 Task: Select the current location as Grand Teton National Park, Wyoming, United States . Now zoom + , and verify the location . Show zoom slider
Action: Mouse moved to (422, 372)
Screenshot: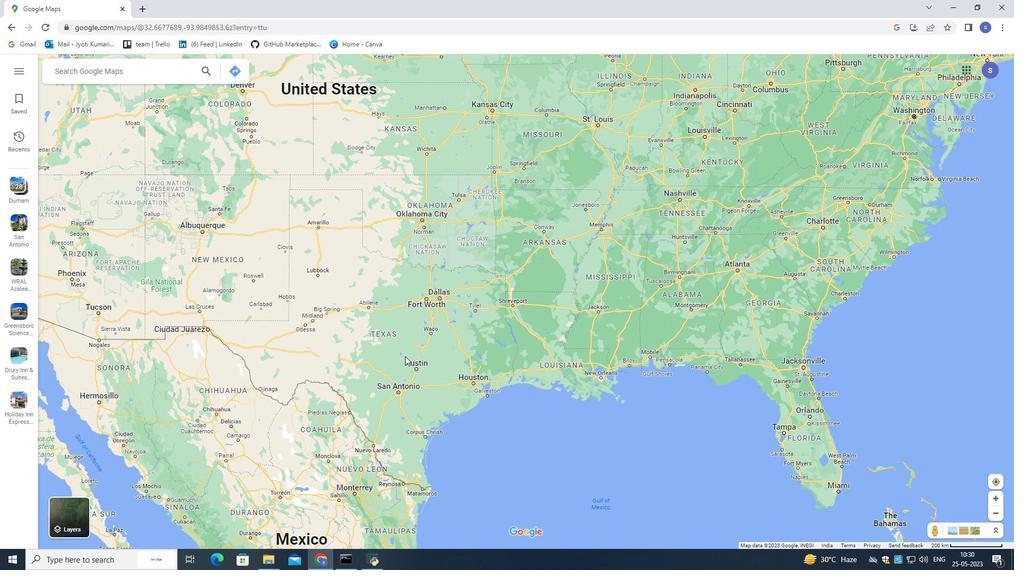 
Action: Mouse scrolled (422, 371) with delta (0, 0)
Screenshot: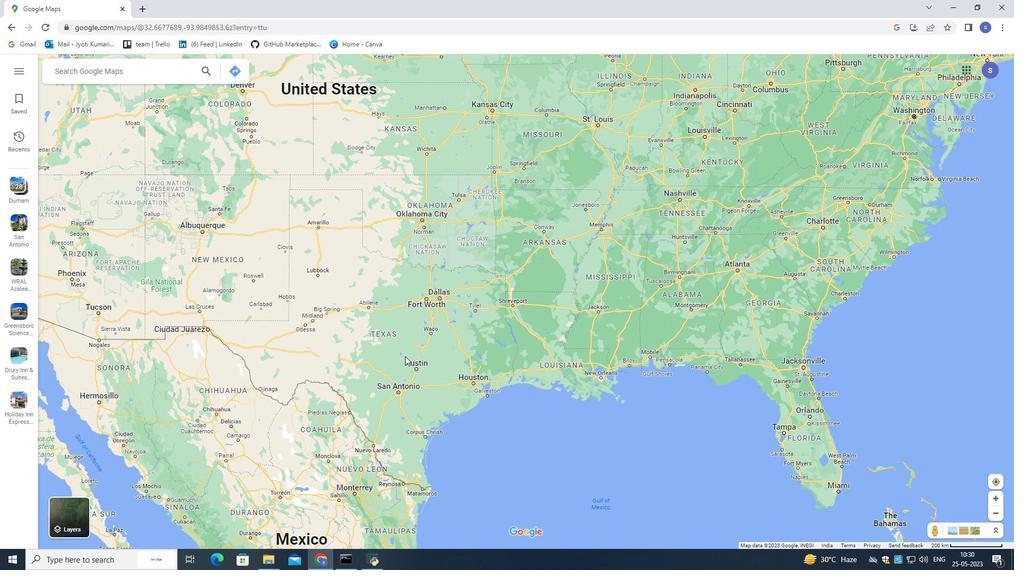 
Action: Mouse moved to (422, 376)
Screenshot: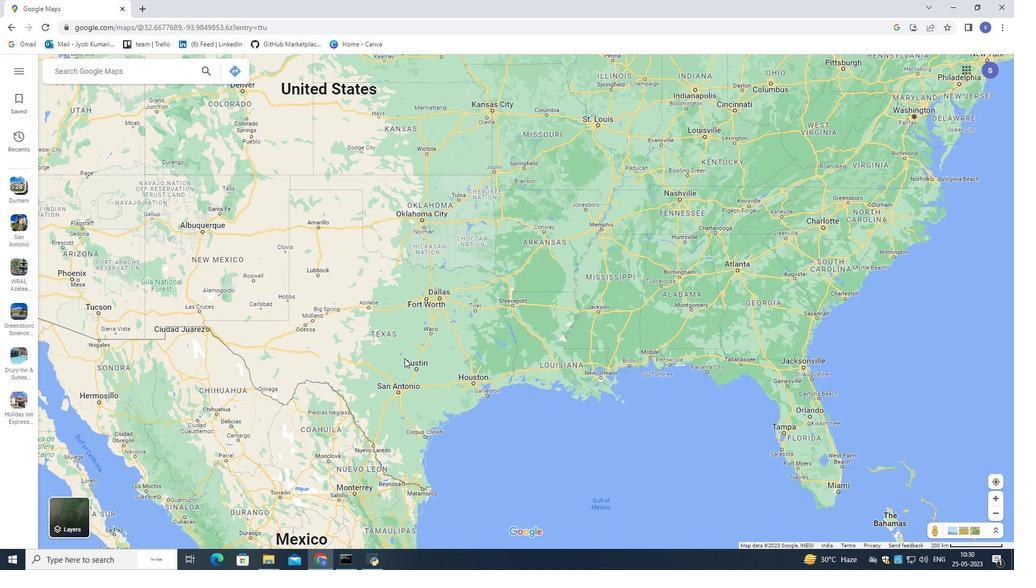 
Action: Mouse scrolled (422, 376) with delta (0, 0)
Screenshot: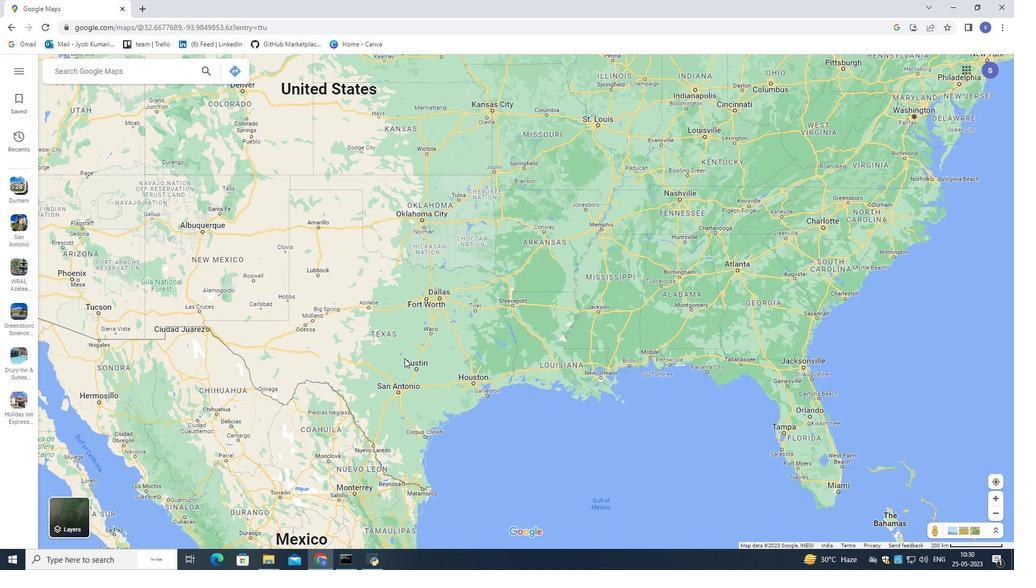 
Action: Mouse moved to (422, 378)
Screenshot: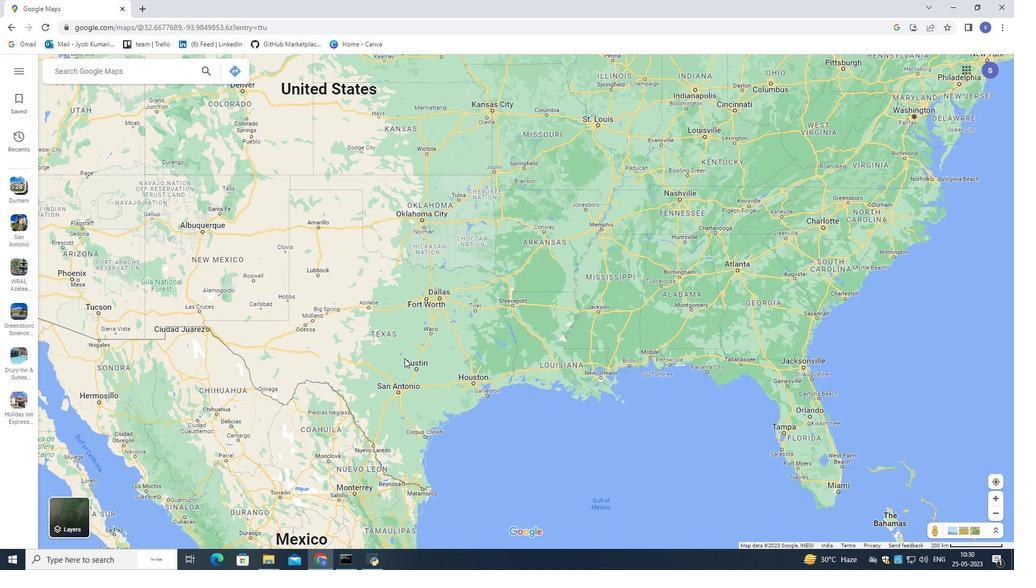 
Action: Mouse scrolled (422, 377) with delta (0, 0)
Screenshot: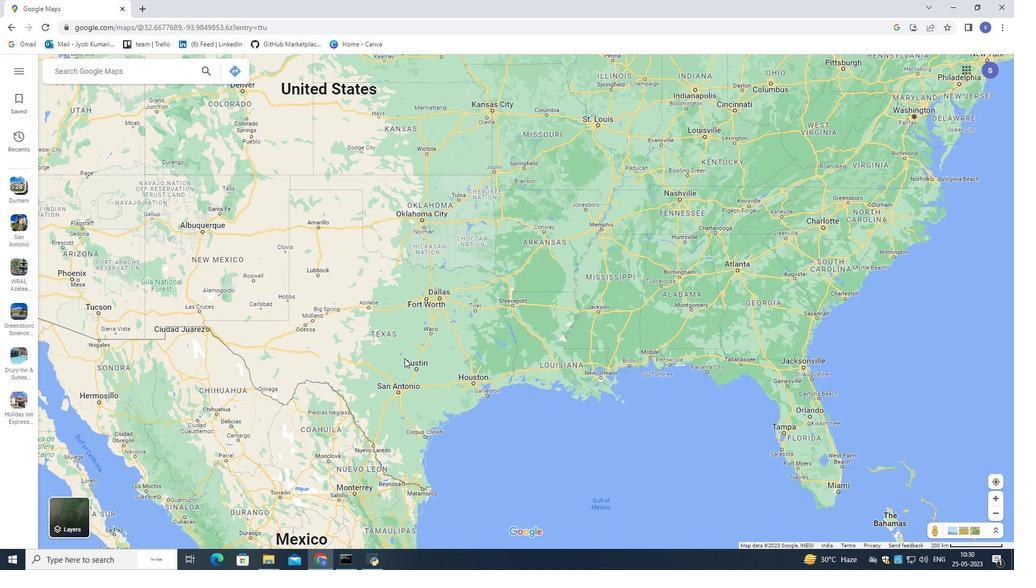 
Action: Mouse moved to (422, 379)
Screenshot: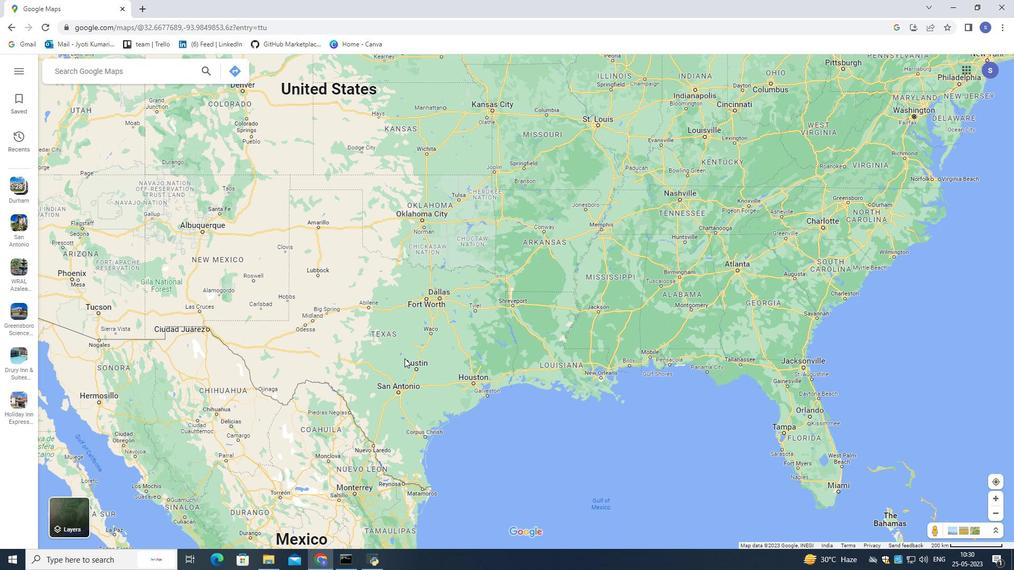 
Action: Mouse scrolled (422, 378) with delta (0, 0)
Screenshot: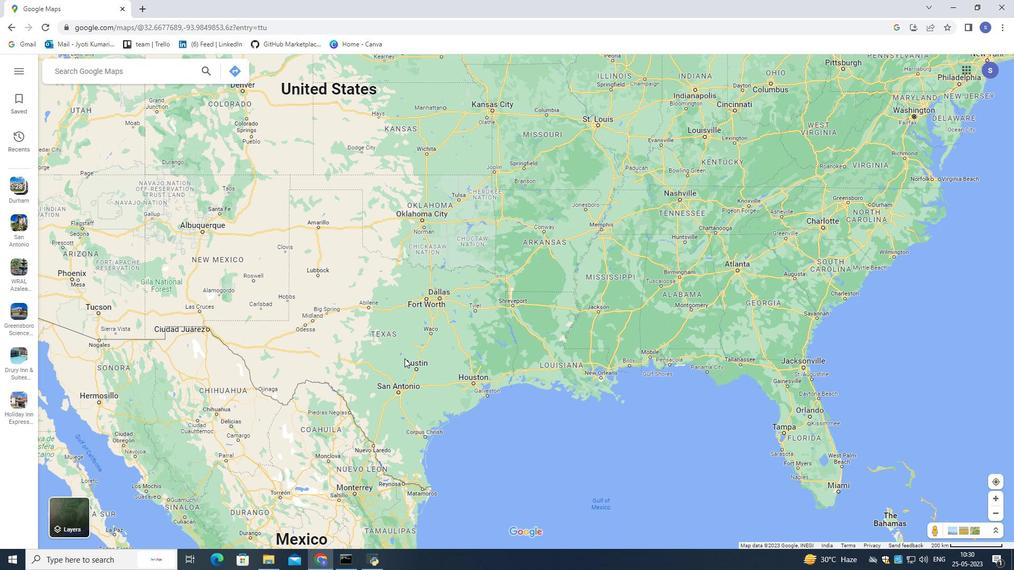 
Action: Mouse scrolled (422, 378) with delta (0, 0)
Screenshot: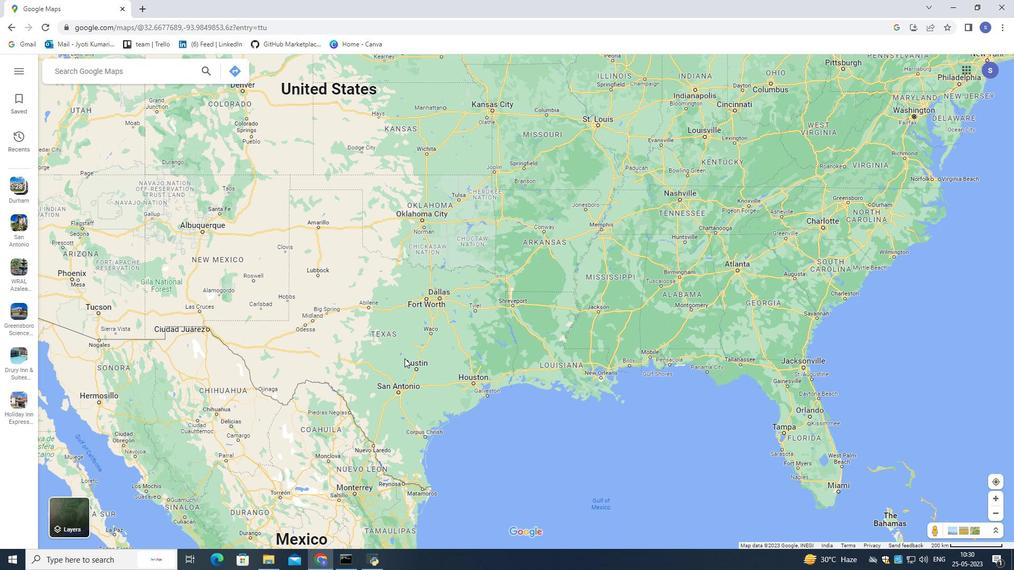 
Action: Mouse moved to (422, 379)
Screenshot: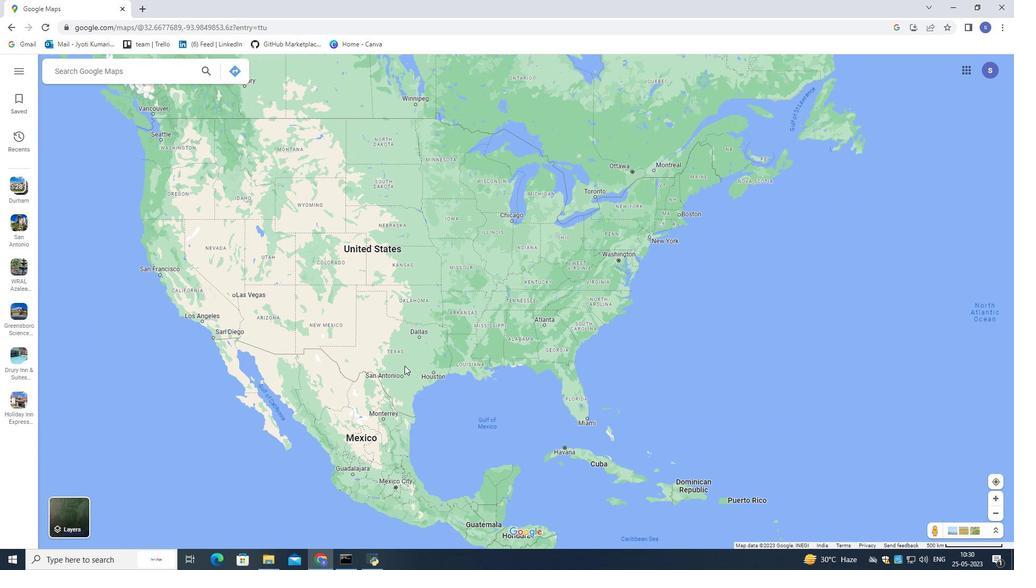 
Action: Mouse scrolled (422, 378) with delta (0, 0)
Screenshot: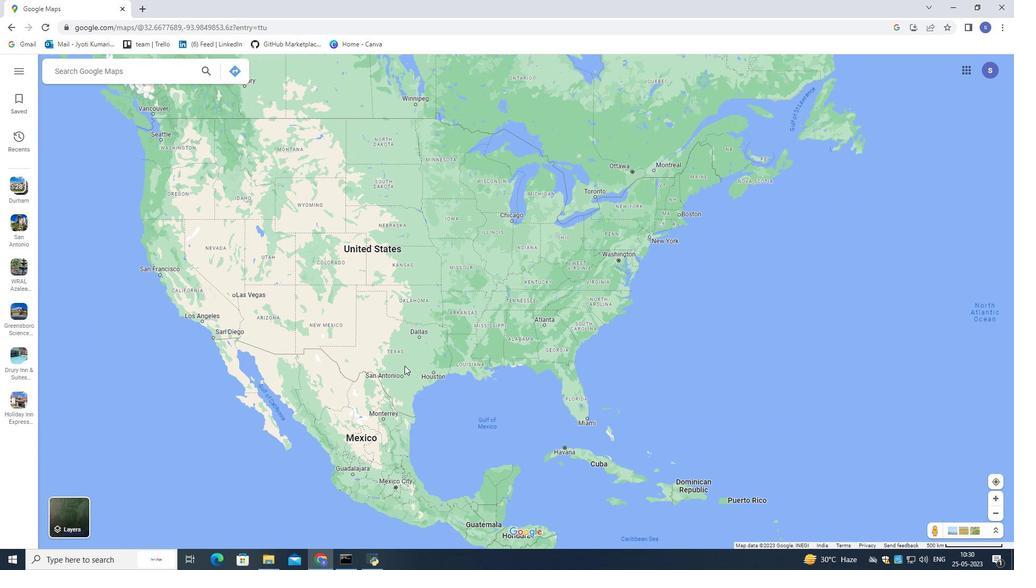 
Action: Mouse scrolled (422, 378) with delta (0, 0)
Screenshot: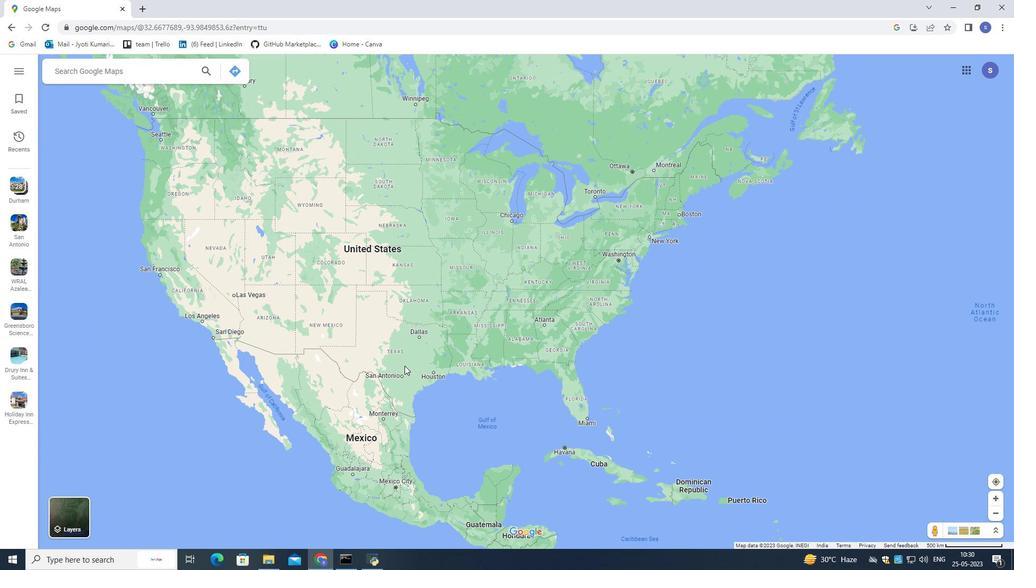
Action: Mouse scrolled (422, 378) with delta (0, 0)
Screenshot: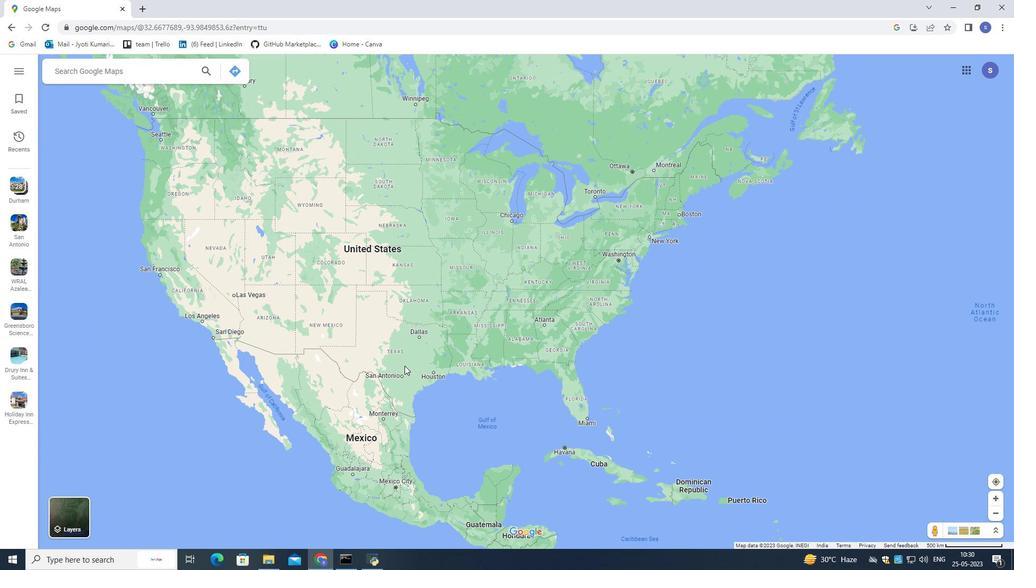 
Action: Mouse scrolled (422, 378) with delta (0, 0)
Screenshot: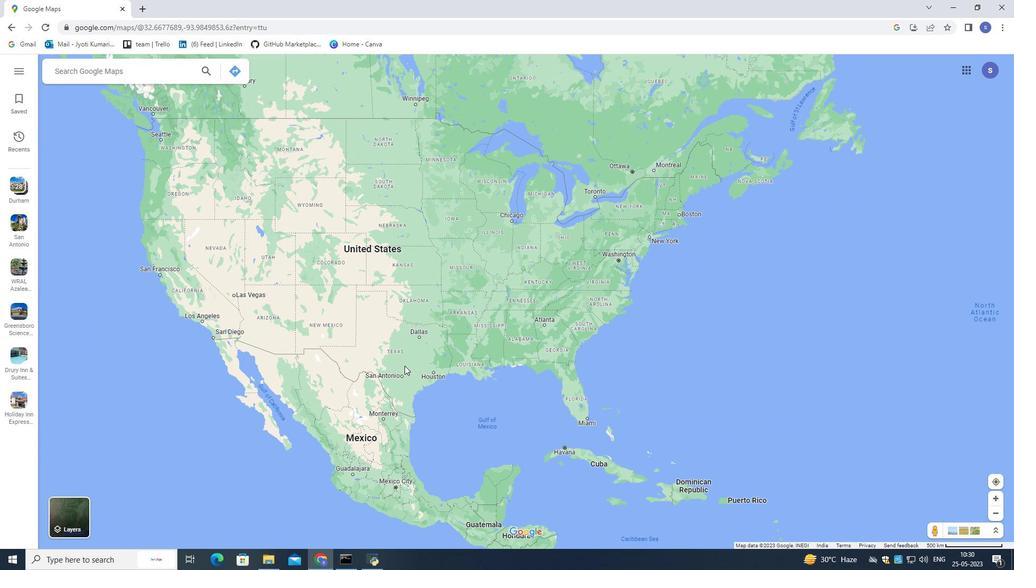 
Action: Mouse moved to (421, 379)
Screenshot: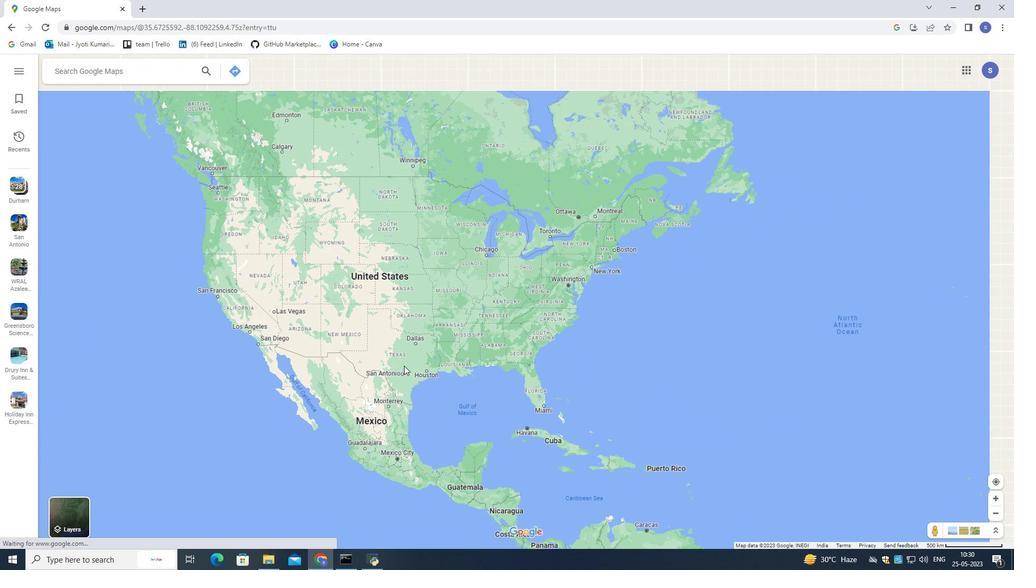 
Action: Mouse scrolled (421, 378) with delta (0, 0)
Screenshot: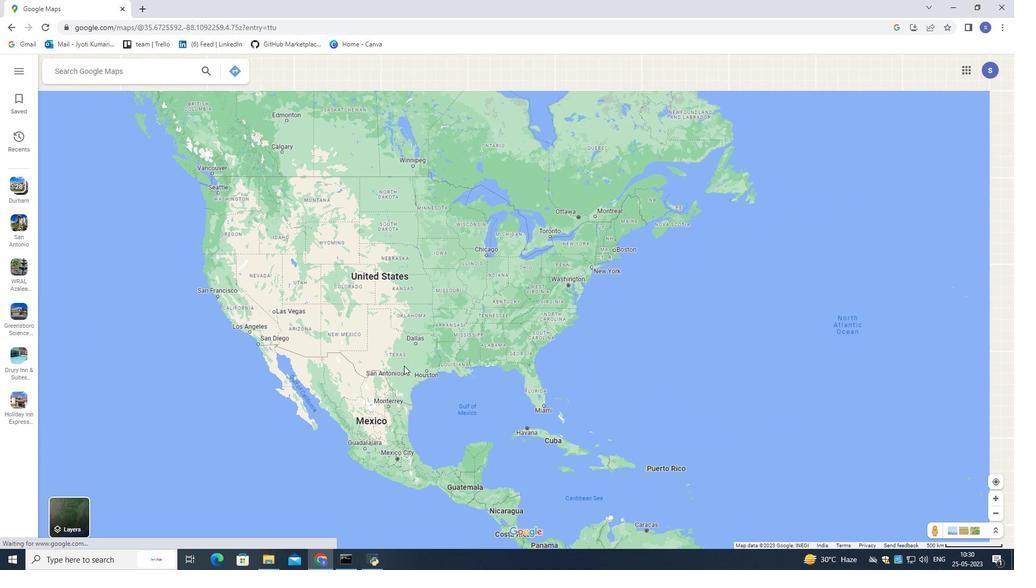 
Action: Mouse scrolled (421, 378) with delta (0, 0)
Screenshot: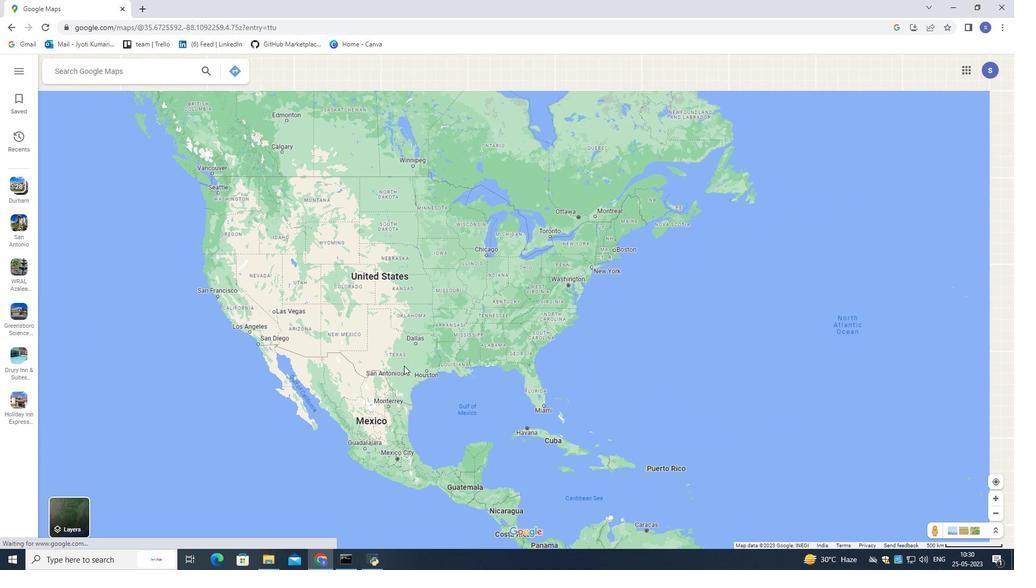 
Action: Mouse scrolled (421, 378) with delta (0, 0)
Screenshot: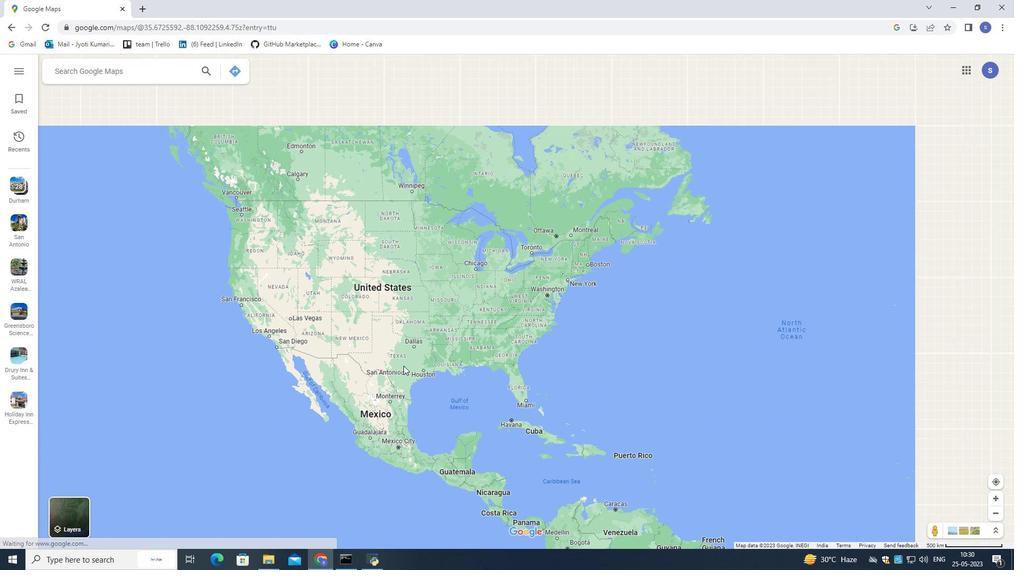 
Action: Mouse scrolled (421, 378) with delta (0, 0)
Screenshot: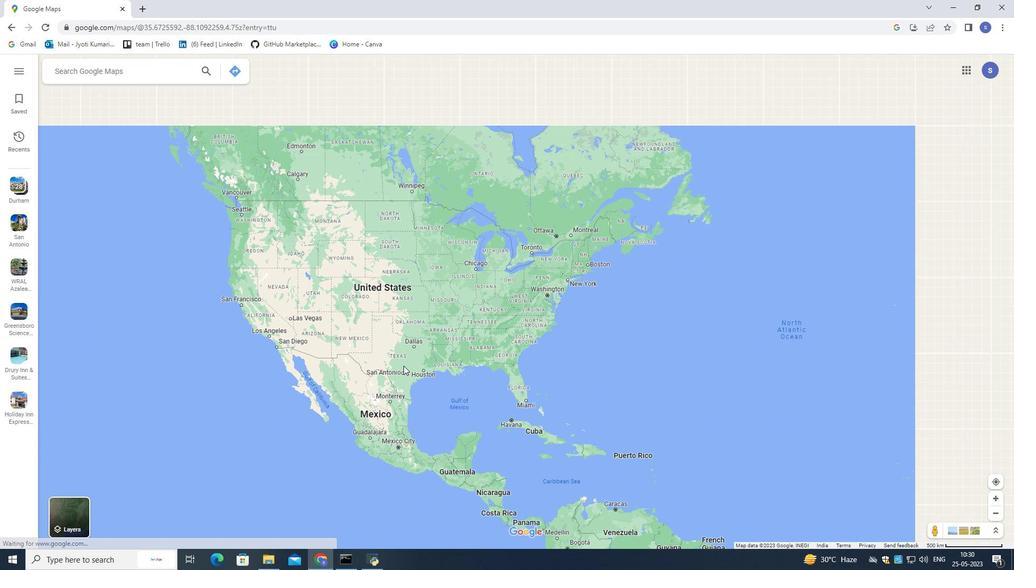
Action: Mouse moved to (418, 373)
Screenshot: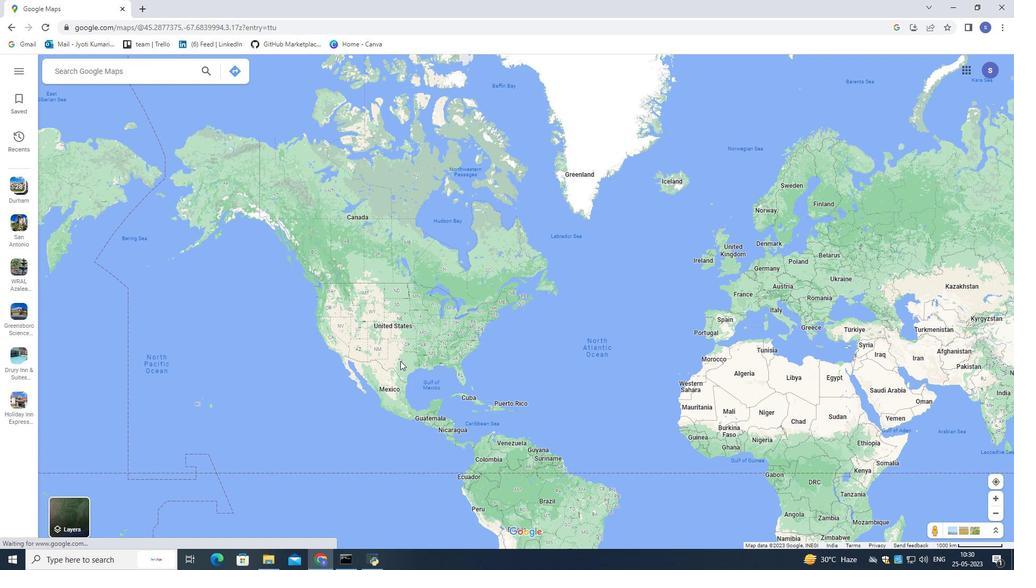 
Action: Mouse scrolled (418, 373) with delta (0, 0)
Screenshot: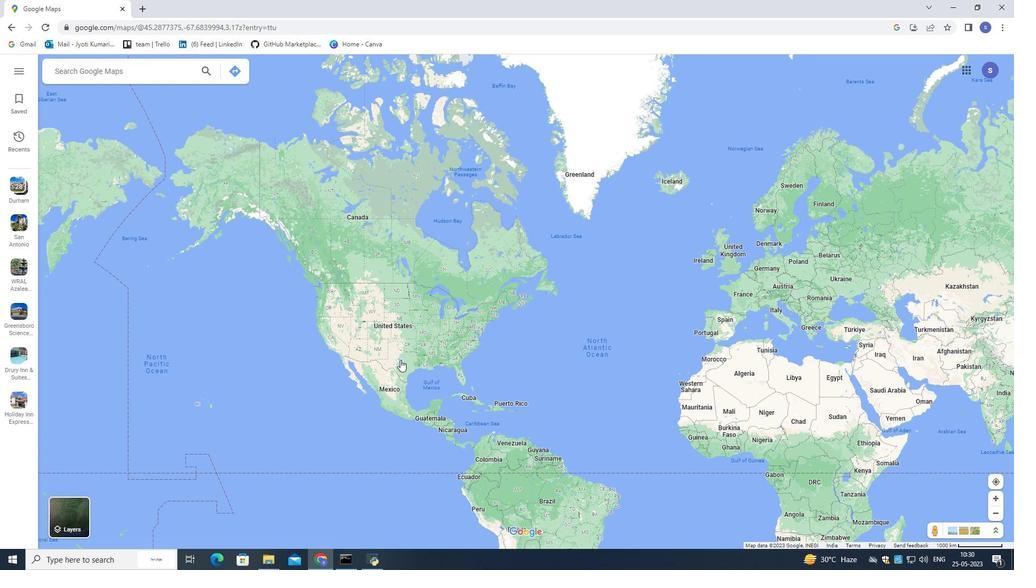 
Action: Mouse scrolled (418, 373) with delta (0, 0)
Screenshot: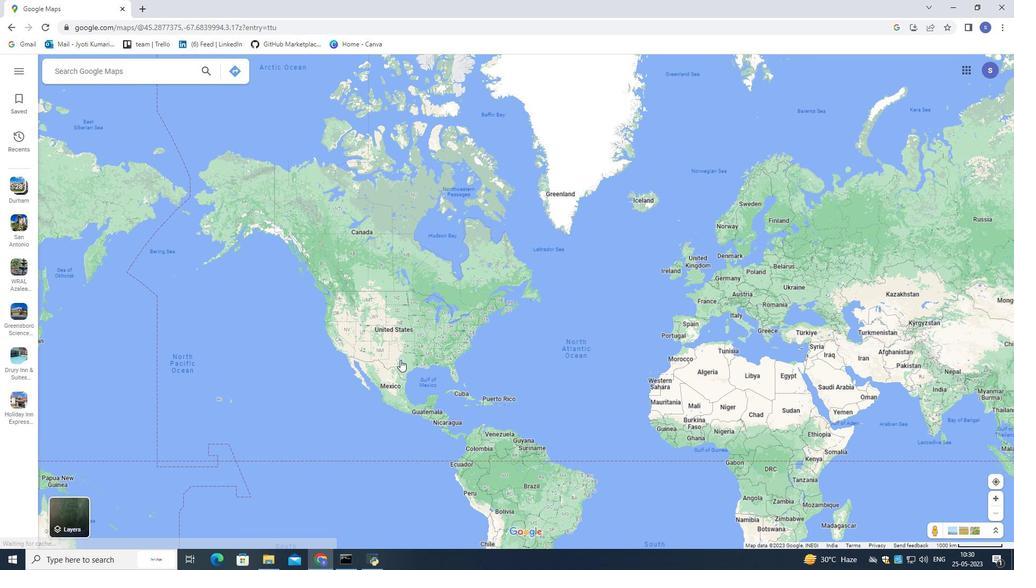 
Action: Mouse scrolled (418, 373) with delta (0, 0)
Screenshot: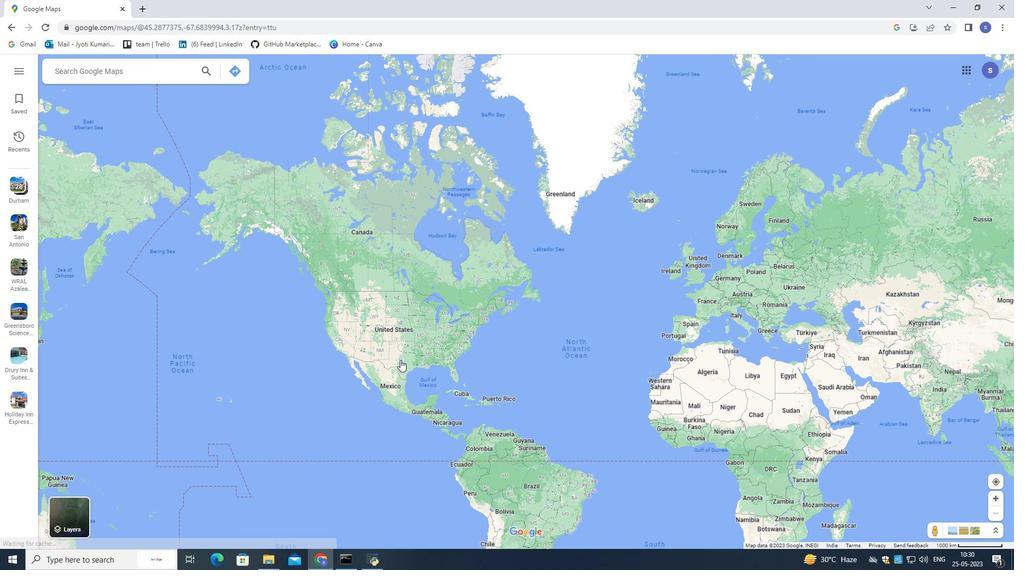 
Action: Mouse moved to (162, 119)
Screenshot: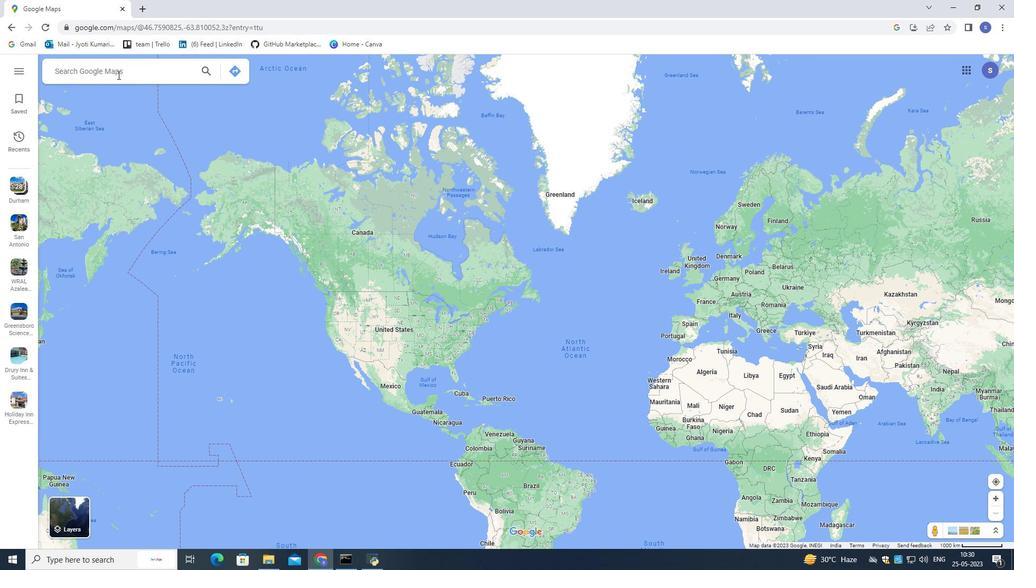 
Action: Mouse pressed left at (162, 119)
Screenshot: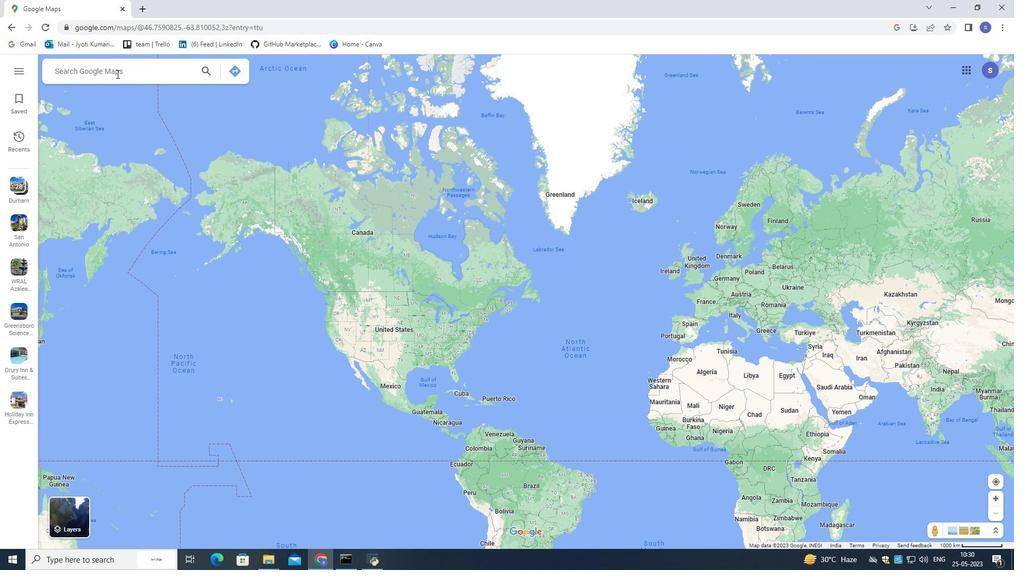 
Action: Mouse moved to (180, 151)
Screenshot: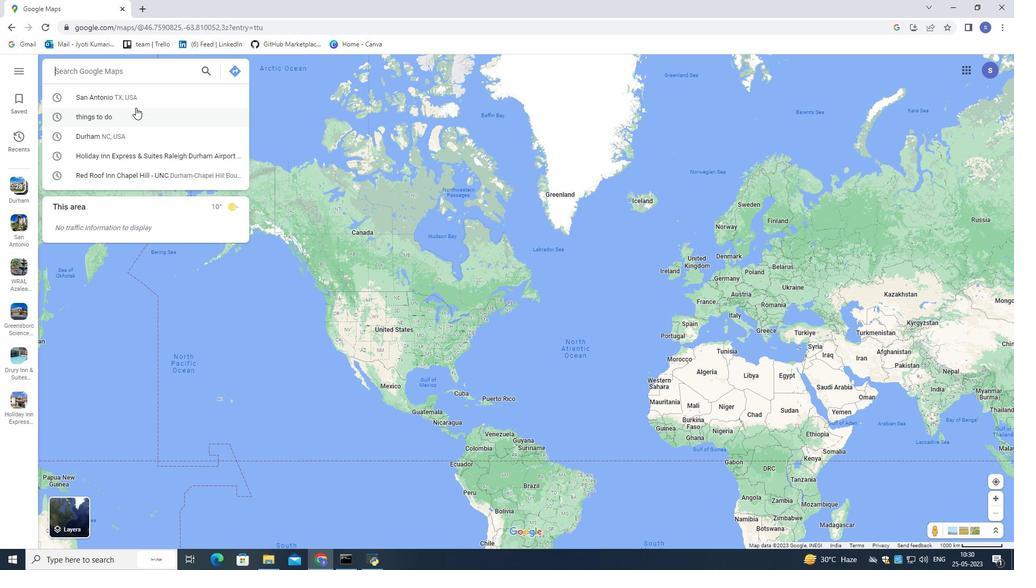 
Action: Key pressed <Key.shift><Key.shift><Key.shift><Key.shift><Key.shift><Key.shift><Key.shift><Key.shift><Key.shift><Key.shift><Key.shift><Key.shift><Key.shift><Key.shift><Key.shift><Key.shift>Grand<Key.space>teton<Key.space>national<Key.space>park,<Key.space>wyoming<Key.space>united<Key.space>state<Key.enter>
Screenshot: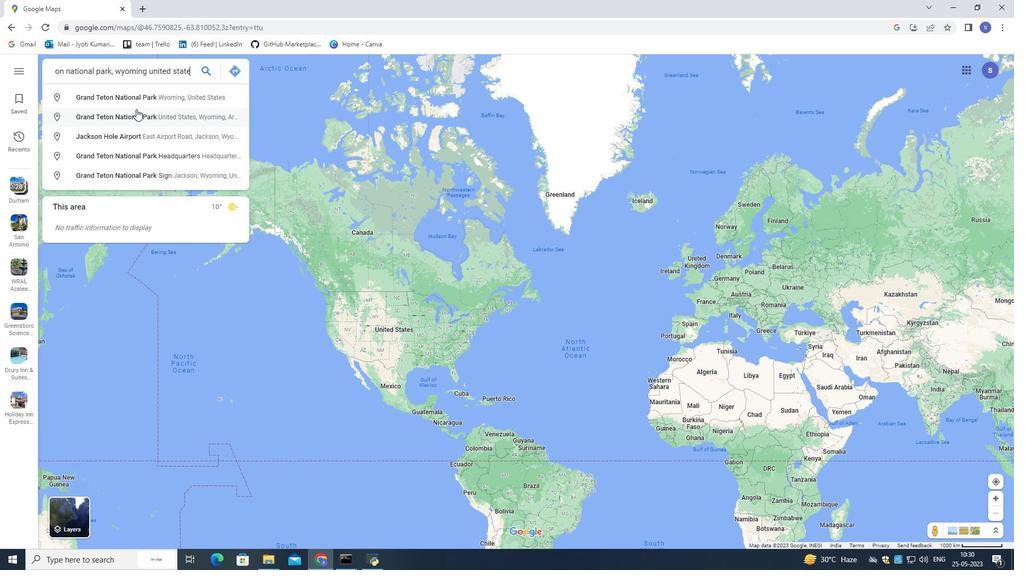 
Action: Mouse moved to (661, 378)
Screenshot: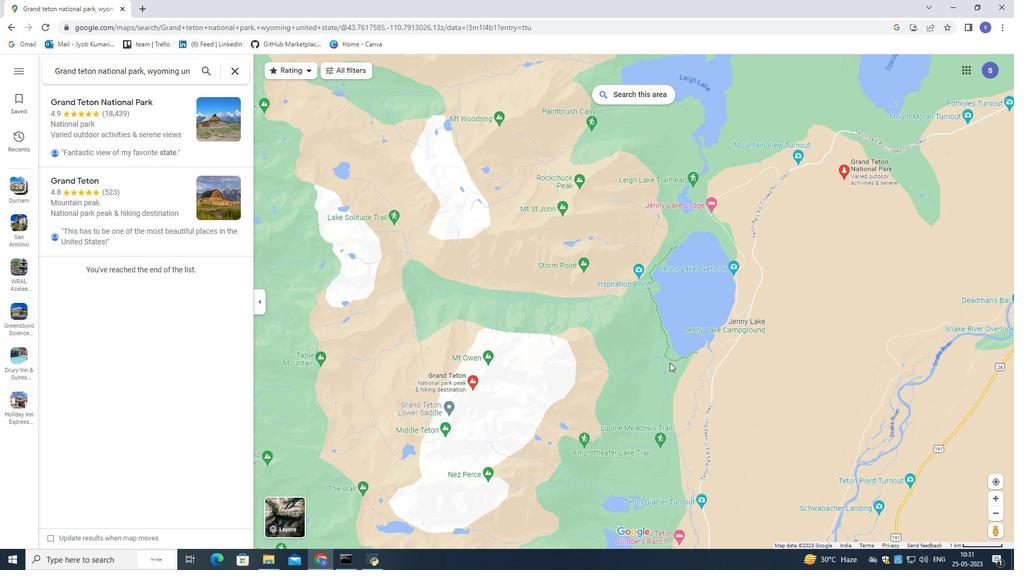 
Action: Mouse scrolled (661, 378) with delta (0, 0)
Screenshot: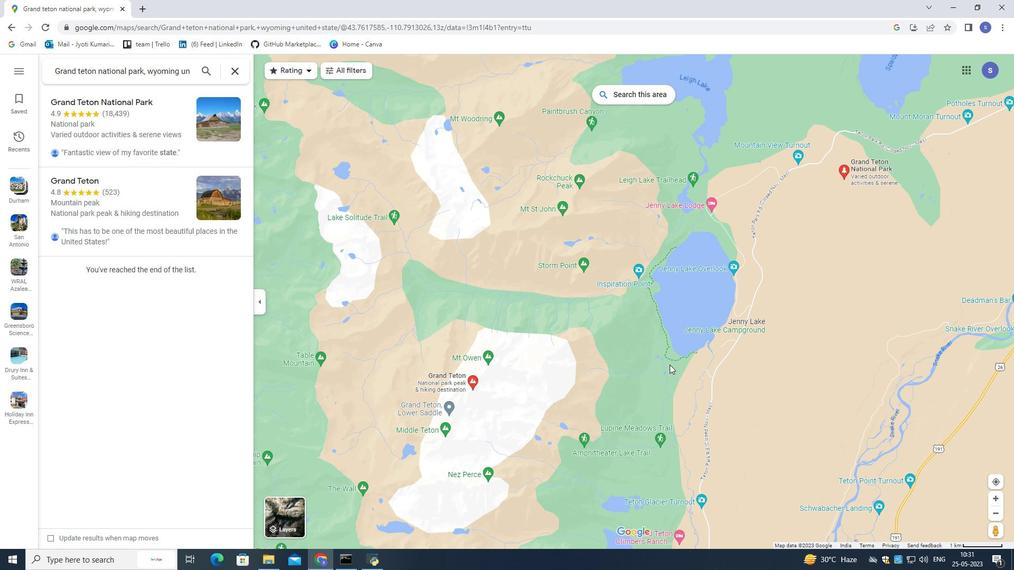 
Action: Mouse moved to (770, 384)
Screenshot: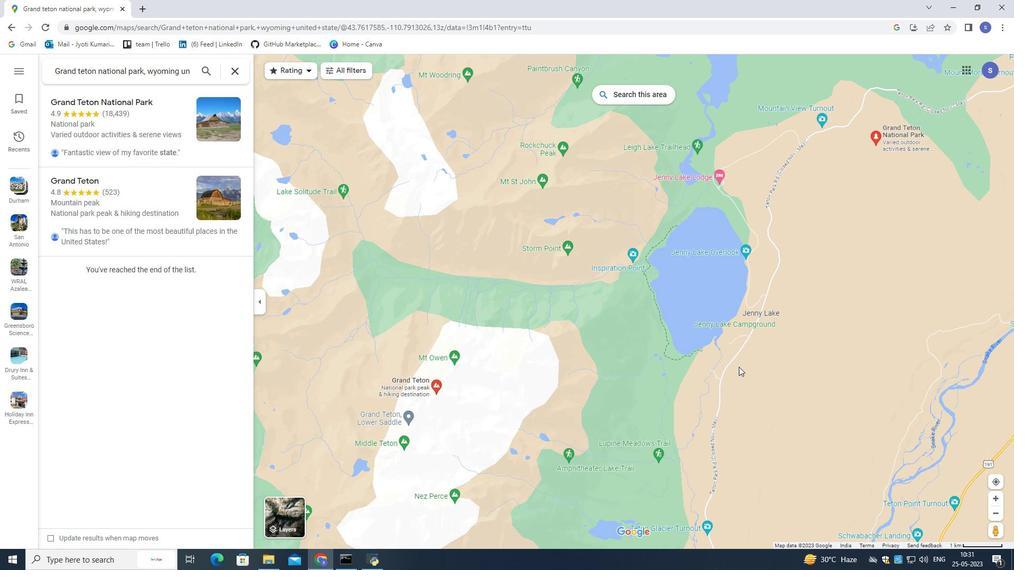 
Action: Mouse scrolled (770, 384) with delta (0, 0)
Screenshot: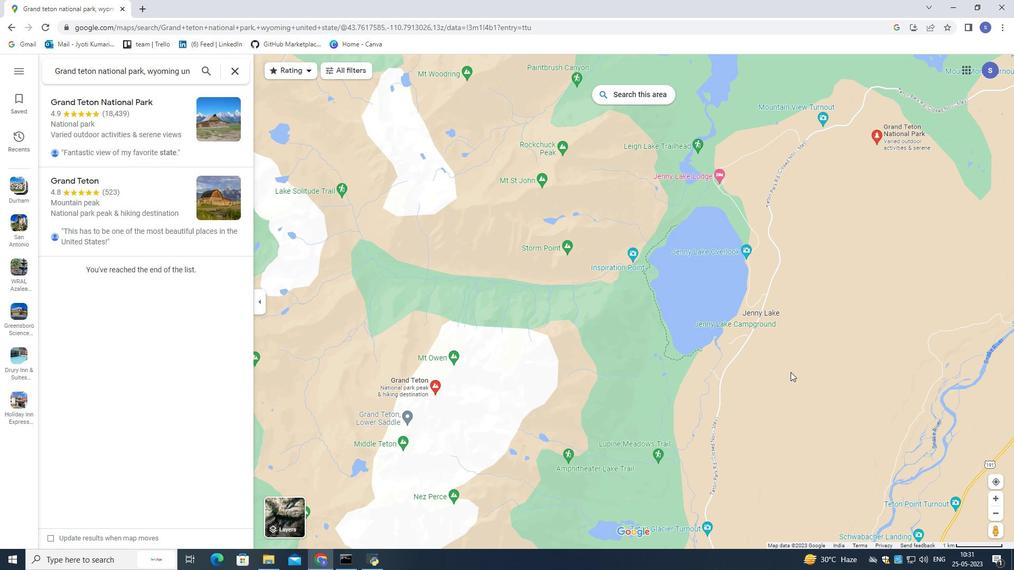 
Action: Mouse moved to (959, 498)
Screenshot: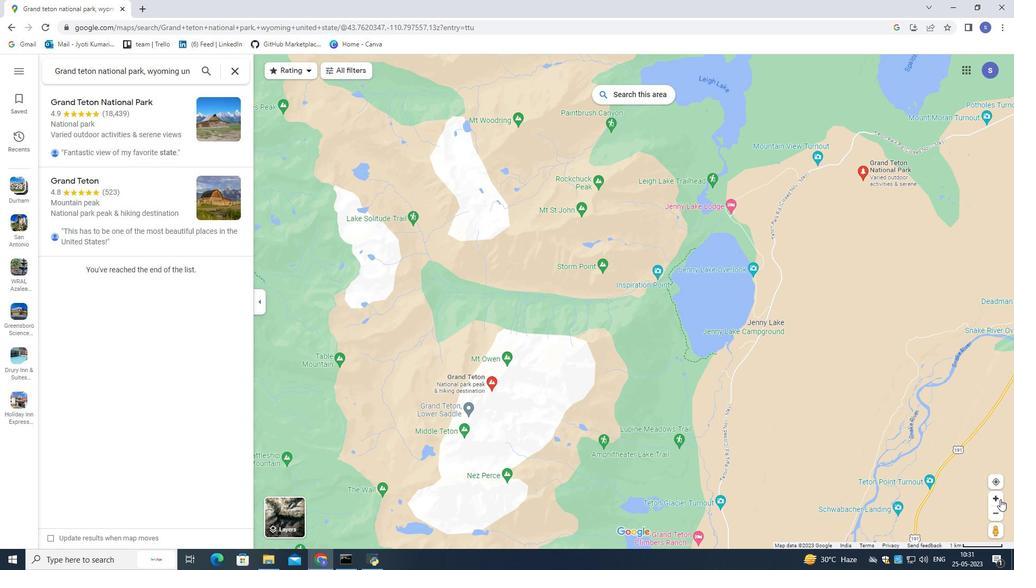 
Action: Mouse pressed left at (959, 498)
Screenshot: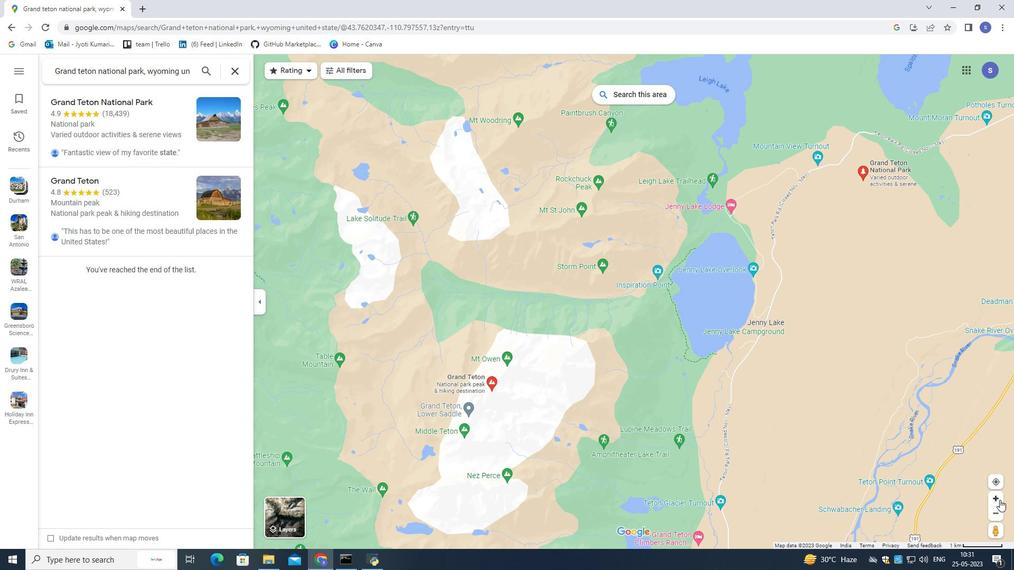 
Action: Mouse moved to (936, 504)
Screenshot: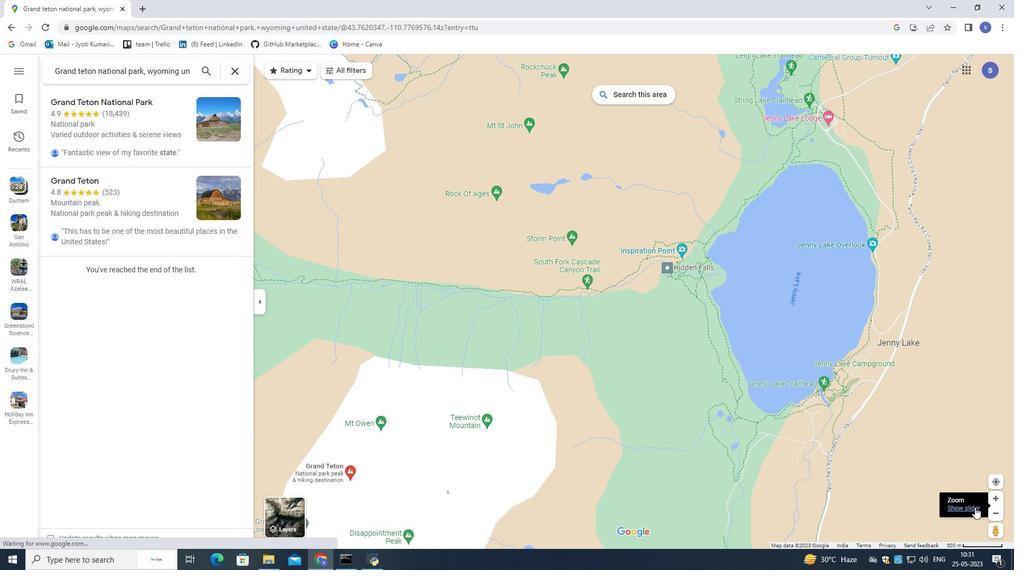 
Action: Mouse pressed left at (936, 504)
Screenshot: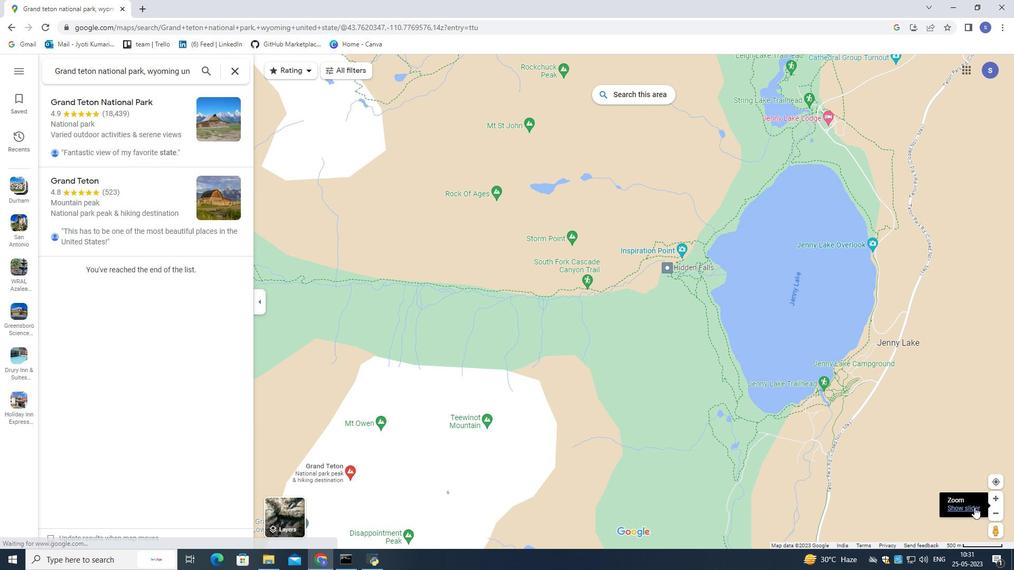 
Action: Mouse moved to (954, 460)
Screenshot: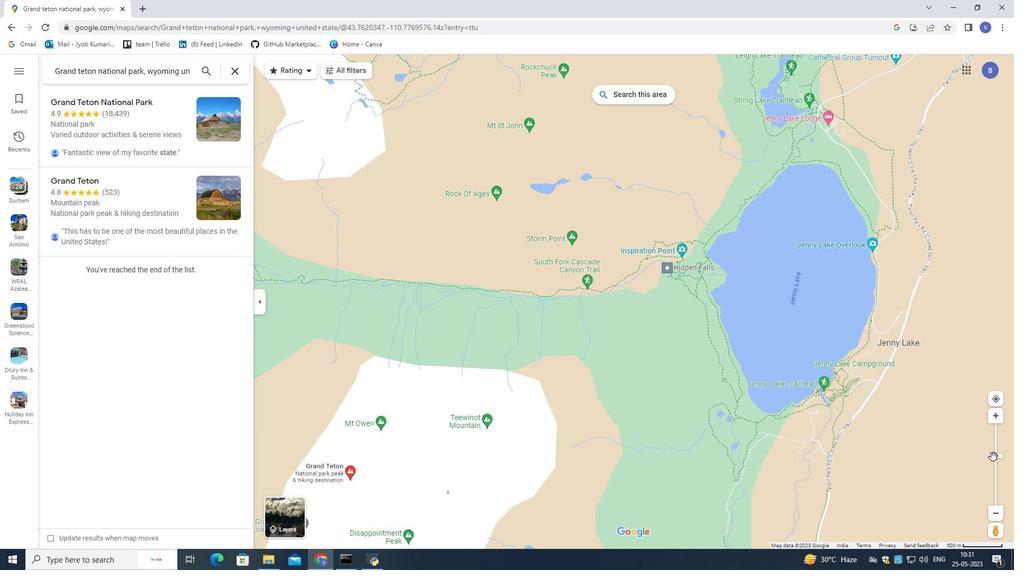 
Action: Mouse pressed left at (954, 460)
Screenshot: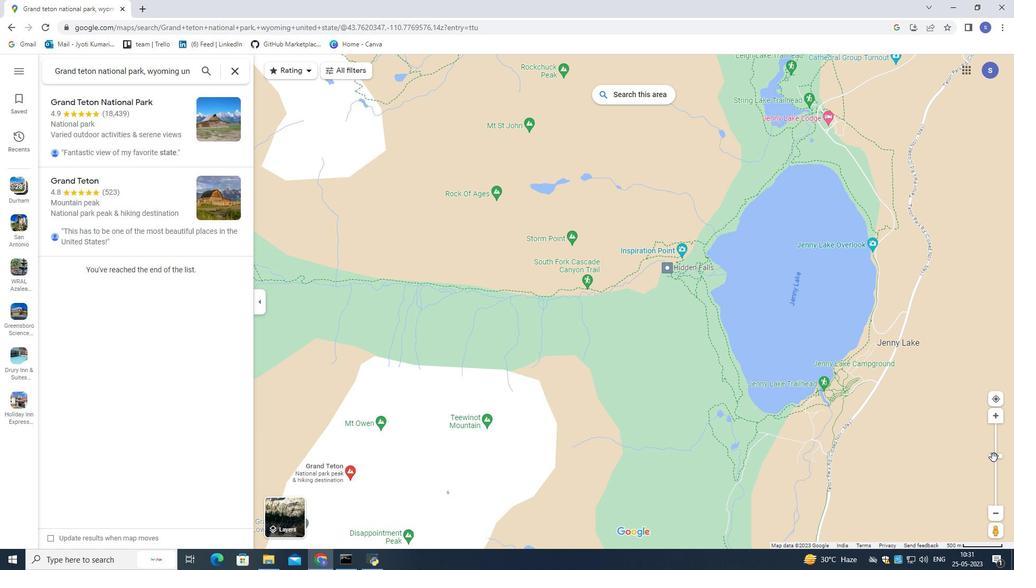 
Action: Mouse moved to (948, 460)
Screenshot: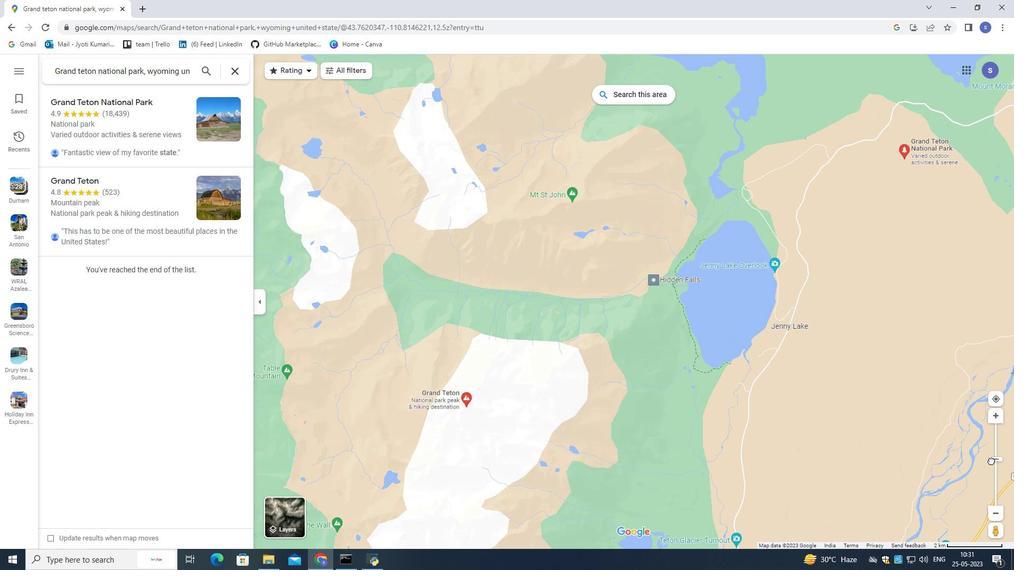 
Action: Mouse pressed left at (948, 460)
Screenshot: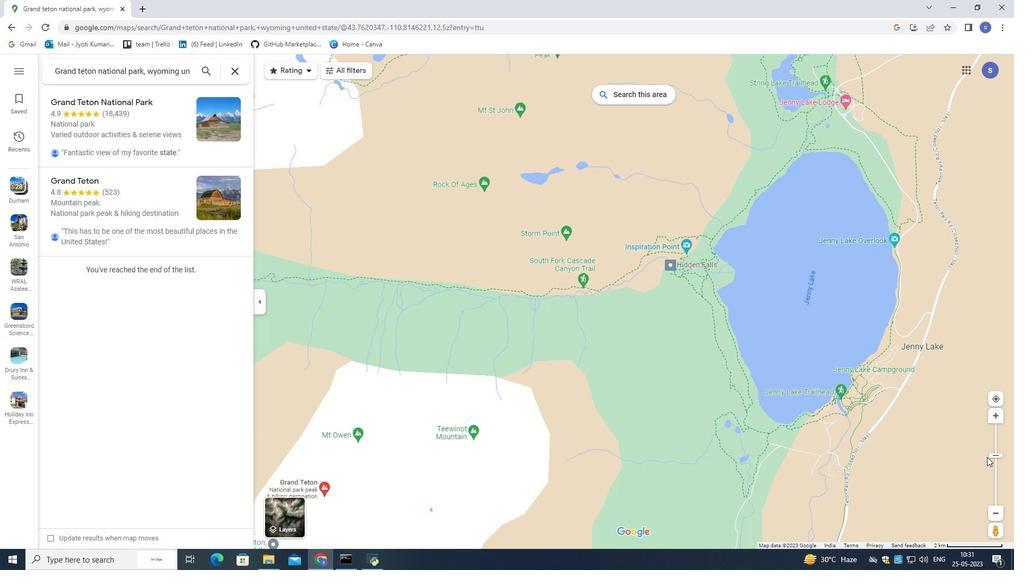 
Action: Mouse moved to (824, 349)
Screenshot: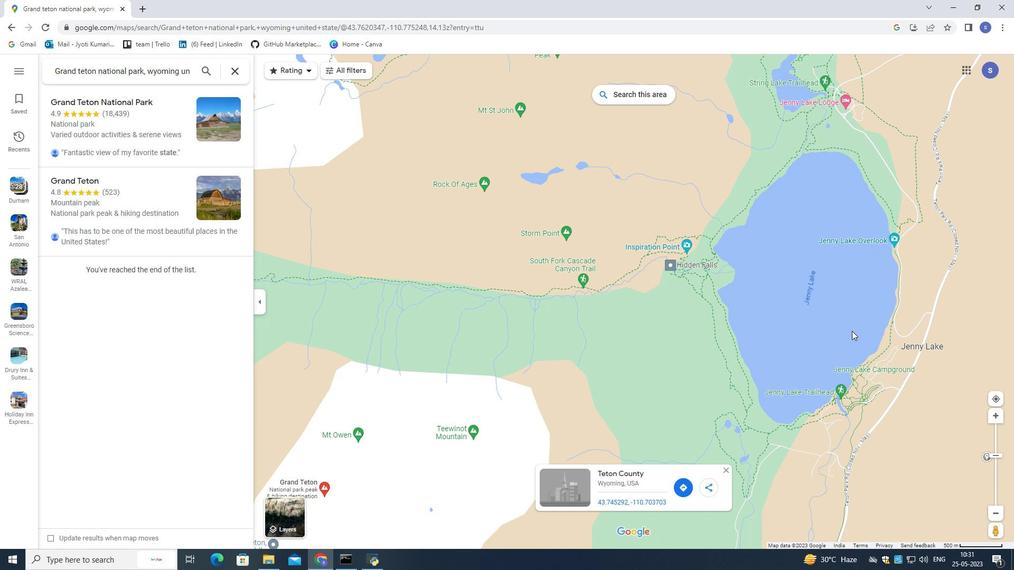 
Action: Mouse pressed left at (824, 349)
Screenshot: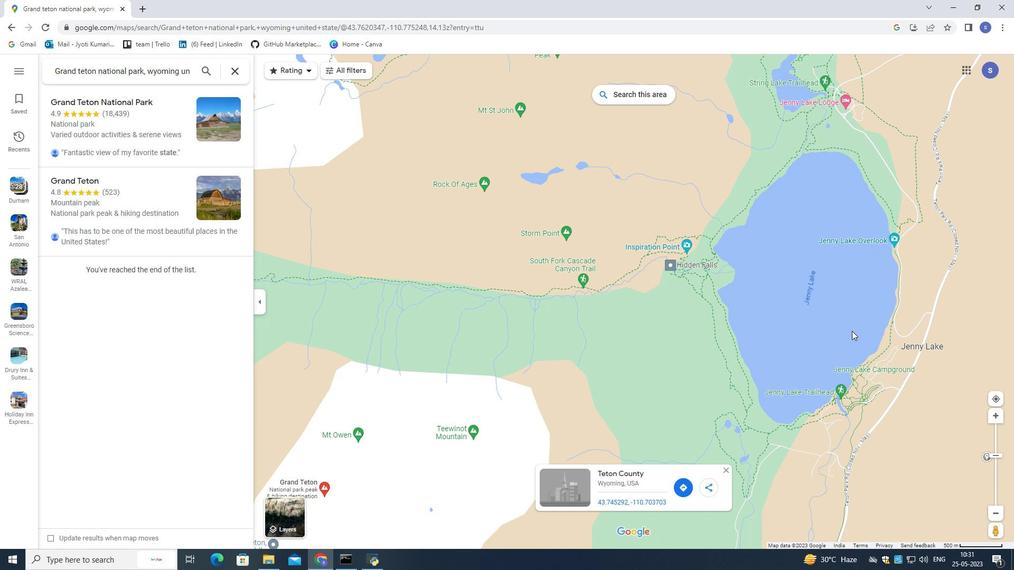 
Action: Mouse moved to (764, 341)
Screenshot: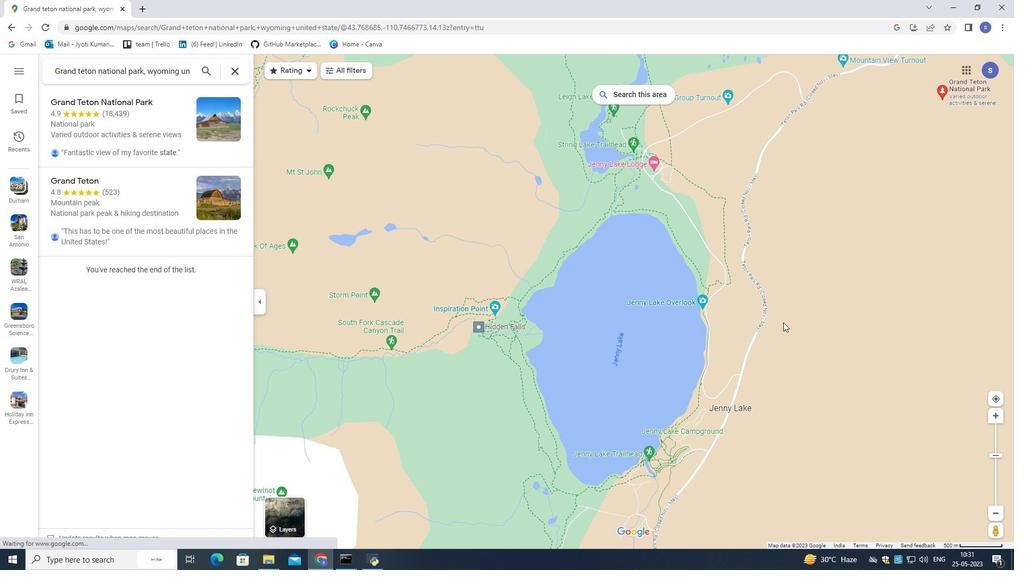 
Action: Mouse pressed left at (764, 341)
Screenshot: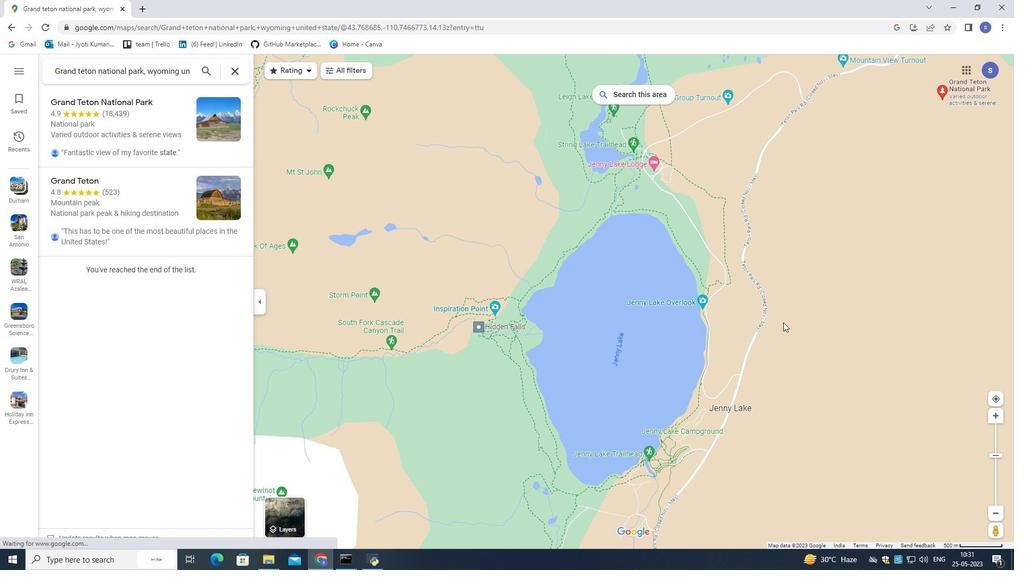 
Action: Mouse moved to (780, 380)
Screenshot: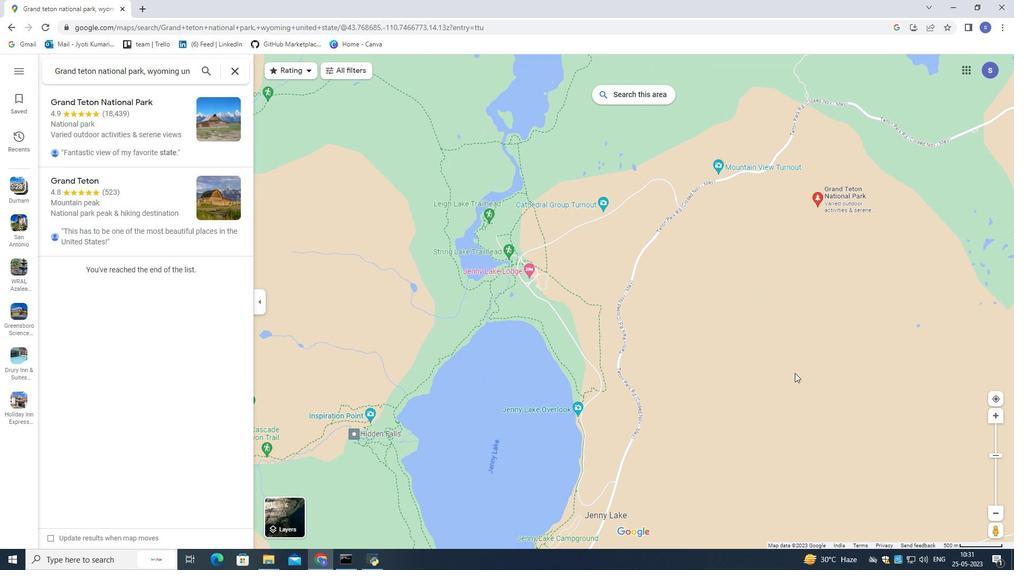 
Action: Mouse pressed left at (780, 380)
Screenshot: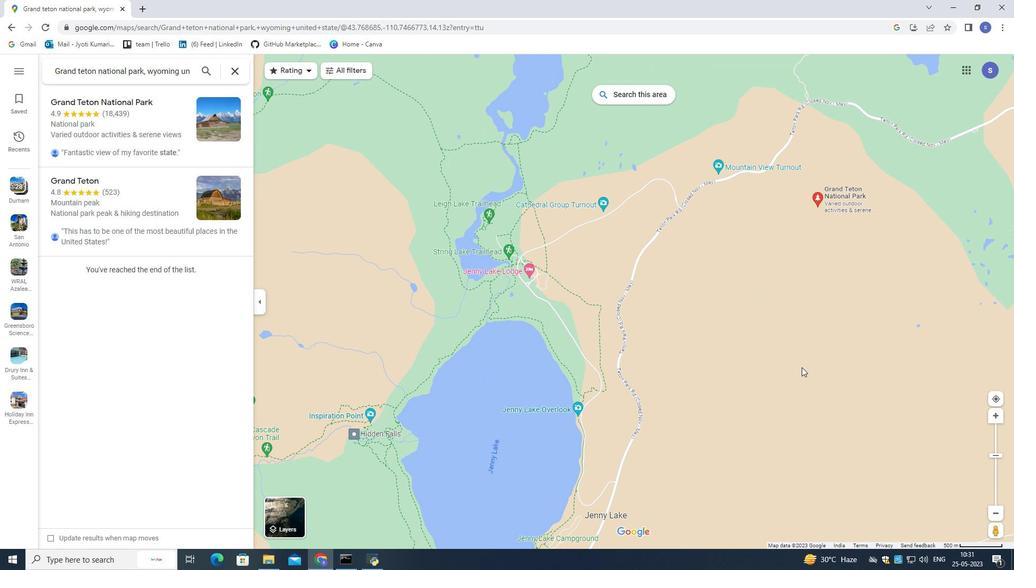 
Action: Mouse moved to (760, 409)
Screenshot: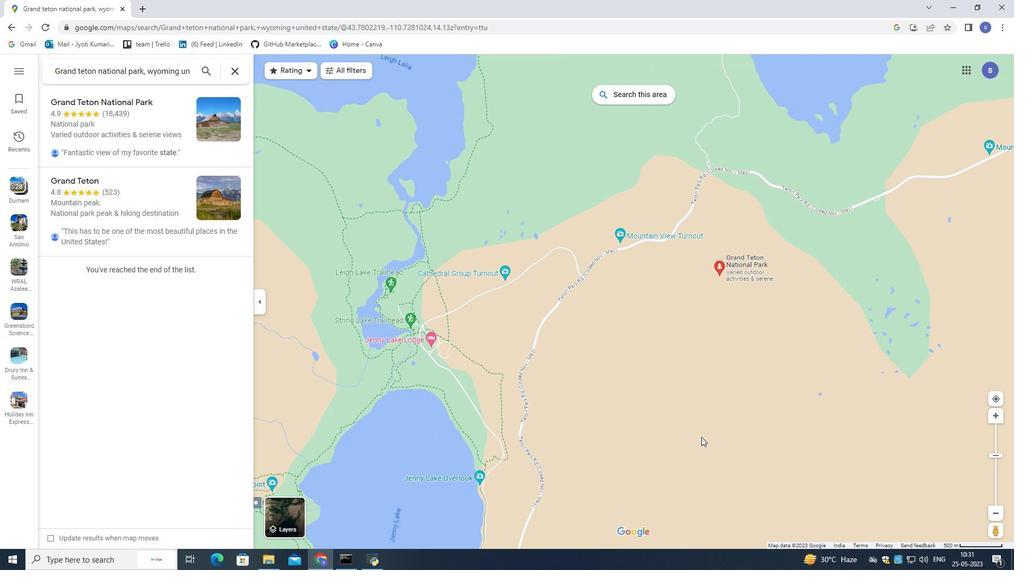 
Action: Mouse pressed left at (760, 409)
Screenshot: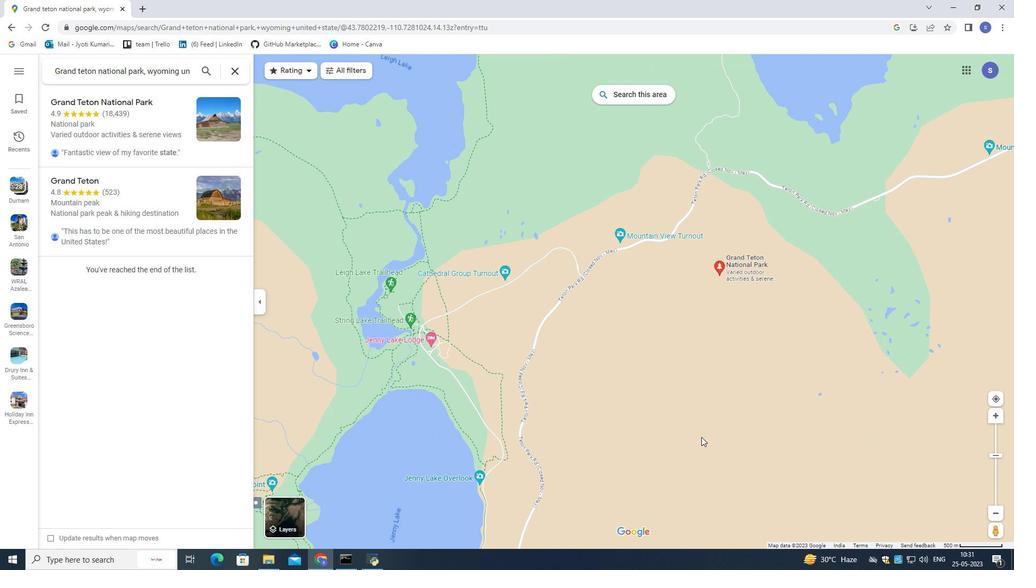 
Action: Mouse moved to (735, 434)
Screenshot: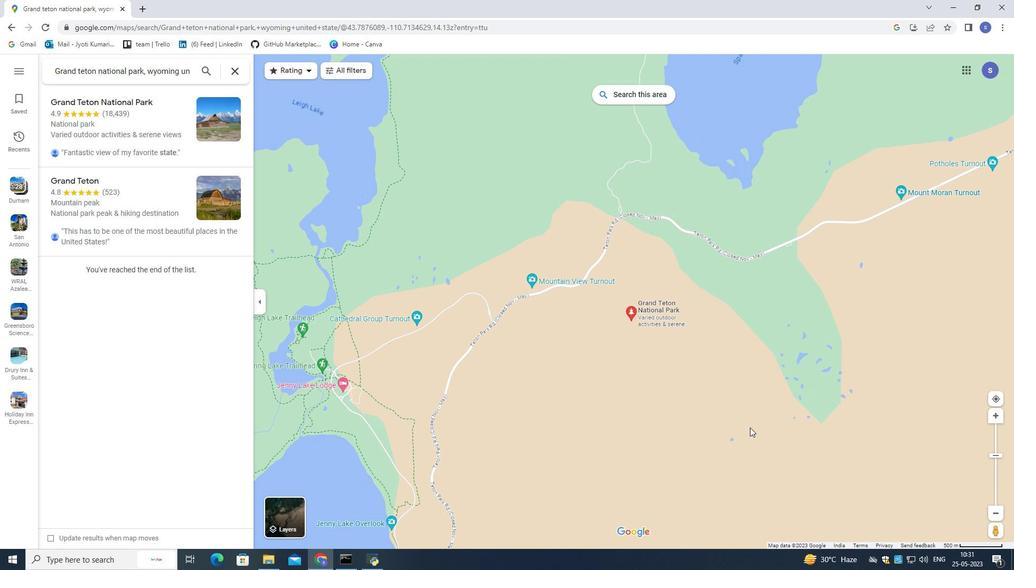 
Action: Mouse pressed left at (735, 434)
Screenshot: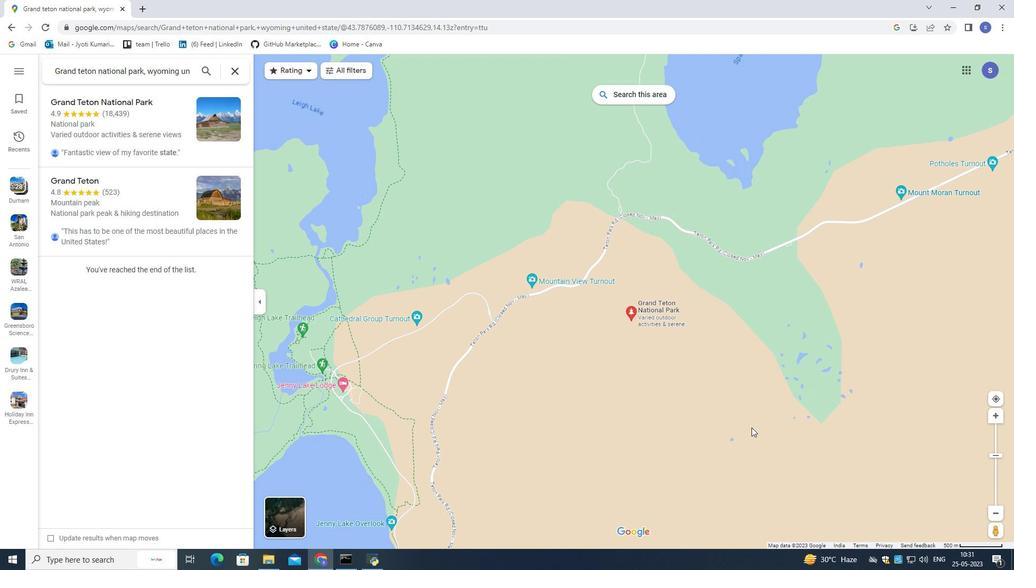 
Action: Mouse moved to (703, 428)
Screenshot: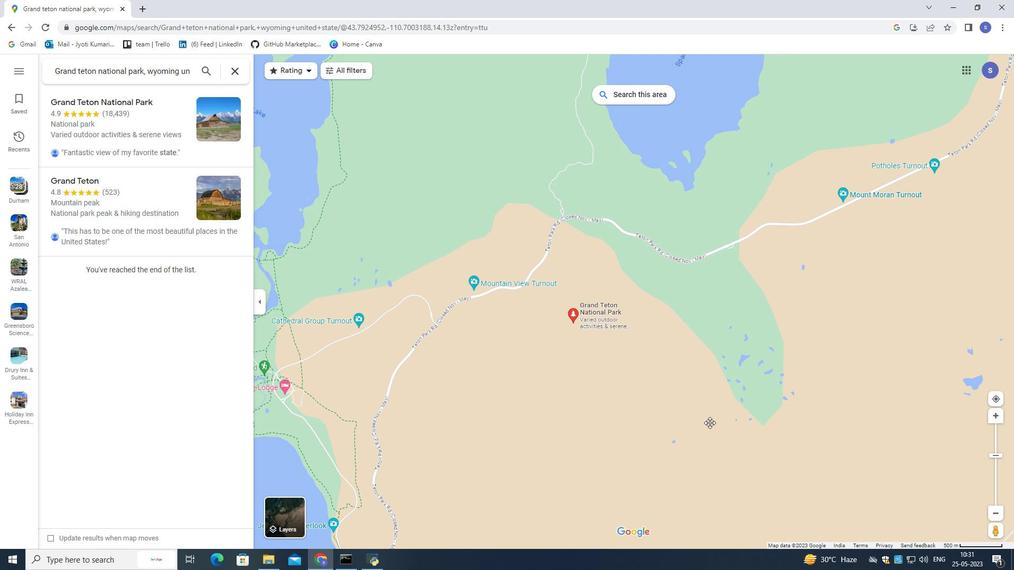 
Action: Mouse pressed left at (703, 428)
Screenshot: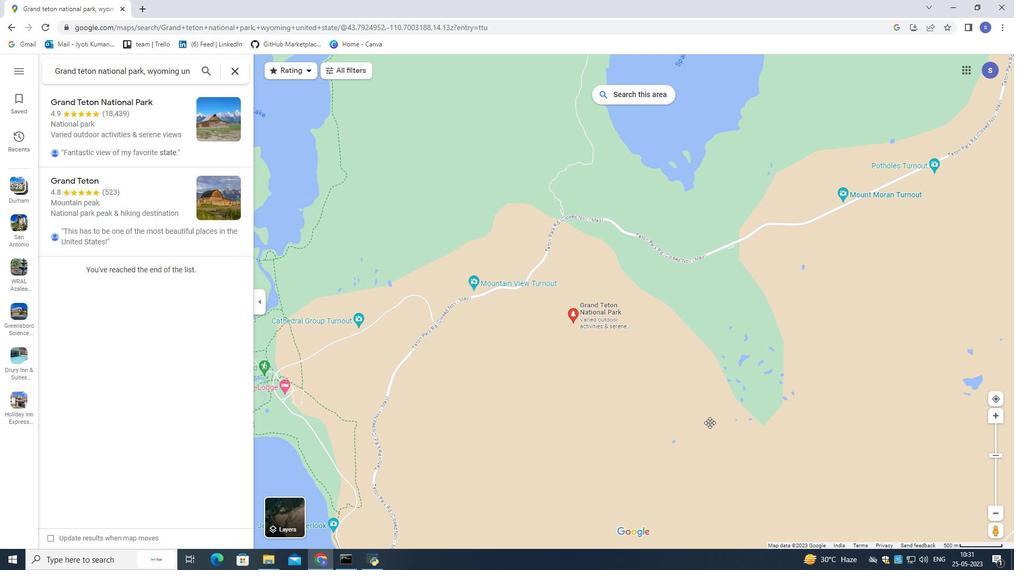 
Action: Mouse moved to (957, 456)
Screenshot: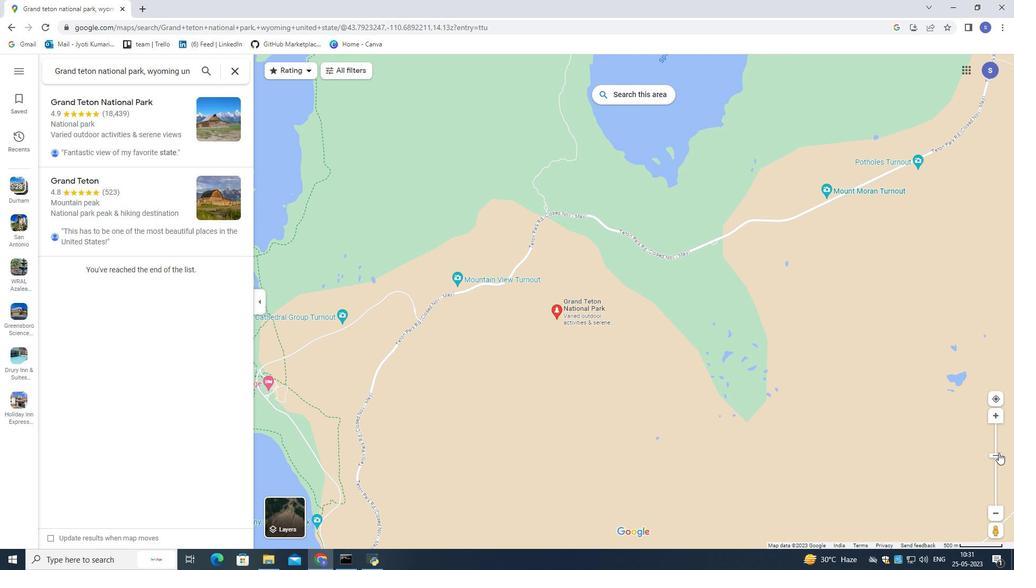 
Action: Mouse pressed left at (957, 456)
Screenshot: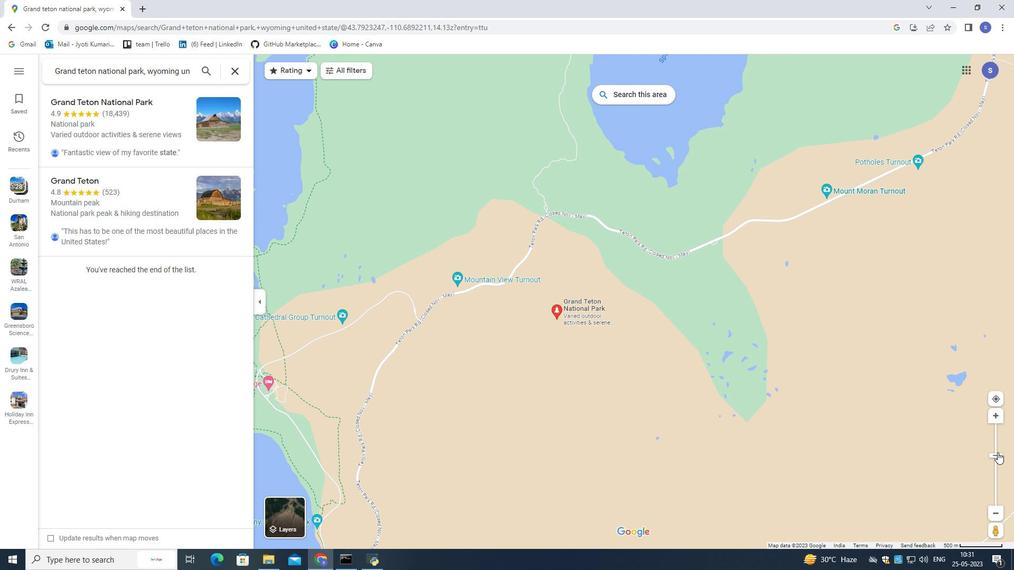 
Action: Mouse moved to (691, 422)
Screenshot: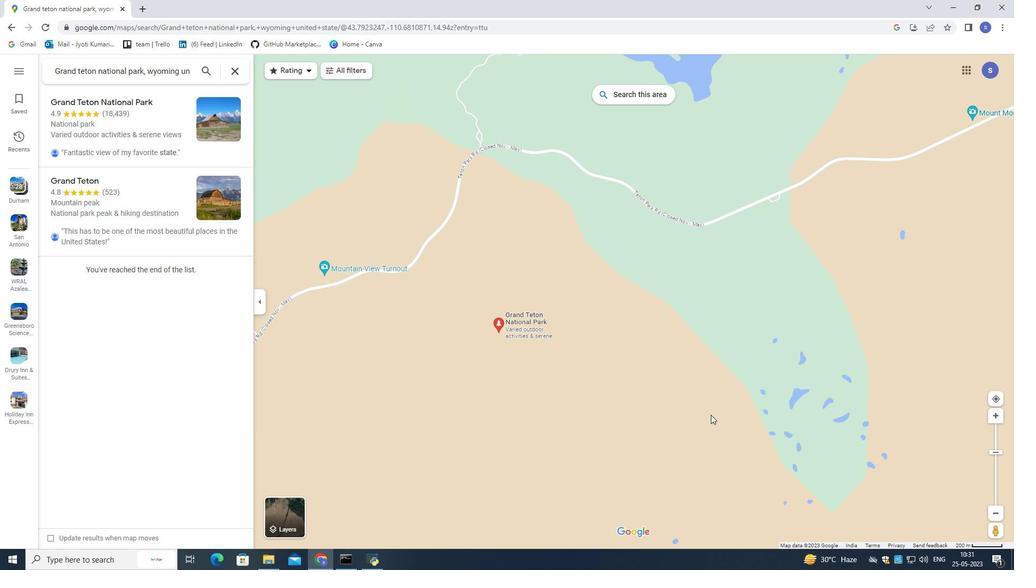 
Action: Mouse pressed left at (691, 422)
Screenshot: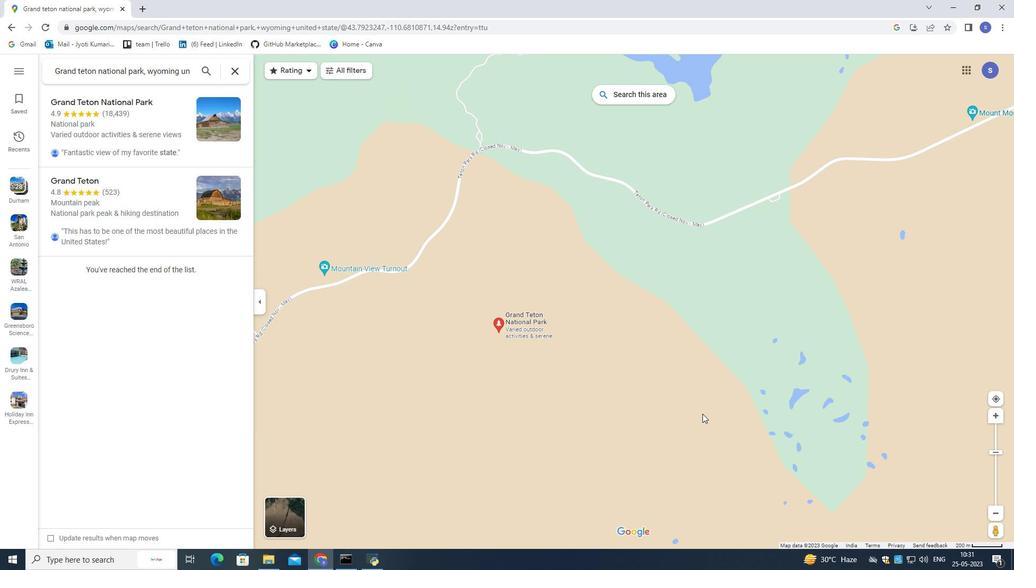 
Action: Mouse moved to (955, 454)
Screenshot: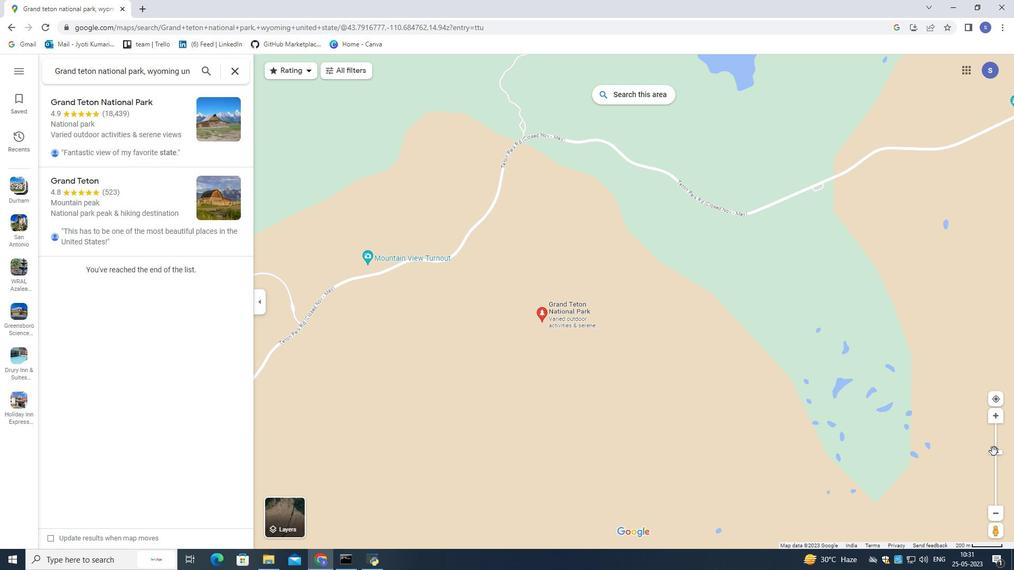 
Action: Mouse pressed left at (955, 454)
Screenshot: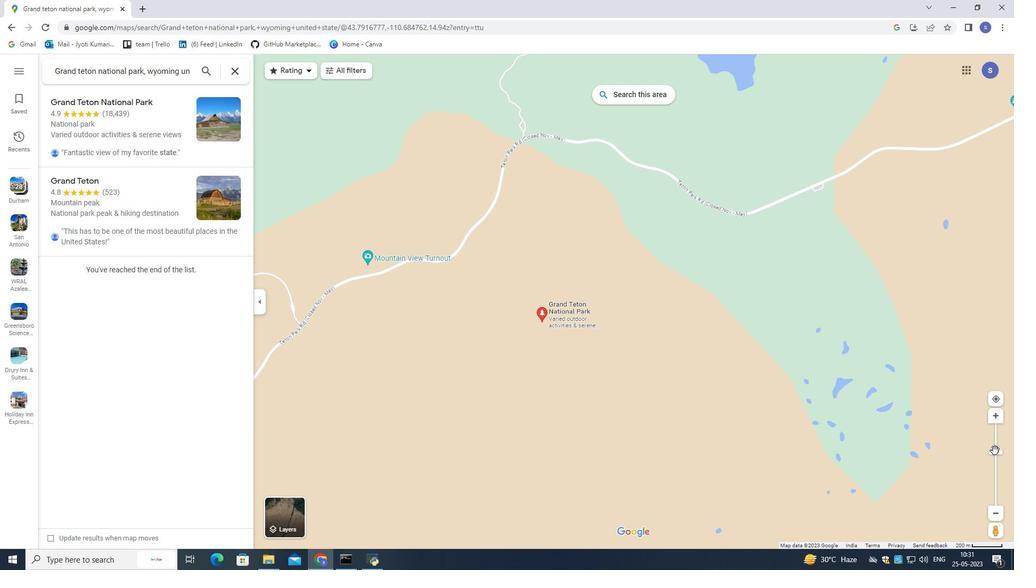 
Action: Mouse moved to (466, 418)
Screenshot: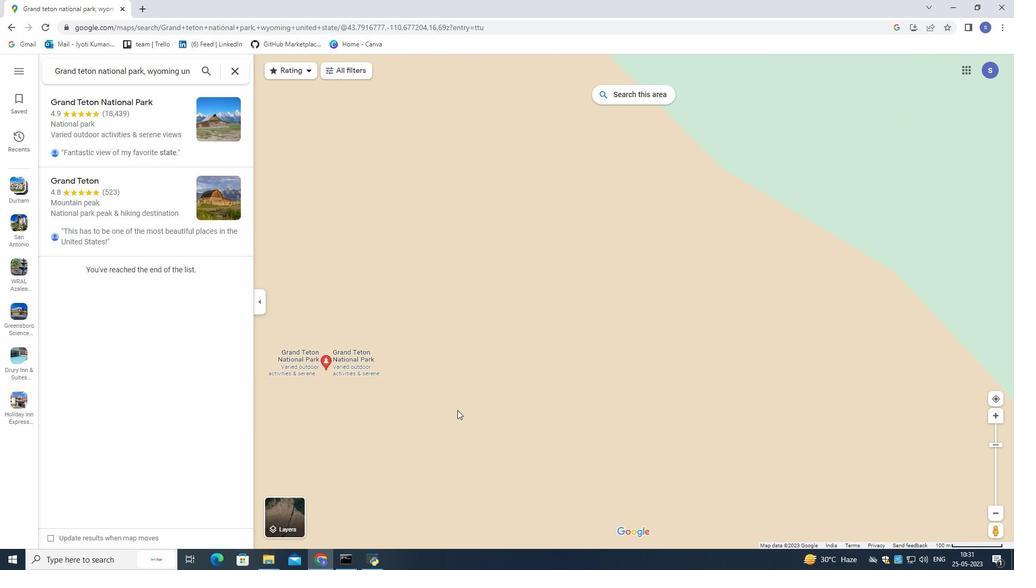 
Action: Mouse pressed left at (466, 418)
Screenshot: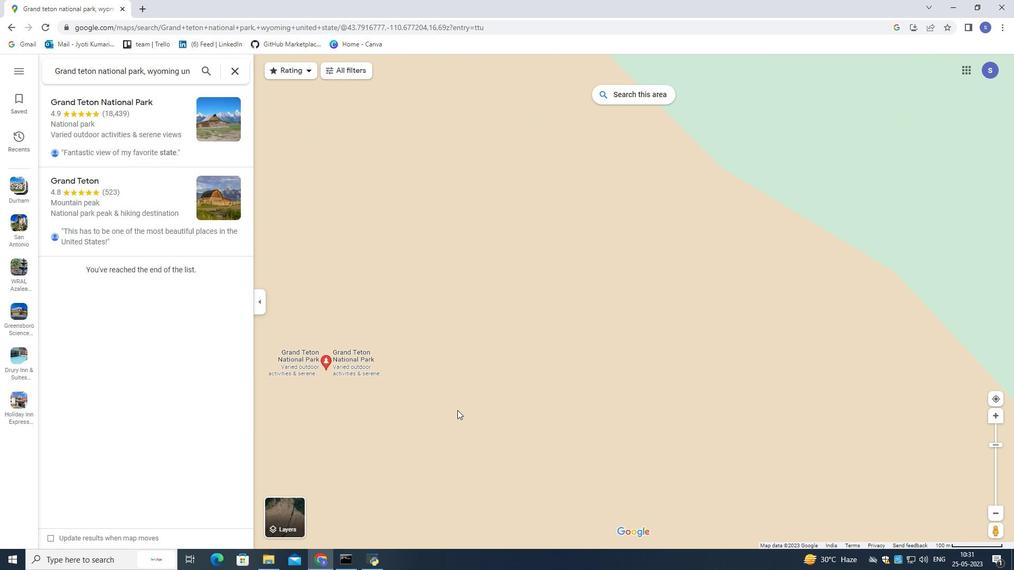 
Action: Mouse moved to (713, 460)
Screenshot: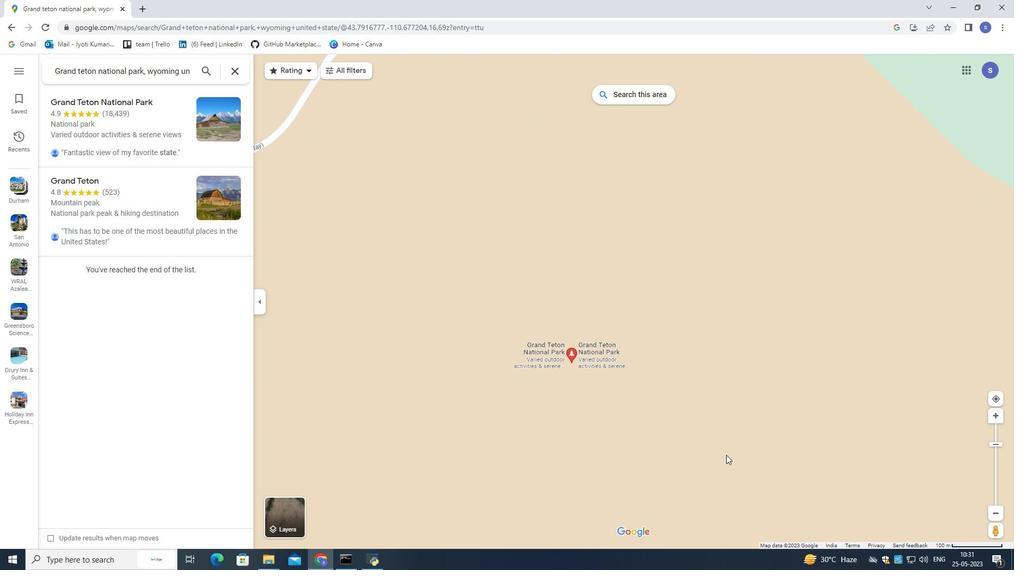 
Action: Mouse pressed left at (713, 460)
Screenshot: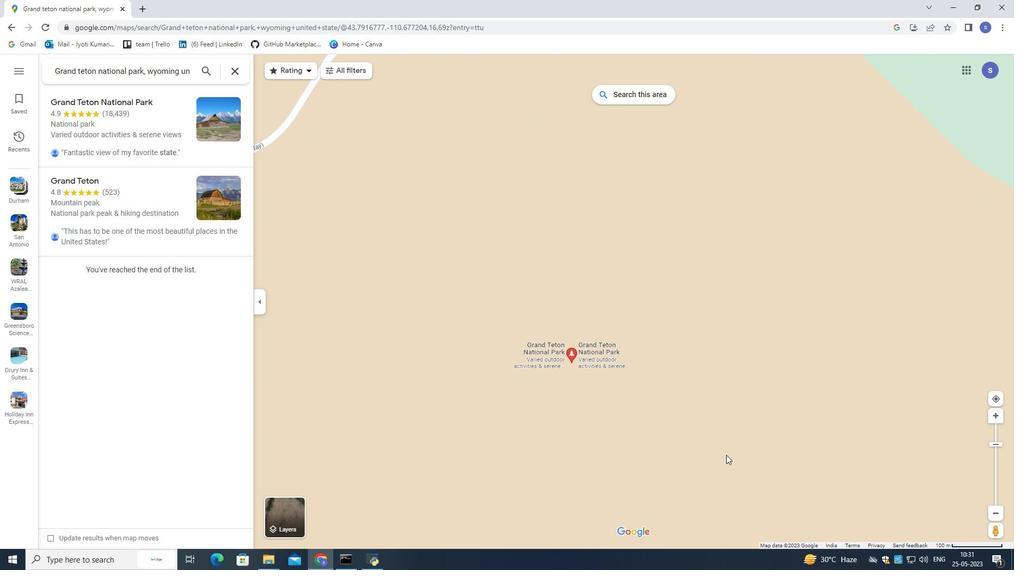 
Action: Mouse moved to (958, 444)
Screenshot: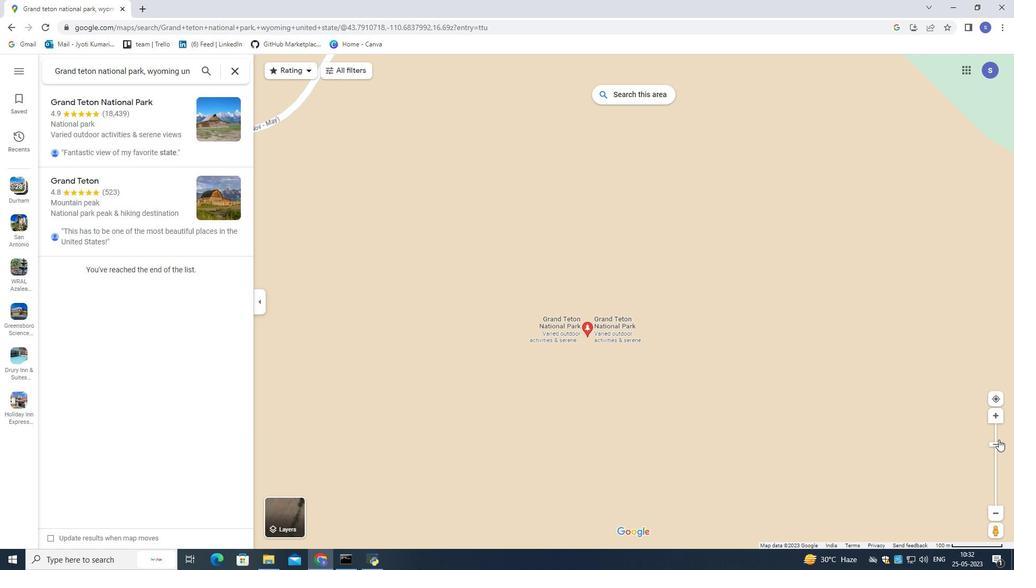 
Action: Mouse pressed left at (958, 444)
Screenshot: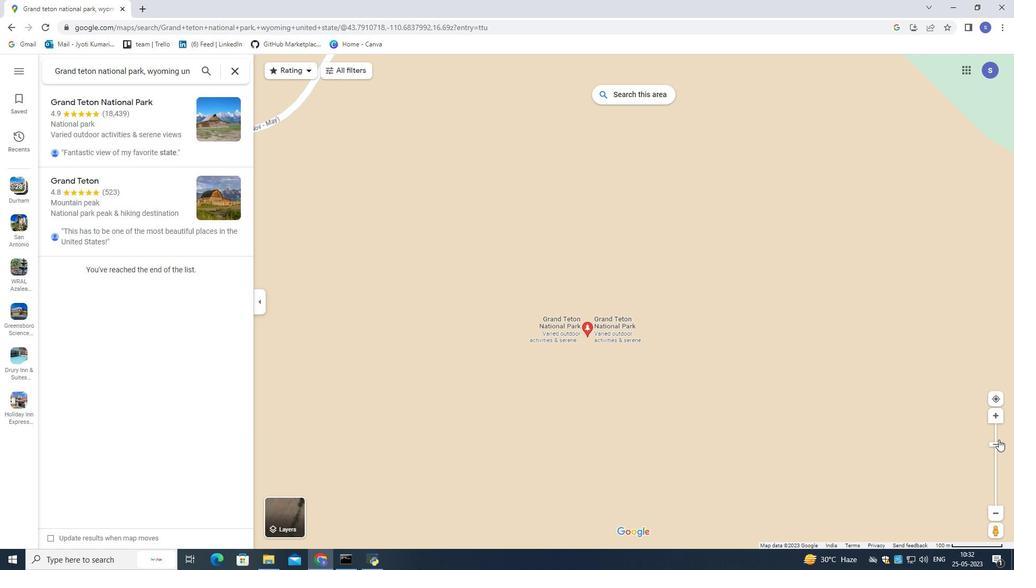 
Action: Mouse moved to (482, 504)
Screenshot: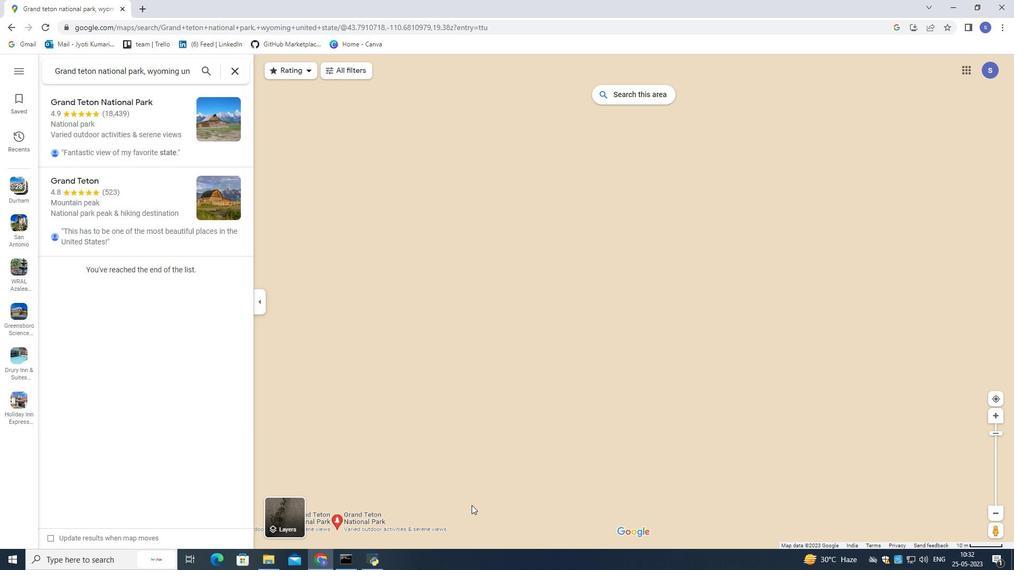 
Action: Mouse pressed left at (482, 504)
Screenshot: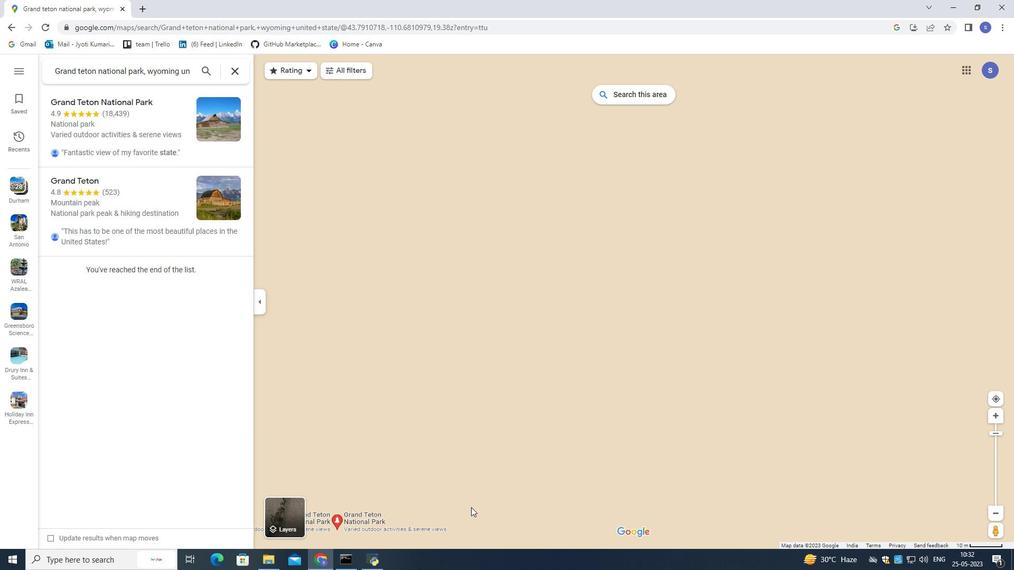 
Action: Mouse moved to (672, 469)
Screenshot: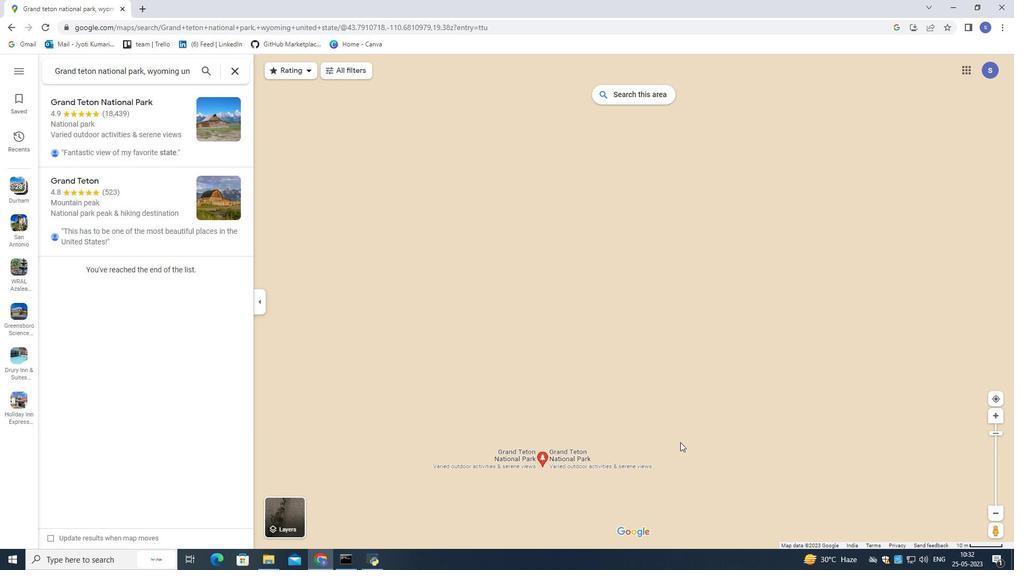 
Action: Mouse scrolled (672, 470) with delta (0, 0)
Screenshot: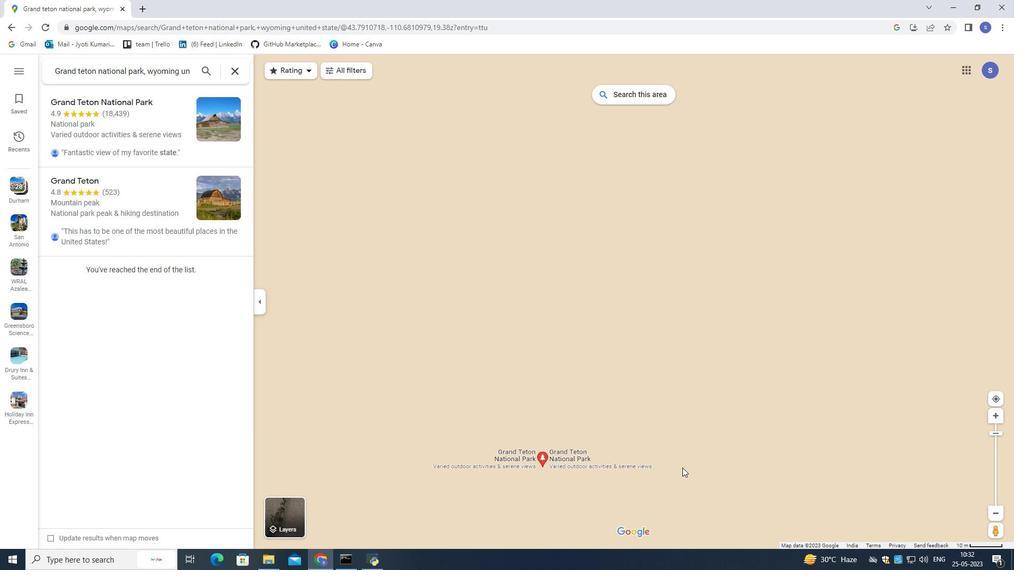 
Action: Mouse scrolled (672, 470) with delta (0, 0)
Screenshot: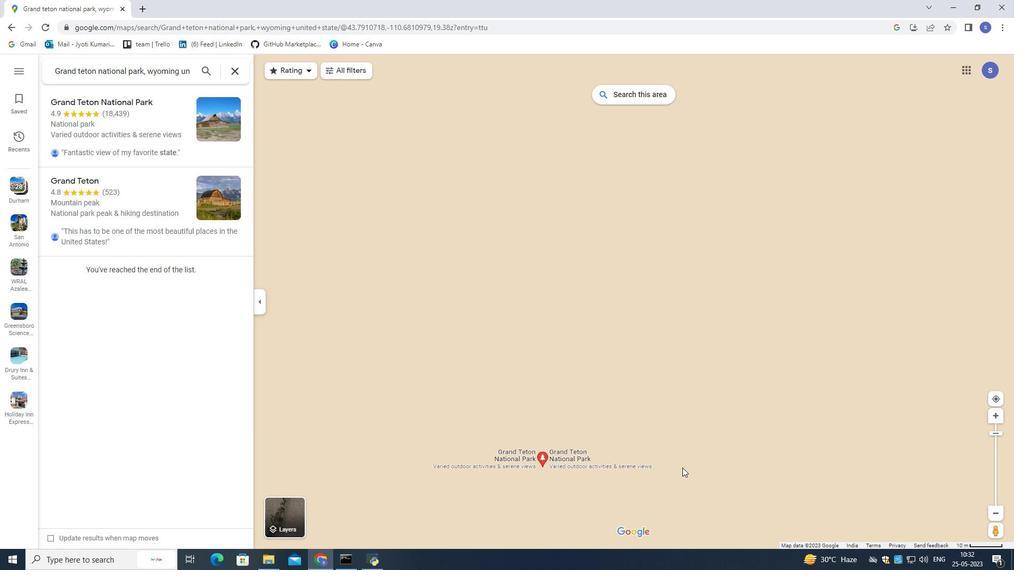 
Action: Mouse scrolled (672, 470) with delta (0, 0)
Screenshot: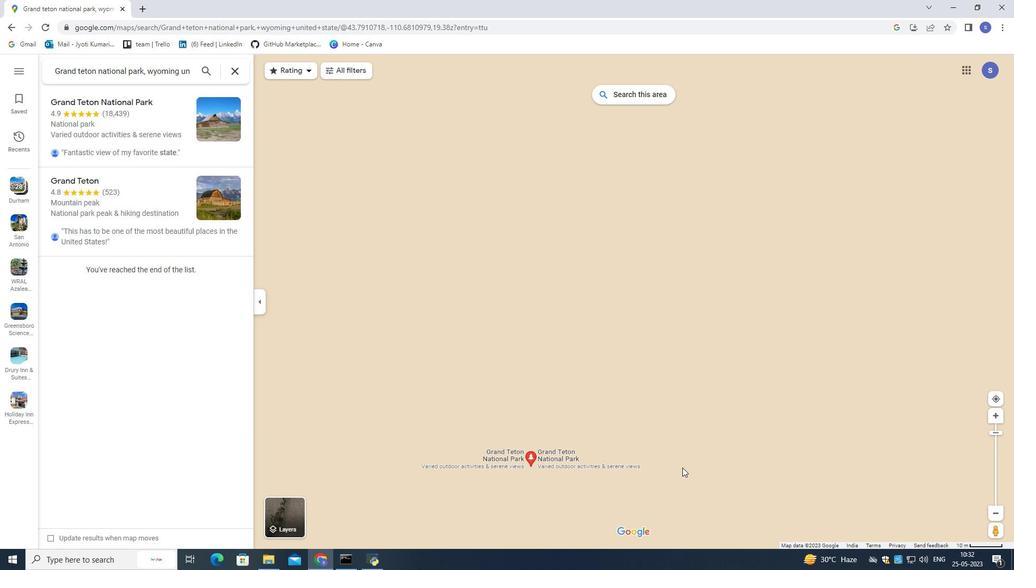 
Action: Mouse moved to (580, 478)
Screenshot: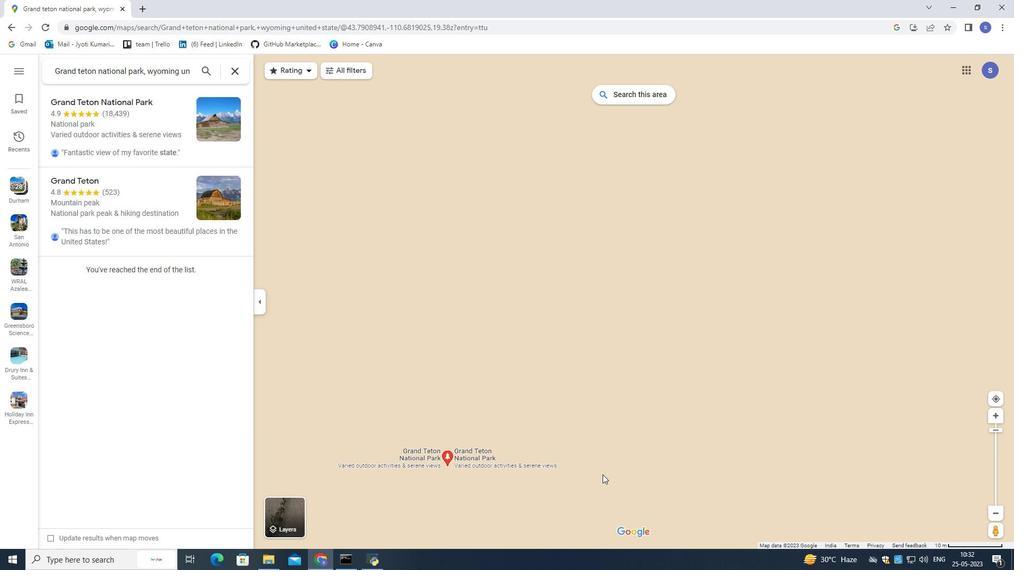 
Action: Mouse pressed left at (580, 478)
Screenshot: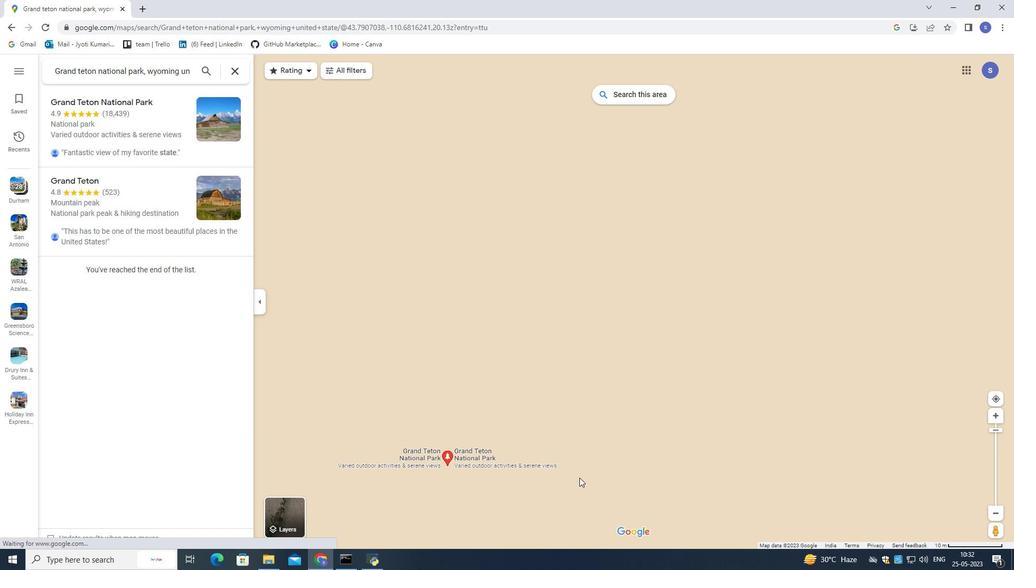 
Action: Mouse moved to (725, 462)
Screenshot: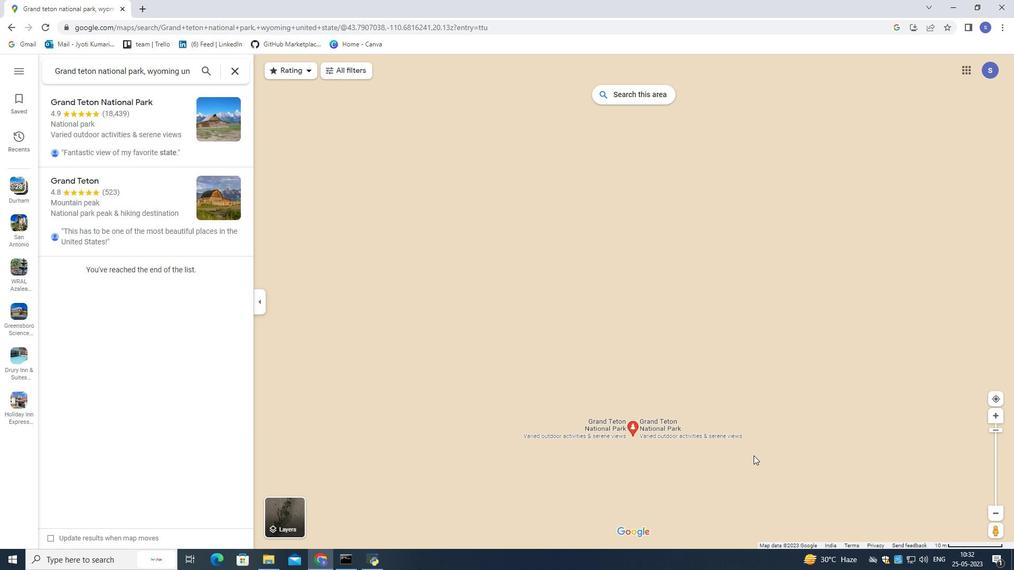 
Action: Mouse scrolled (725, 462) with delta (0, 0)
Screenshot: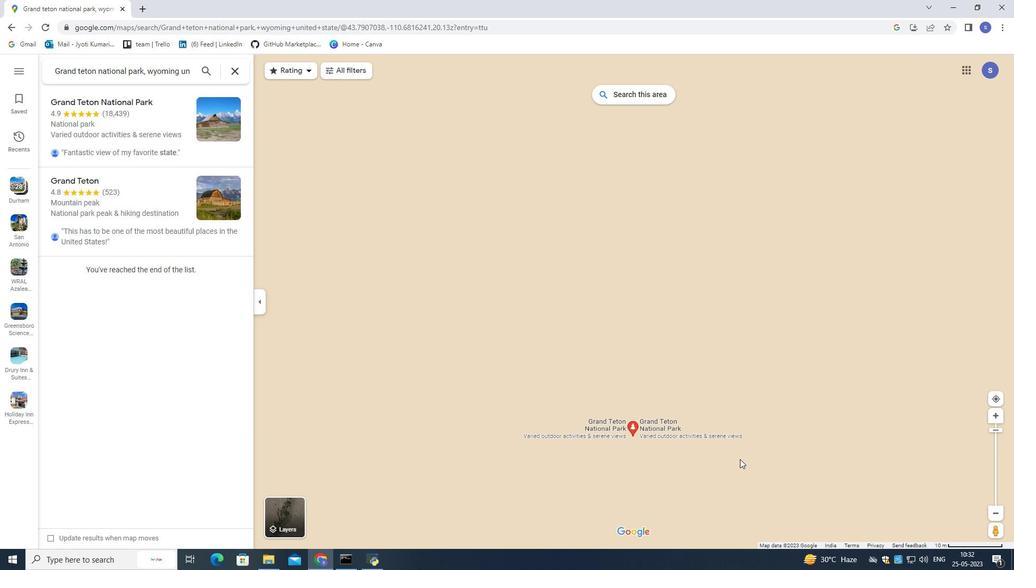 
Action: Mouse scrolled (725, 462) with delta (0, 0)
Screenshot: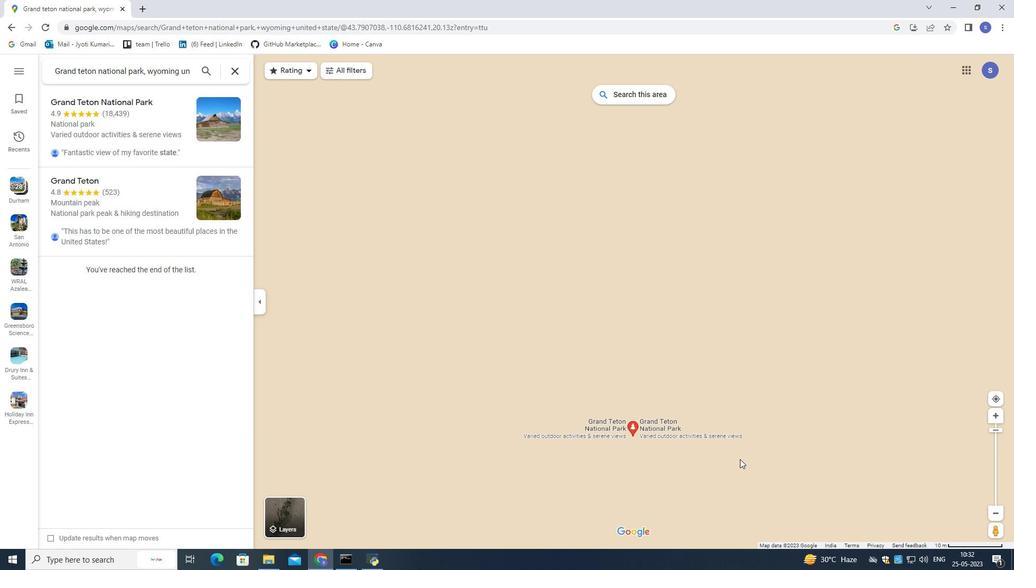 
Action: Mouse scrolled (725, 462) with delta (0, 0)
Screenshot: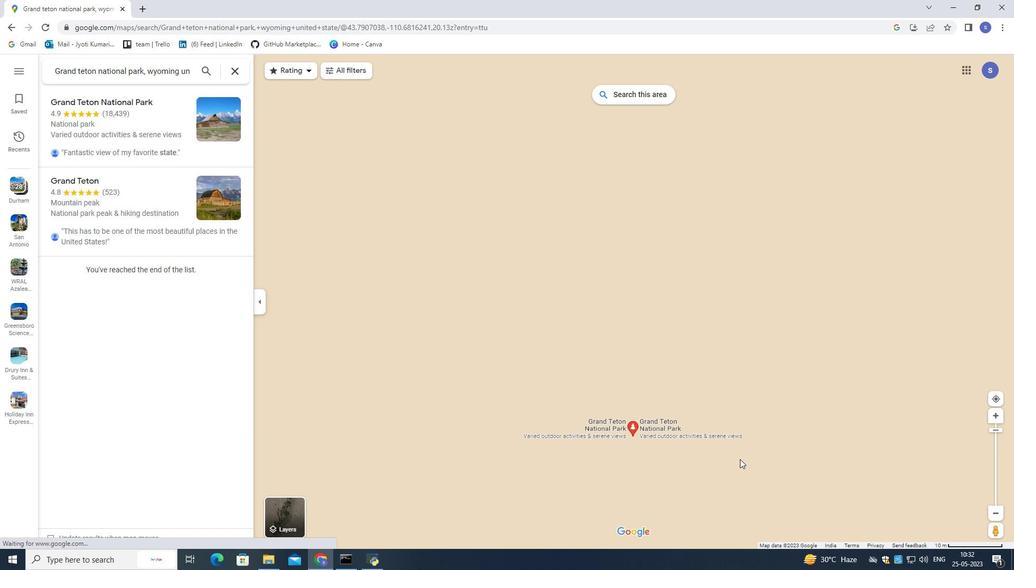 
Action: Mouse scrolled (725, 462) with delta (0, 0)
Screenshot: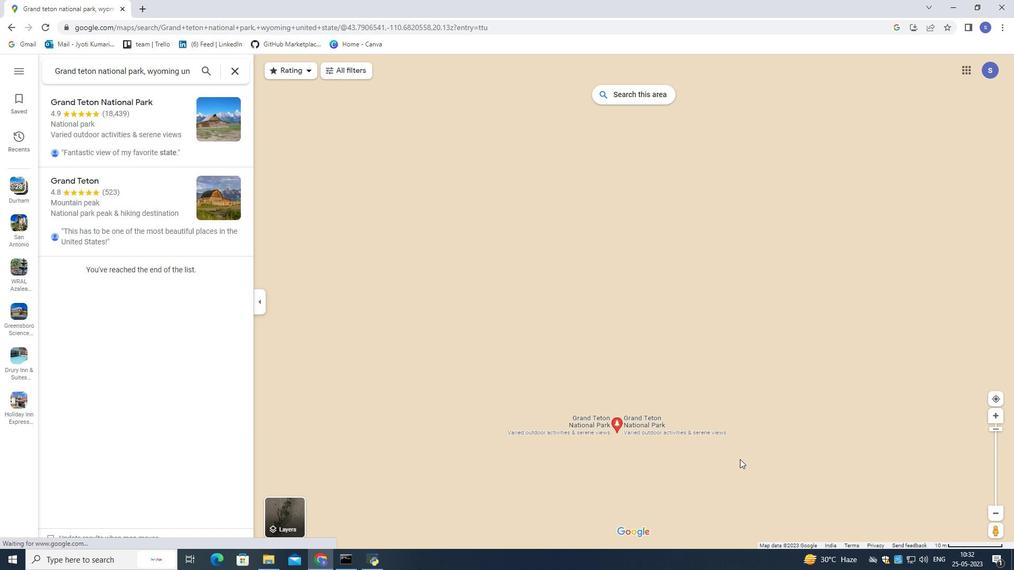 
Action: Mouse moved to (586, 475)
Screenshot: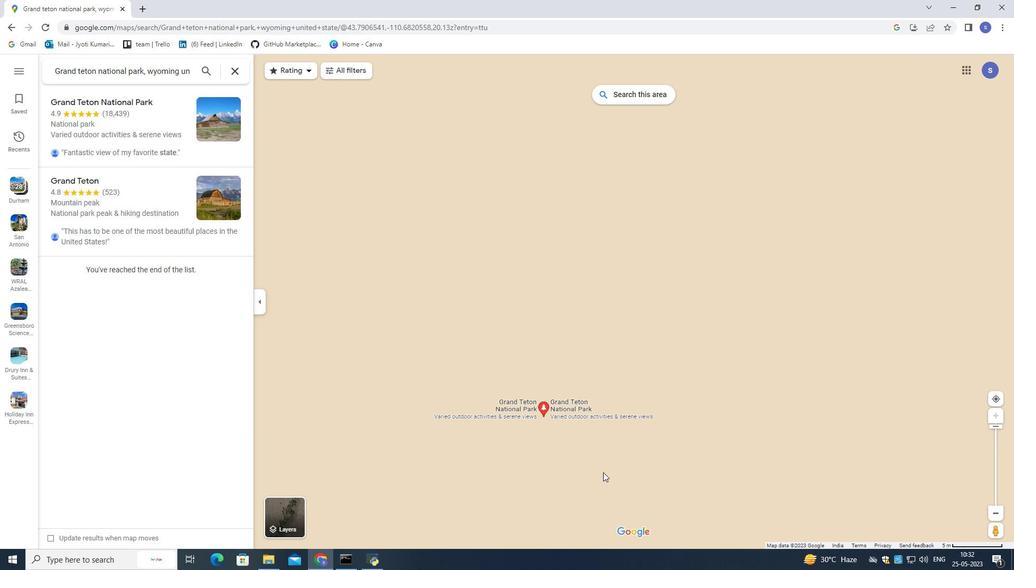 
Action: Mouse pressed left at (586, 475)
Screenshot: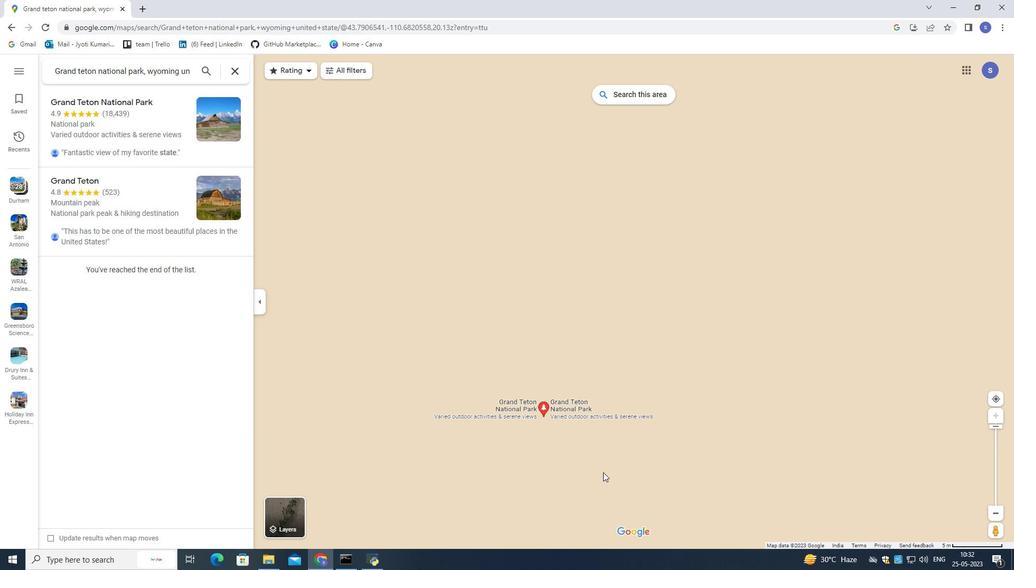 
Action: Mouse moved to (672, 471)
Screenshot: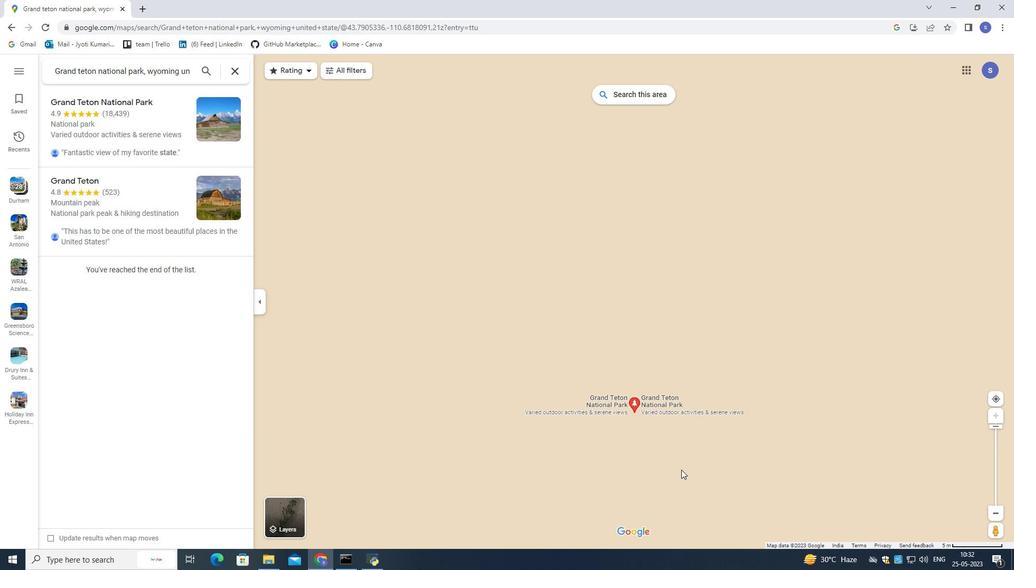 
Action: Mouse scrolled (672, 471) with delta (0, 0)
Screenshot: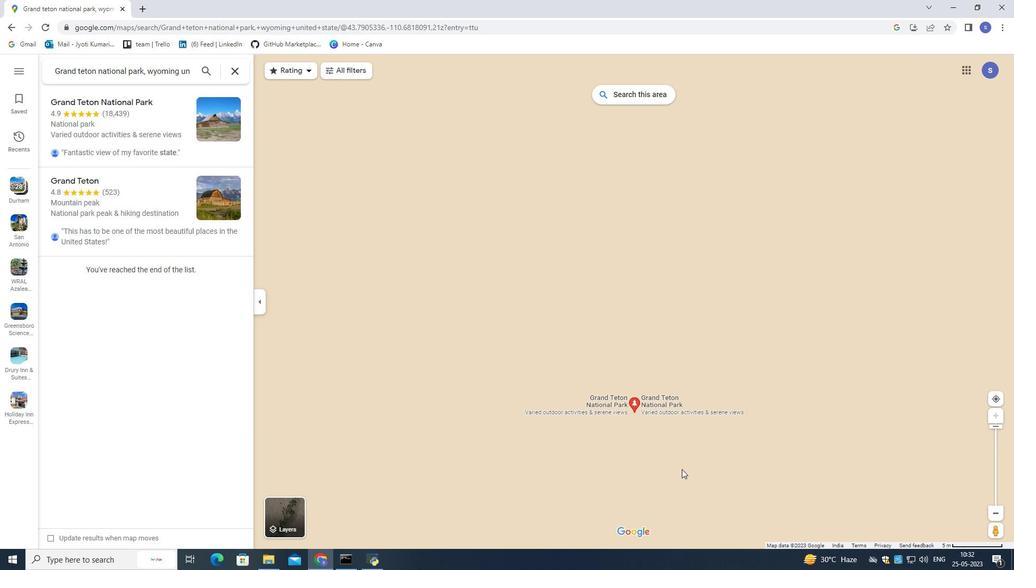 
Action: Mouse moved to (672, 470)
Screenshot: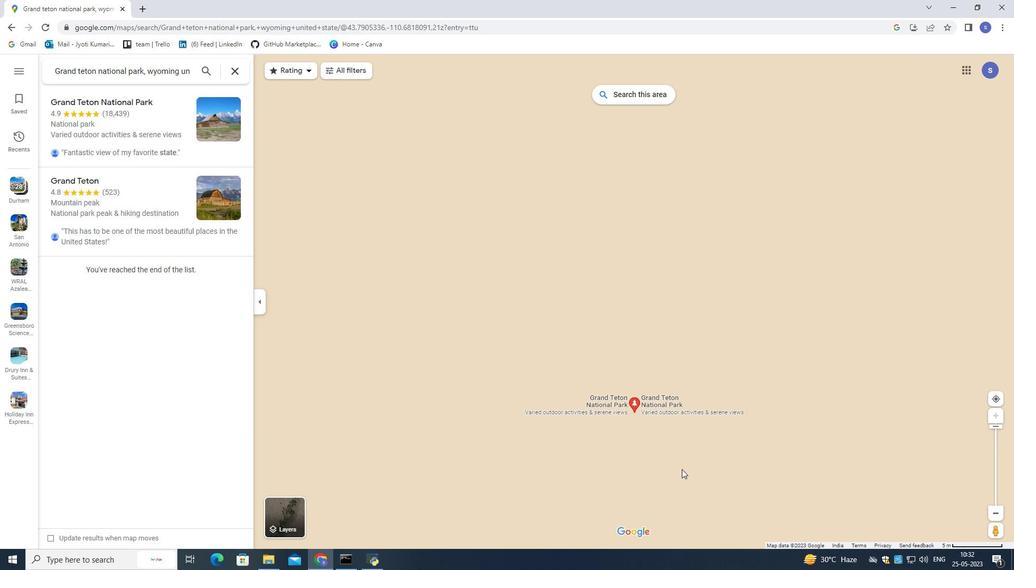 
Action: Mouse scrolled (672, 471) with delta (0, 0)
Screenshot: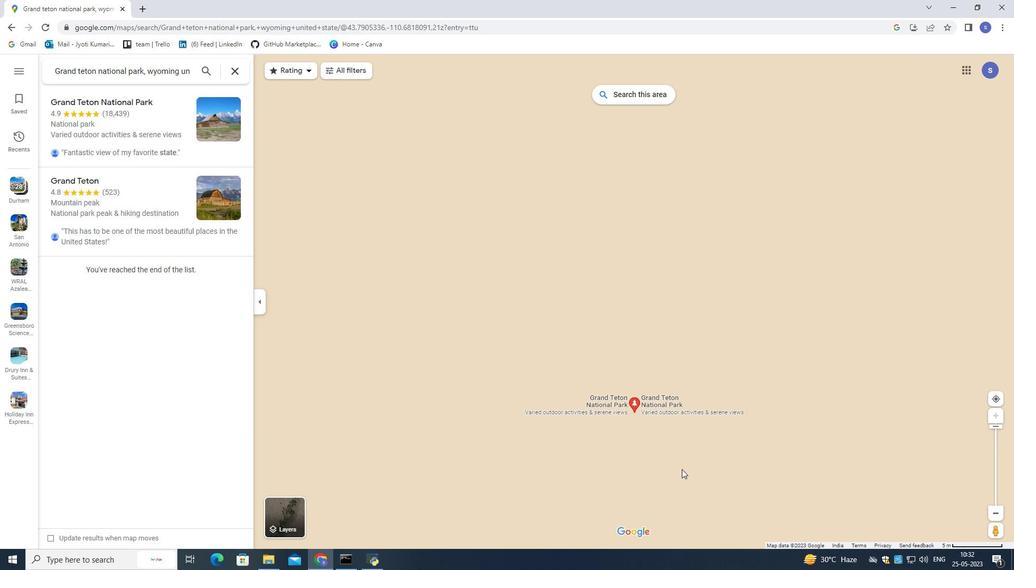 
Action: Mouse moved to (672, 469)
Screenshot: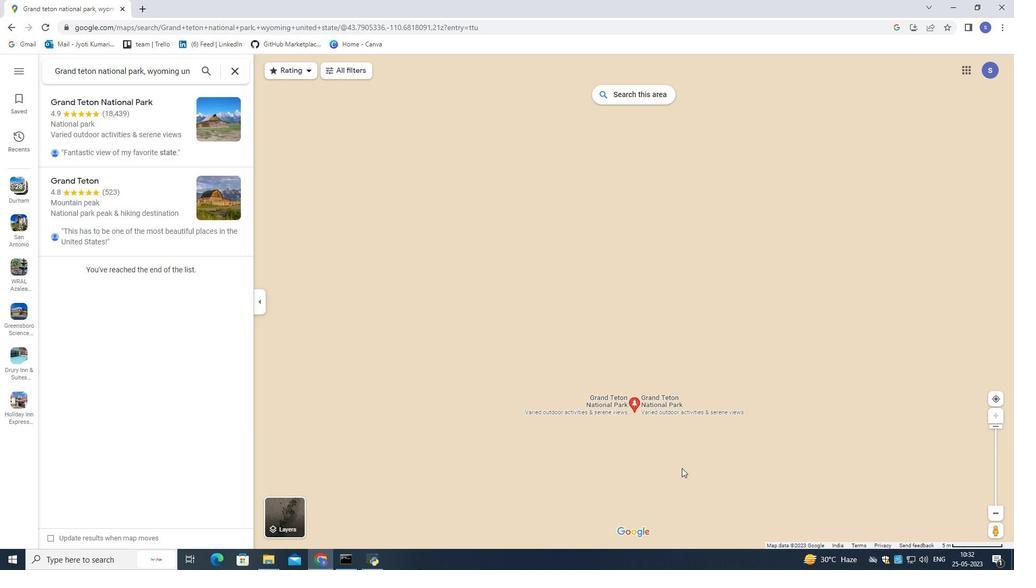 
Action: Mouse scrolled (672, 469) with delta (0, 0)
Screenshot: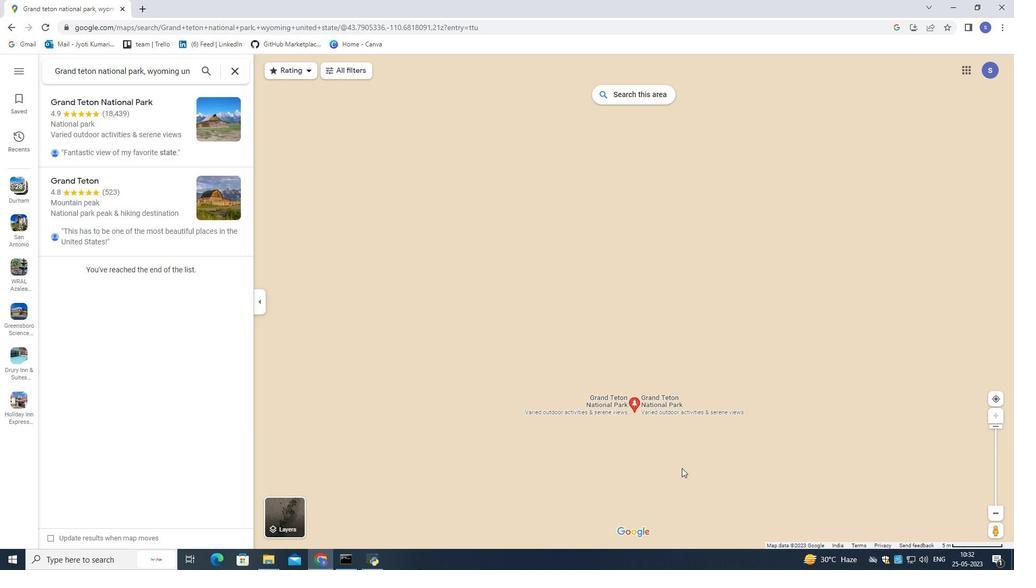 
Action: Mouse moved to (652, 442)
Screenshot: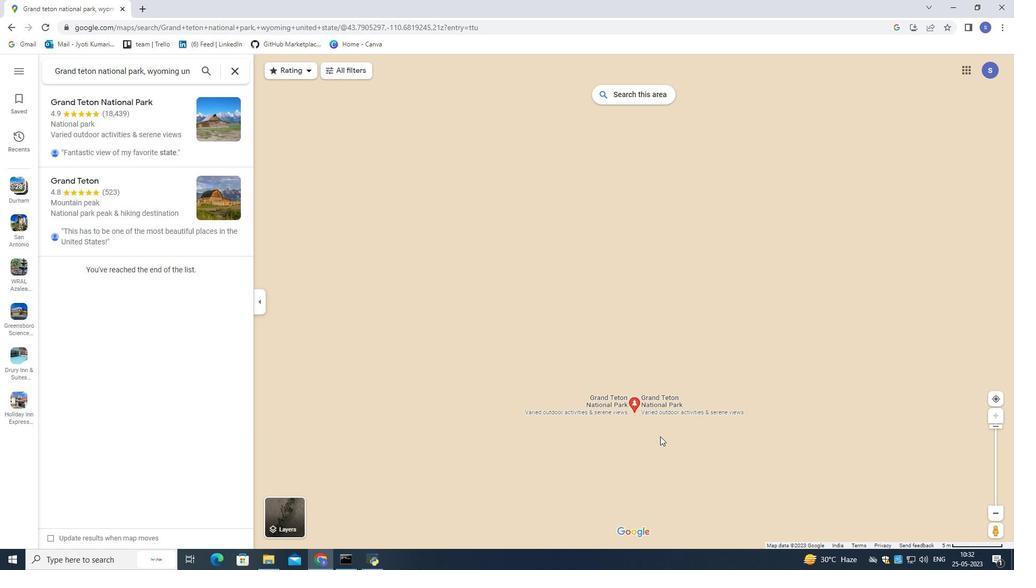 
Action: Mouse scrolled (652, 441) with delta (0, 0)
Screenshot: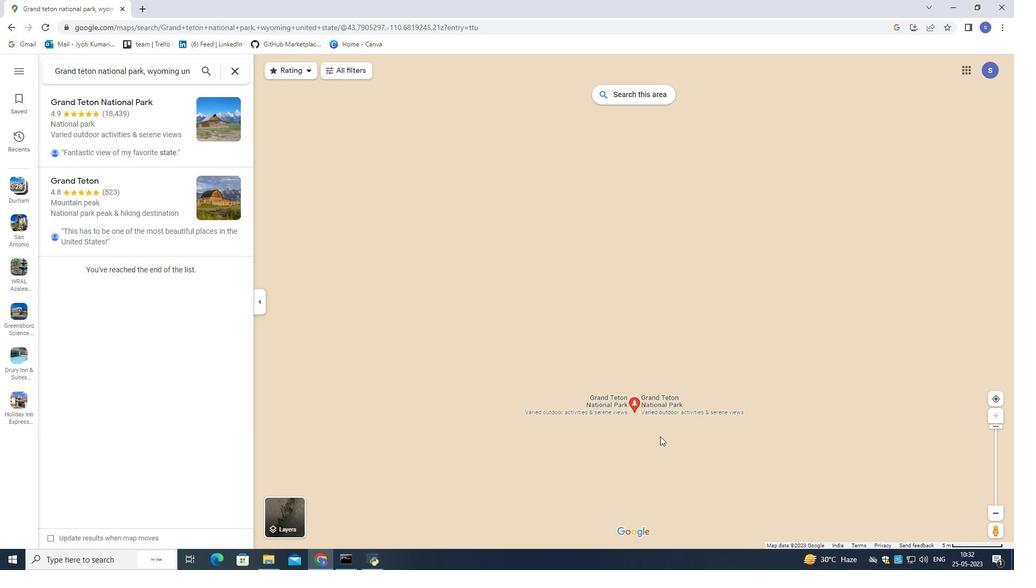 
Action: Mouse scrolled (652, 441) with delta (0, 0)
Screenshot: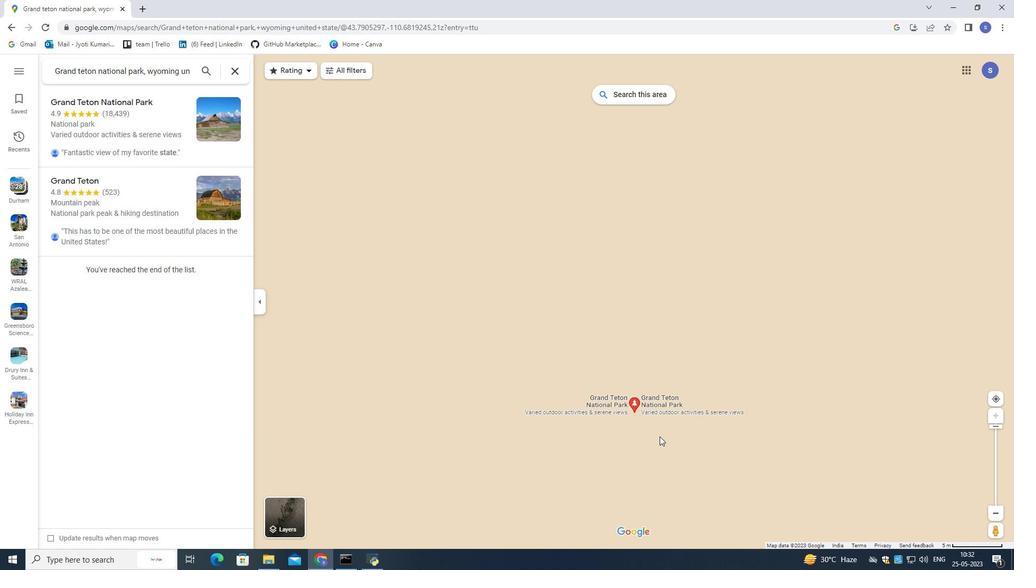 
Action: Mouse scrolled (652, 441) with delta (0, 0)
Screenshot: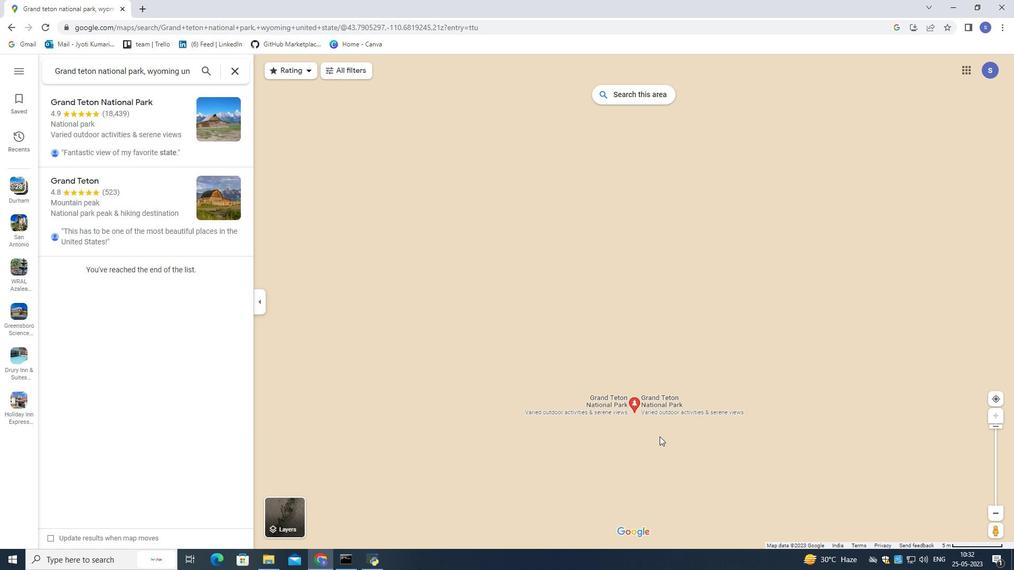 
Action: Mouse scrolled (652, 441) with delta (0, 0)
Screenshot: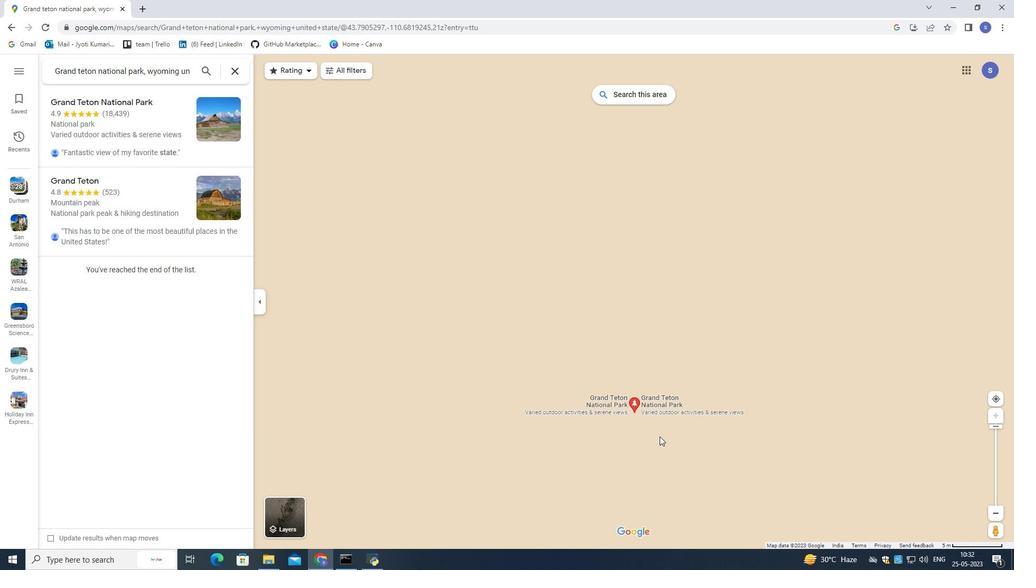 
Action: Mouse moved to (651, 439)
Screenshot: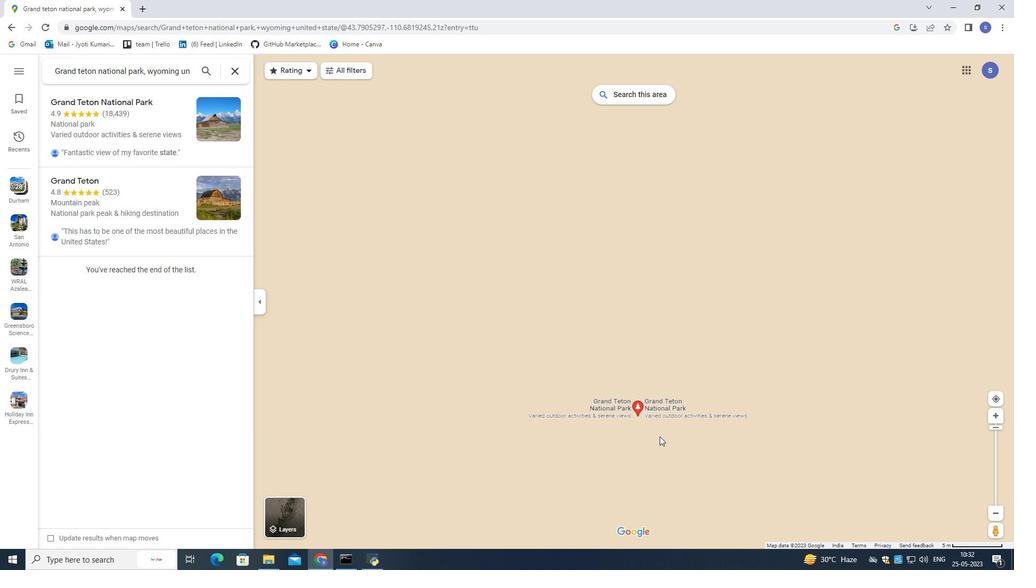 
Action: Mouse scrolled (651, 438) with delta (0, 0)
Screenshot: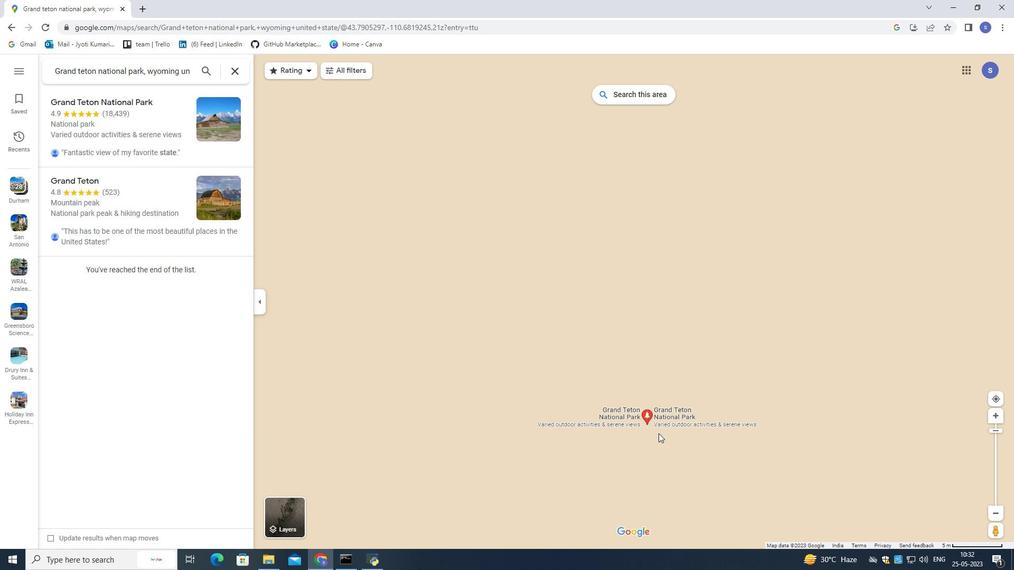 
Action: Mouse scrolled (651, 438) with delta (0, 0)
Screenshot: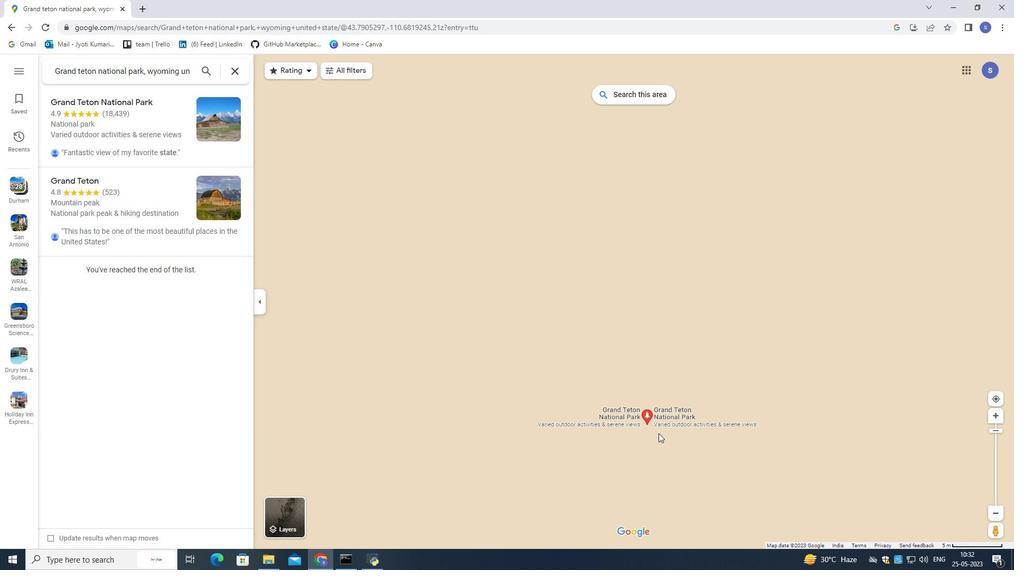 
Action: Mouse scrolled (651, 438) with delta (0, 0)
Screenshot: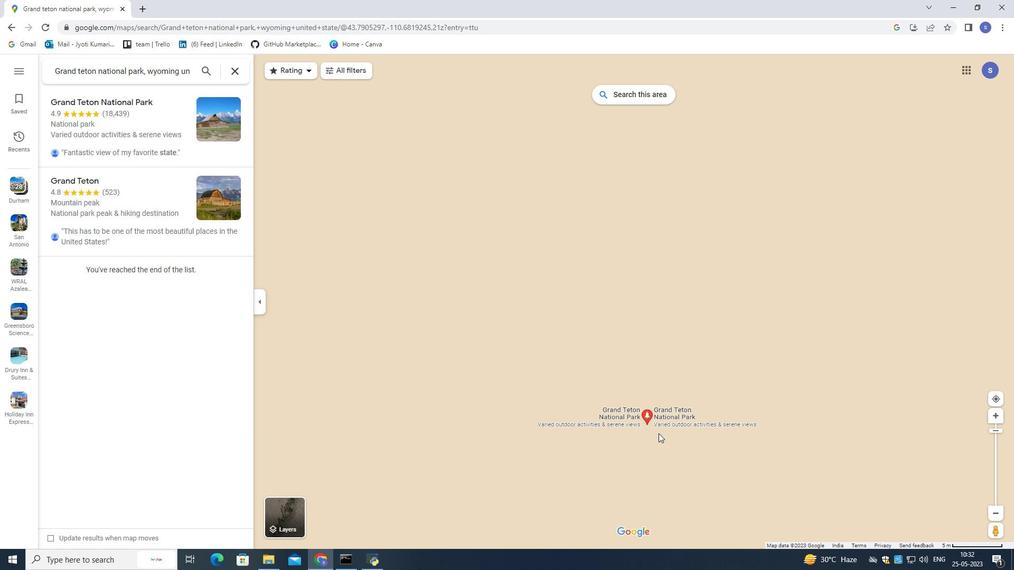 
Action: Mouse moved to (651, 438)
Screenshot: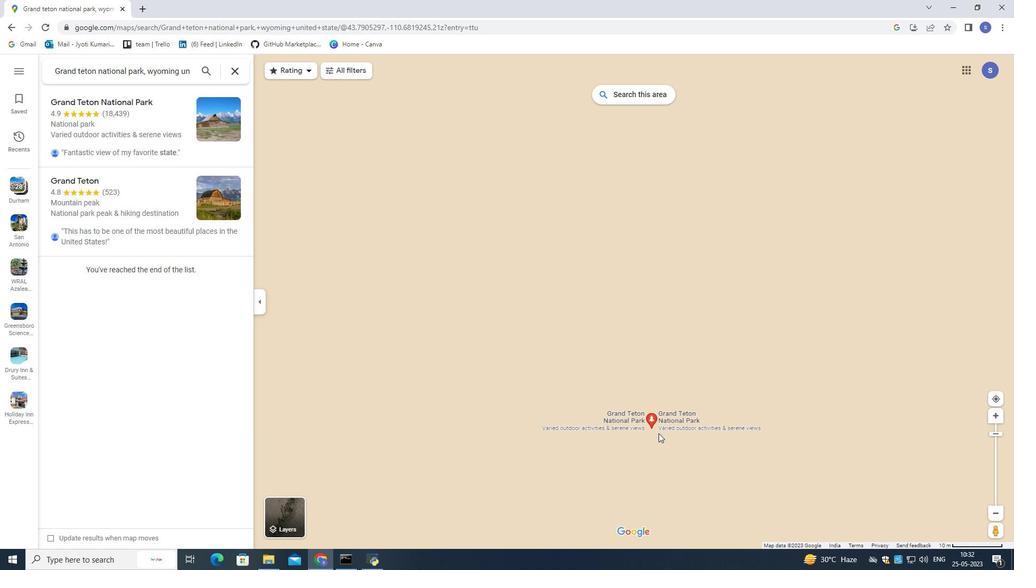 
Action: Mouse scrolled (651, 437) with delta (0, 0)
Screenshot: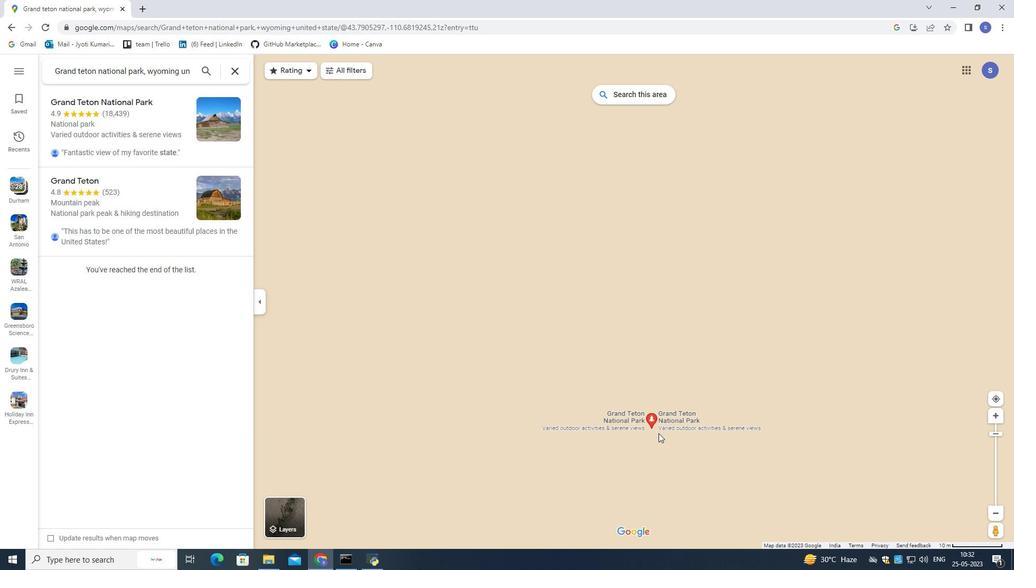 
Action: Mouse scrolled (651, 437) with delta (0, 0)
Screenshot: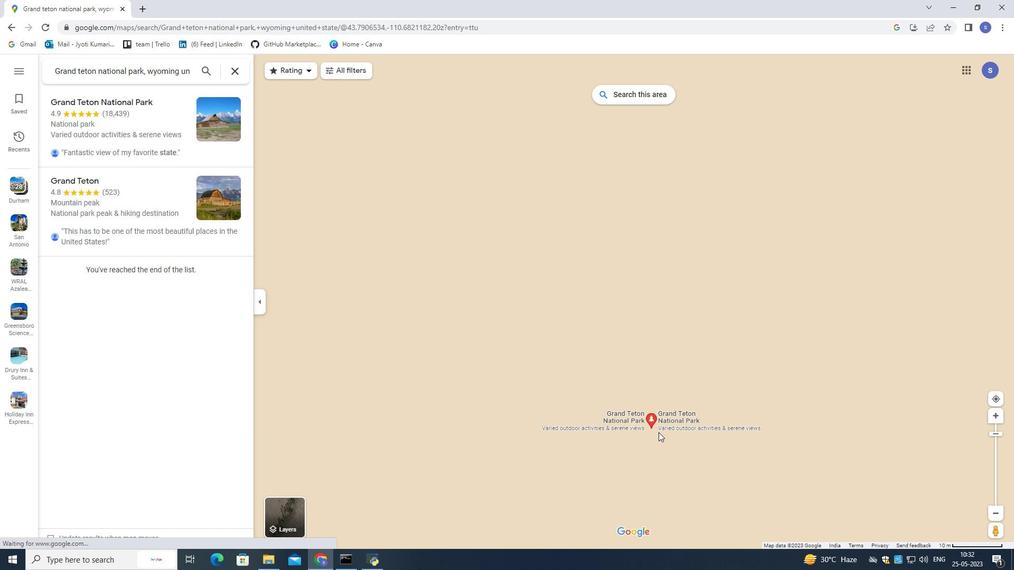 
Action: Mouse scrolled (651, 437) with delta (0, 0)
Screenshot: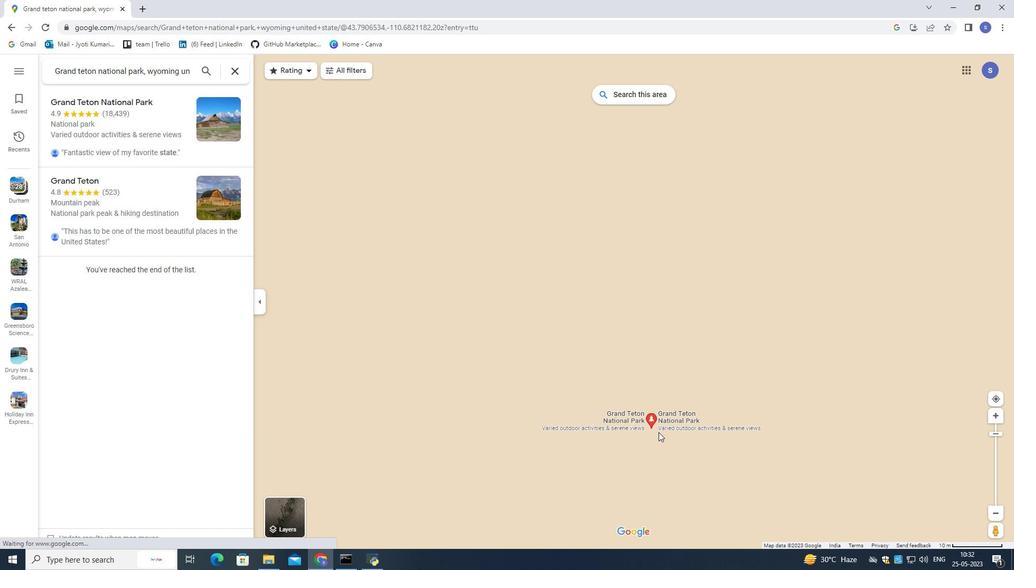 
Action: Mouse scrolled (651, 437) with delta (0, 0)
Screenshot: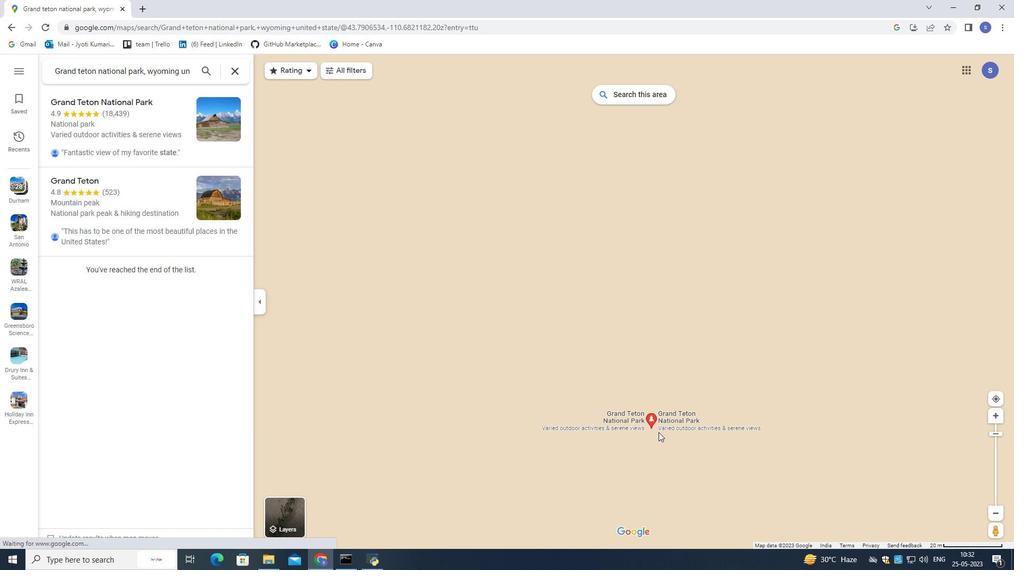 
Action: Mouse scrolled (651, 437) with delta (0, 0)
Screenshot: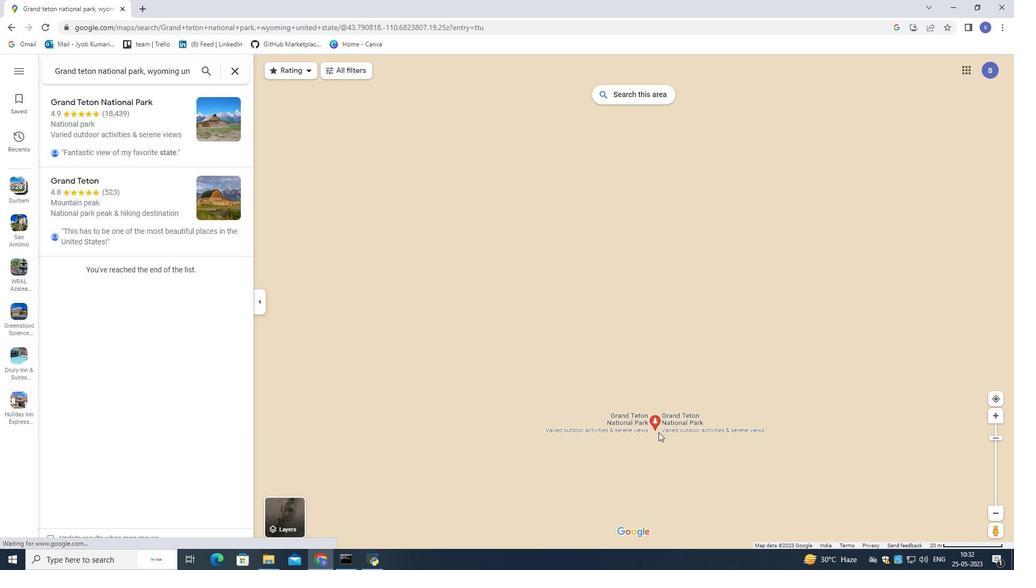 
Action: Mouse scrolled (651, 437) with delta (0, 0)
Screenshot: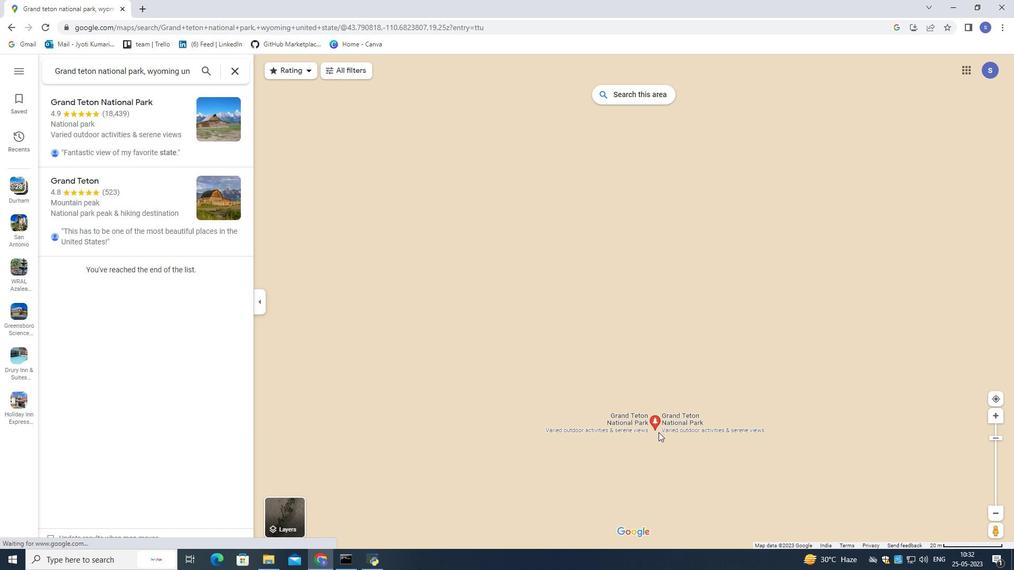 
Action: Mouse scrolled (651, 437) with delta (0, 0)
Screenshot: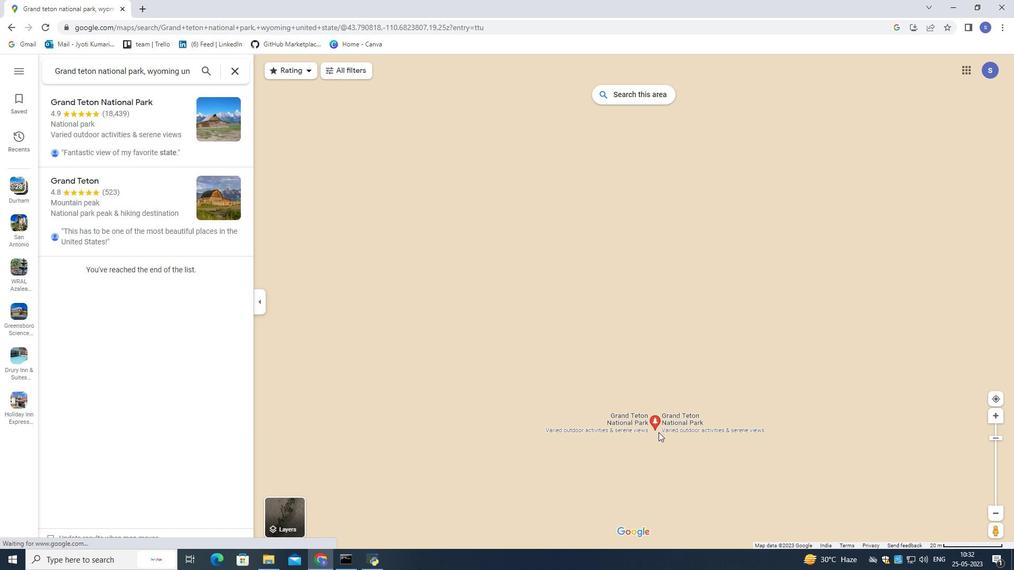 
Action: Mouse scrolled (651, 437) with delta (0, 0)
Screenshot: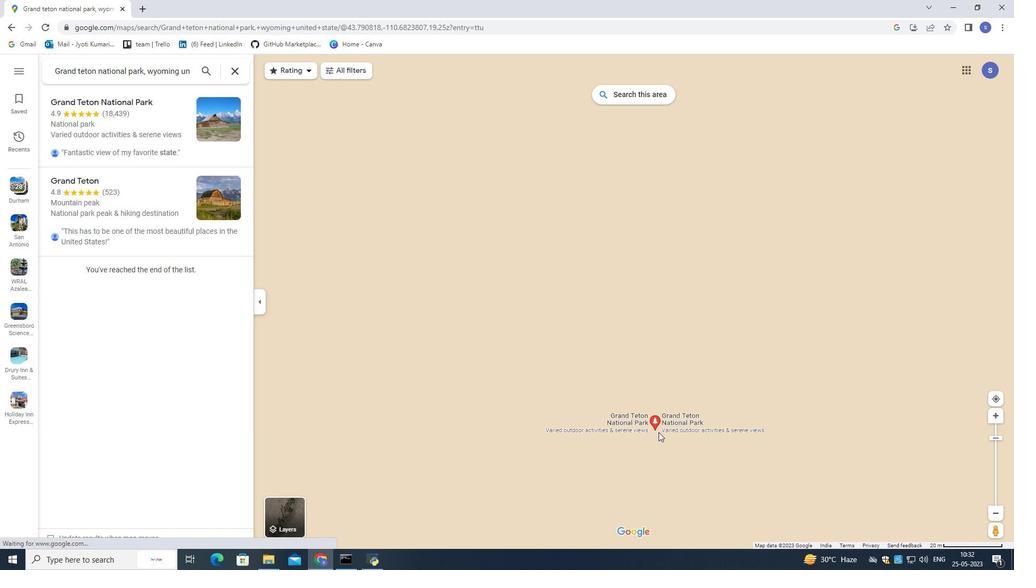 
Action: Mouse scrolled (651, 437) with delta (0, 0)
Screenshot: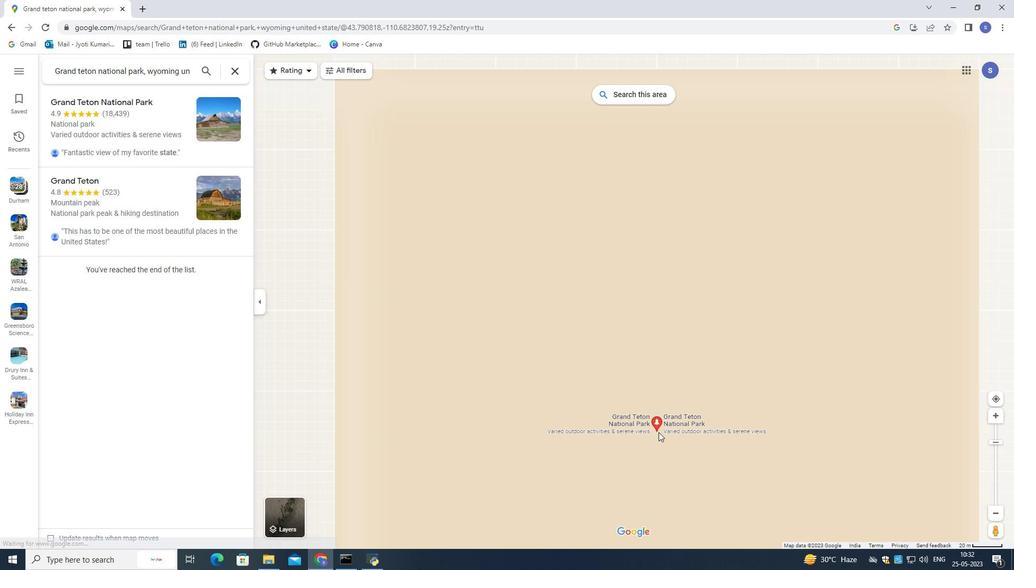 
Action: Mouse scrolled (651, 437) with delta (0, 0)
Screenshot: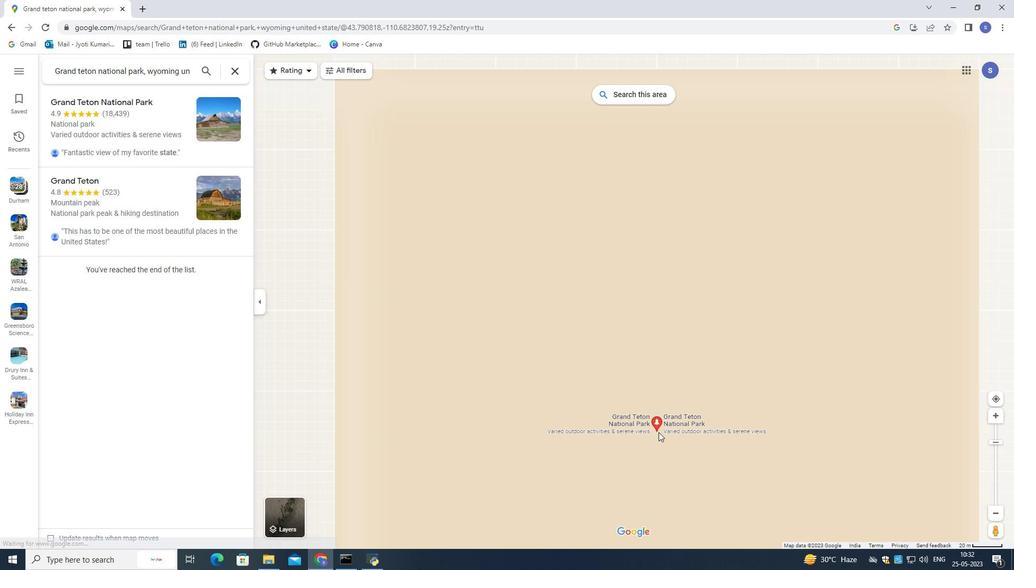 
Action: Mouse scrolled (651, 437) with delta (0, 0)
Screenshot: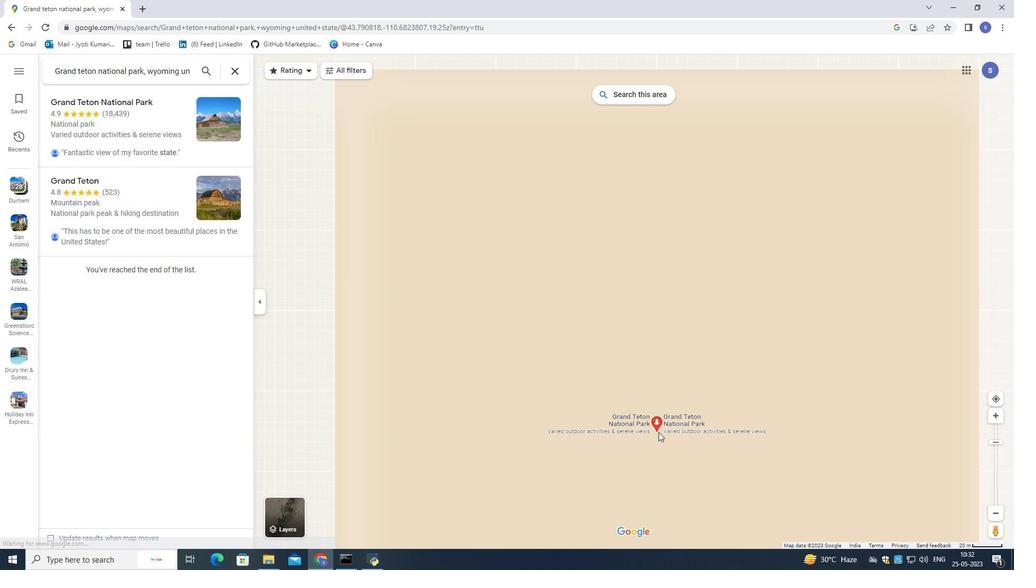 
Action: Mouse scrolled (651, 437) with delta (0, 0)
Screenshot: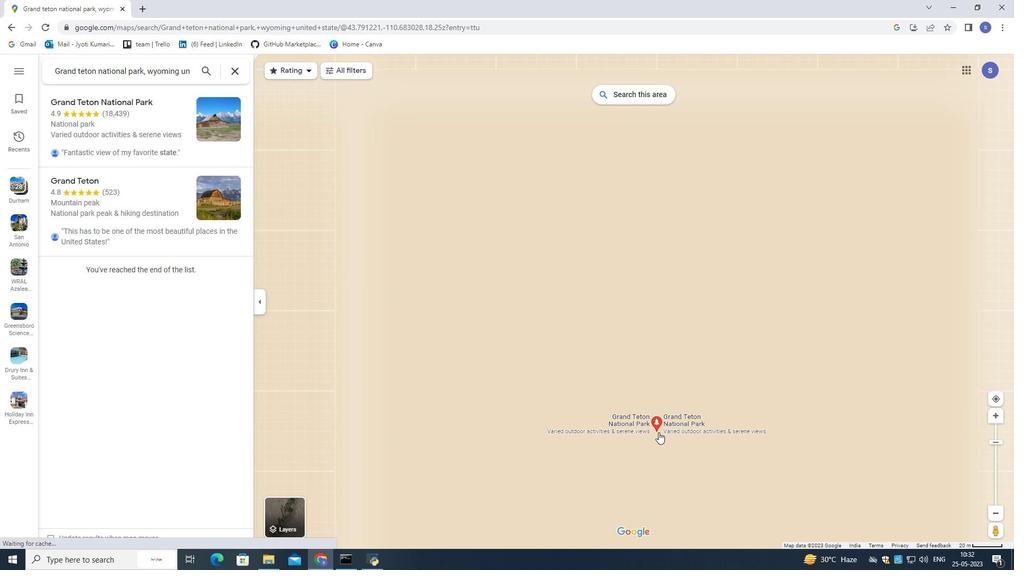 
Action: Mouse moved to (651, 438)
Screenshot: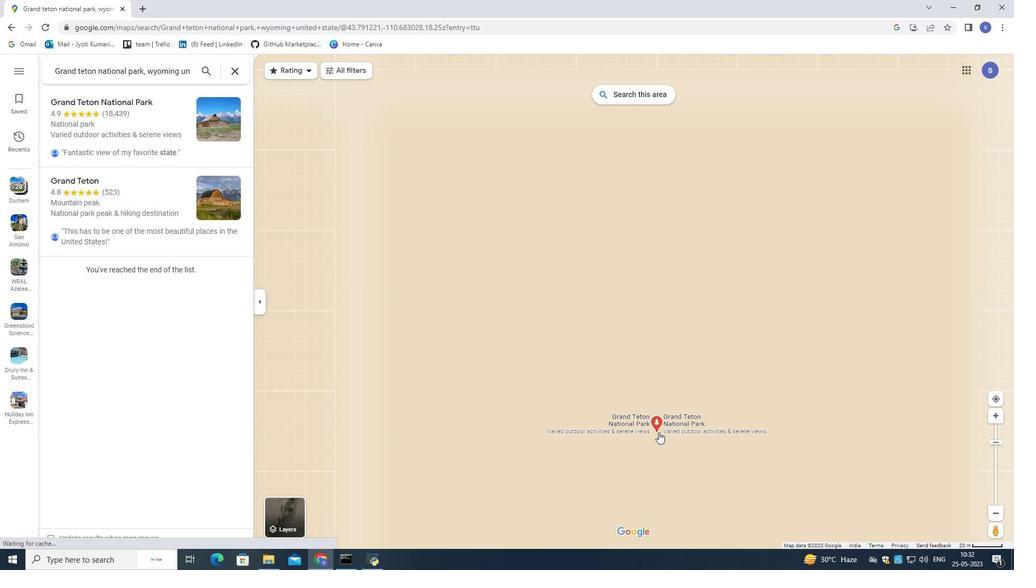 
Action: Mouse scrolled (651, 437) with delta (0, 0)
Screenshot: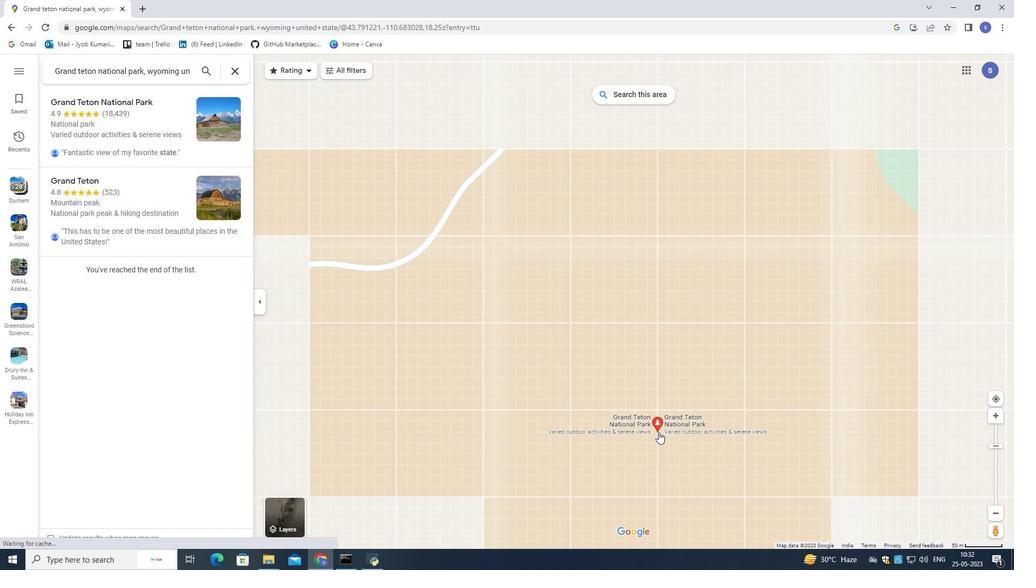 
Action: Mouse scrolled (651, 437) with delta (0, 0)
Screenshot: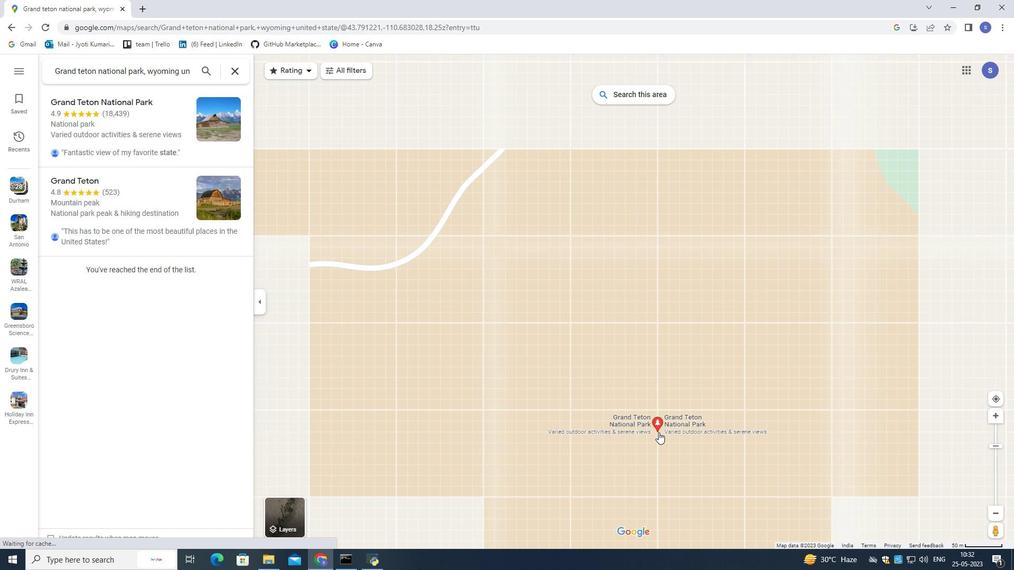 
Action: Mouse scrolled (651, 437) with delta (0, 0)
Screenshot: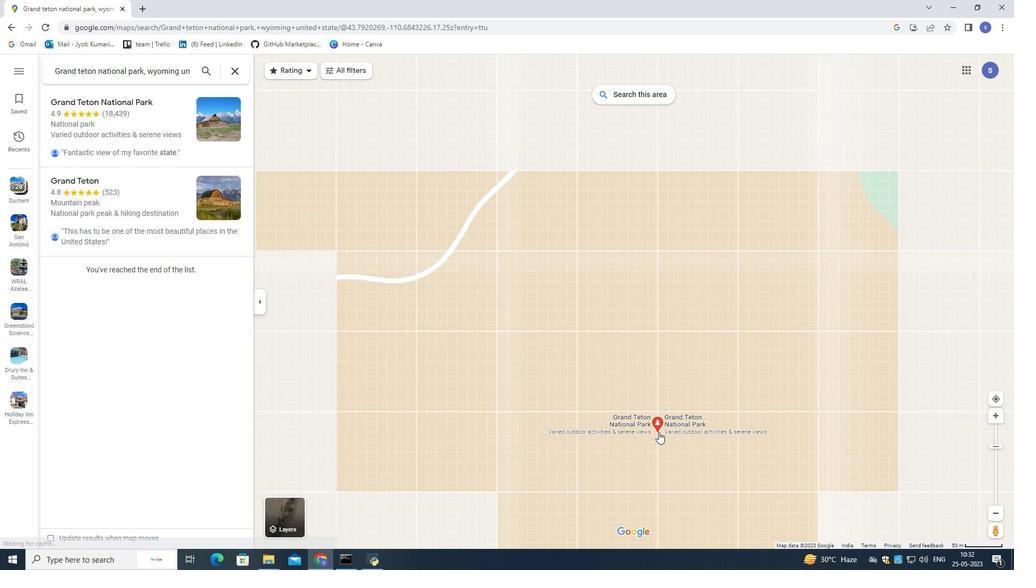 
Action: Mouse scrolled (651, 437) with delta (0, 0)
Screenshot: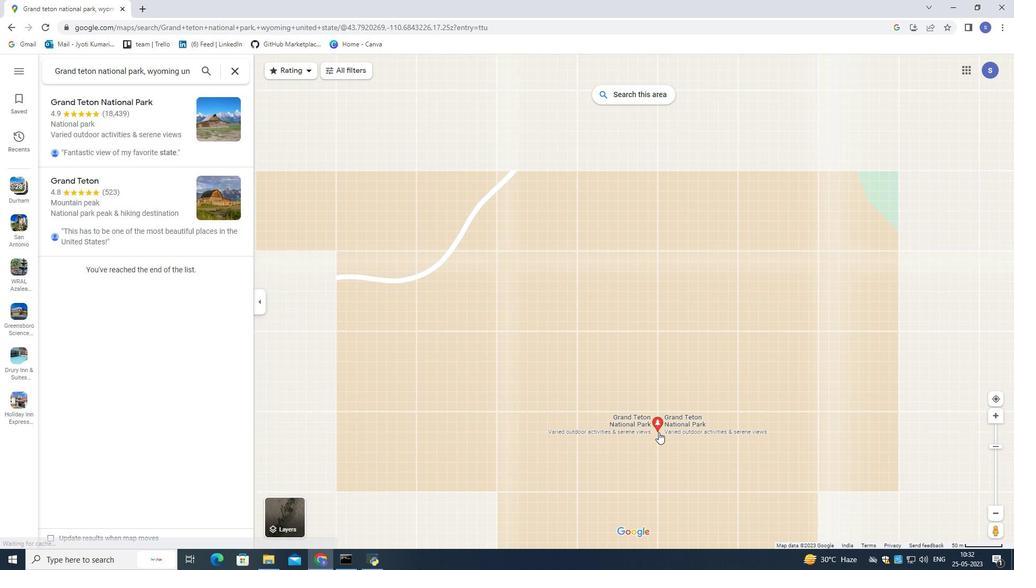 
Action: Mouse moved to (651, 437)
Screenshot: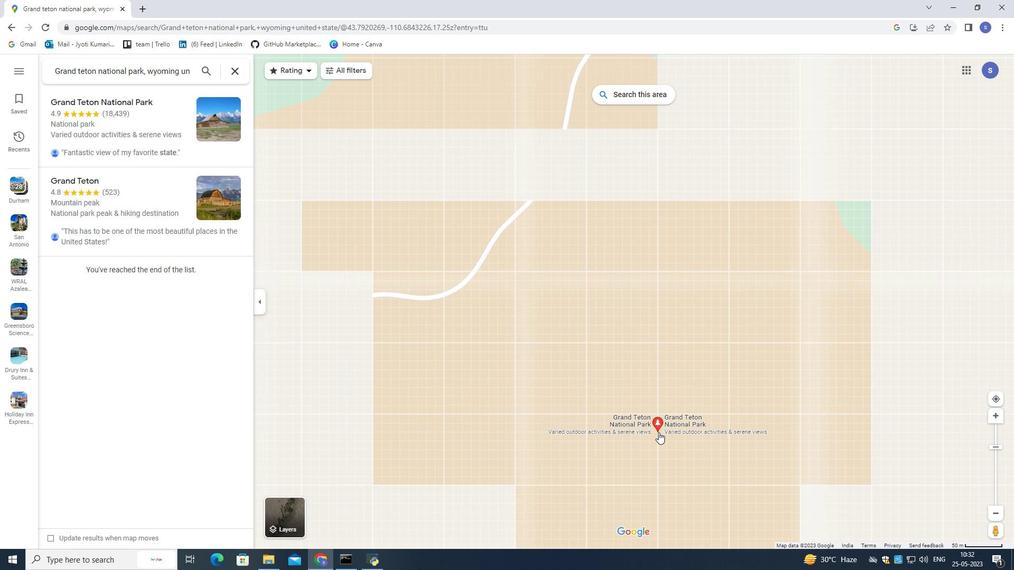 
Action: Mouse scrolled (651, 437) with delta (0, 0)
Screenshot: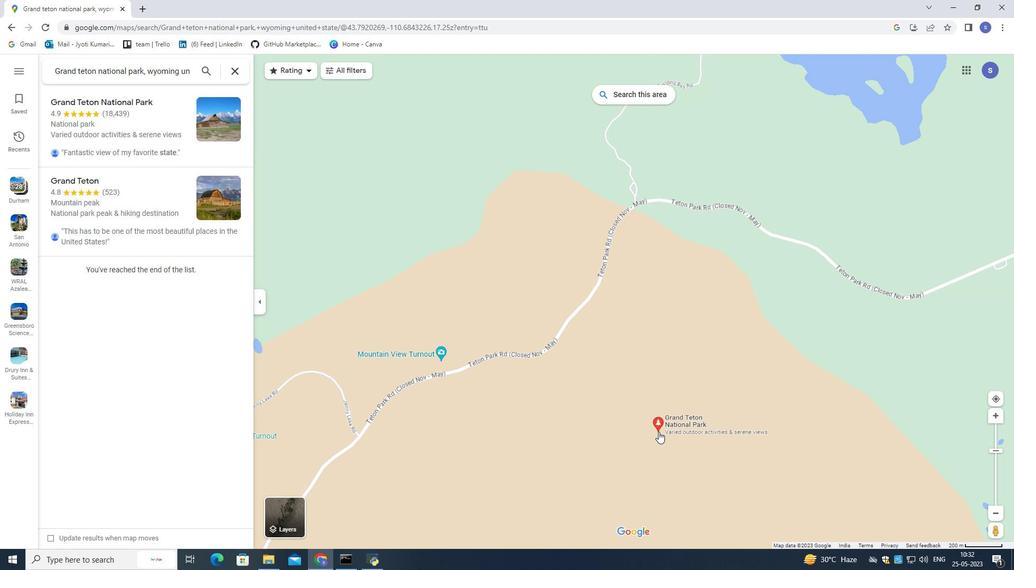 
Action: Mouse scrolled (651, 437) with delta (0, 0)
Screenshot: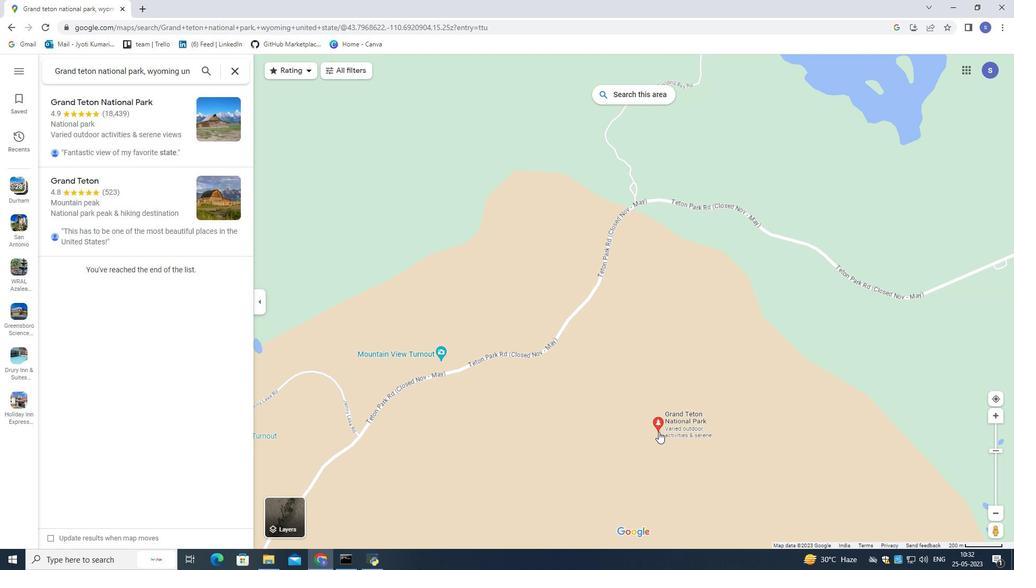 
Action: Mouse moved to (624, 471)
Screenshot: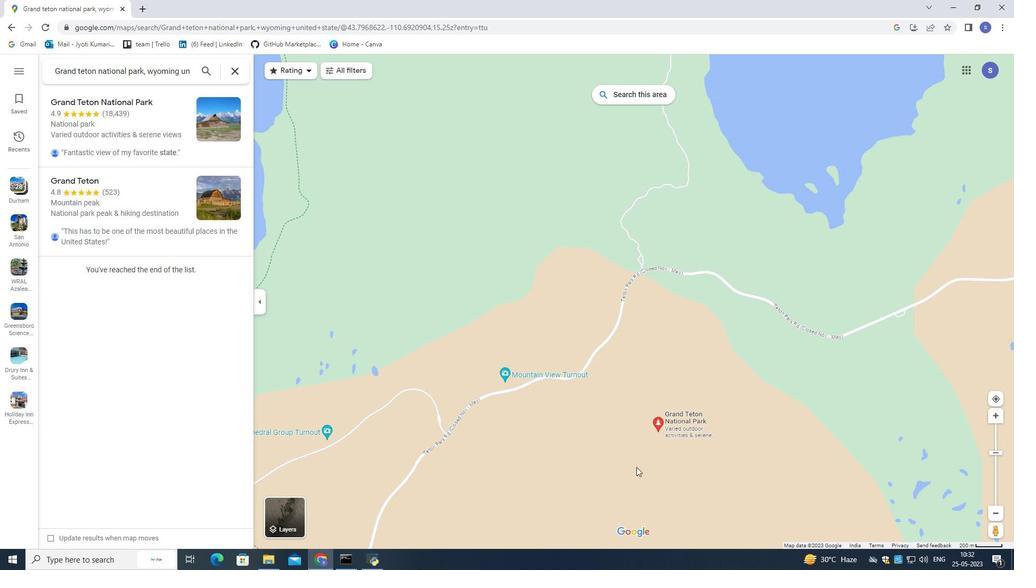 
Action: Mouse pressed left at (624, 471)
Screenshot: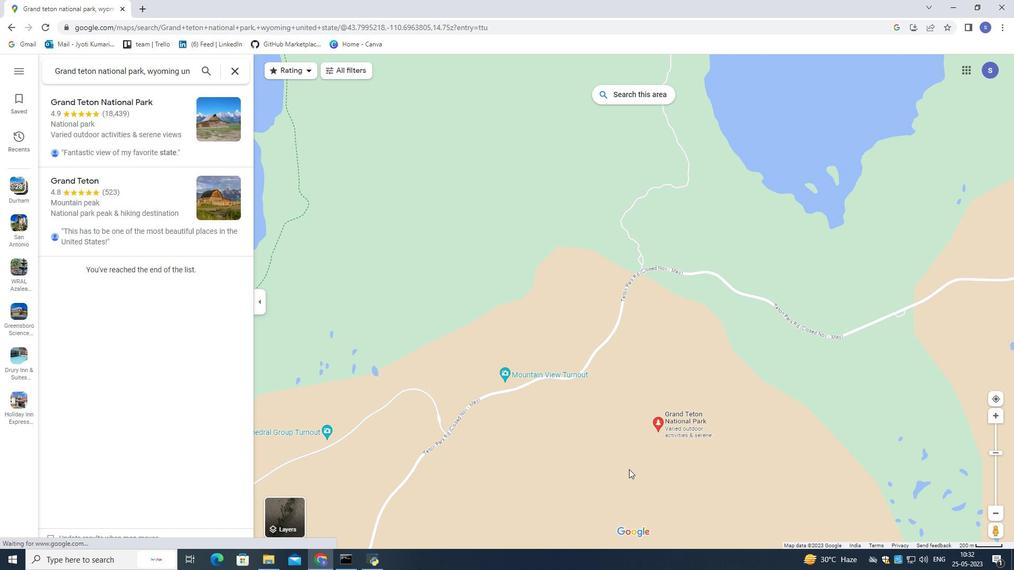 
Action: Mouse moved to (732, 474)
Screenshot: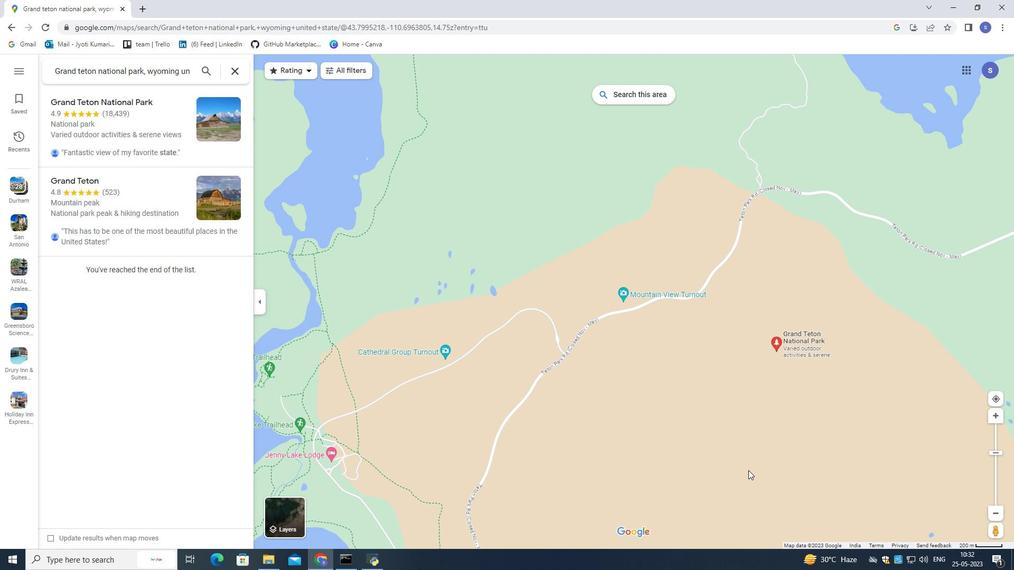 
Action: Mouse pressed left at (732, 474)
Screenshot: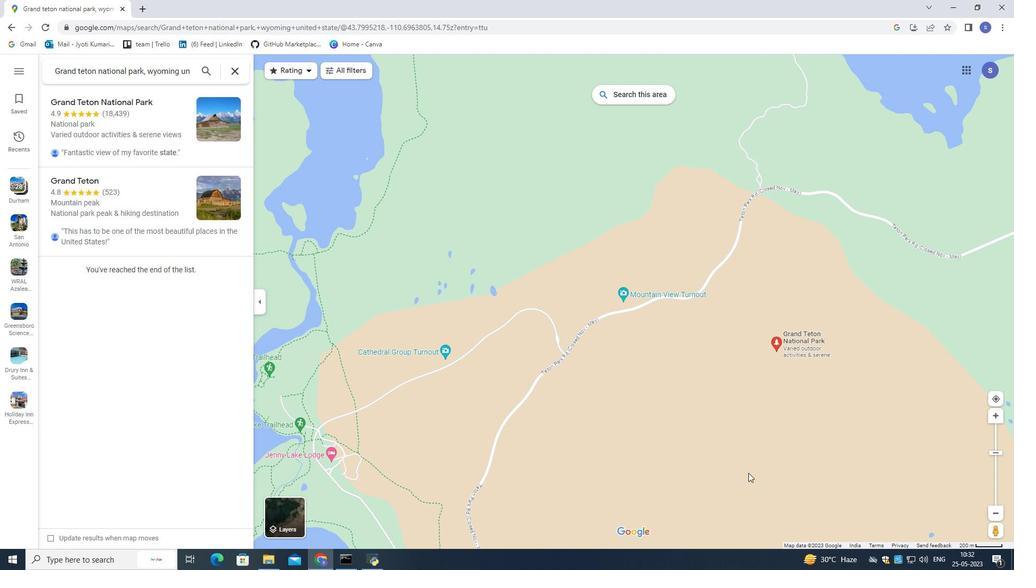 
Action: Mouse moved to (741, 450)
Screenshot: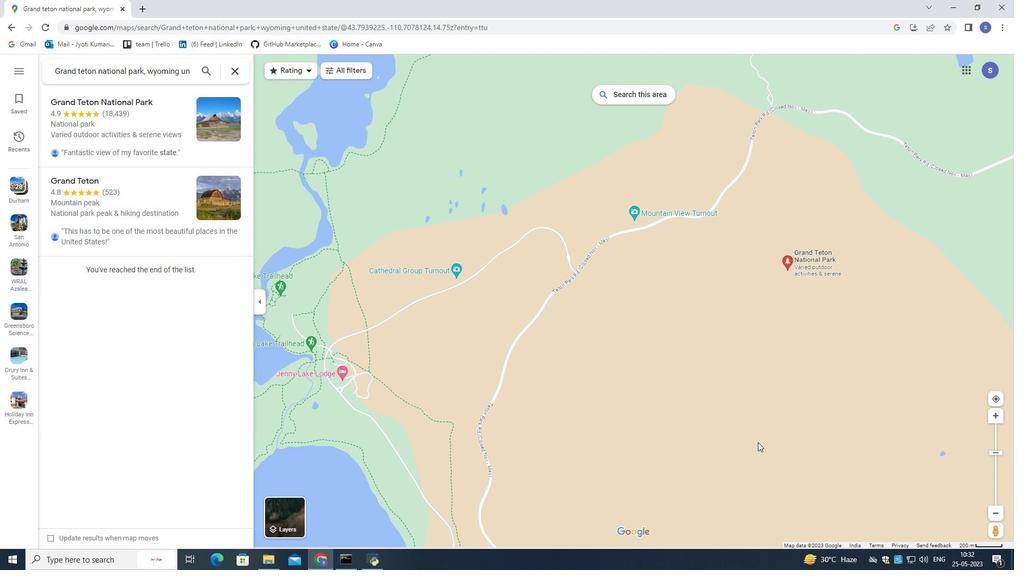 
Action: Mouse pressed left at (741, 450)
Screenshot: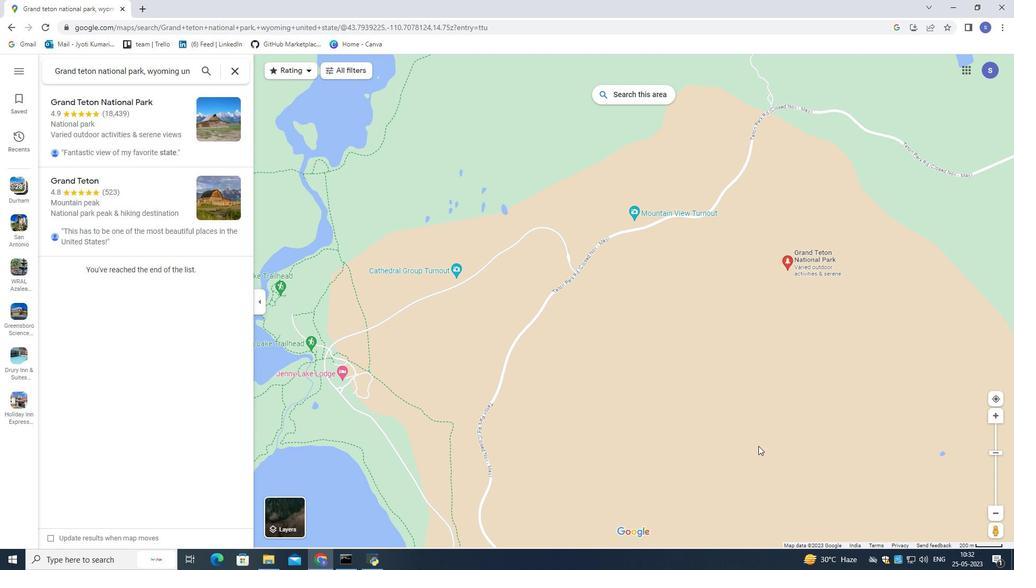 
Action: Mouse moved to (746, 448)
Screenshot: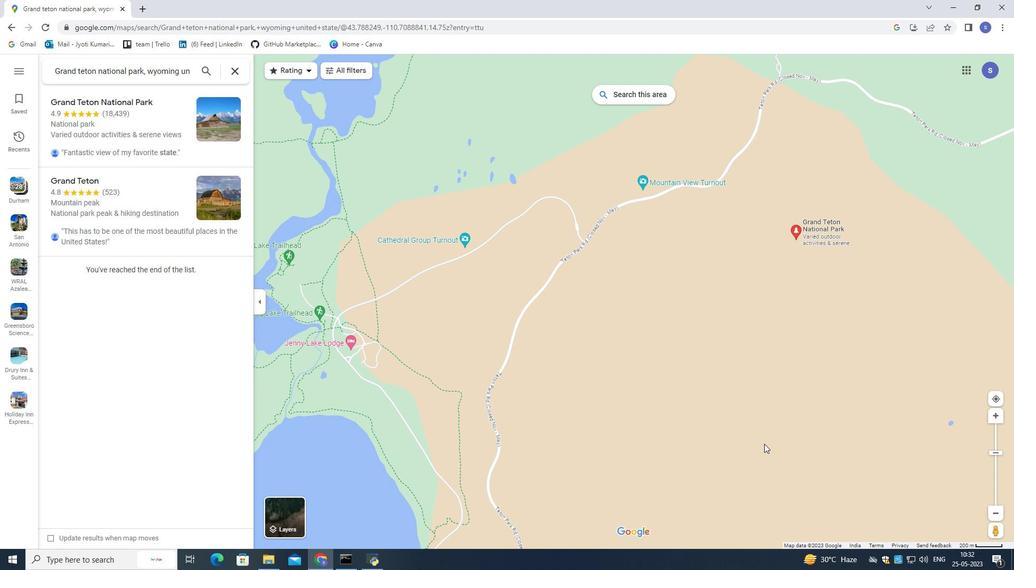 
Action: Mouse pressed left at (746, 448)
Screenshot: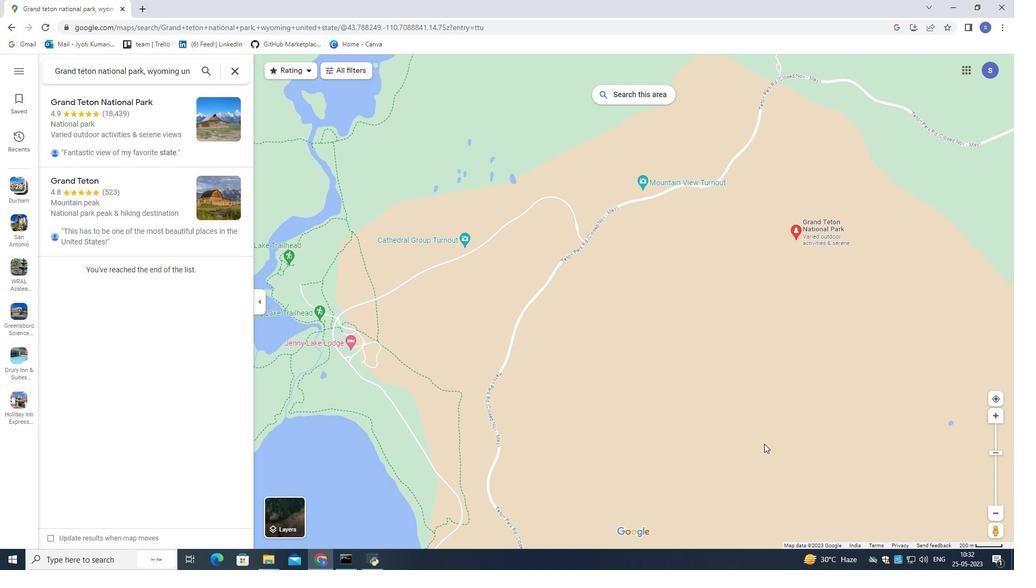 
Action: Mouse moved to (762, 427)
Screenshot: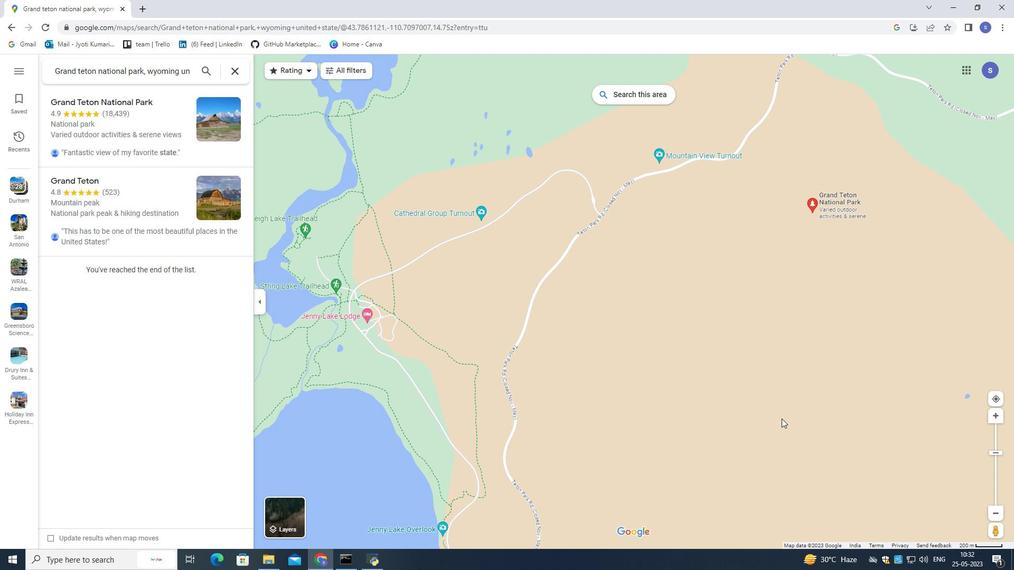 
Action: Mouse pressed left at (762, 427)
Screenshot: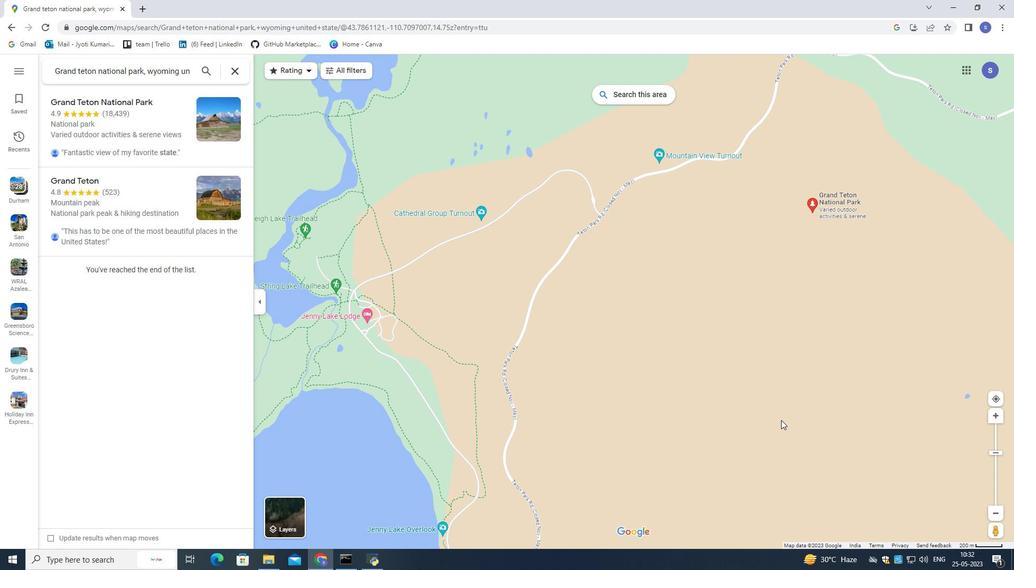 
Action: Mouse moved to (607, 429)
Screenshot: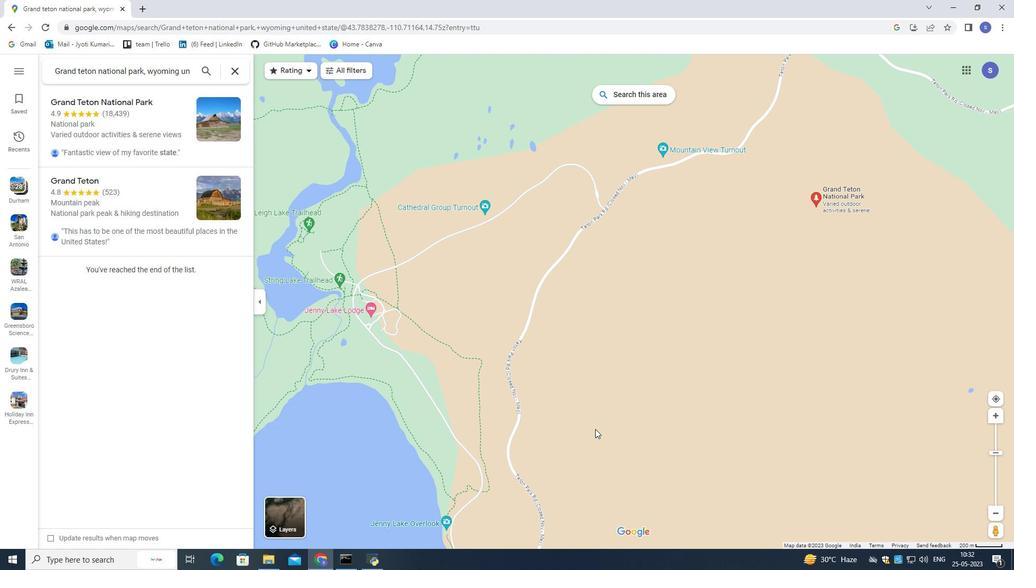
Action: Mouse pressed left at (607, 429)
Screenshot: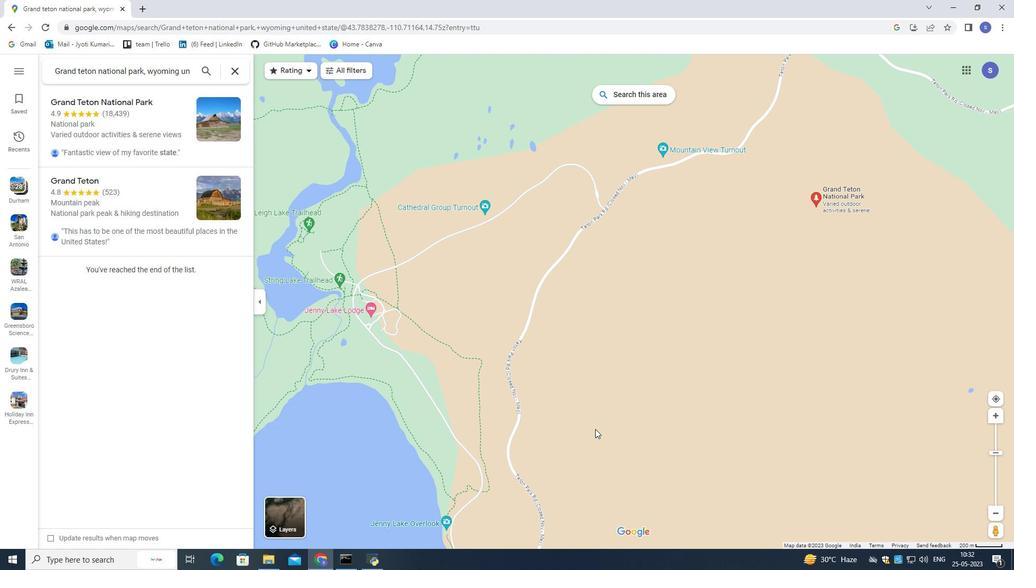 
Action: Mouse moved to (959, 455)
Screenshot: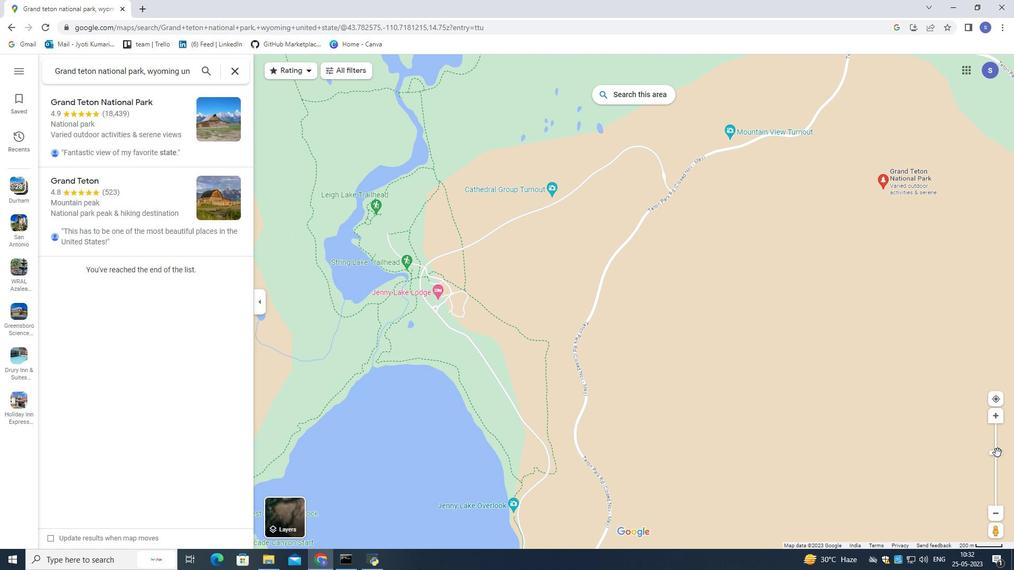 
Action: Mouse pressed left at (959, 455)
Screenshot: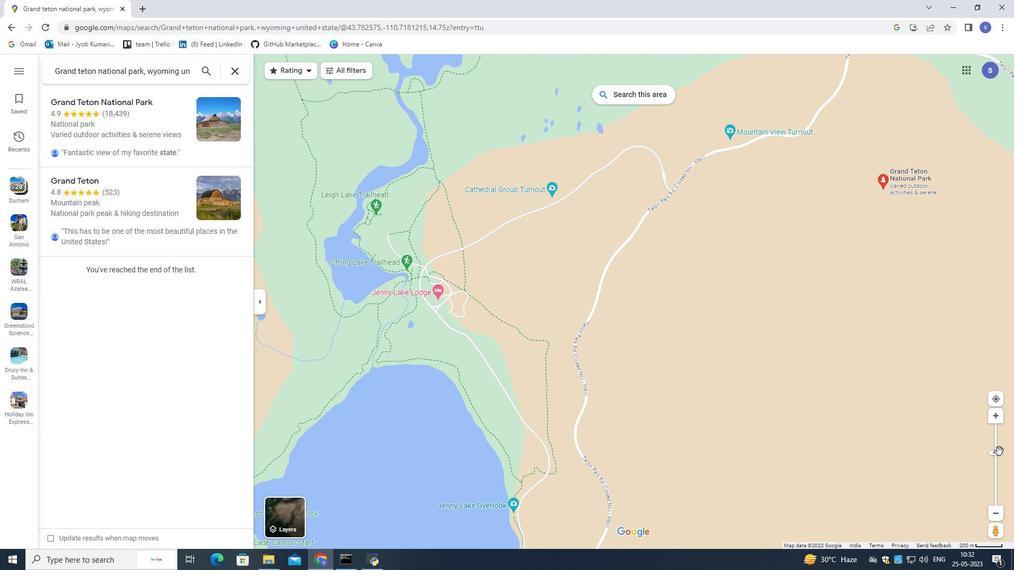 
Action: Mouse moved to (498, 491)
Screenshot: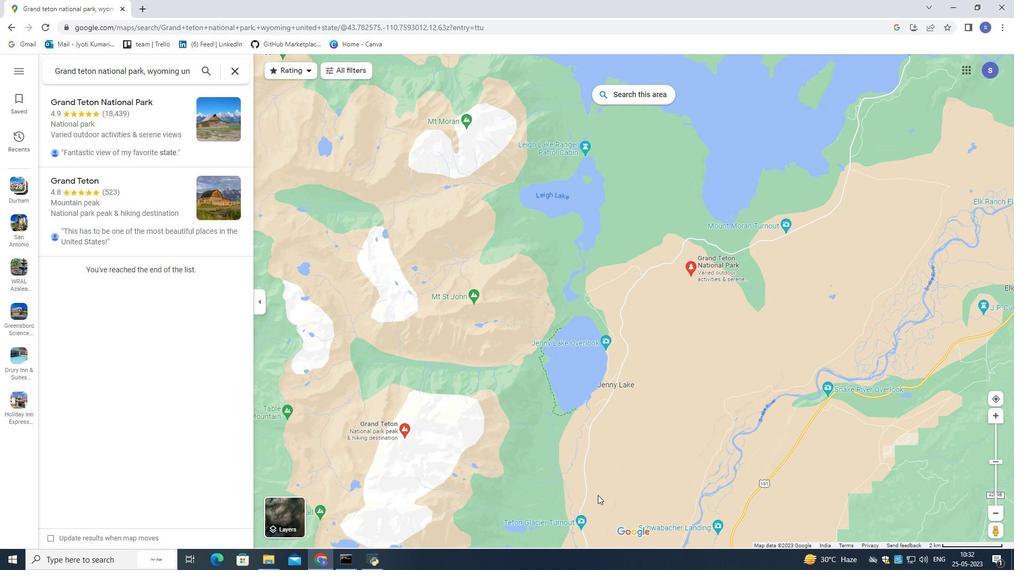 
Action: Mouse pressed left at (498, 491)
Screenshot: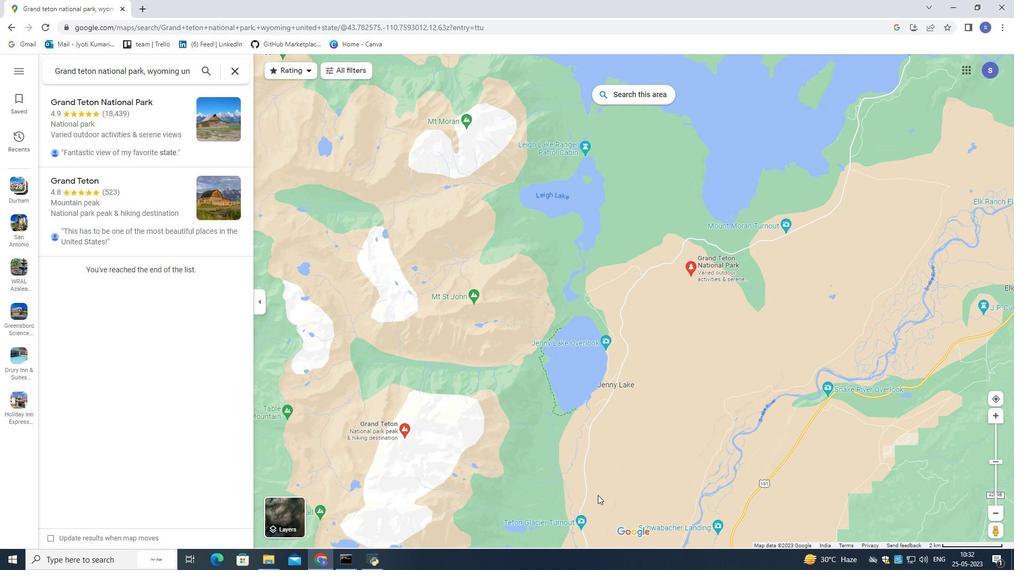 
Action: Mouse moved to (607, 452)
Screenshot: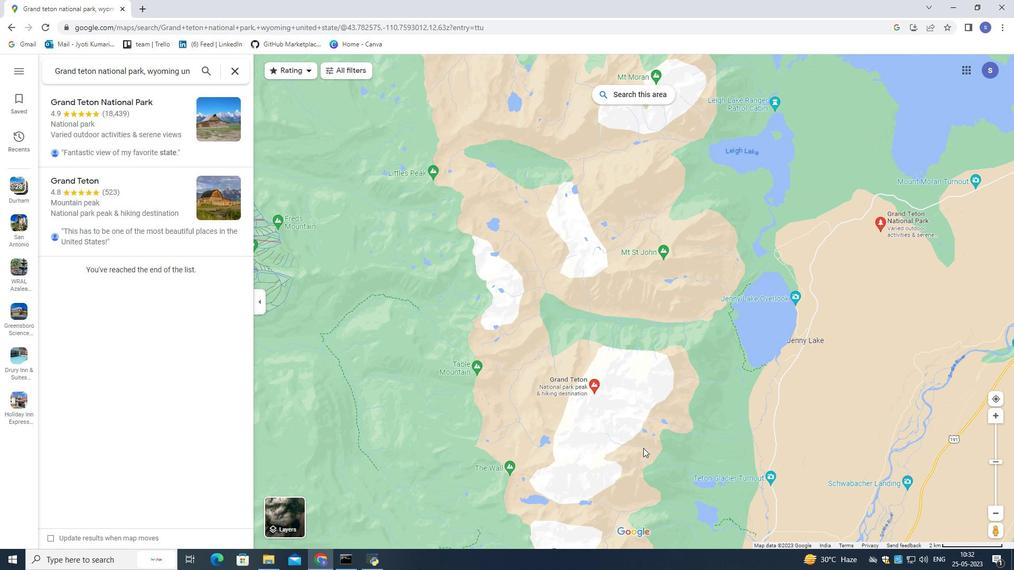 
Action: Mouse pressed left at (607, 452)
Screenshot: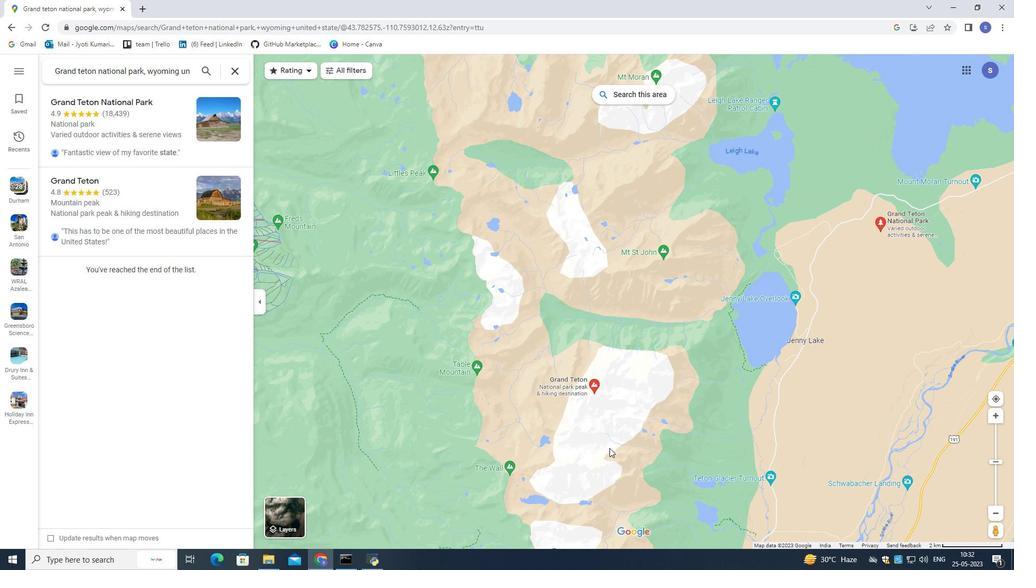 
Action: Mouse moved to (953, 458)
Screenshot: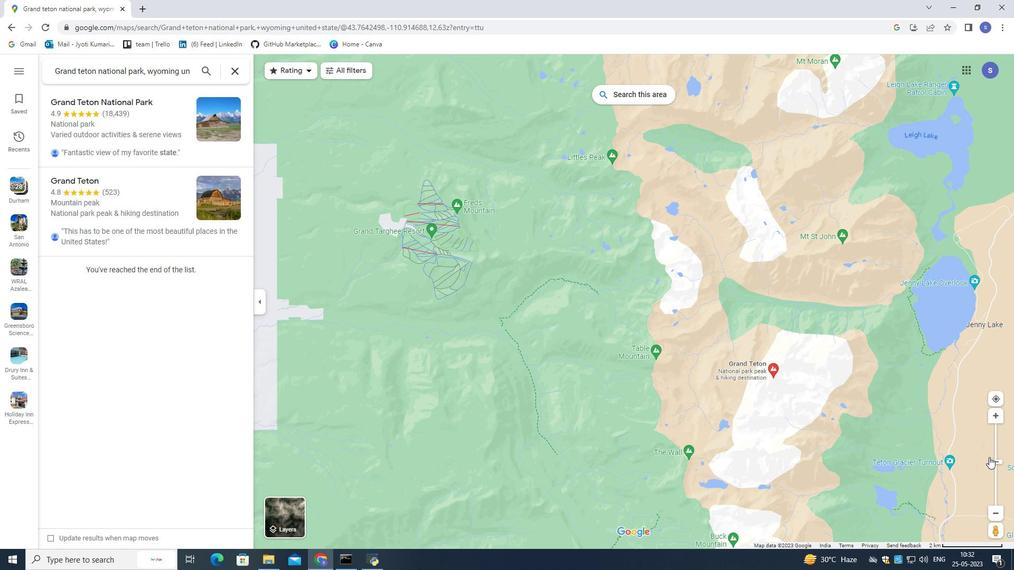 
Action: Mouse pressed left at (953, 458)
Screenshot: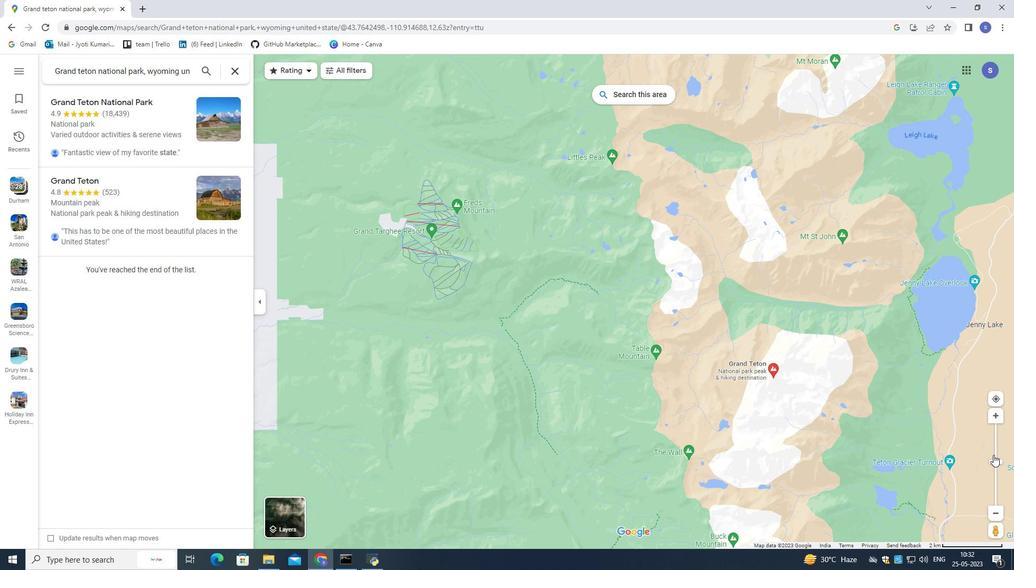 
Action: Mouse moved to (857, 460)
Screenshot: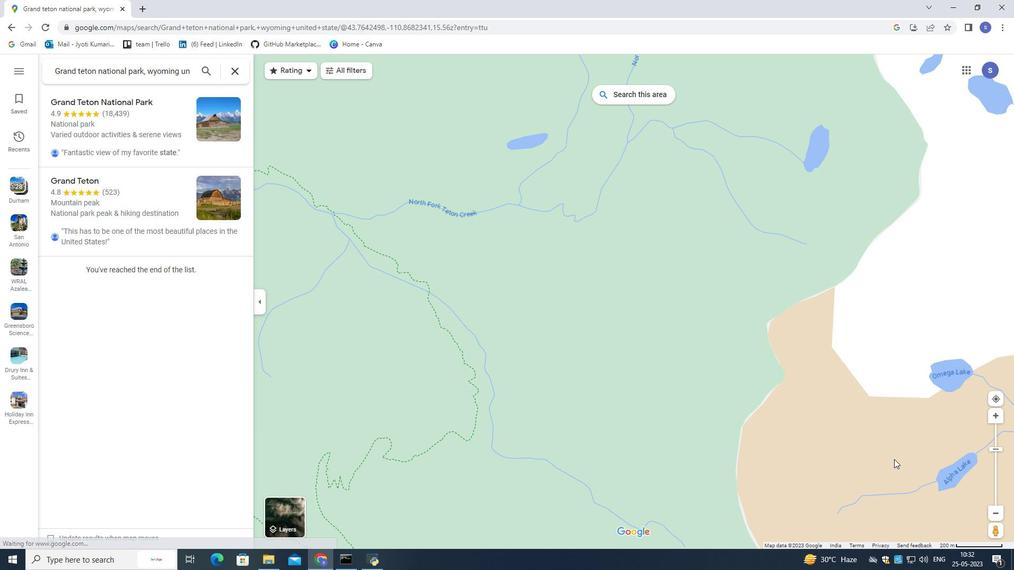 
Action: Mouse pressed left at (857, 461)
Screenshot: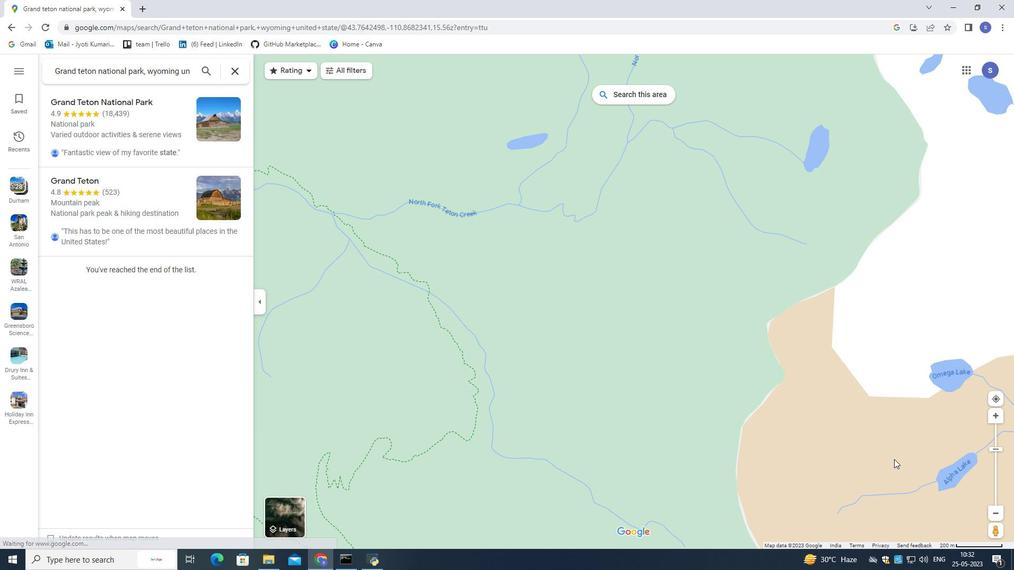 
Action: Mouse moved to (931, 525)
Screenshot: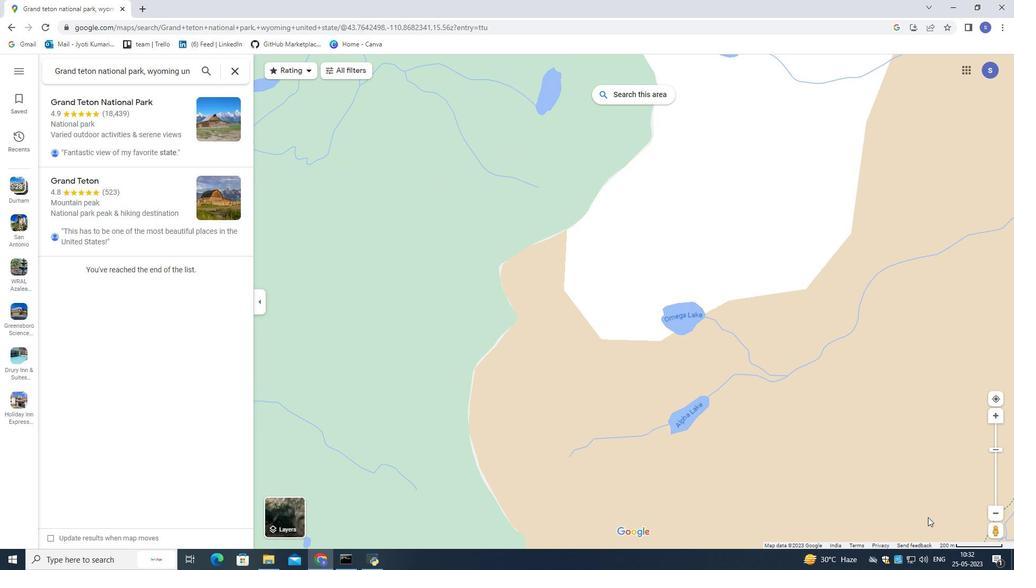 
Action: Mouse pressed left at (931, 525)
Screenshot: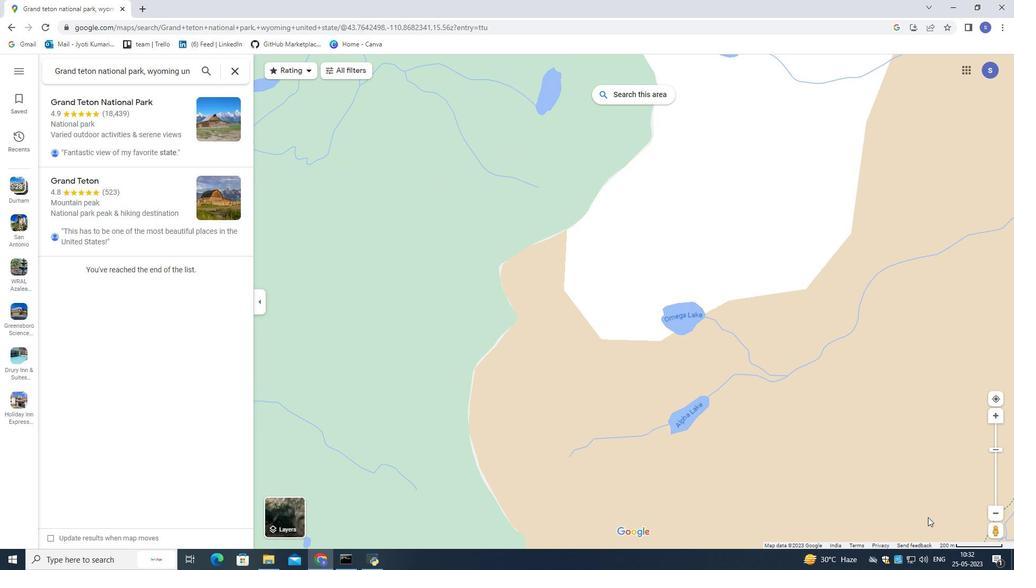
Action: Mouse moved to (839, 480)
Screenshot: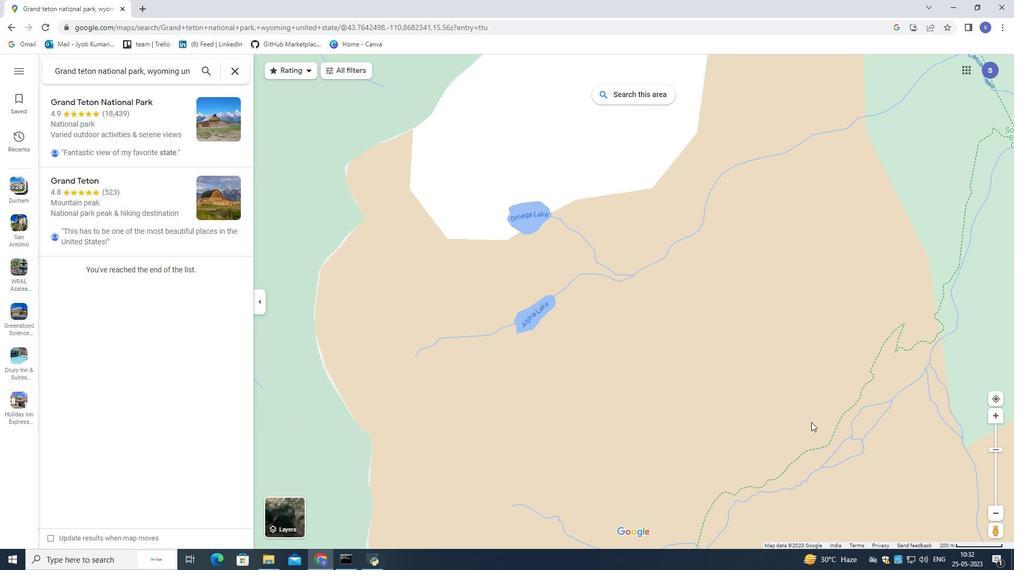 
Action: Mouse pressed left at (839, 480)
Screenshot: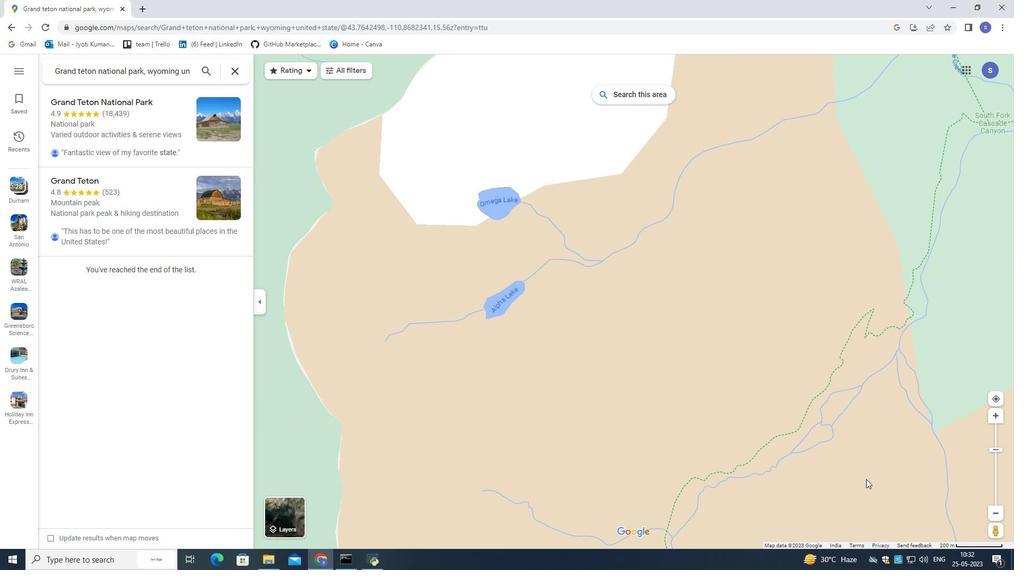 
Action: Mouse moved to (838, 487)
Screenshot: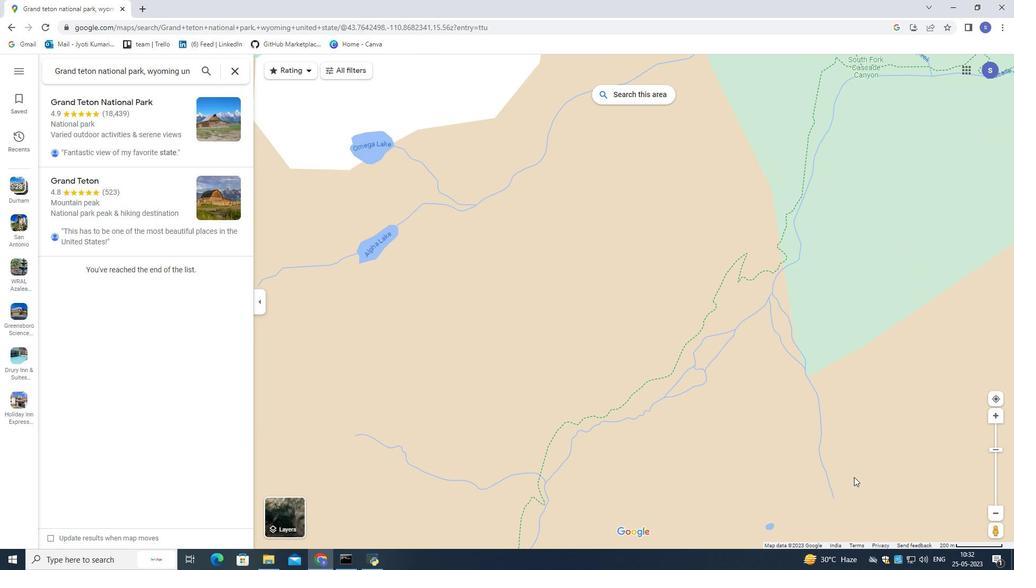 
Action: Mouse pressed left at (838, 487)
Screenshot: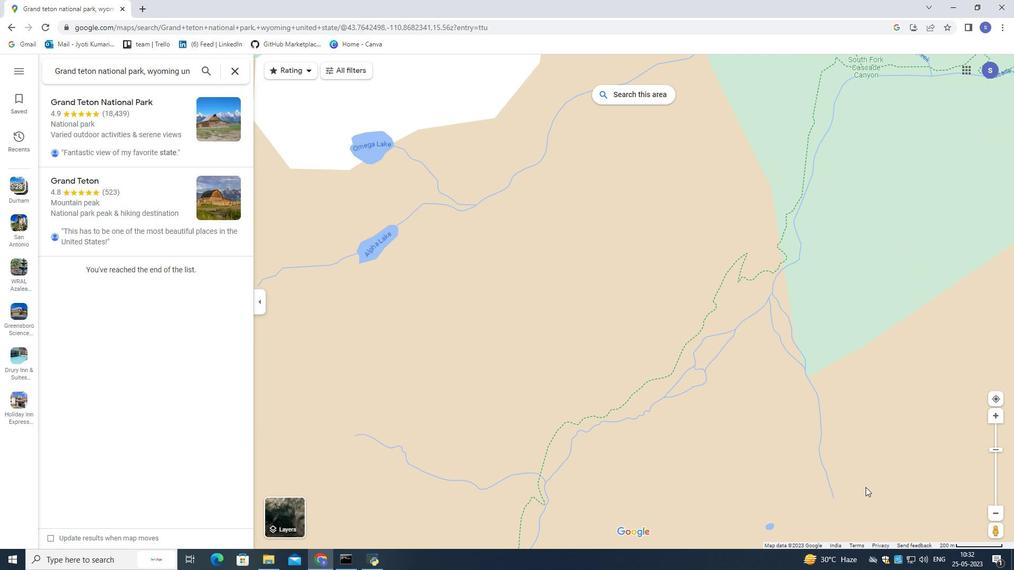 
Action: Mouse moved to (802, 422)
Screenshot: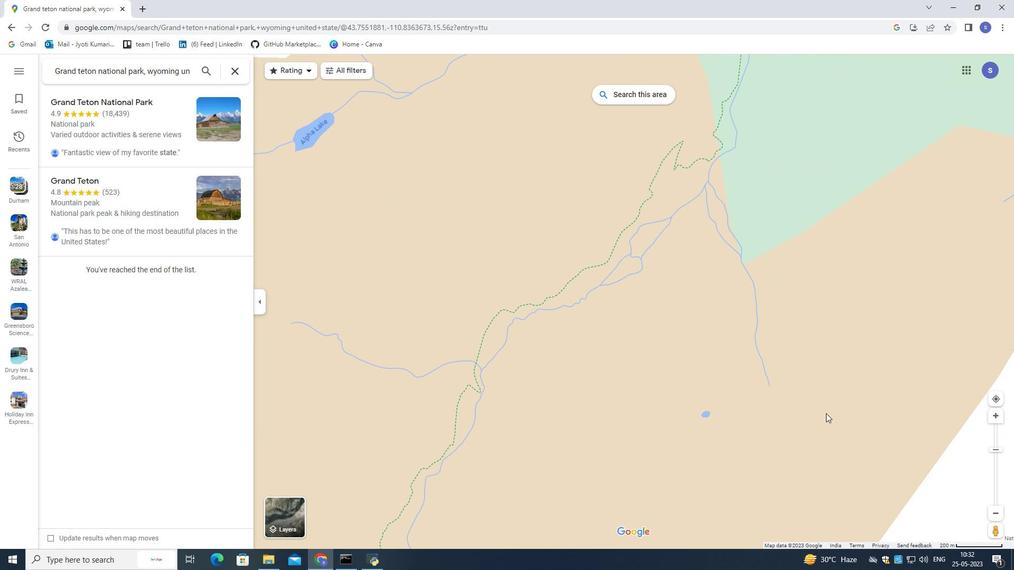 
Action: Mouse scrolled (802, 420) with delta (0, 0)
Screenshot: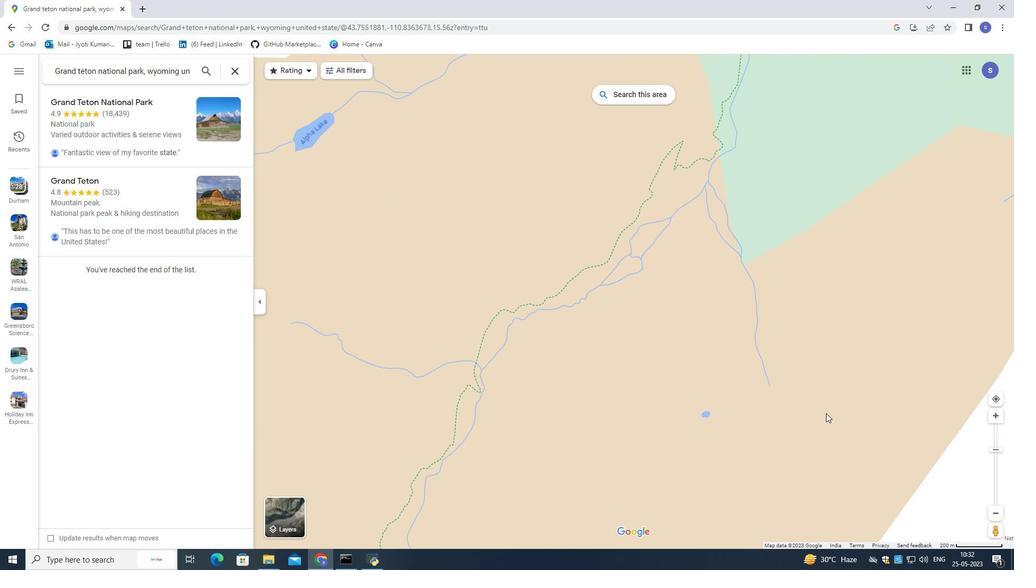 
Action: Mouse moved to (802, 424)
Screenshot: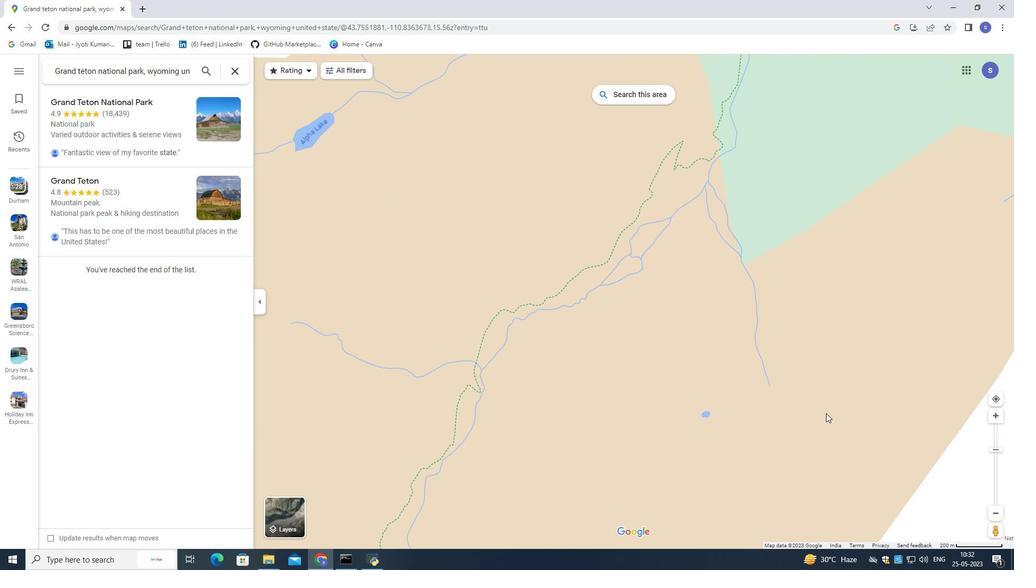 
Action: Mouse scrolled (802, 423) with delta (0, 0)
Screenshot: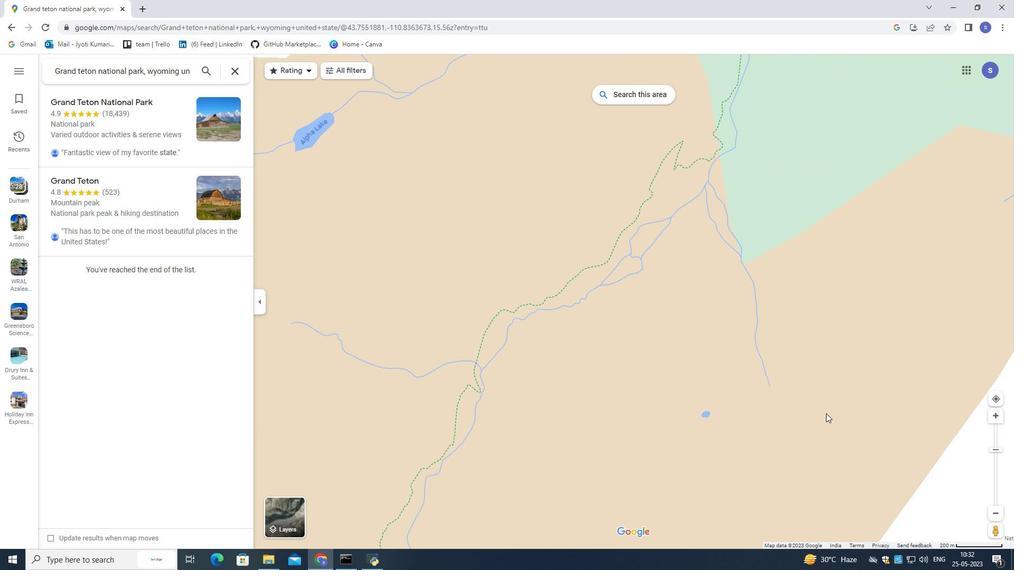 
Action: Mouse moved to (827, 446)
Screenshot: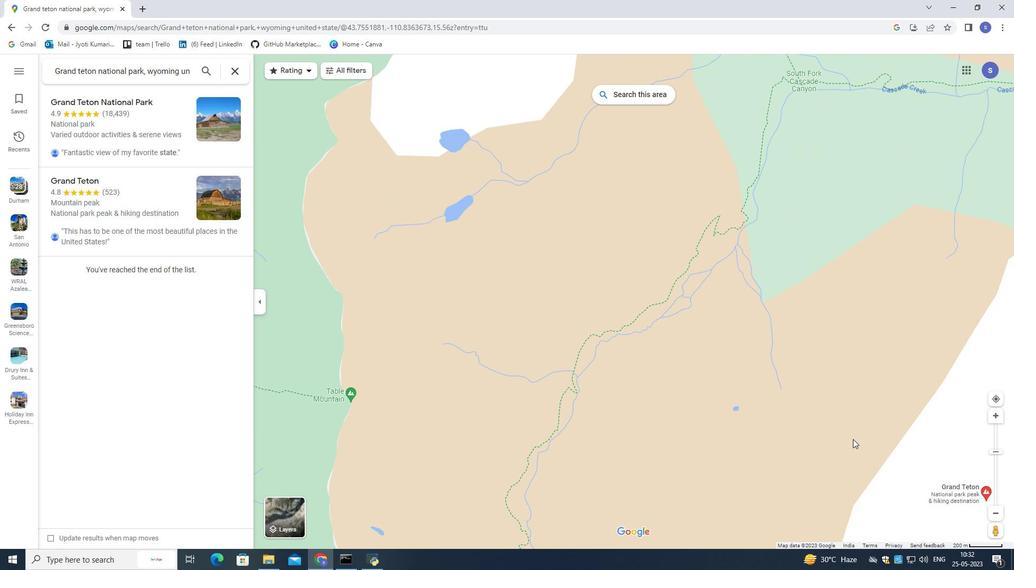 
Action: Mouse pressed left at (827, 446)
Screenshot: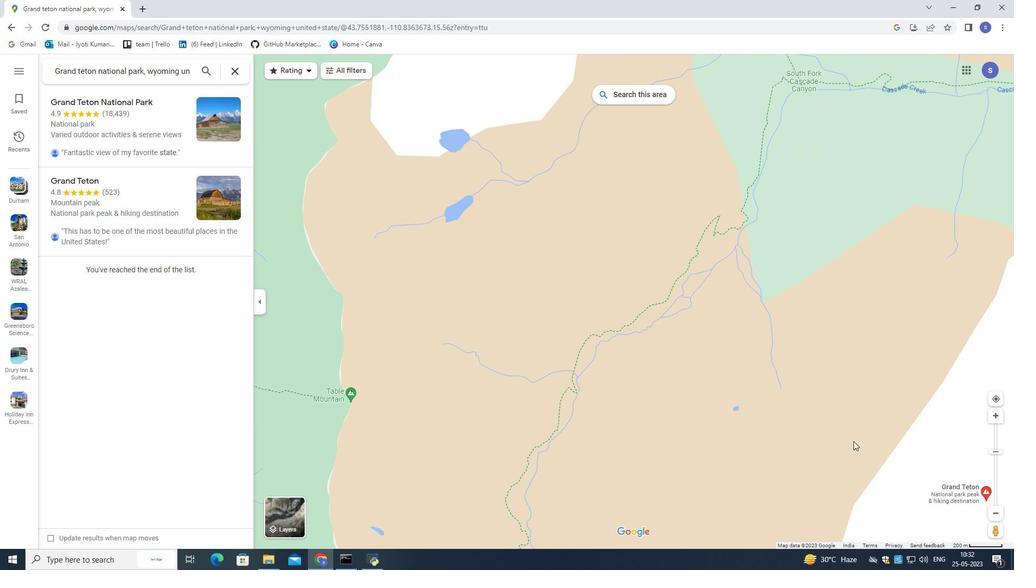 
Action: Mouse moved to (815, 453)
Screenshot: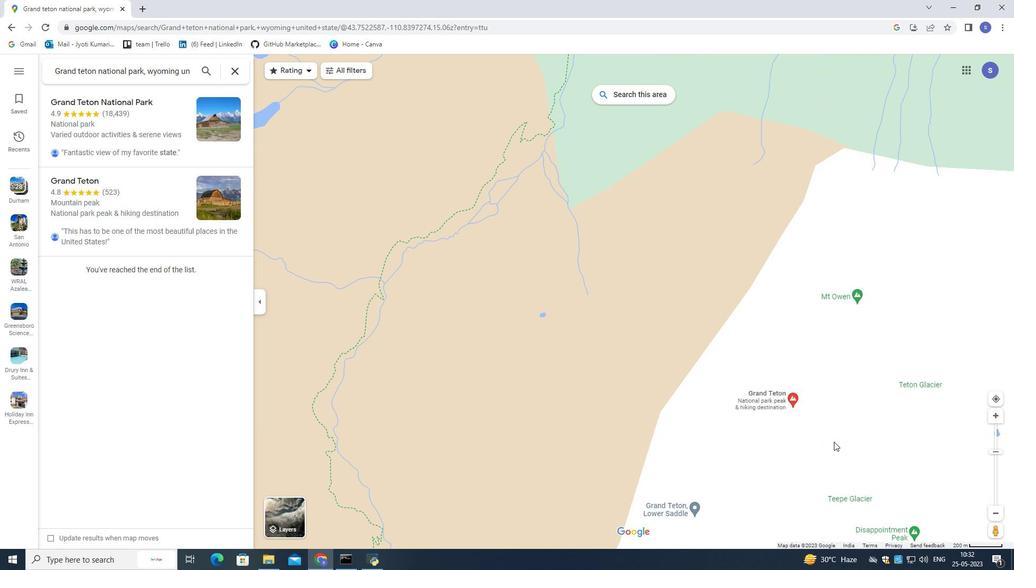 
Action: Mouse pressed left at (815, 453)
Screenshot: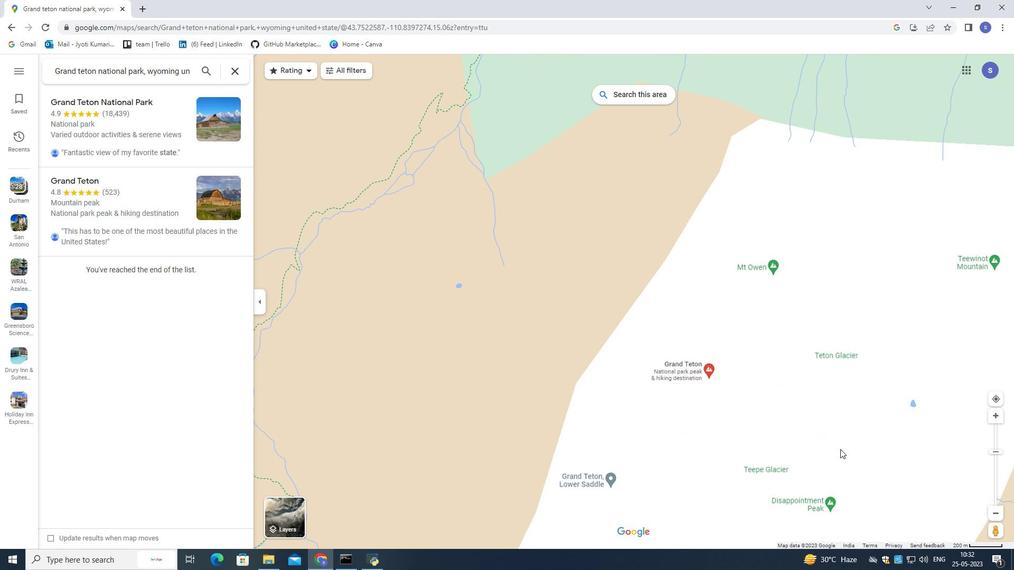 
Action: Mouse moved to (626, 390)
Screenshot: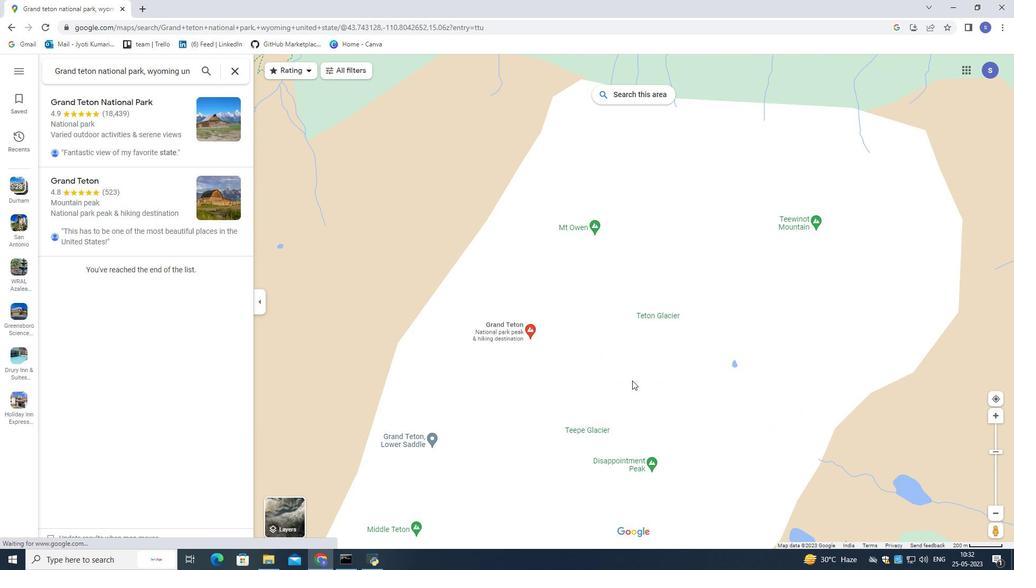 
Action: Mouse pressed left at (626, 390)
Screenshot: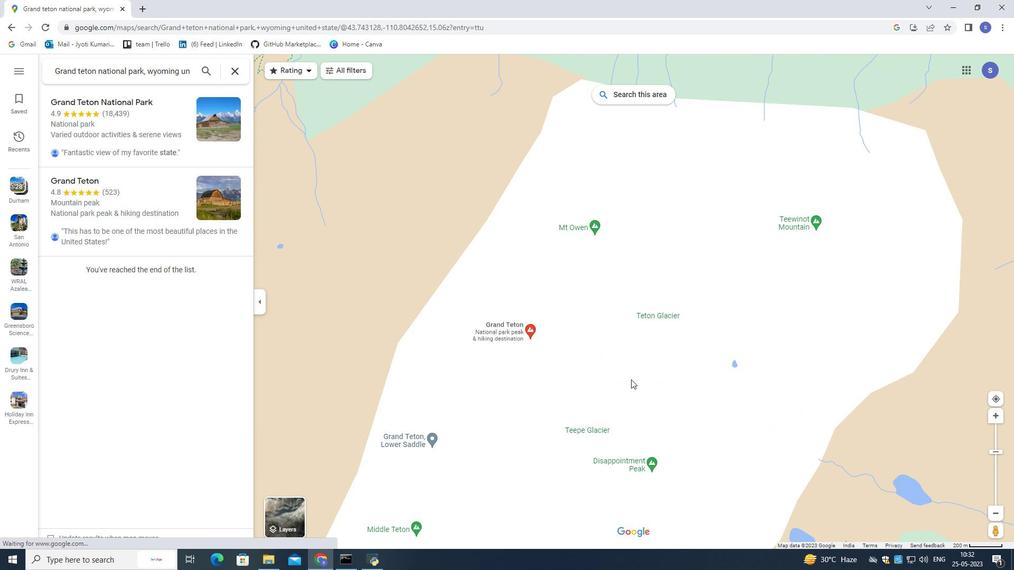 
Action: Mouse moved to (653, 447)
Screenshot: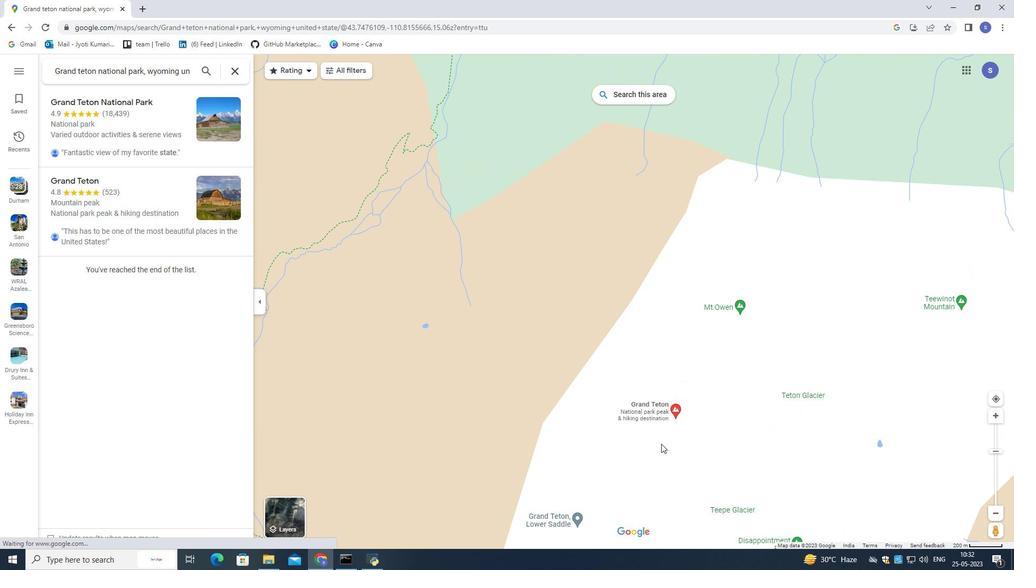 
Action: Mouse scrolled (653, 448) with delta (0, 0)
Screenshot: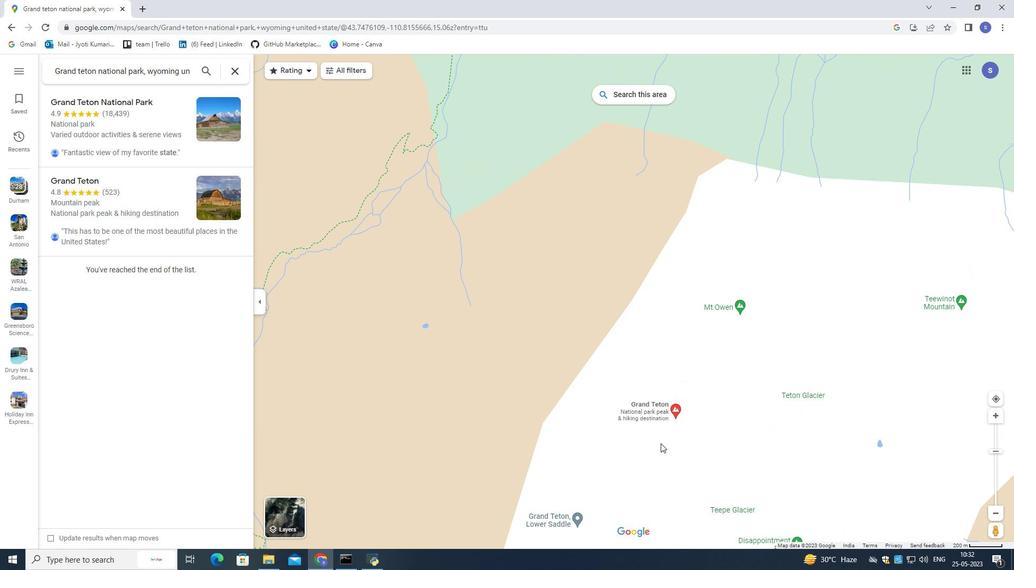 
Action: Mouse scrolled (653, 448) with delta (0, 0)
Screenshot: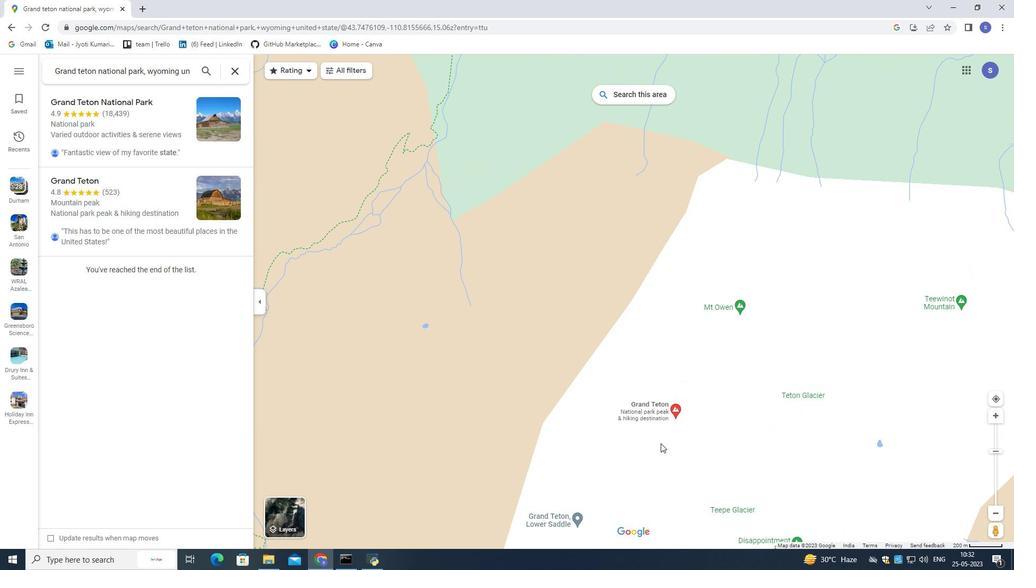 
Action: Mouse scrolled (653, 448) with delta (0, 0)
Screenshot: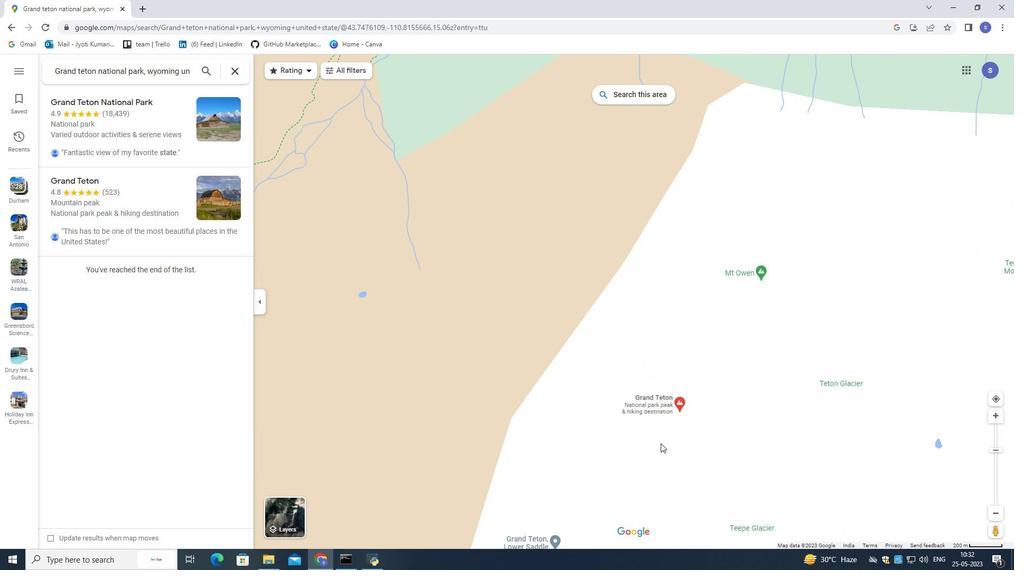 
Action: Mouse moved to (653, 447)
Screenshot: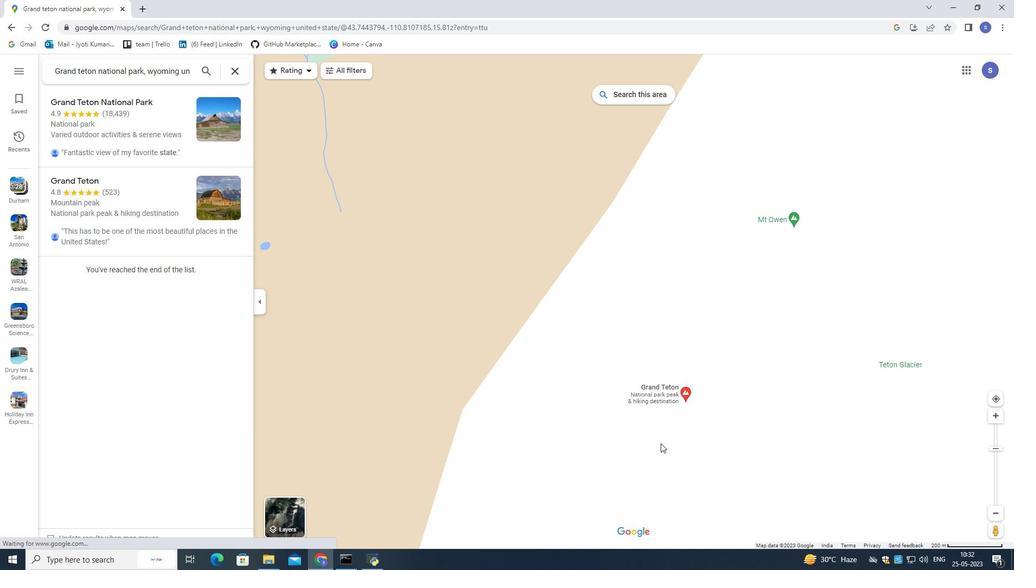 
Action: Mouse scrolled (653, 448) with delta (0, 0)
Screenshot: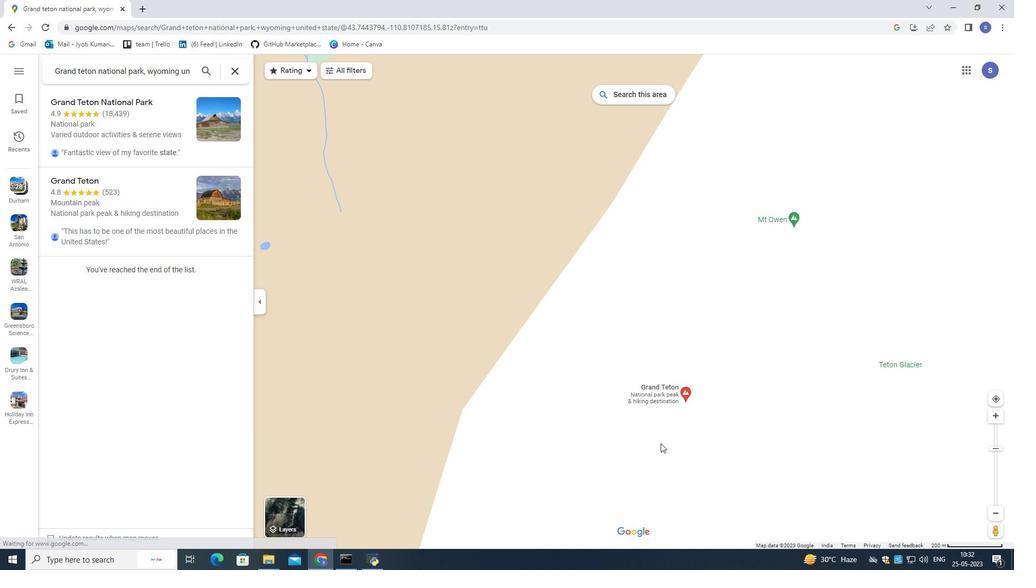 
Action: Mouse scrolled (653, 448) with delta (0, 0)
Screenshot: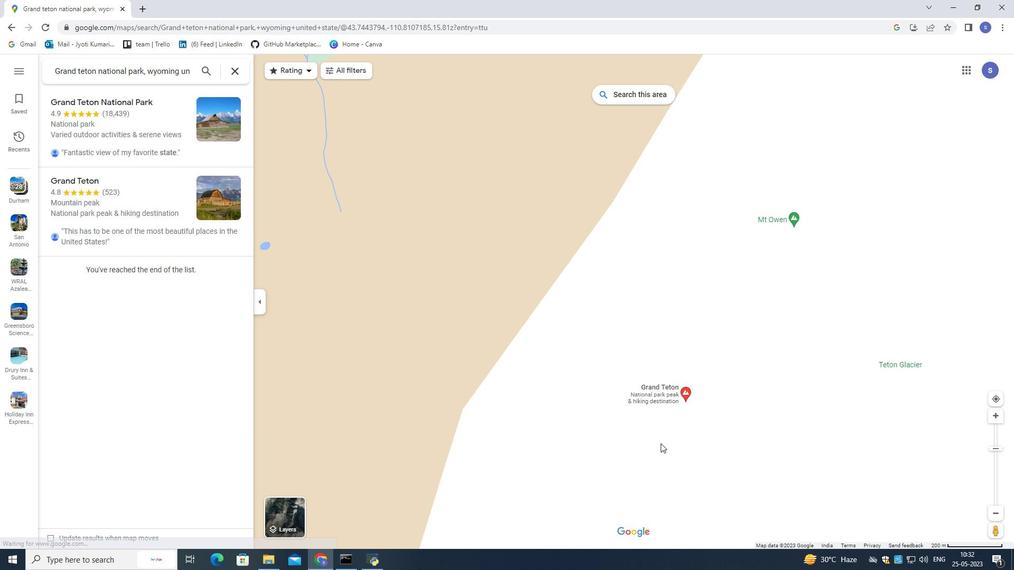 
Action: Mouse scrolled (653, 448) with delta (0, 0)
Screenshot: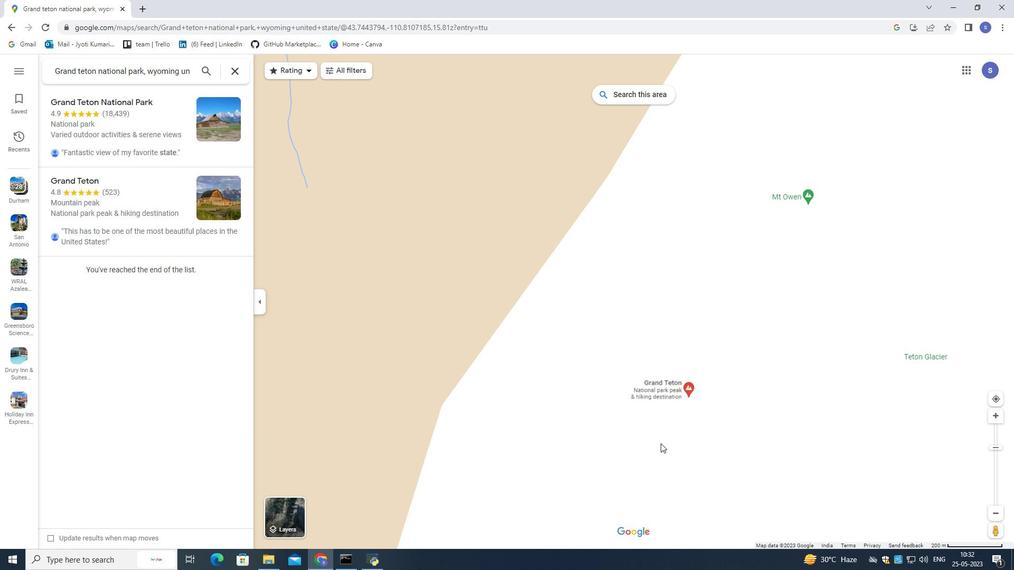 
Action: Mouse moved to (653, 447)
Screenshot: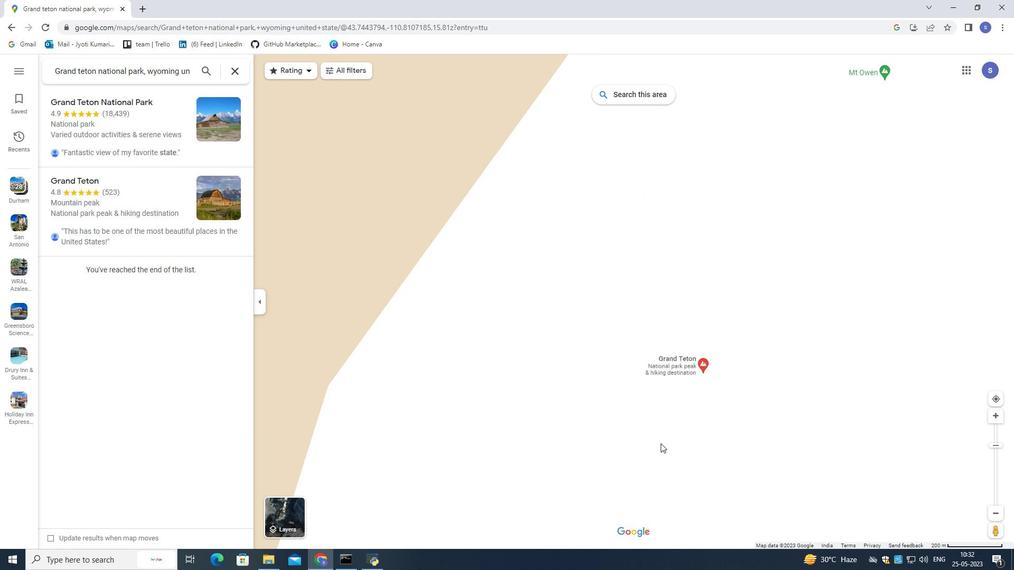
Action: Mouse scrolled (653, 448) with delta (0, 0)
Screenshot: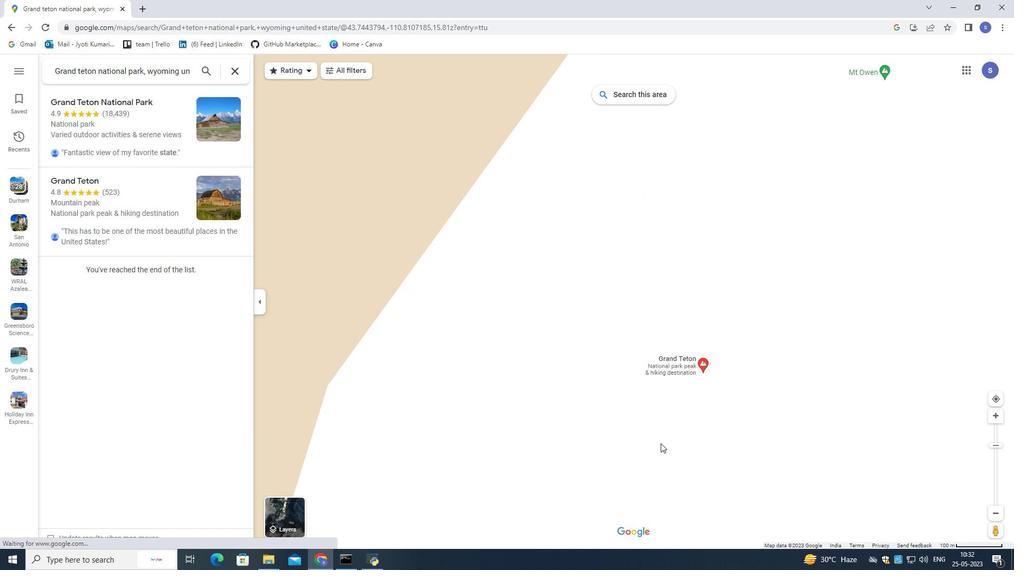 
Action: Mouse scrolled (653, 448) with delta (0, 0)
Screenshot: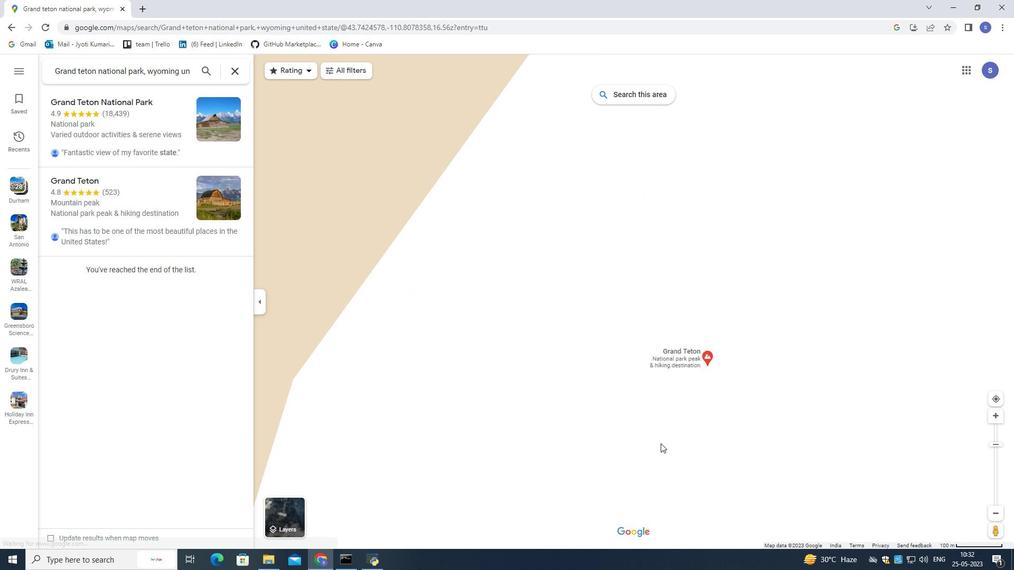 
Action: Mouse moved to (690, 419)
Screenshot: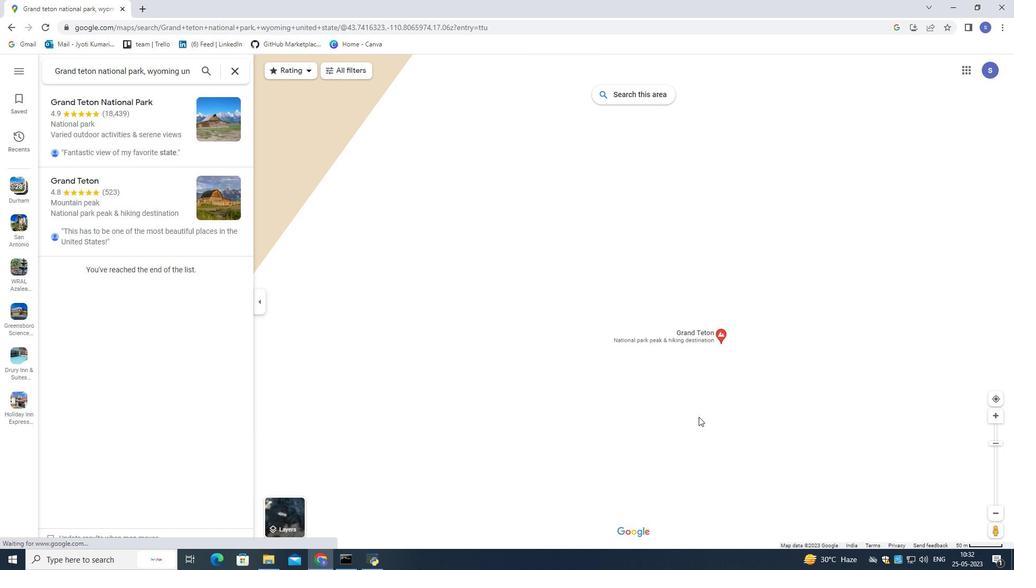 
Action: Mouse pressed left at (690, 419)
Screenshot: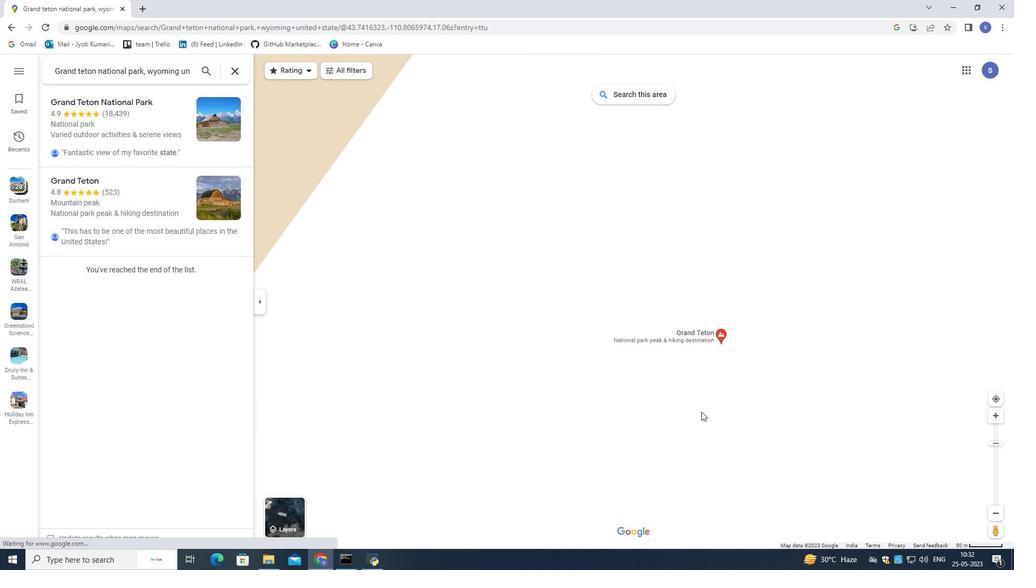 
Action: Mouse moved to (689, 440)
Screenshot: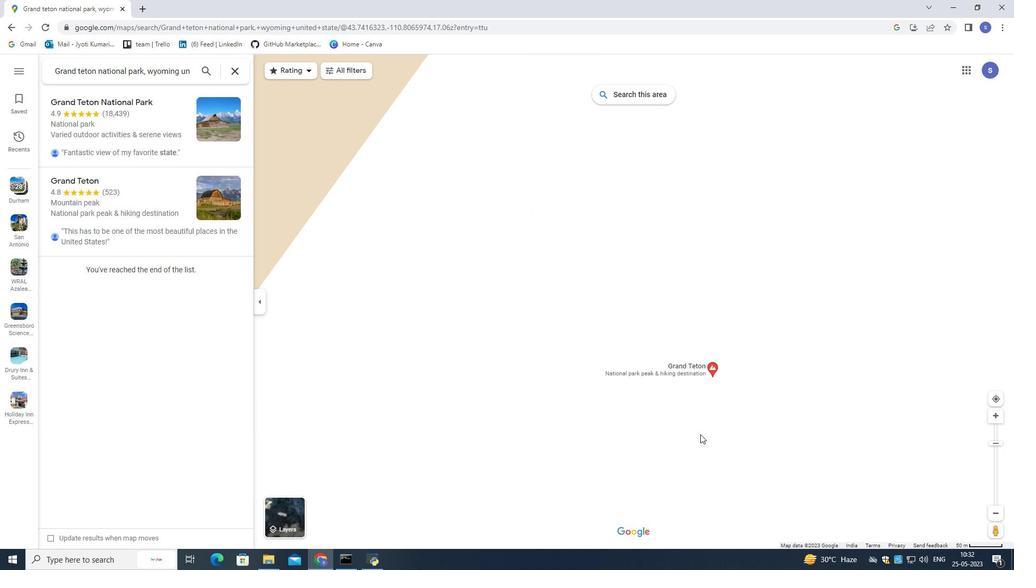 
Action: Mouse scrolled (689, 440) with delta (0, 0)
Screenshot: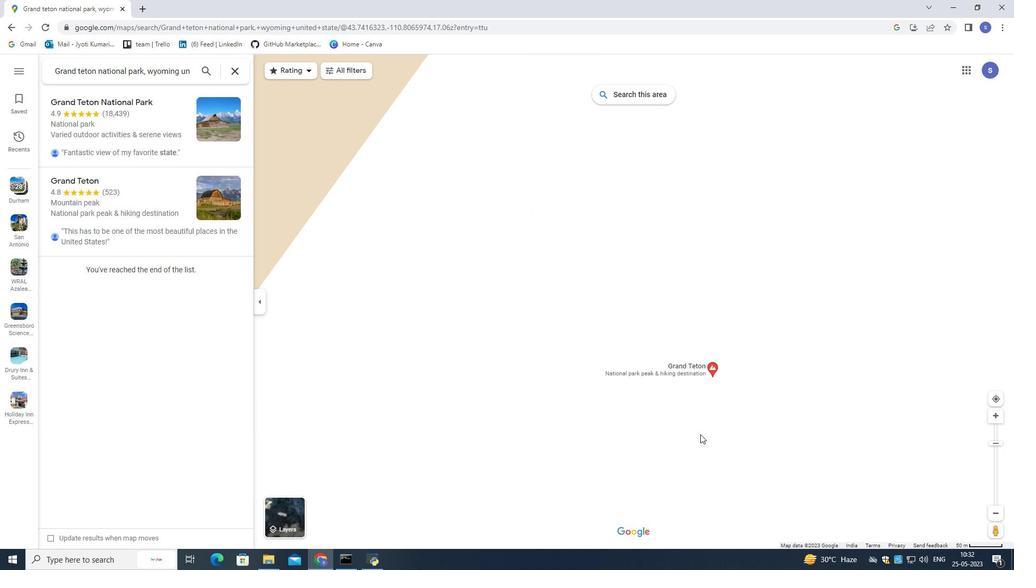 
Action: Mouse scrolled (689, 440) with delta (0, 0)
Screenshot: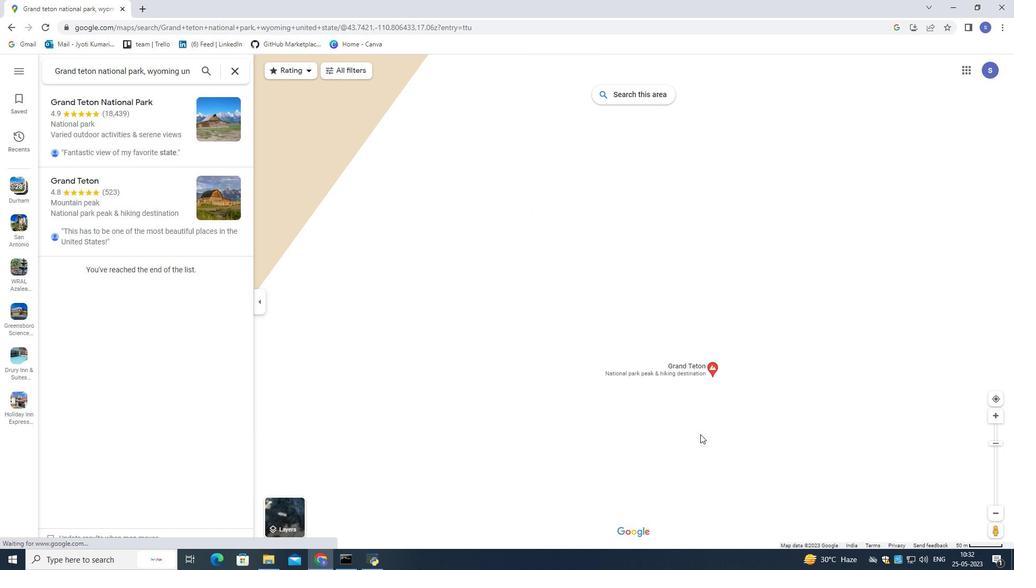 
Action: Mouse moved to (689, 439)
Screenshot: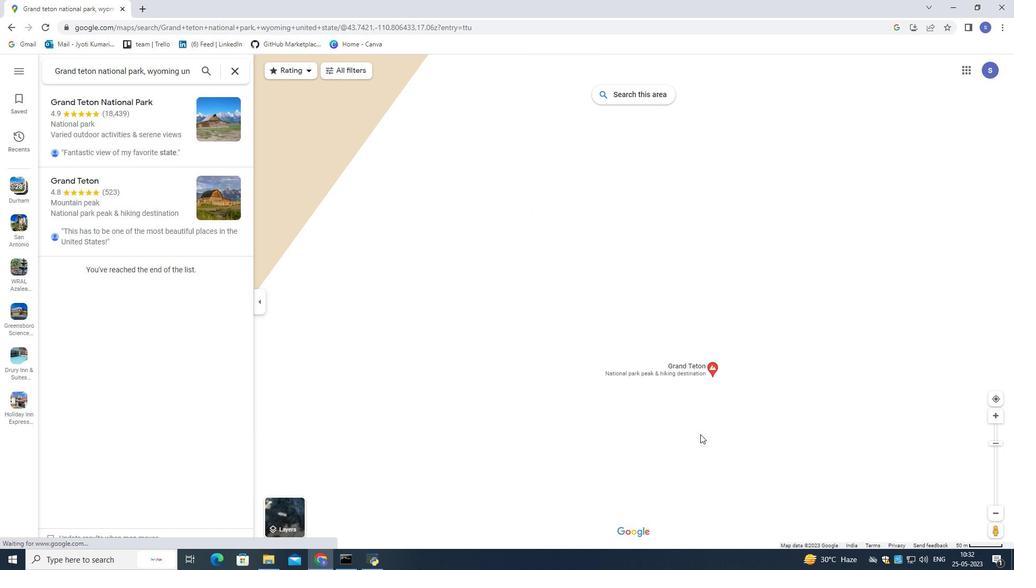
Action: Mouse scrolled (689, 440) with delta (0, 0)
Screenshot: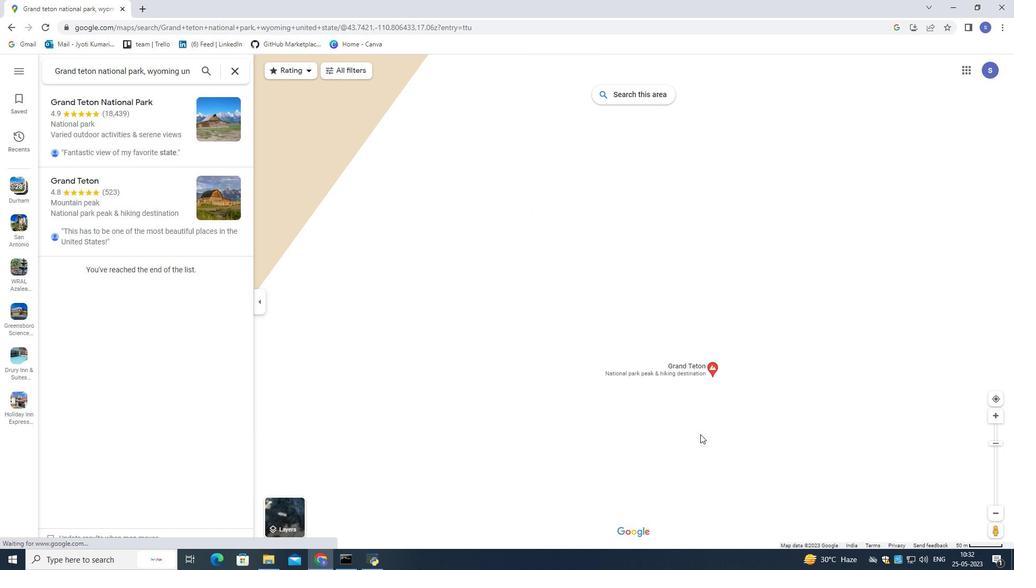 
Action: Mouse moved to (689, 439)
Screenshot: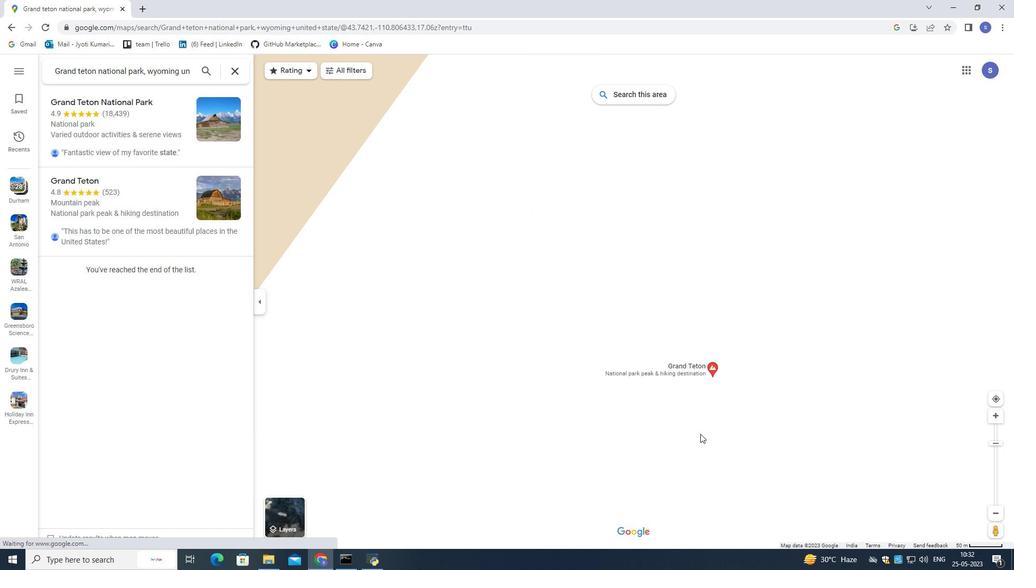 
Action: Mouse scrolled (689, 439) with delta (0, 0)
Screenshot: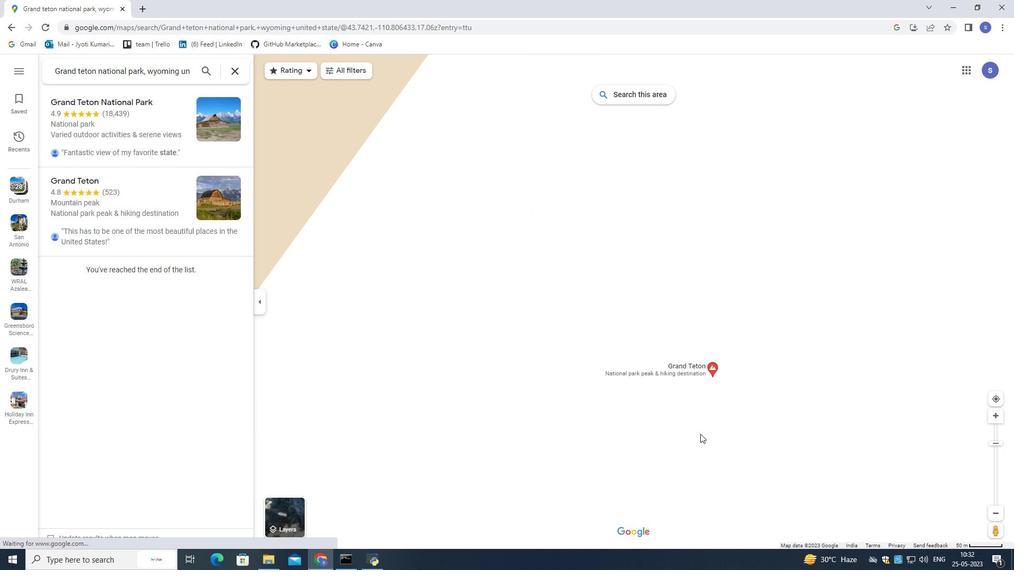 
Action: Mouse scrolled (689, 439) with delta (0, 0)
Screenshot: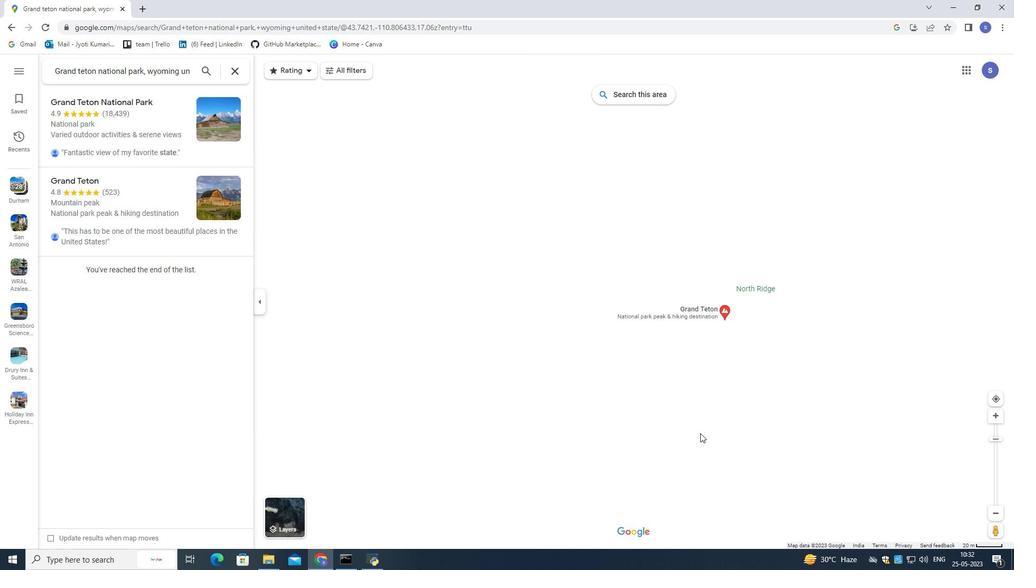 
Action: Mouse scrolled (689, 439) with delta (0, 0)
Screenshot: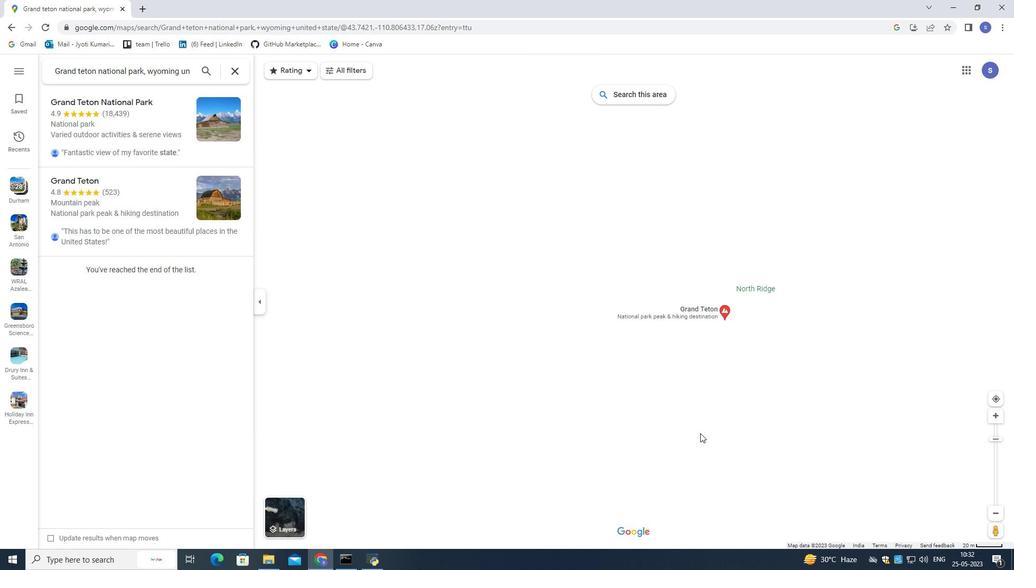 
Action: Mouse scrolled (689, 439) with delta (0, 0)
Screenshot: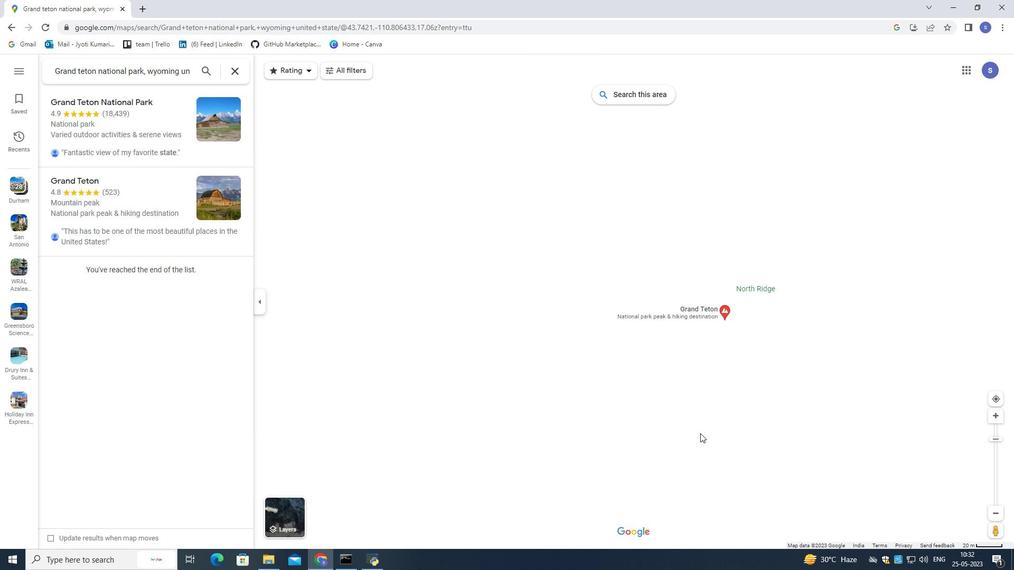 
Action: Mouse scrolled (689, 439) with delta (0, 0)
Screenshot: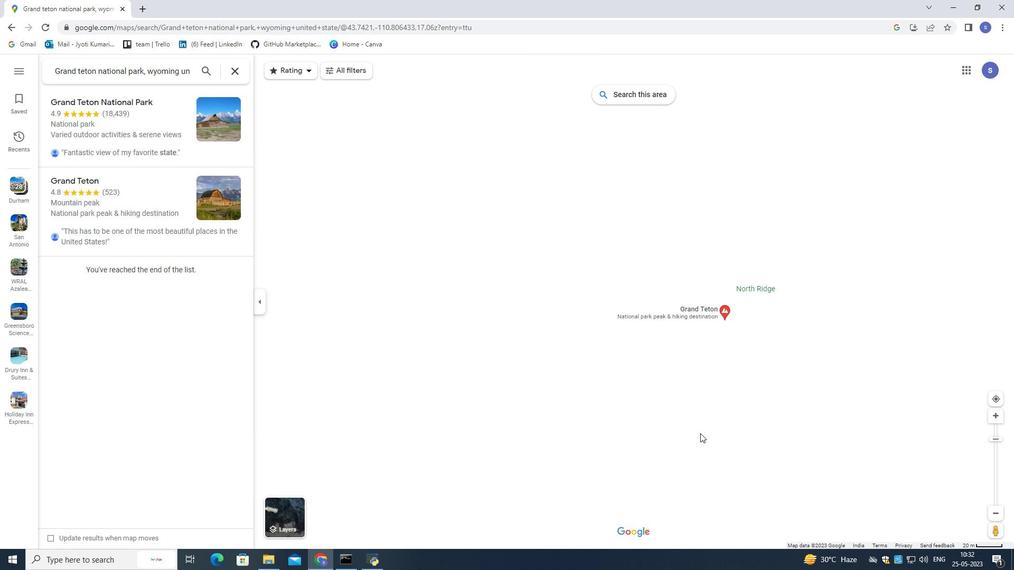 
Action: Mouse moved to (749, 382)
Screenshot: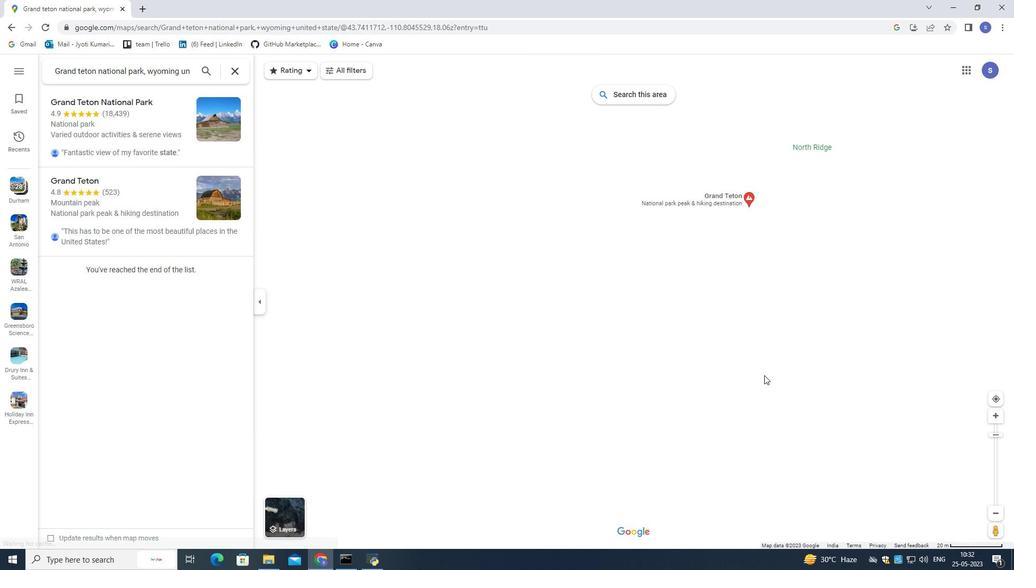 
Action: Mouse pressed left at (749, 382)
Screenshot: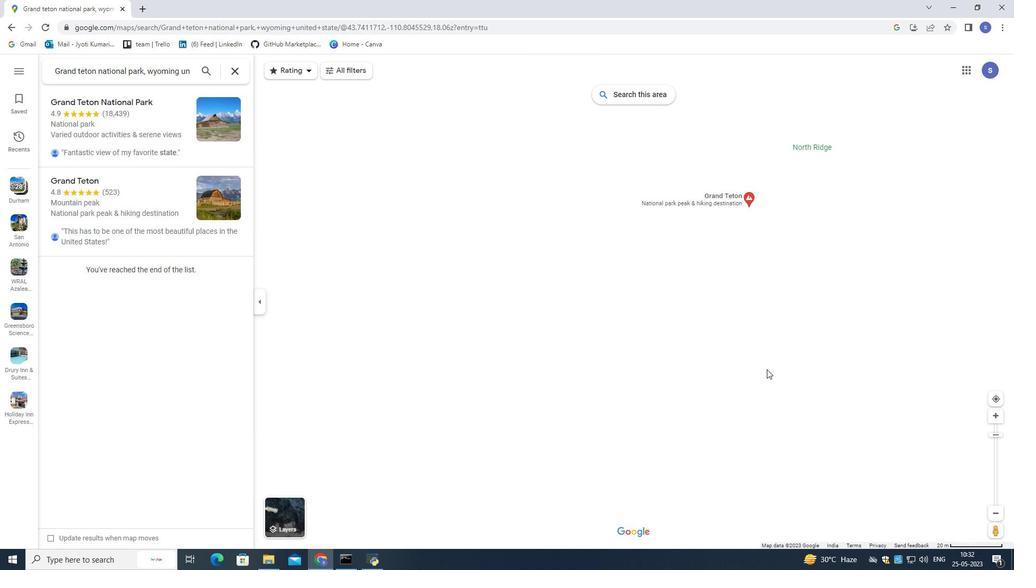 
Action: Mouse moved to (686, 465)
Screenshot: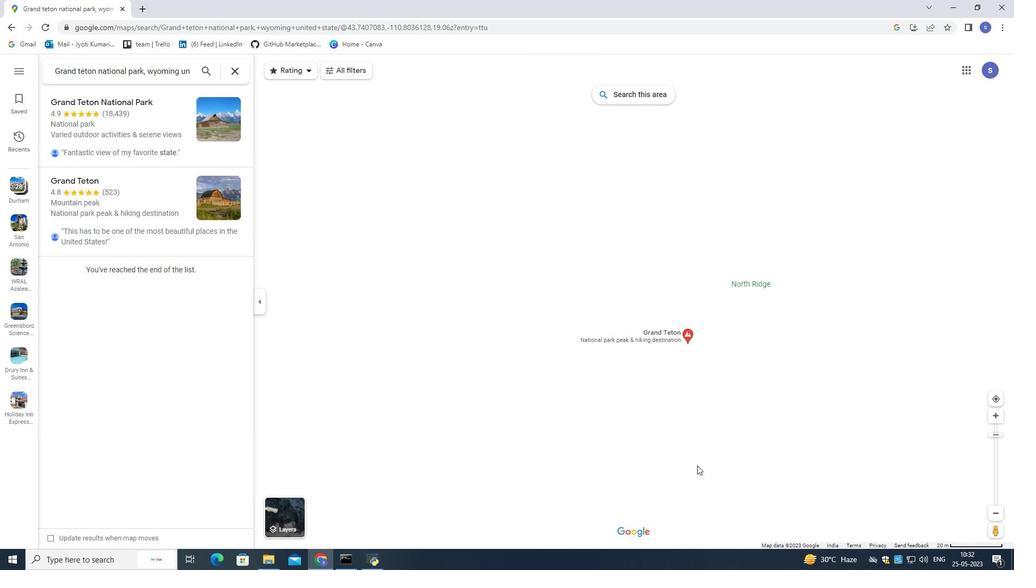 
Action: Mouse scrolled (686, 466) with delta (0, 0)
Screenshot: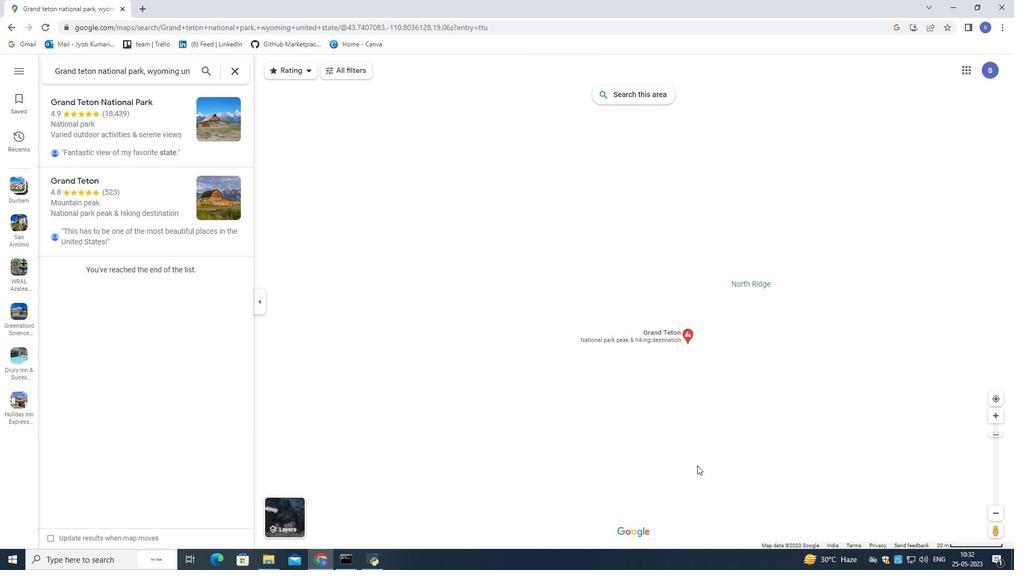 
Action: Mouse moved to (685, 464)
Screenshot: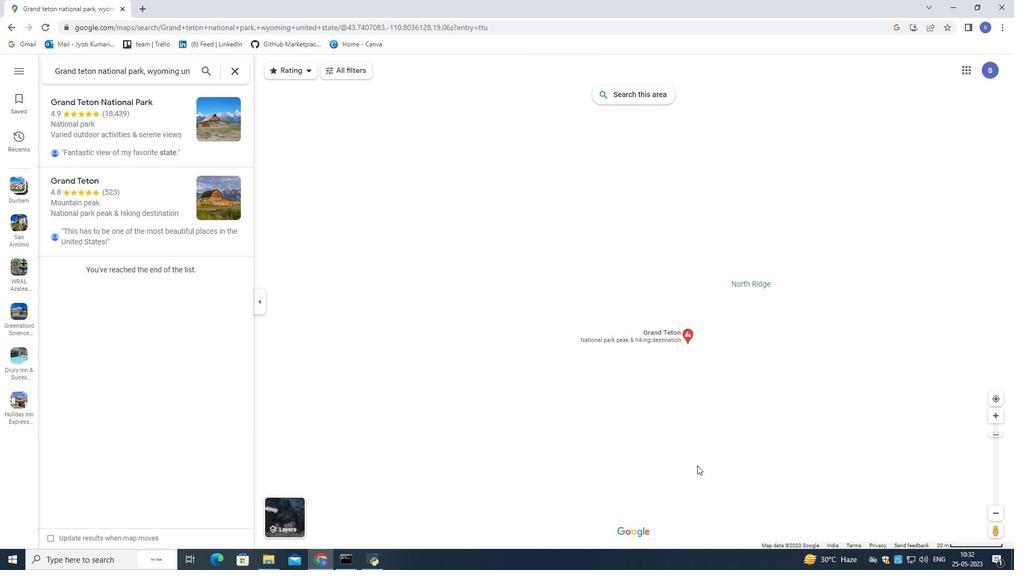 
Action: Mouse scrolled (685, 465) with delta (0, 0)
Screenshot: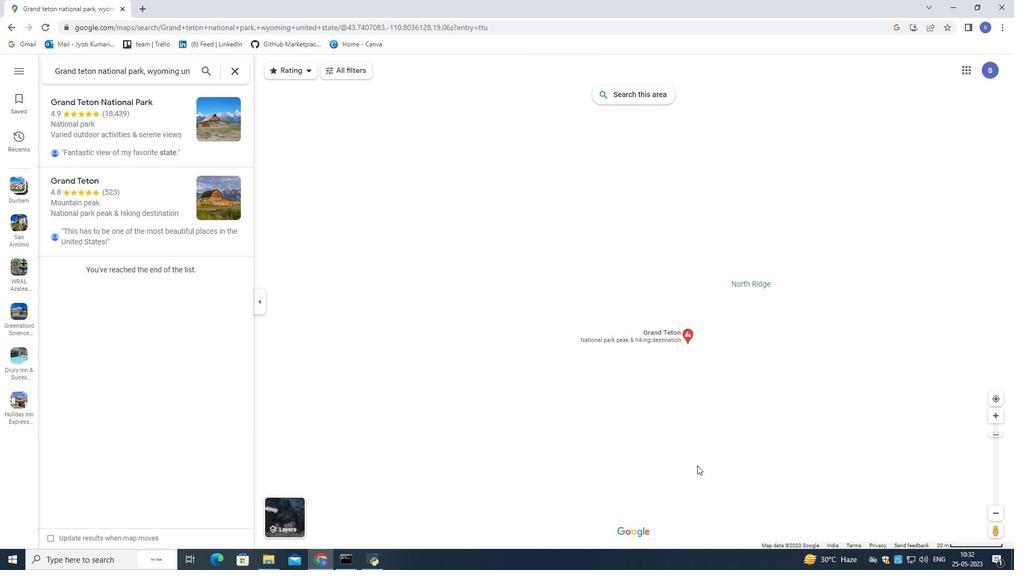 
Action: Mouse moved to (685, 464)
Screenshot: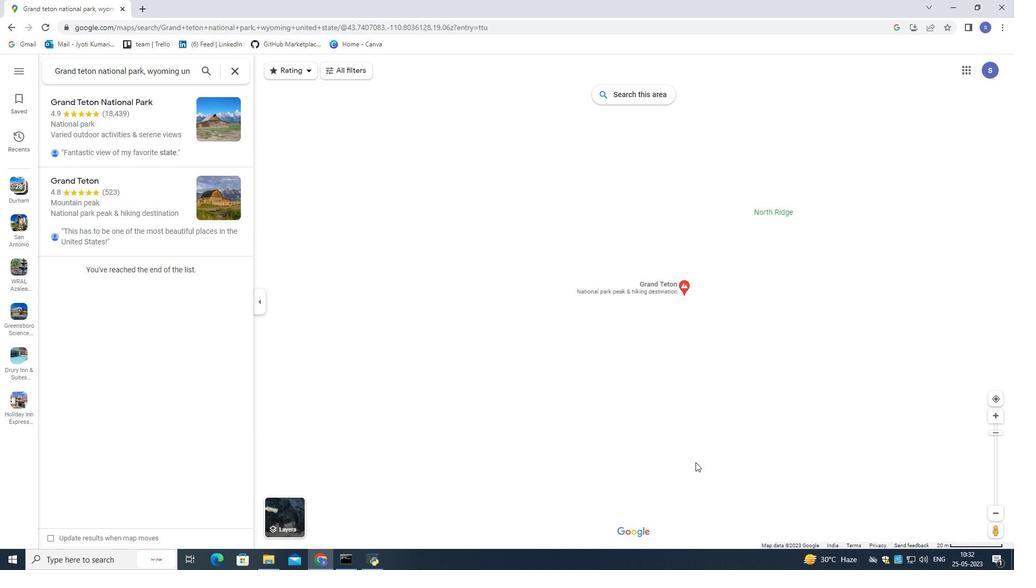 
Action: Mouse scrolled (685, 465) with delta (0, 0)
Screenshot: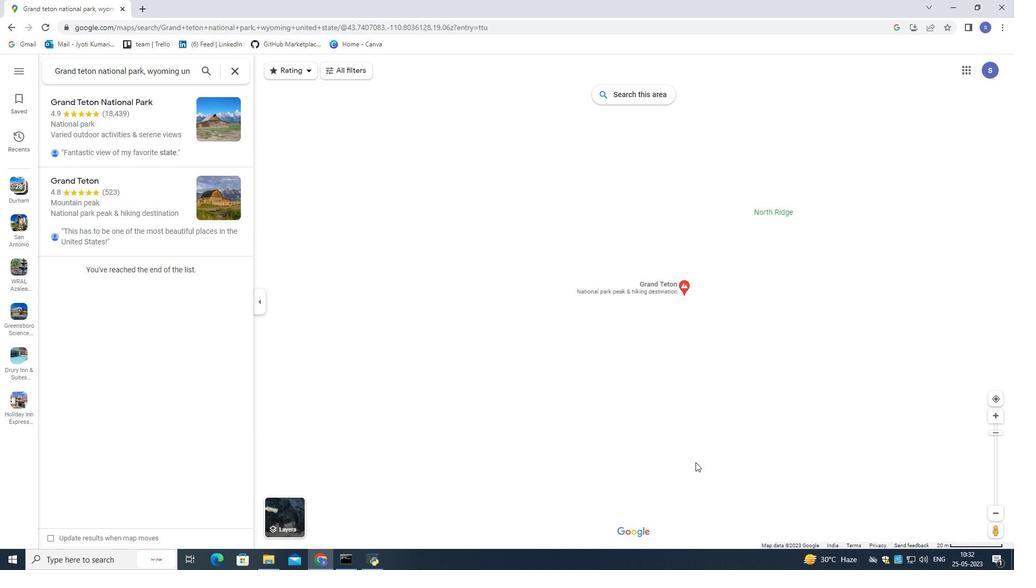 
Action: Mouse moved to (685, 463)
Screenshot: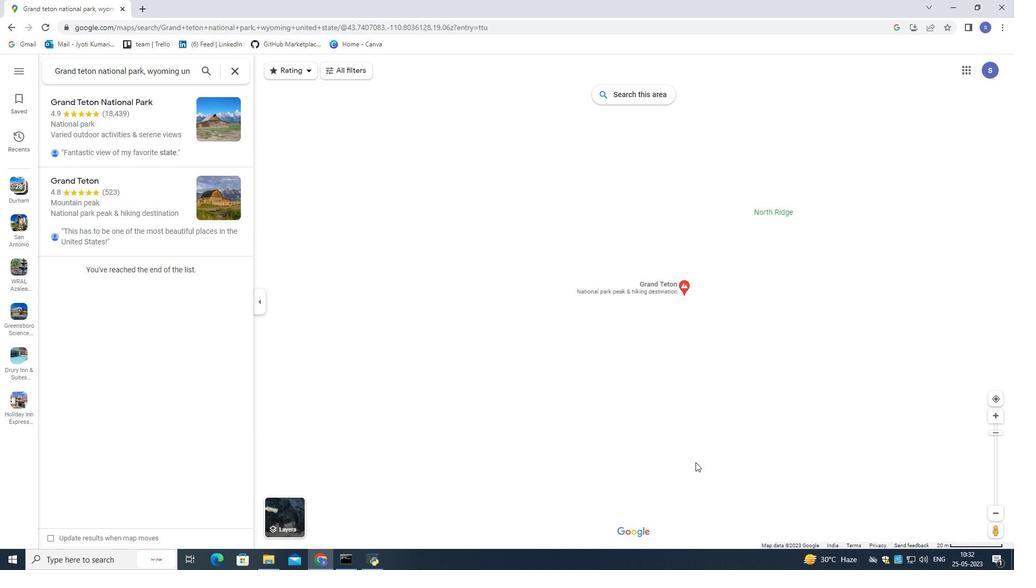 
Action: Mouse scrolled (685, 464) with delta (0, 0)
Screenshot: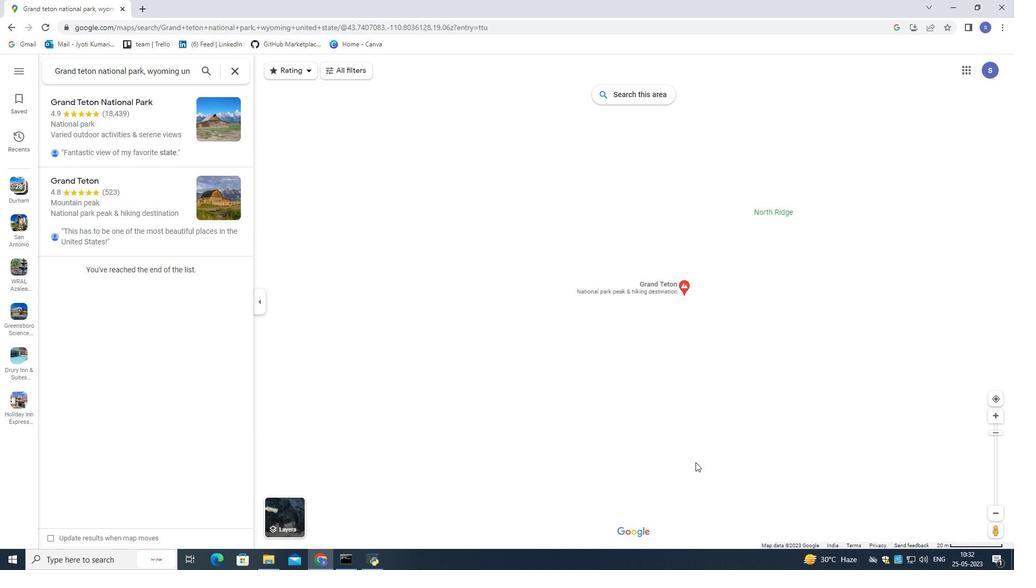 
Action: Mouse scrolled (685, 463) with delta (0, 0)
Screenshot: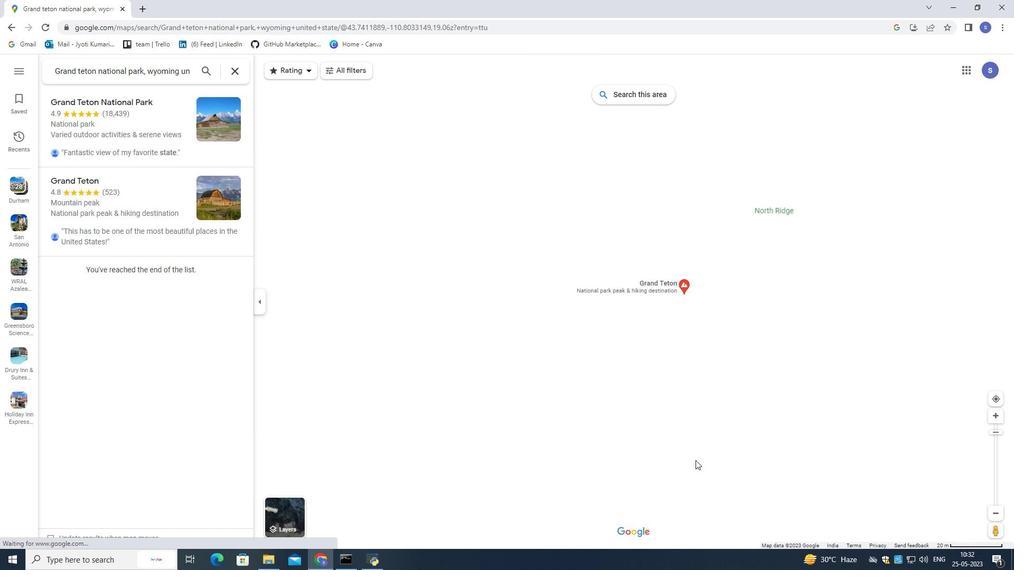 
Action: Mouse scrolled (685, 463) with delta (0, 0)
Screenshot: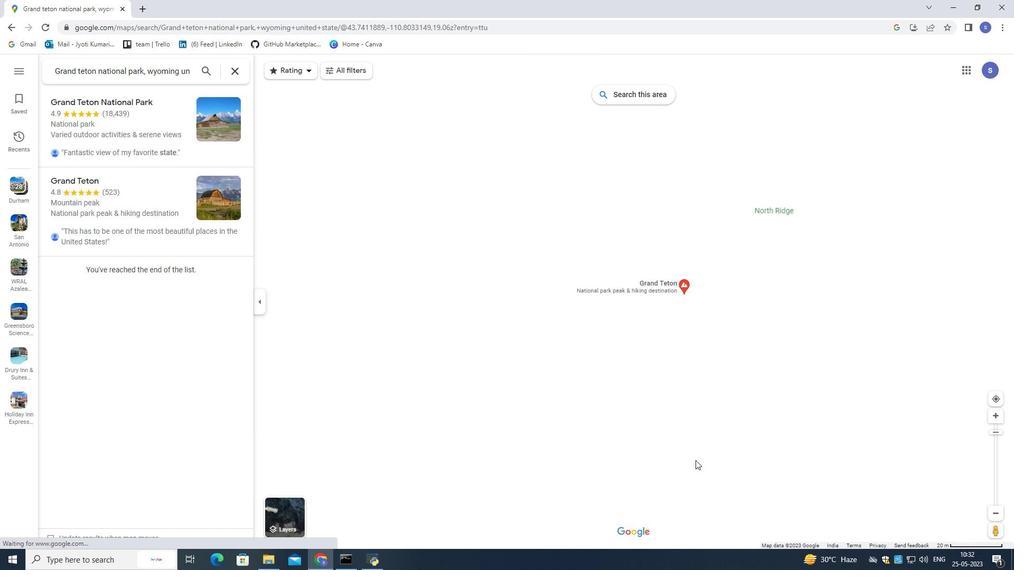 
Action: Mouse scrolled (685, 463) with delta (0, 0)
Screenshot: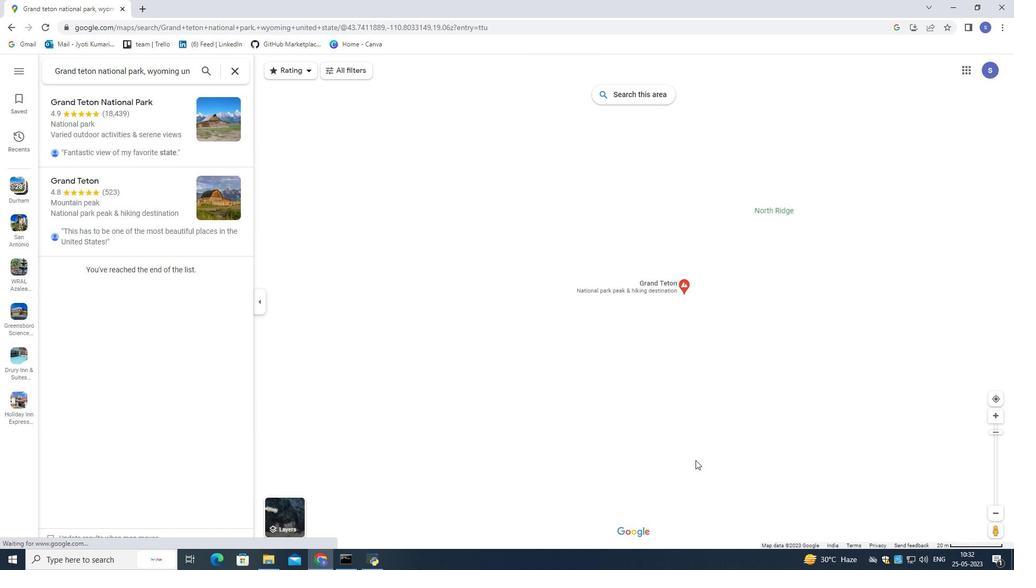
Action: Mouse scrolled (685, 463) with delta (0, 0)
Screenshot: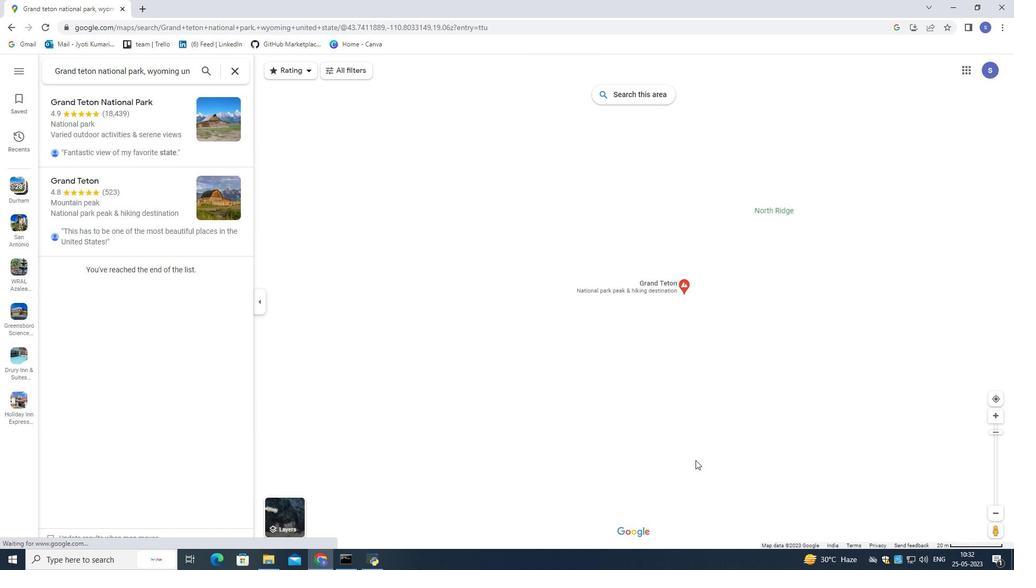 
Action: Mouse moved to (685, 462)
Screenshot: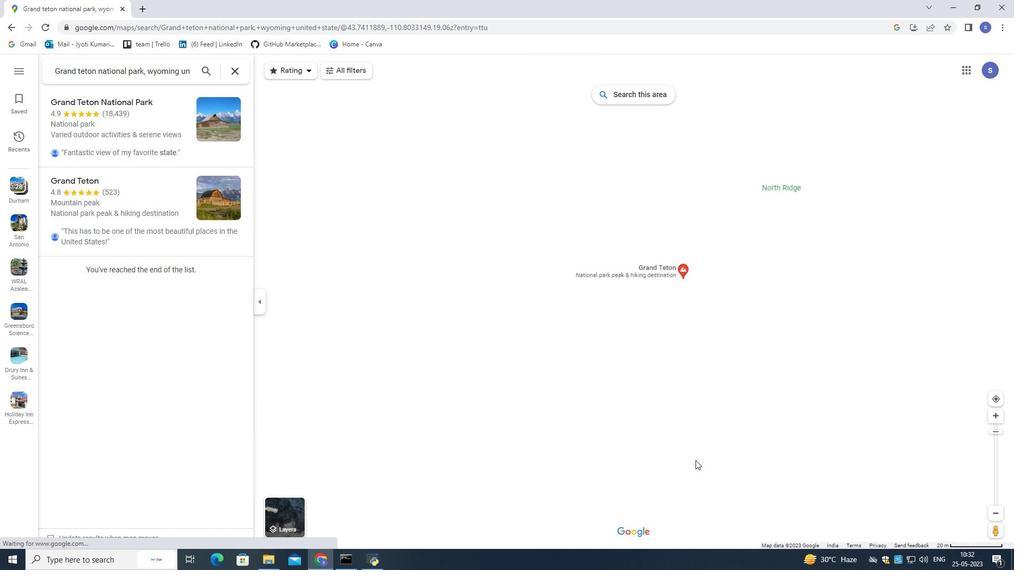
Action: Mouse scrolled (685, 463) with delta (0, 0)
Screenshot: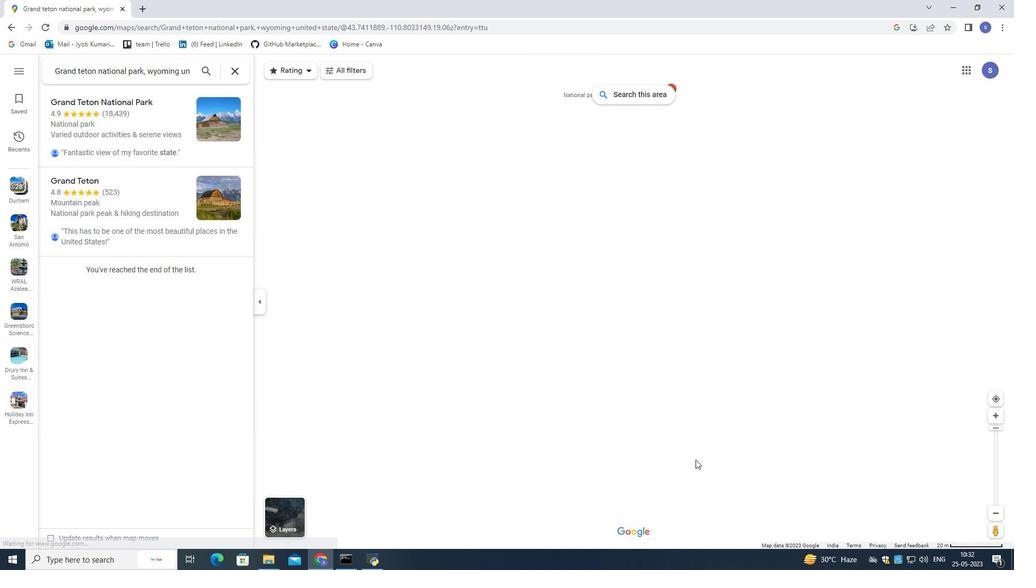 
Action: Mouse scrolled (685, 463) with delta (0, 0)
Screenshot: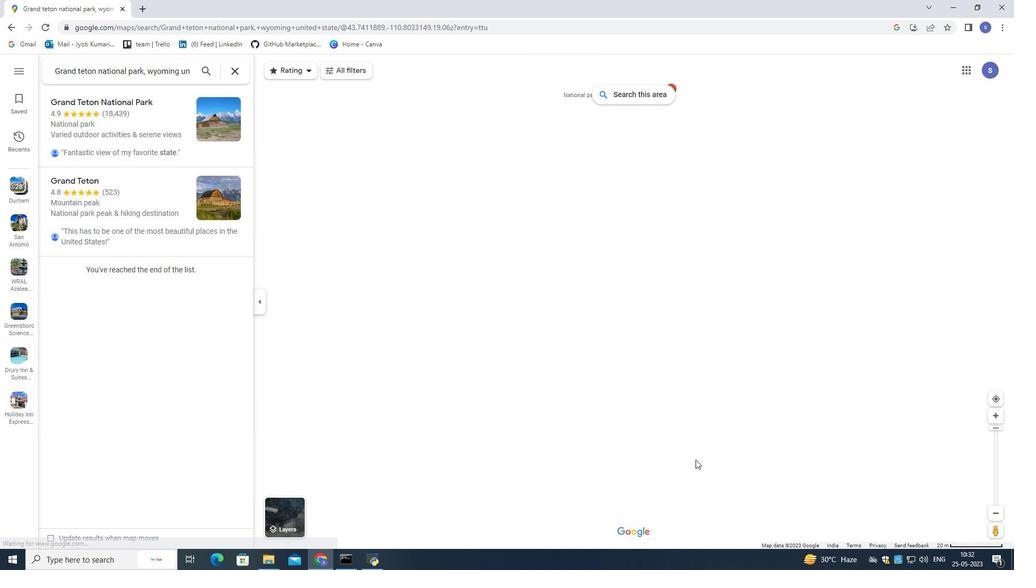 
Action: Mouse scrolled (685, 463) with delta (0, 0)
Screenshot: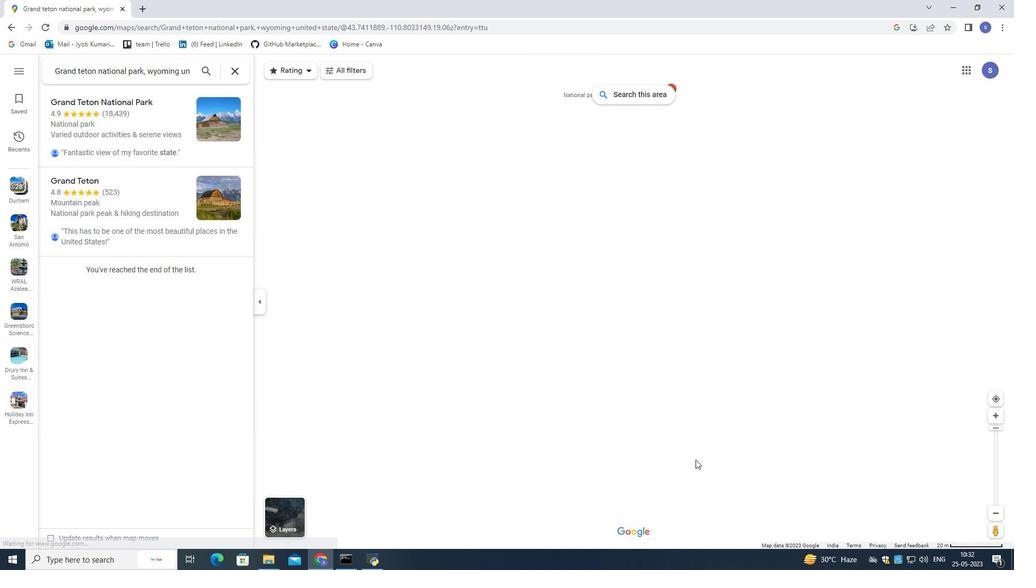 
Action: Mouse scrolled (685, 463) with delta (0, 0)
Screenshot: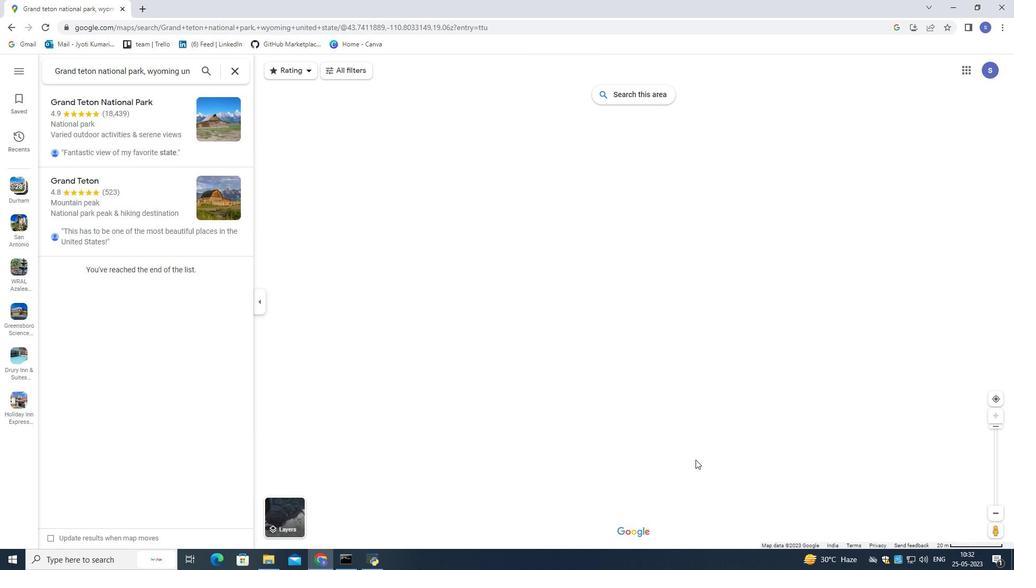 
Action: Mouse moved to (706, 404)
Screenshot: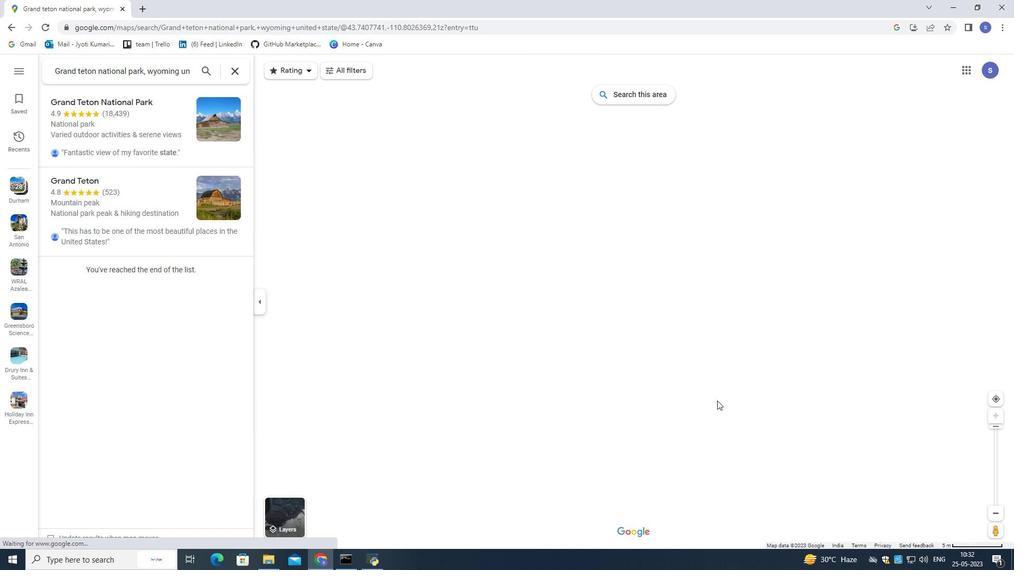 
Action: Mouse pressed left at (706, 404)
Screenshot: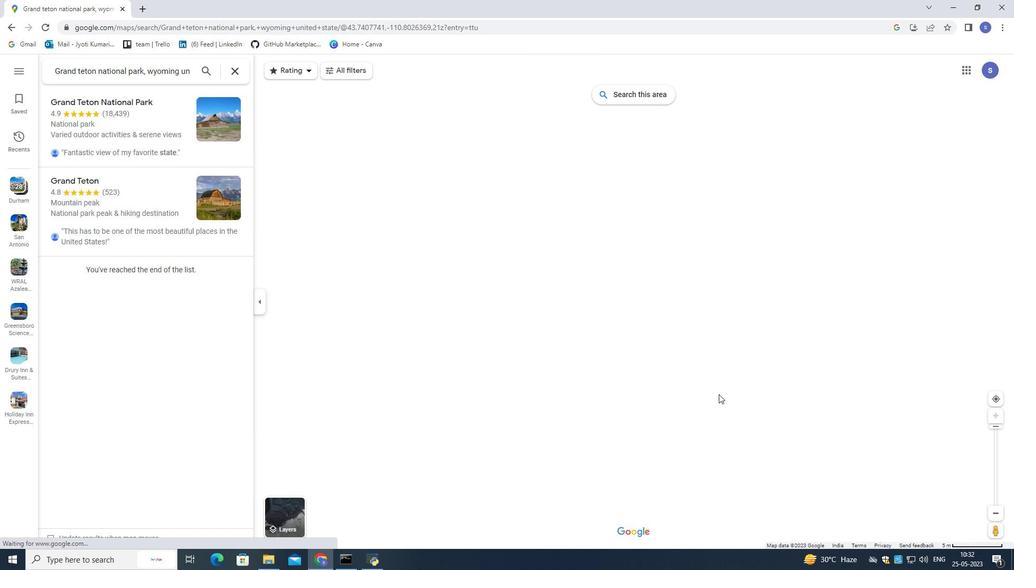 
Action: Mouse moved to (689, 424)
Screenshot: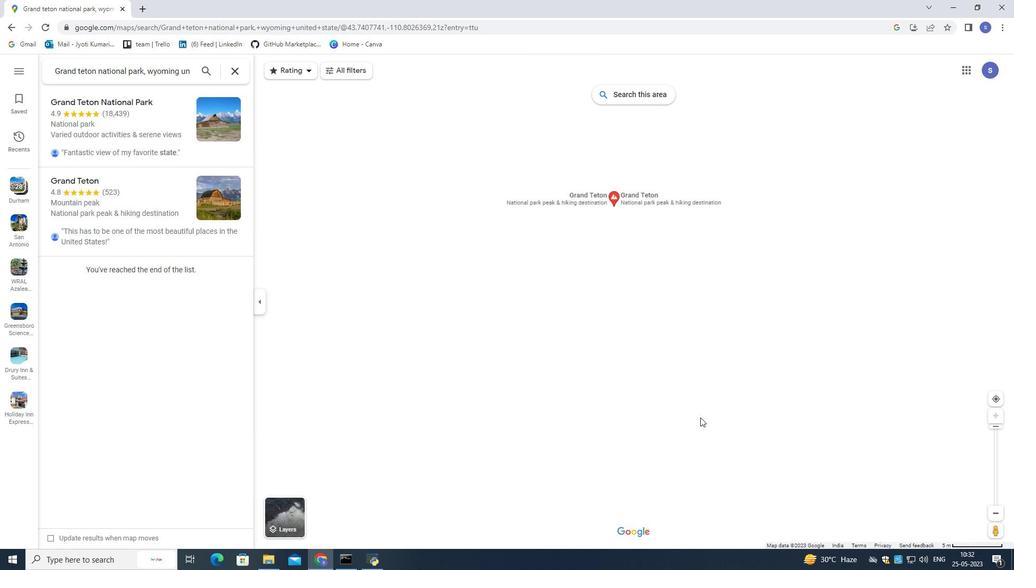 
Action: Mouse pressed left at (689, 424)
Screenshot: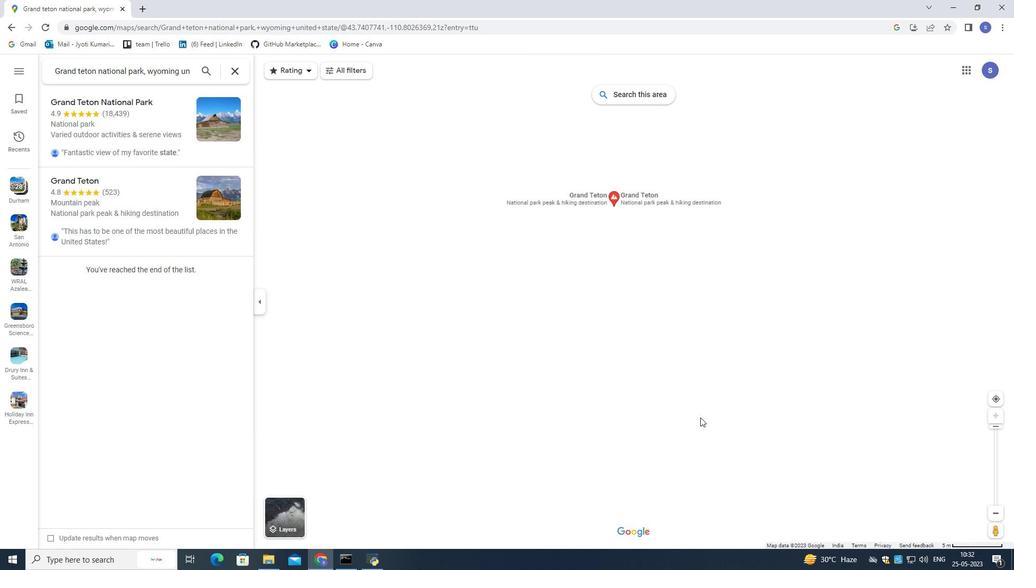 
Action: Mouse moved to (655, 457)
Screenshot: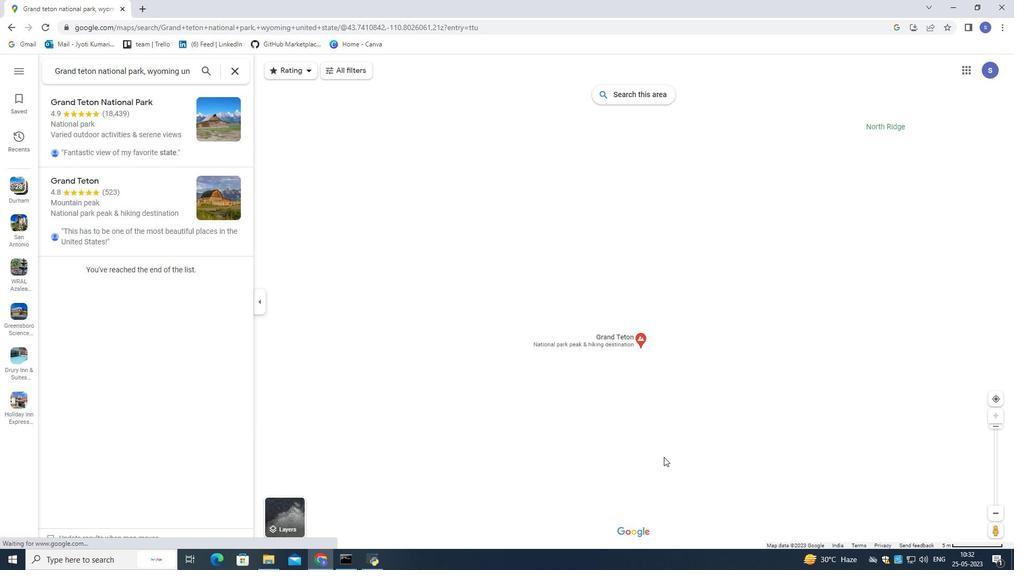 
Action: Mouse scrolled (655, 459) with delta (0, 0)
Screenshot: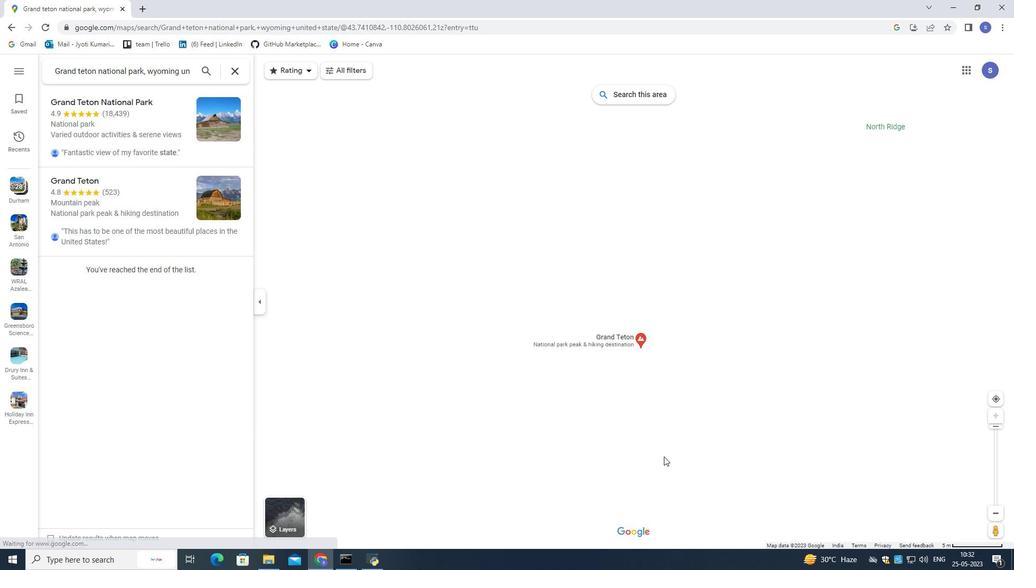 
Action: Mouse scrolled (655, 459) with delta (0, 0)
Screenshot: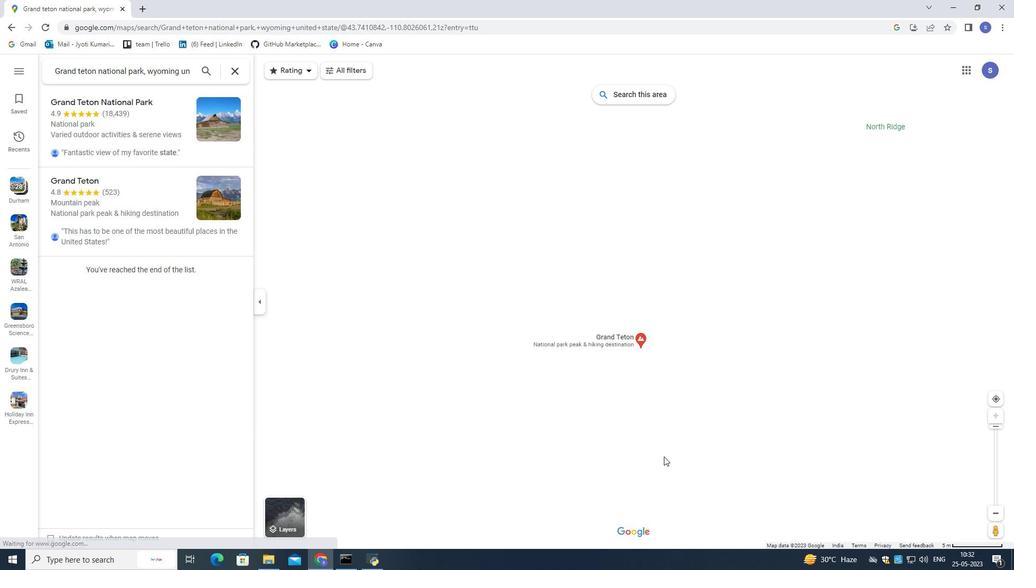 
Action: Mouse scrolled (655, 459) with delta (0, 0)
Screenshot: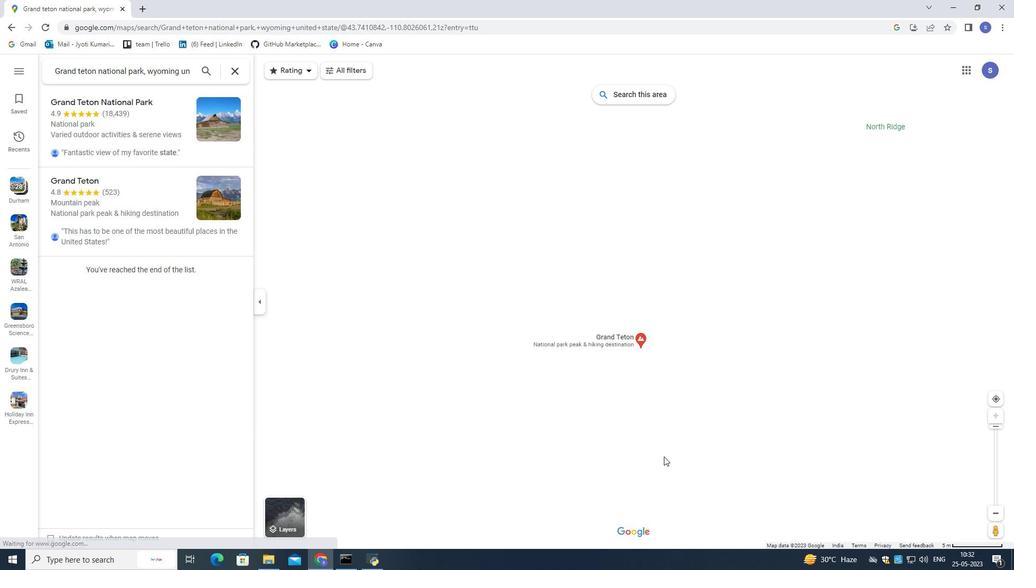 
Action: Mouse scrolled (655, 458) with delta (0, 0)
Screenshot: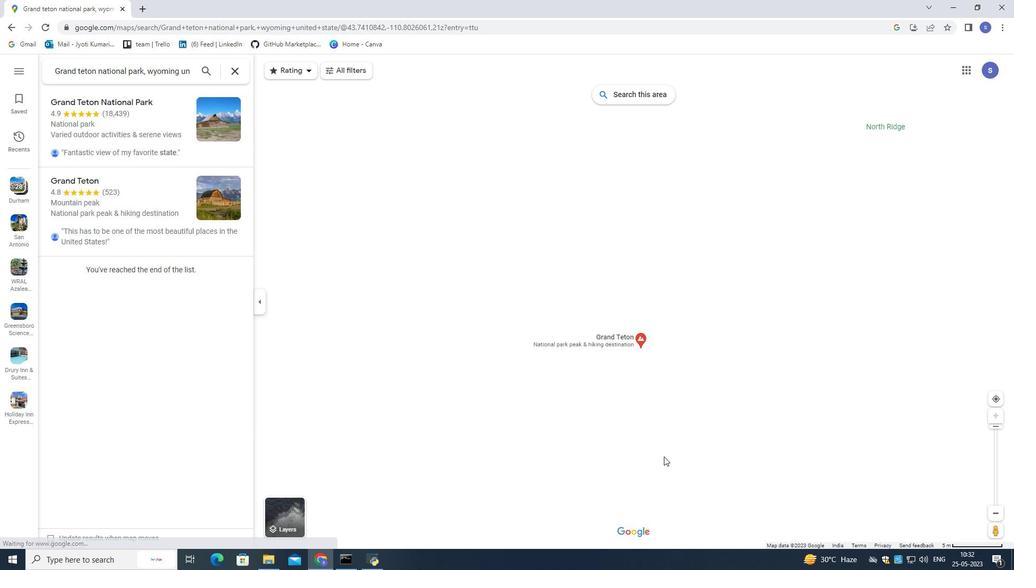 
Action: Mouse scrolled (655, 458) with delta (0, 0)
Screenshot: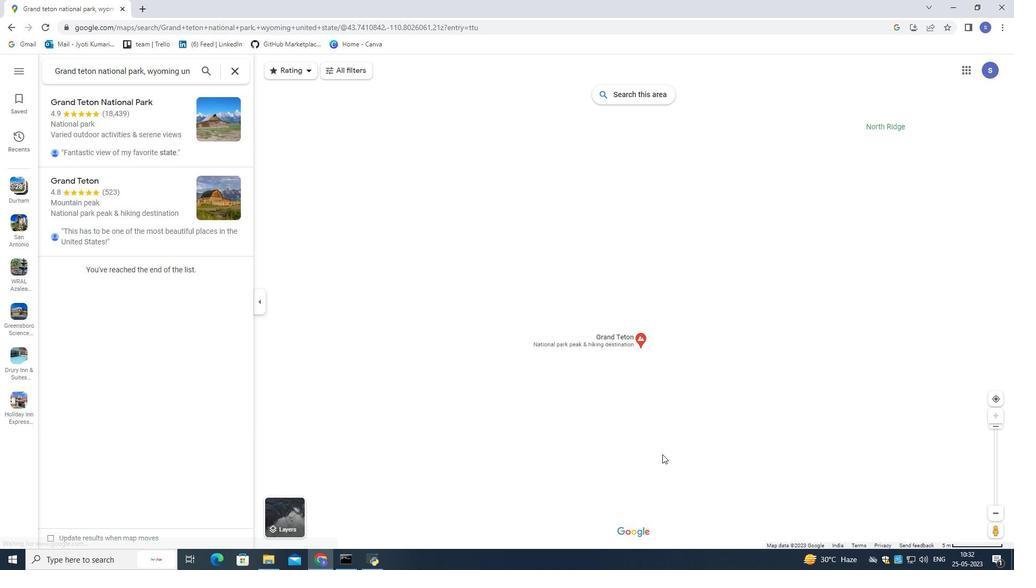 
Action: Mouse scrolled (655, 458) with delta (0, 0)
Screenshot: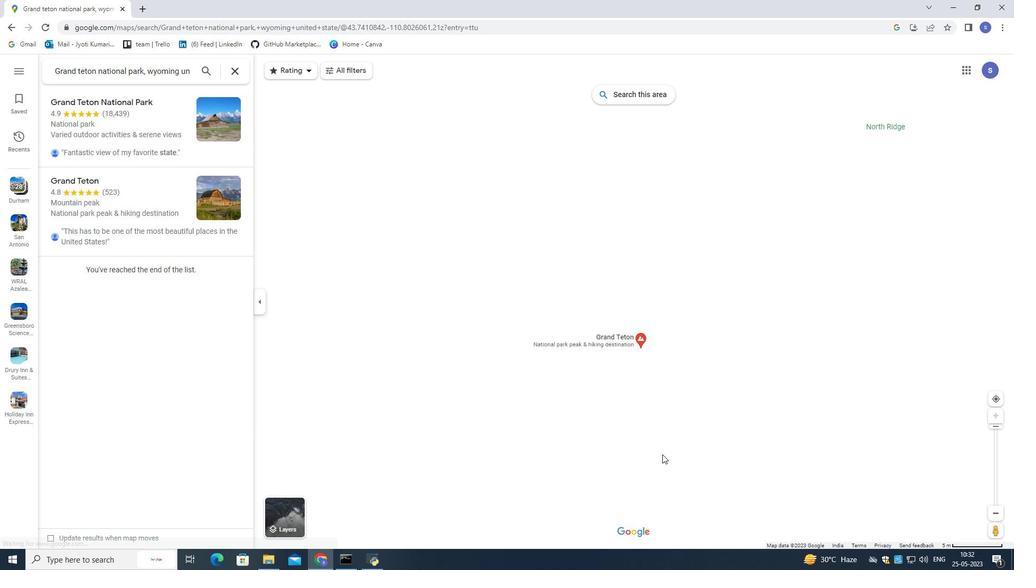 
Action: Mouse moved to (653, 457)
Screenshot: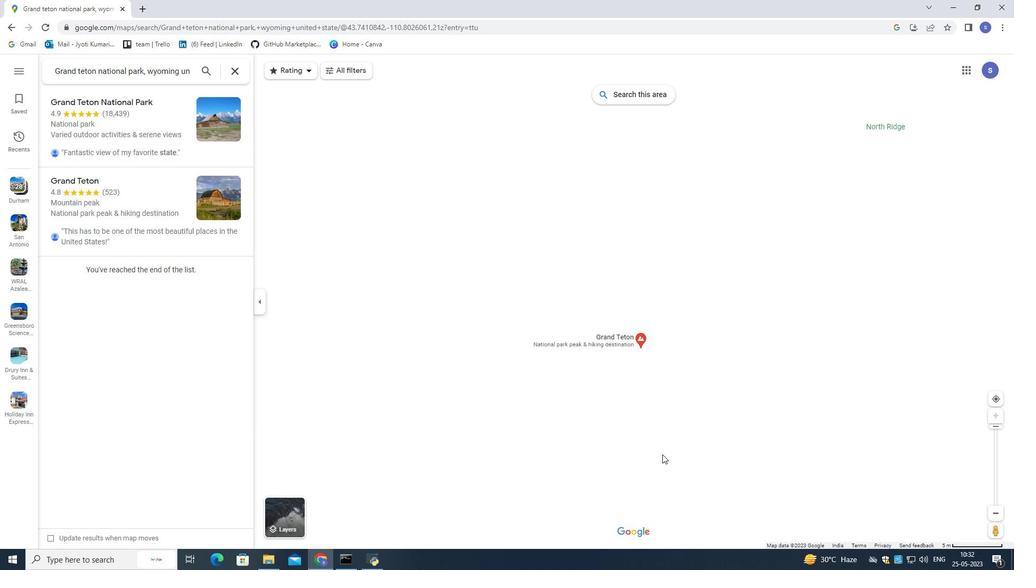 
Action: Mouse scrolled (653, 457) with delta (0, 0)
Screenshot: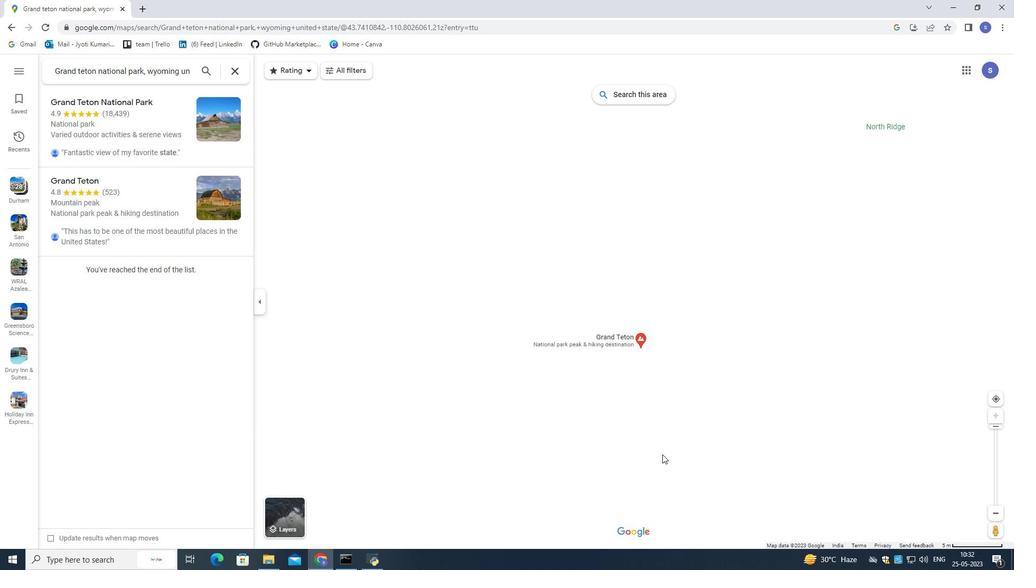 
Action: Mouse moved to (630, 286)
Screenshot: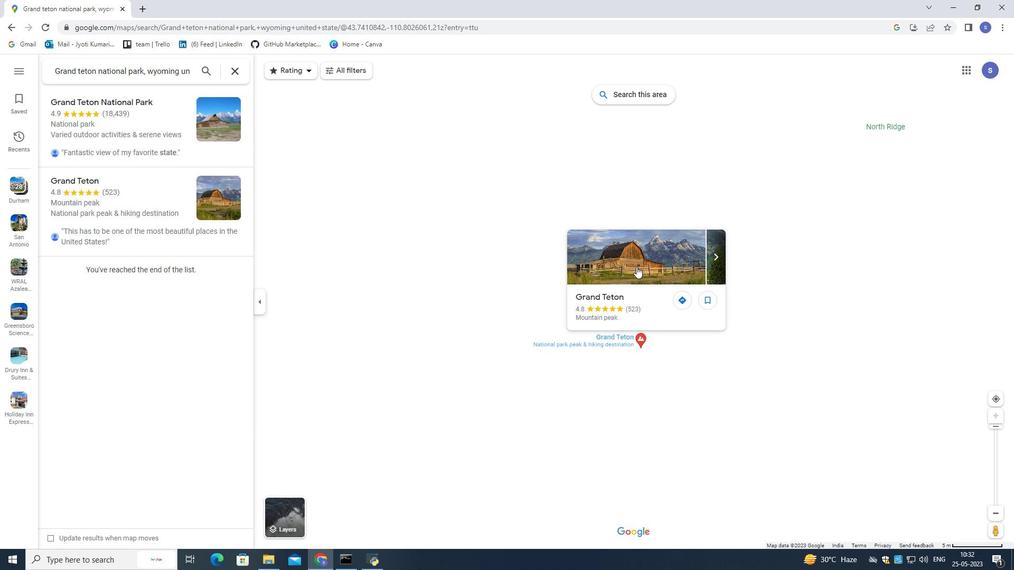 
Action: Mouse pressed left at (630, 286)
Screenshot: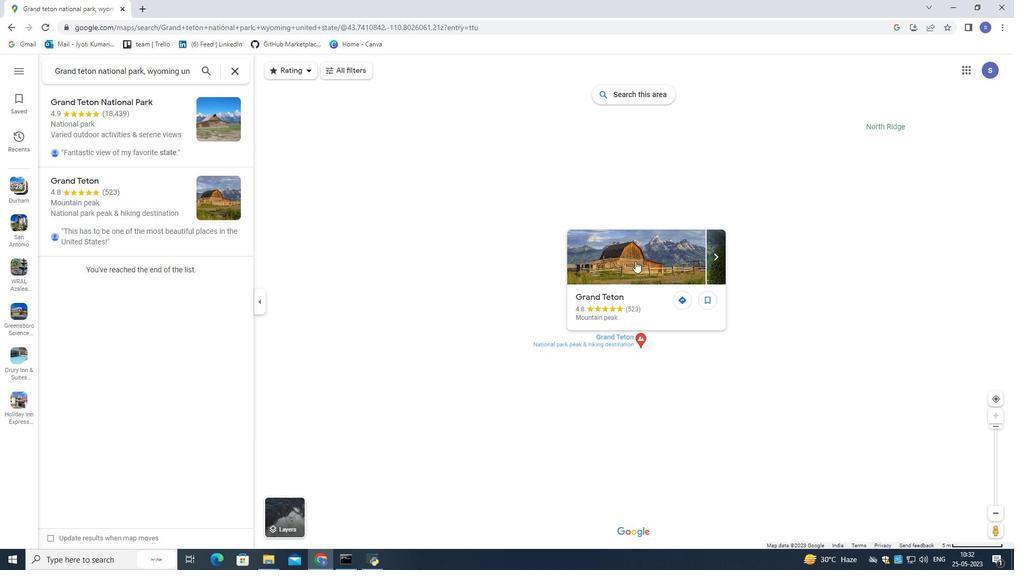 
Action: Mouse moved to (400, 213)
Screenshot: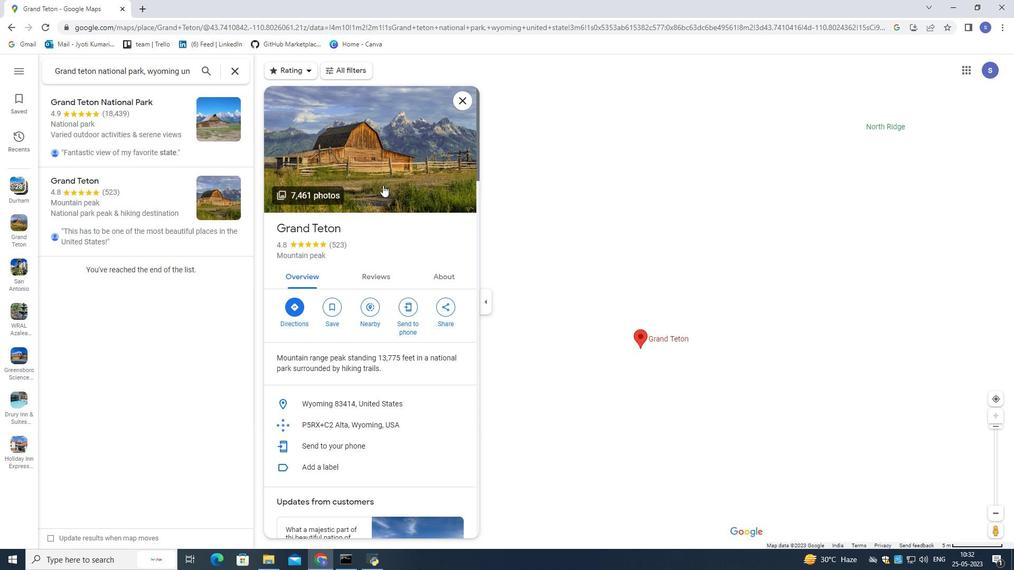 
Action: Mouse pressed left at (400, 213)
Screenshot: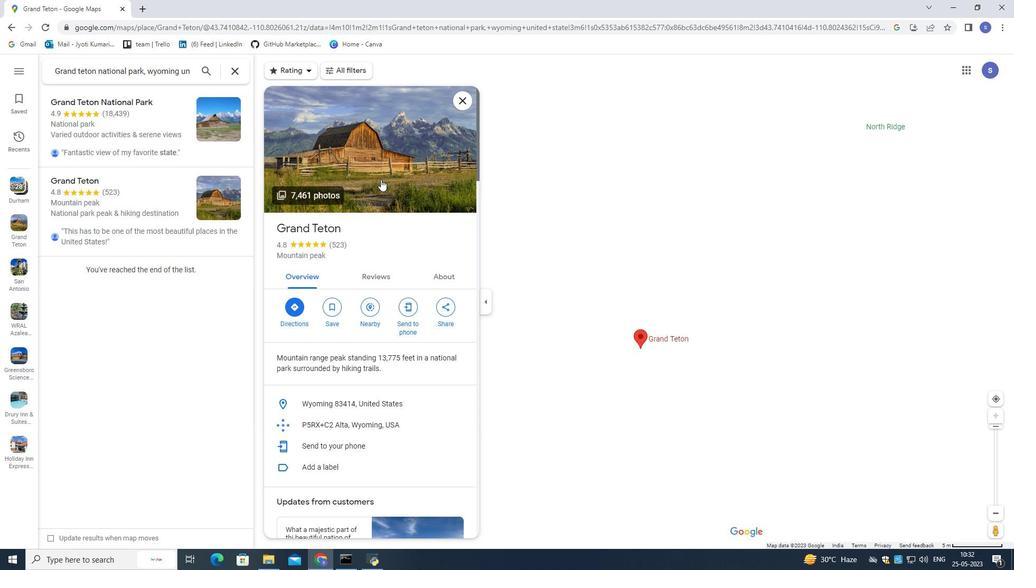
Action: Mouse moved to (433, 201)
Screenshot: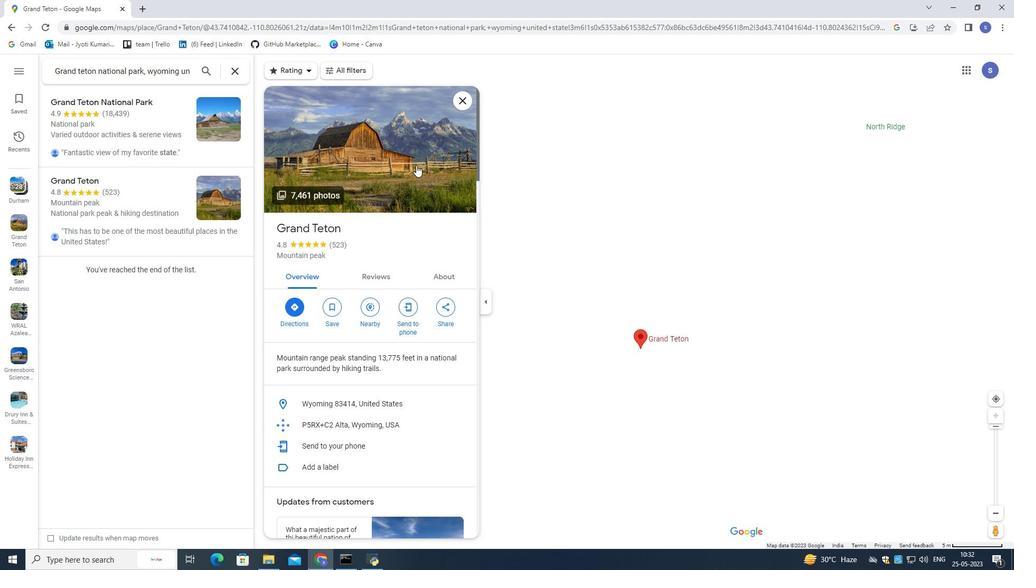 
Action: Mouse pressed left at (433, 201)
Screenshot: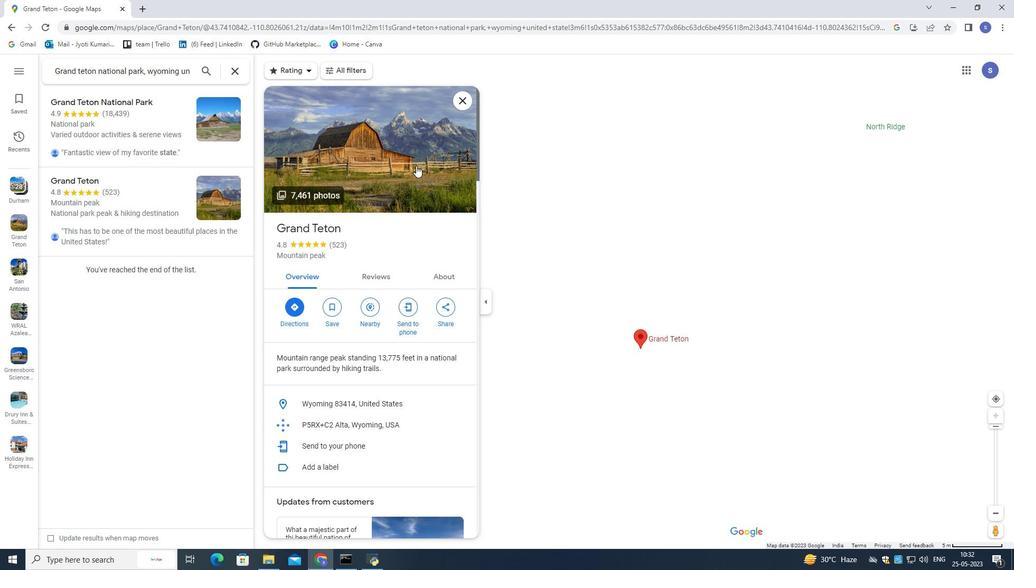 
Action: Mouse moved to (648, 467)
Screenshot: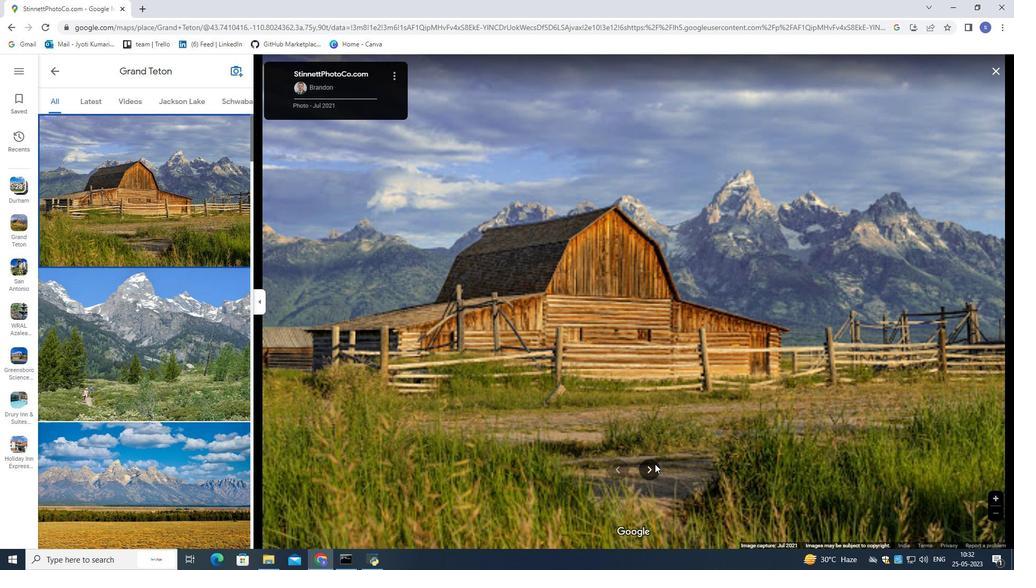 
Action: Mouse pressed left at (648, 467)
Screenshot: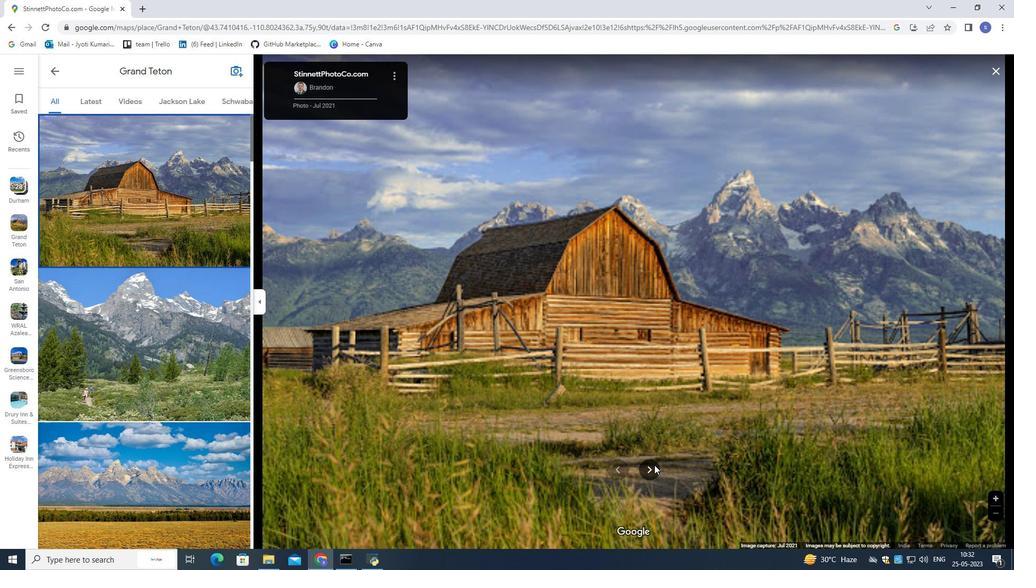 
Action: Mouse moved to (646, 465)
Screenshot: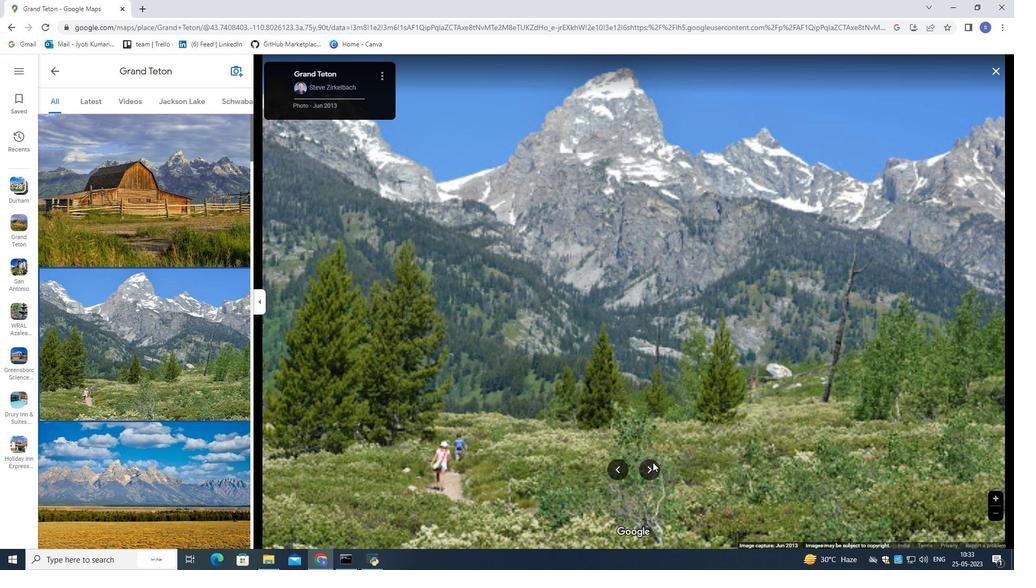 
Action: Mouse pressed left at (646, 465)
Screenshot: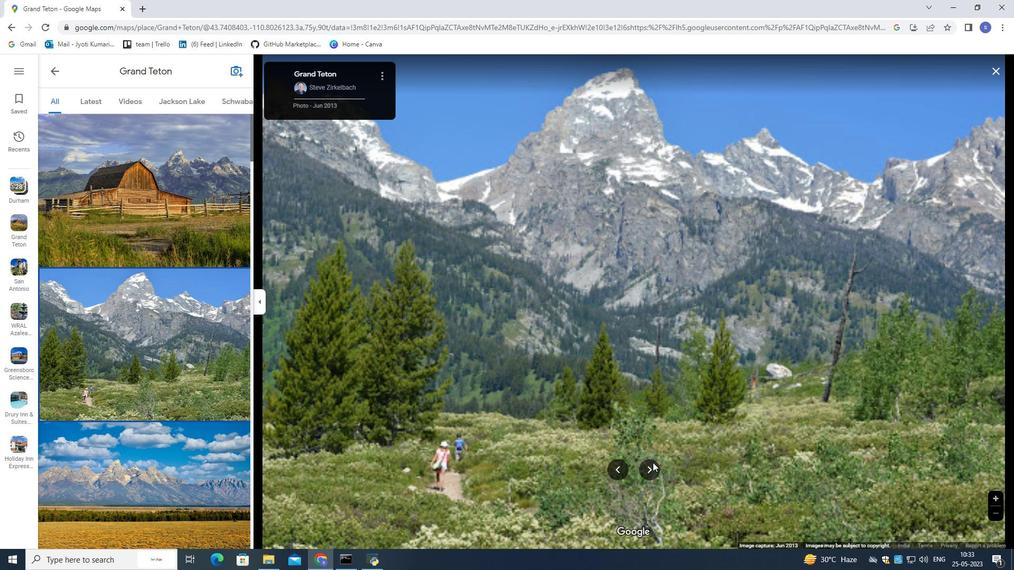 
Action: Mouse moved to (643, 464)
Screenshot: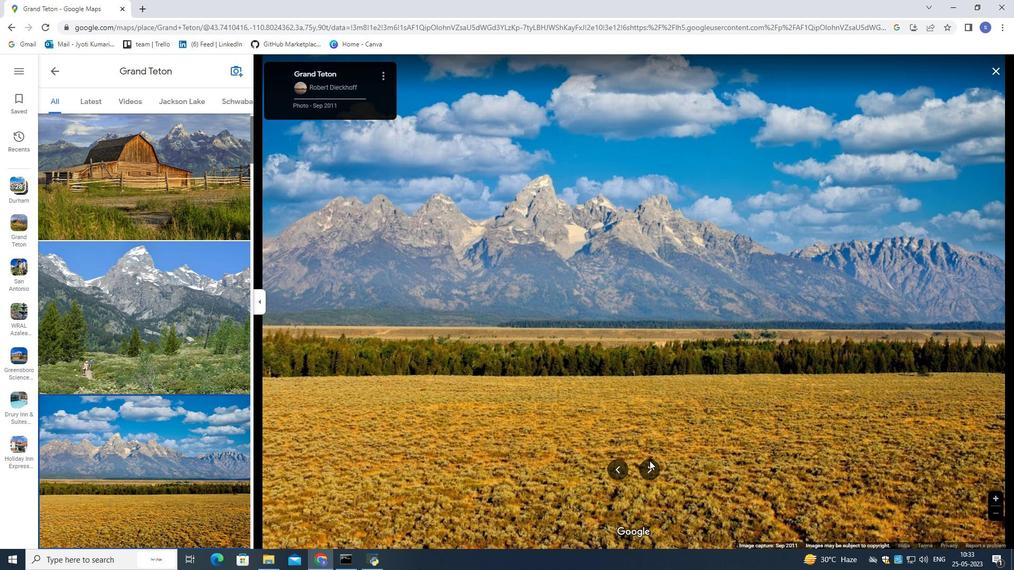 
Action: Mouse pressed left at (643, 464)
Screenshot: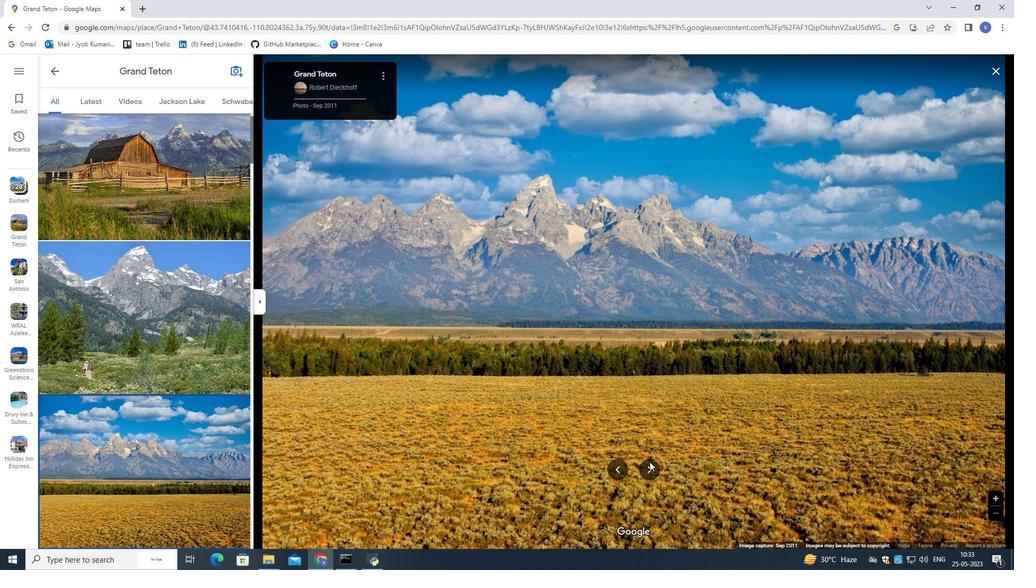 
Action: Mouse pressed left at (643, 464)
Screenshot: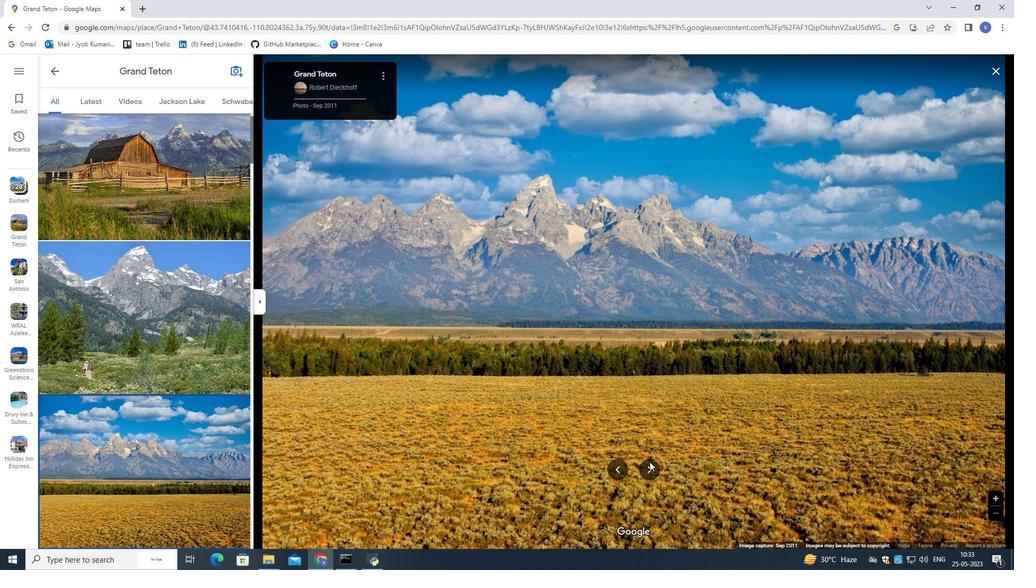 
Action: Mouse pressed left at (643, 464)
Screenshot: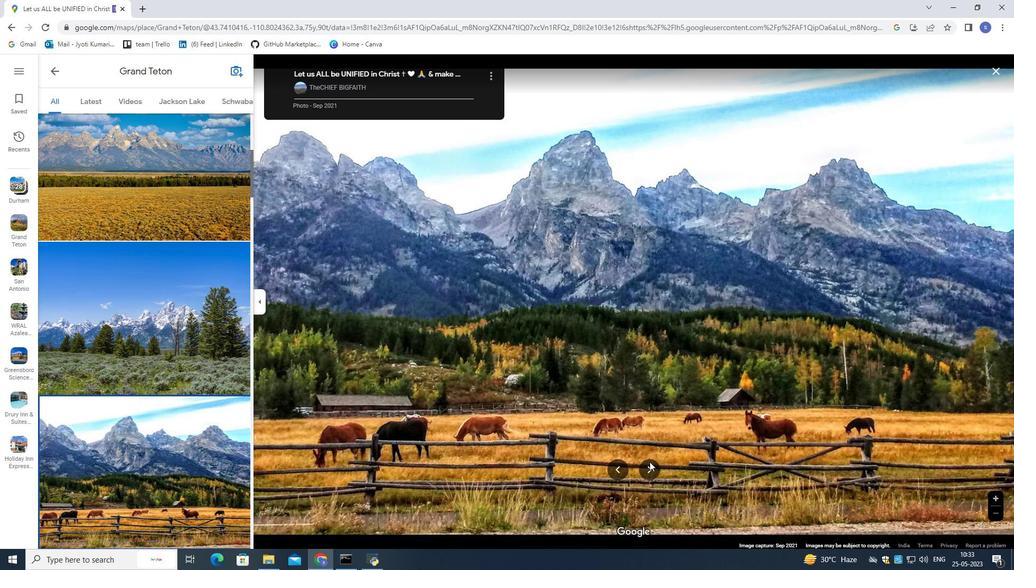 
Action: Mouse pressed left at (643, 464)
Screenshot: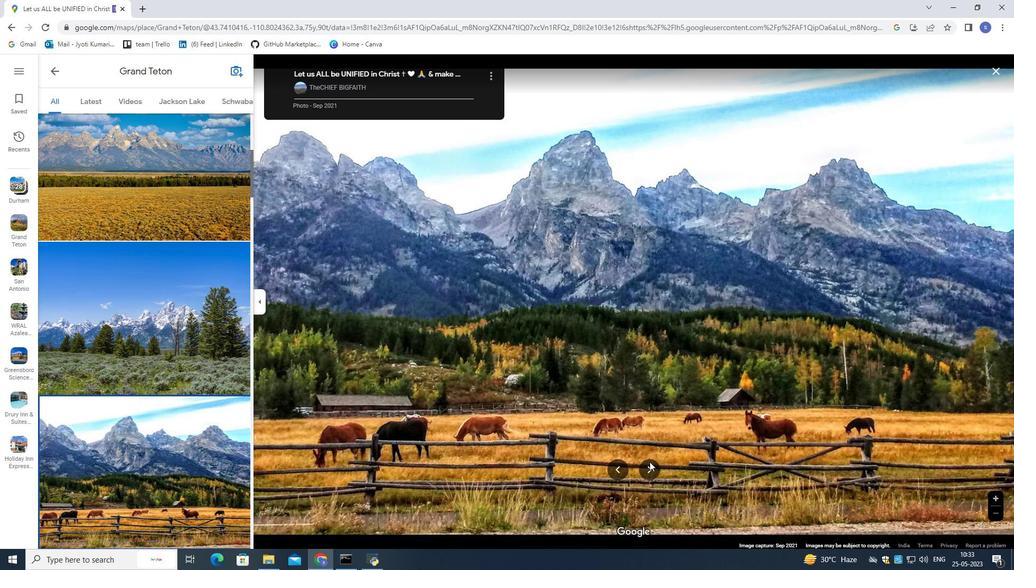 
Action: Mouse moved to (642, 464)
Screenshot: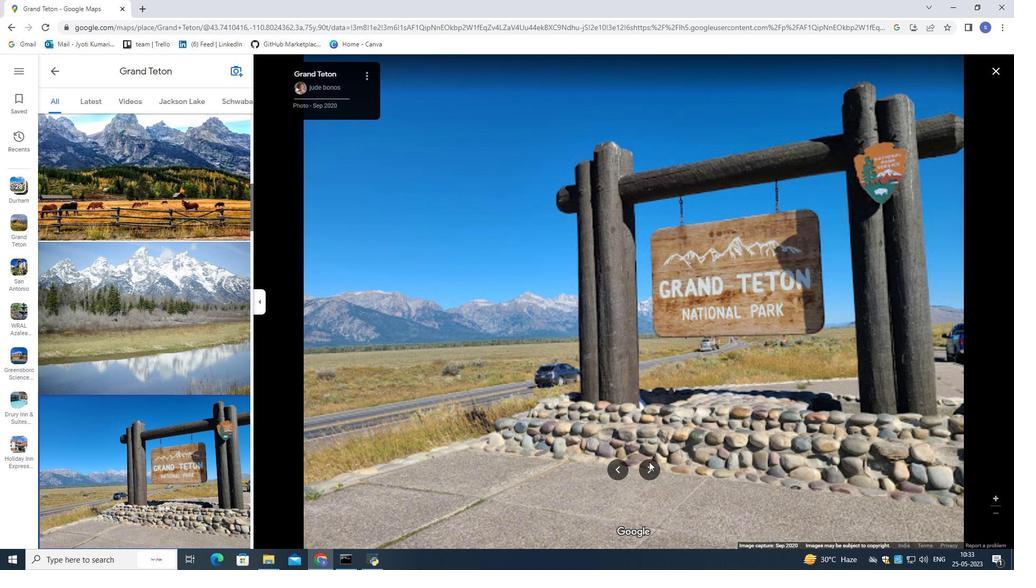 
Action: Mouse pressed left at (642, 464)
Screenshot: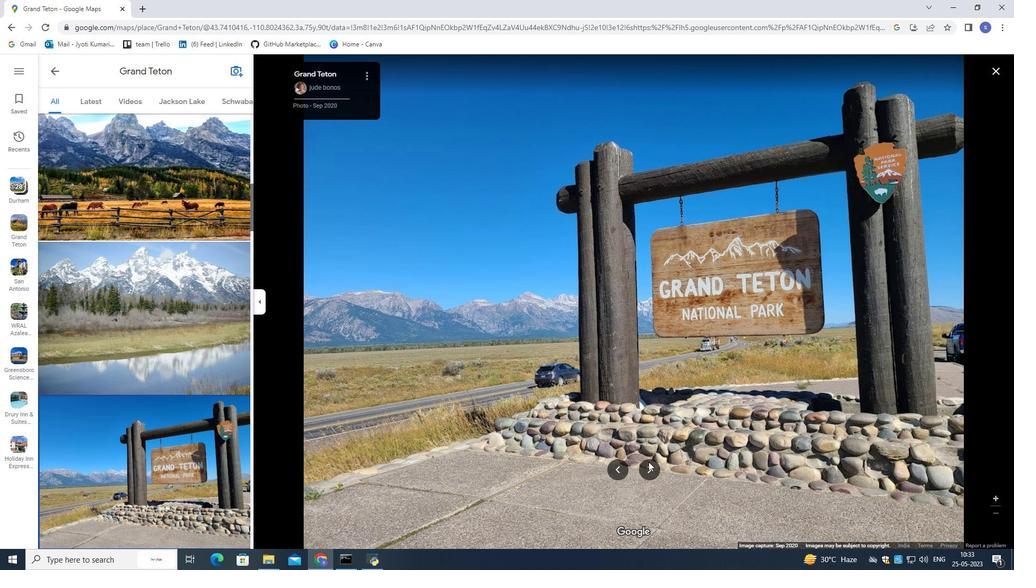 
Action: Mouse moved to (648, 469)
Screenshot: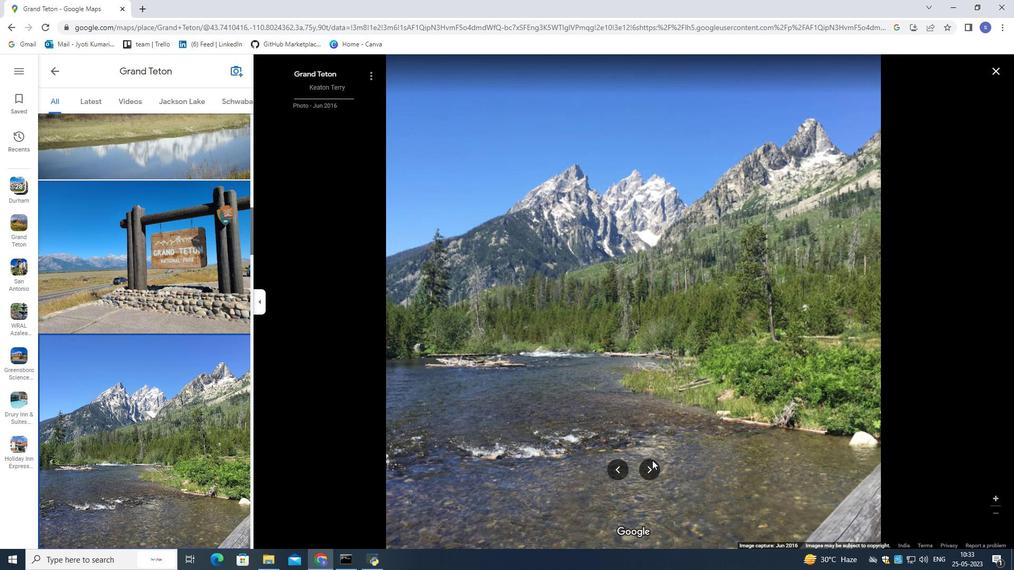 
Action: Mouse pressed left at (648, 469)
Screenshot: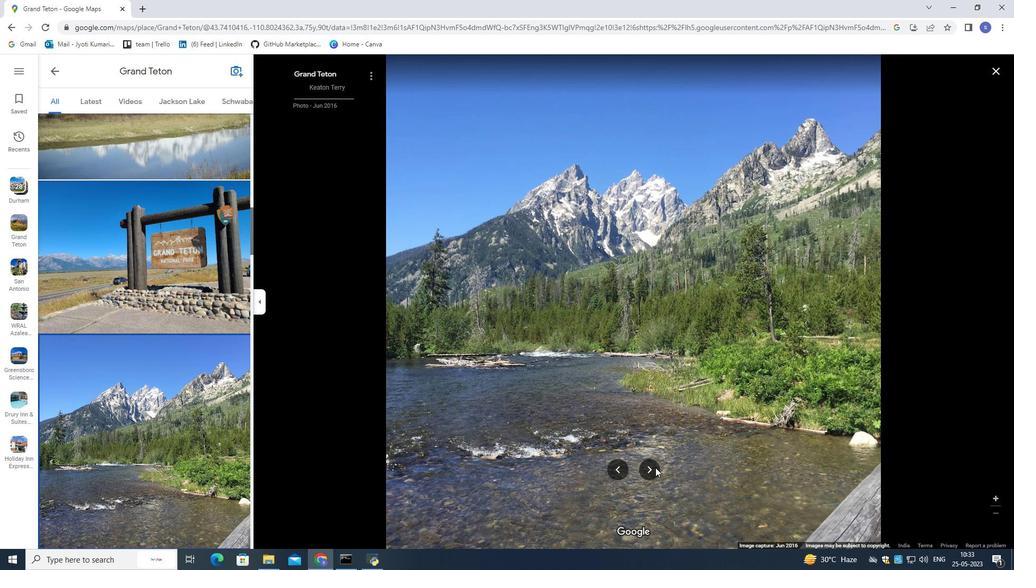 
Action: Mouse moved to (644, 466)
Screenshot: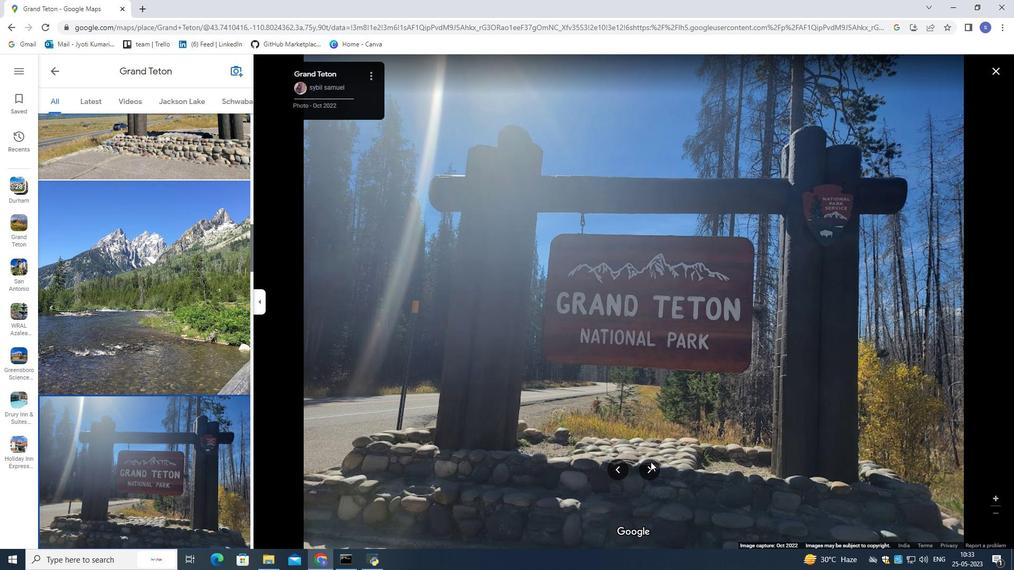 
Action: Mouse pressed left at (644, 466)
Screenshot: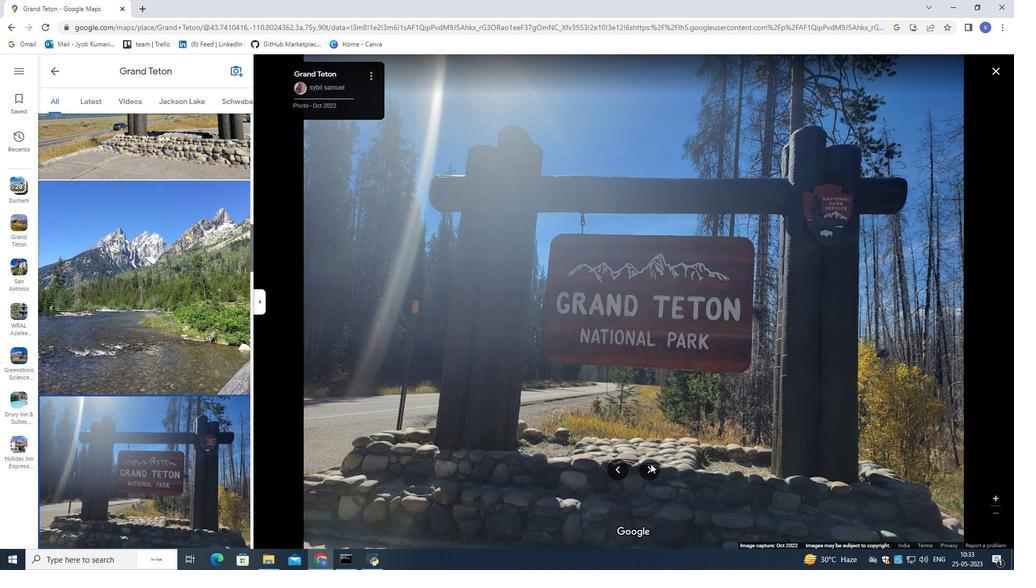 
Action: Mouse moved to (643, 466)
Screenshot: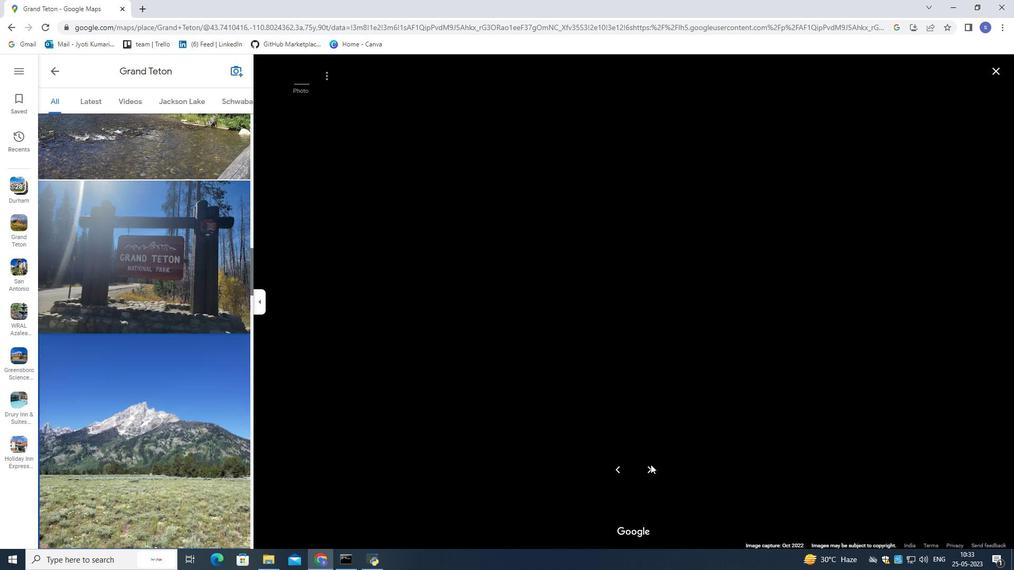 
Action: Mouse pressed left at (643, 466)
Screenshot: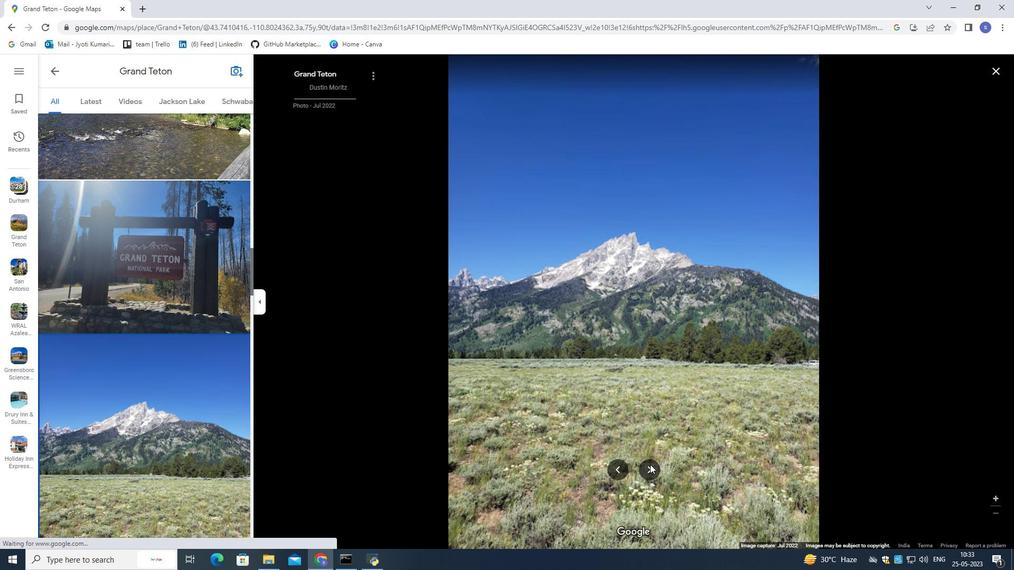 
Action: Mouse moved to (643, 466)
Screenshot: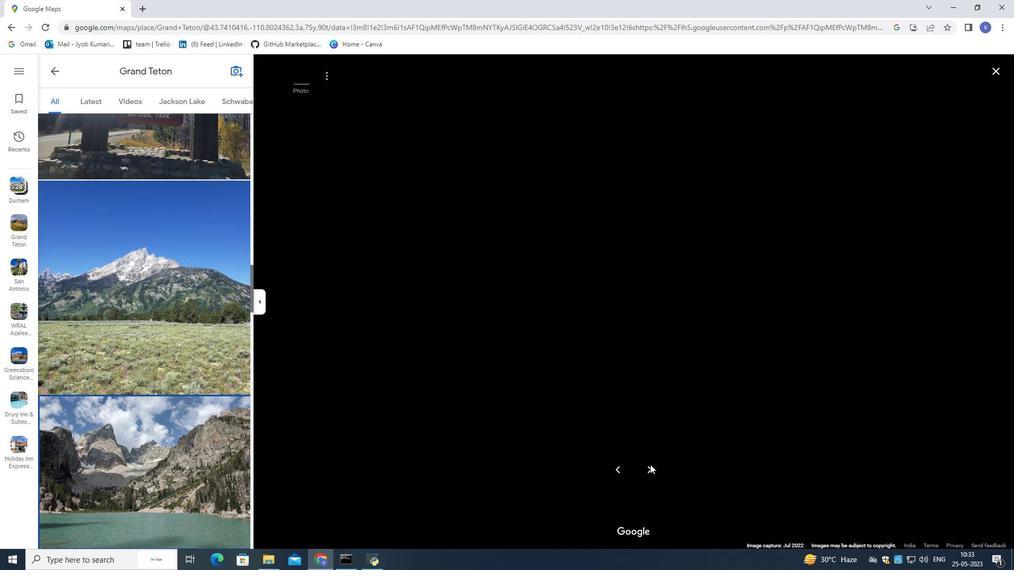 
Action: Mouse pressed left at (643, 466)
Screenshot: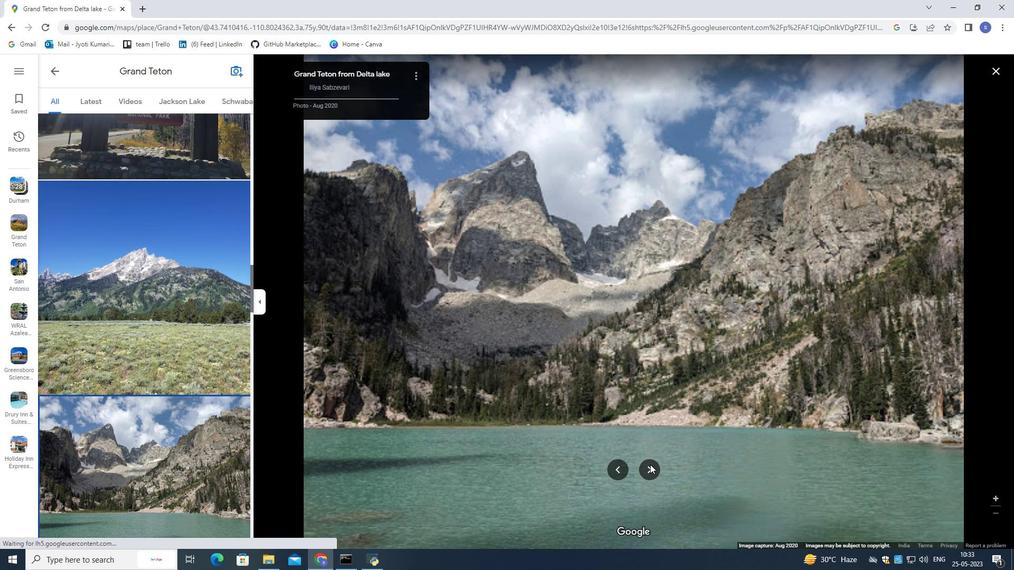 
Action: Mouse moved to (643, 466)
Screenshot: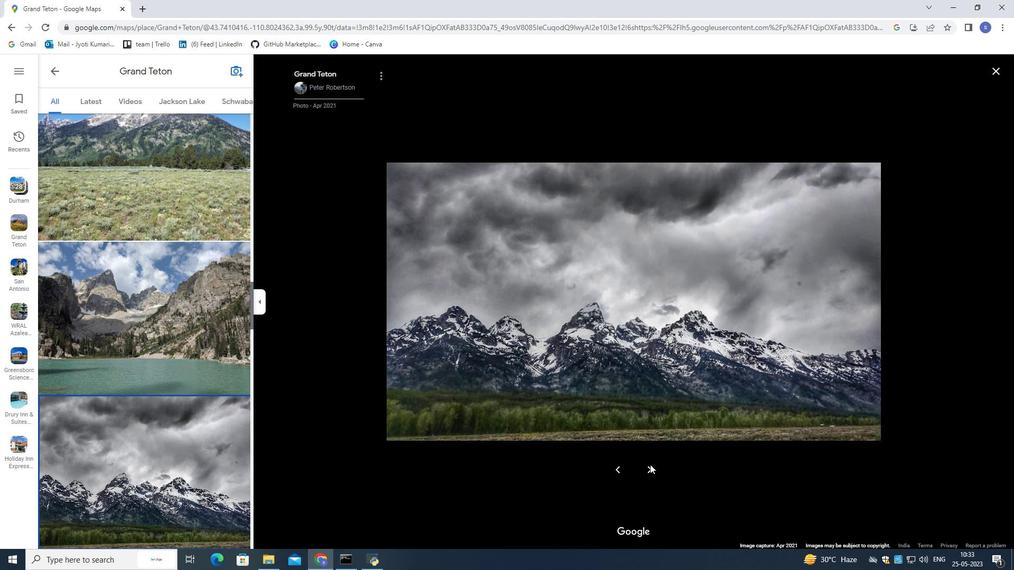 
Action: Mouse pressed left at (643, 466)
Screenshot: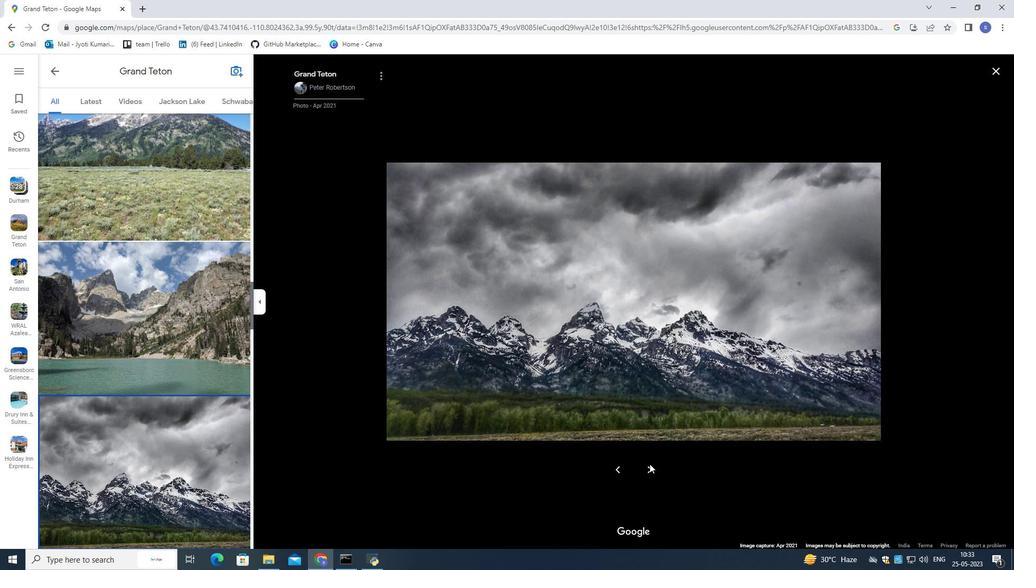 
Action: Mouse moved to (642, 469)
Screenshot: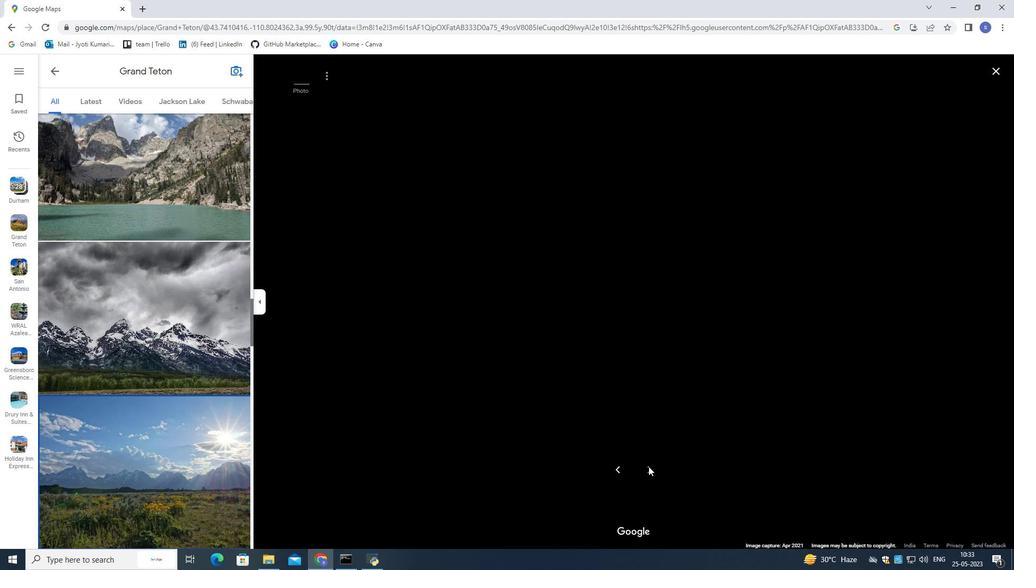 
Action: Mouse pressed left at (642, 469)
Screenshot: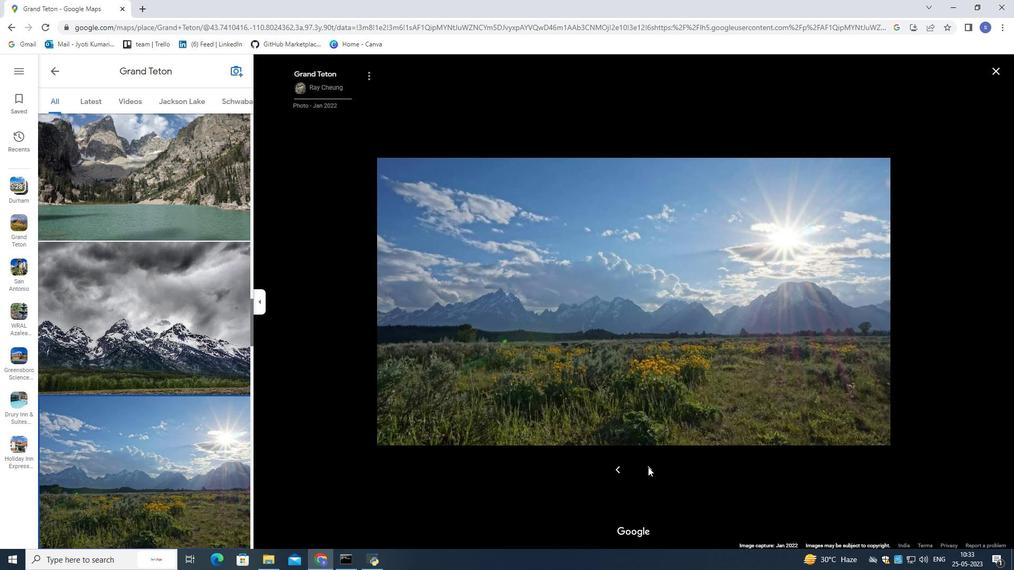 
Action: Mouse moved to (642, 469)
Screenshot: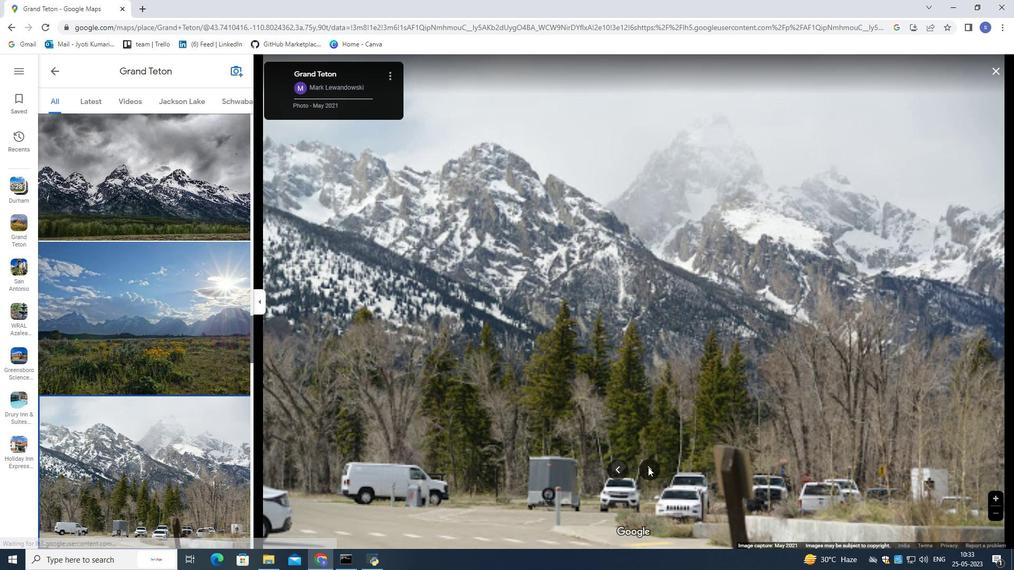 
Action: Mouse pressed left at (642, 469)
Screenshot: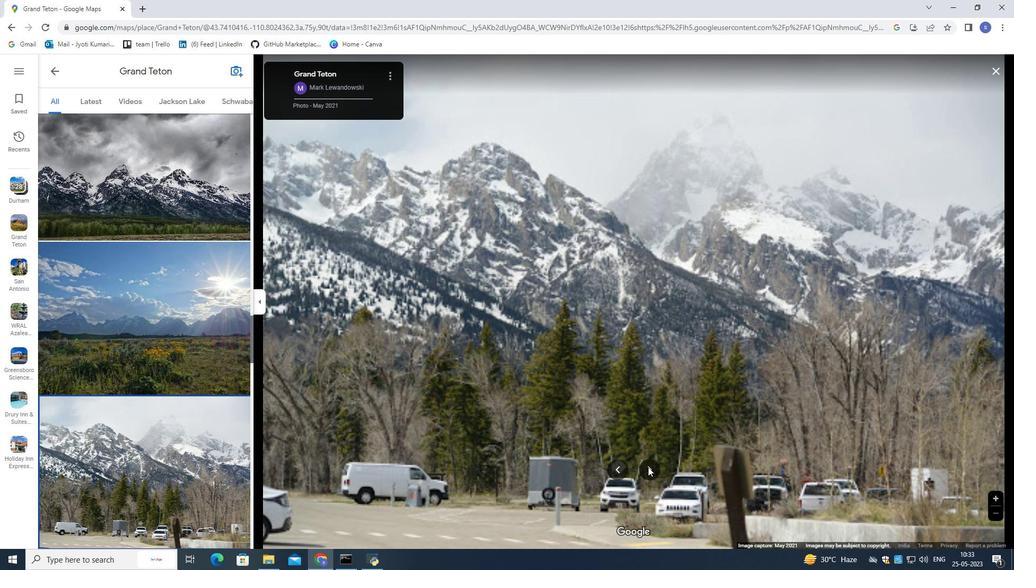 
Action: Mouse moved to (647, 469)
Screenshot: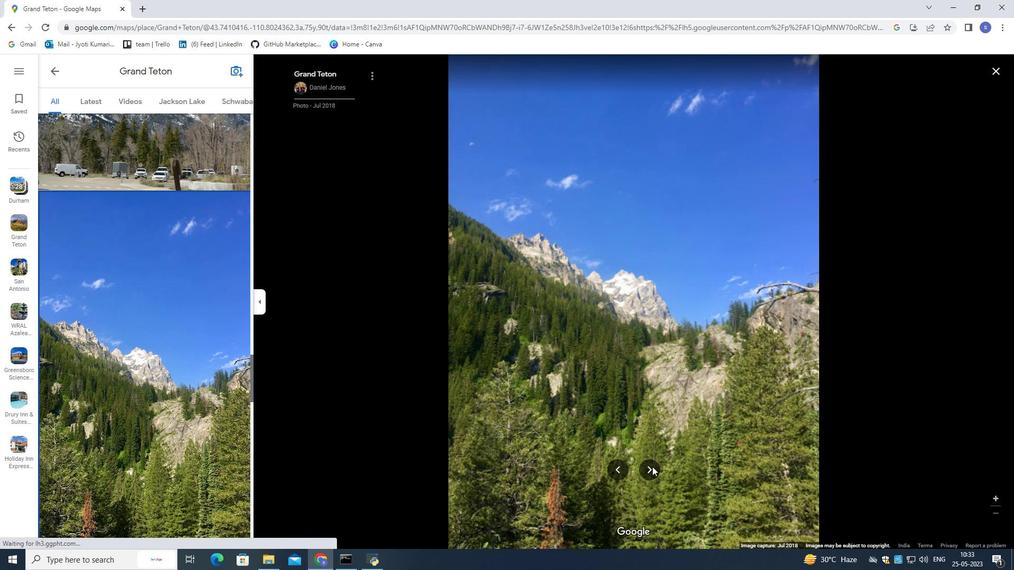 
Action: Mouse pressed left at (647, 469)
Screenshot: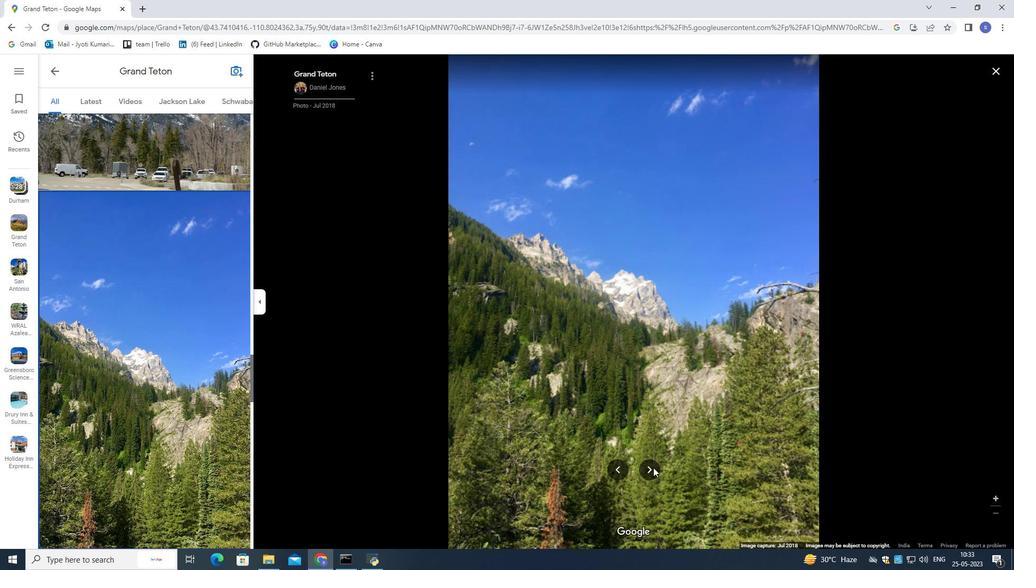 
Action: Mouse moved to (644, 469)
Screenshot: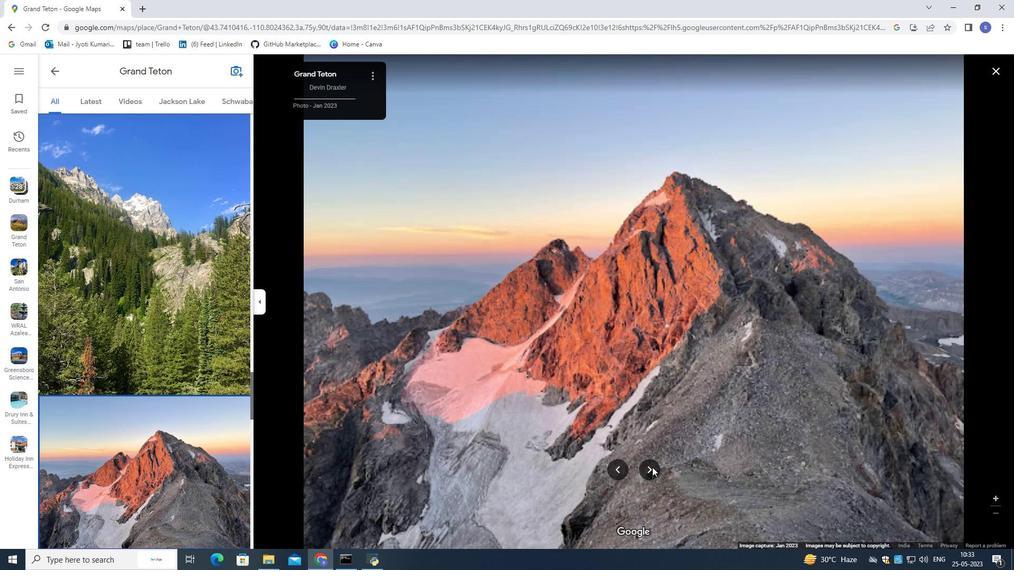 
Action: Mouse pressed left at (644, 469)
Screenshot: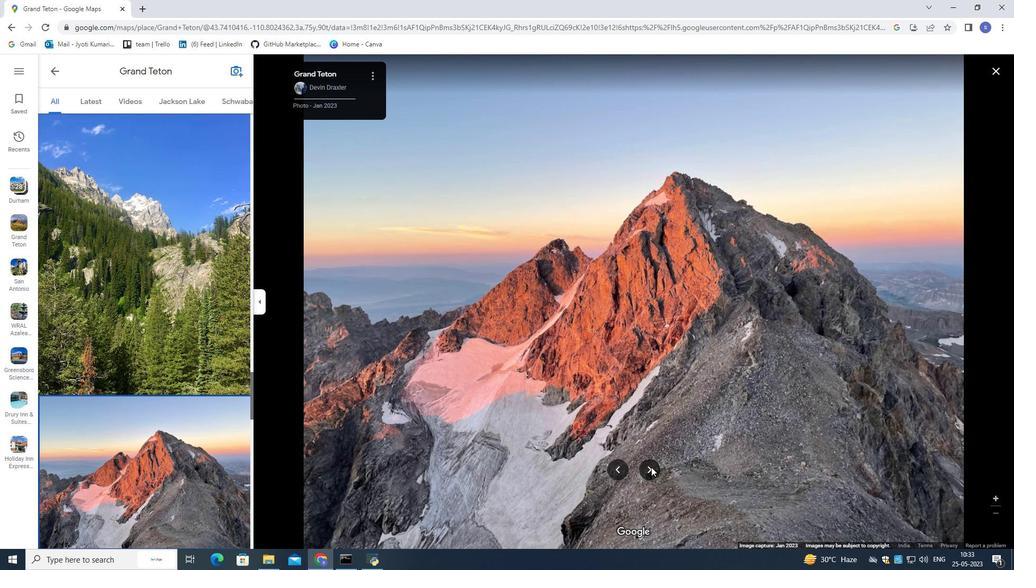
Action: Mouse moved to (643, 468)
Screenshot: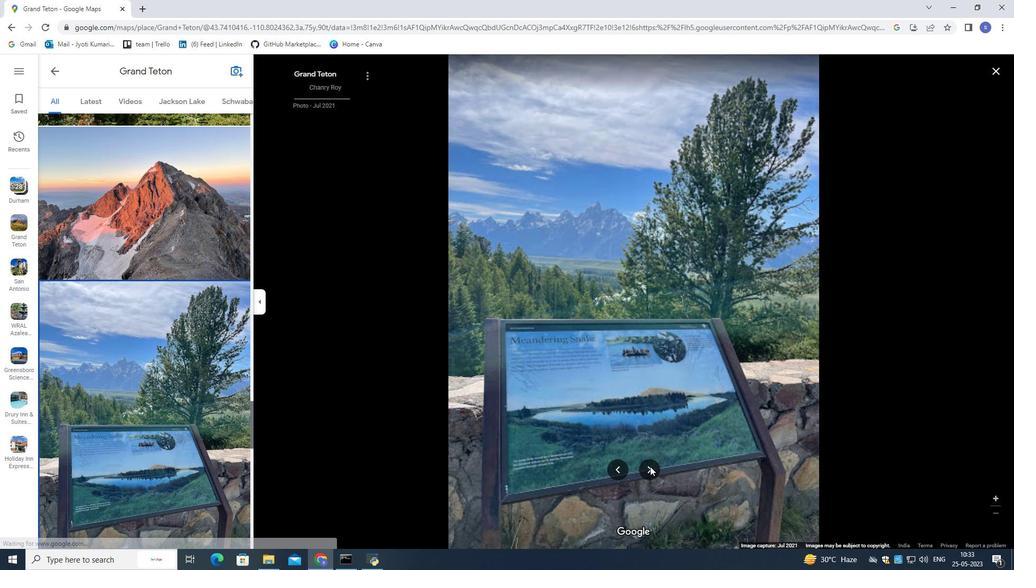 
Action: Mouse pressed left at (643, 468)
Screenshot: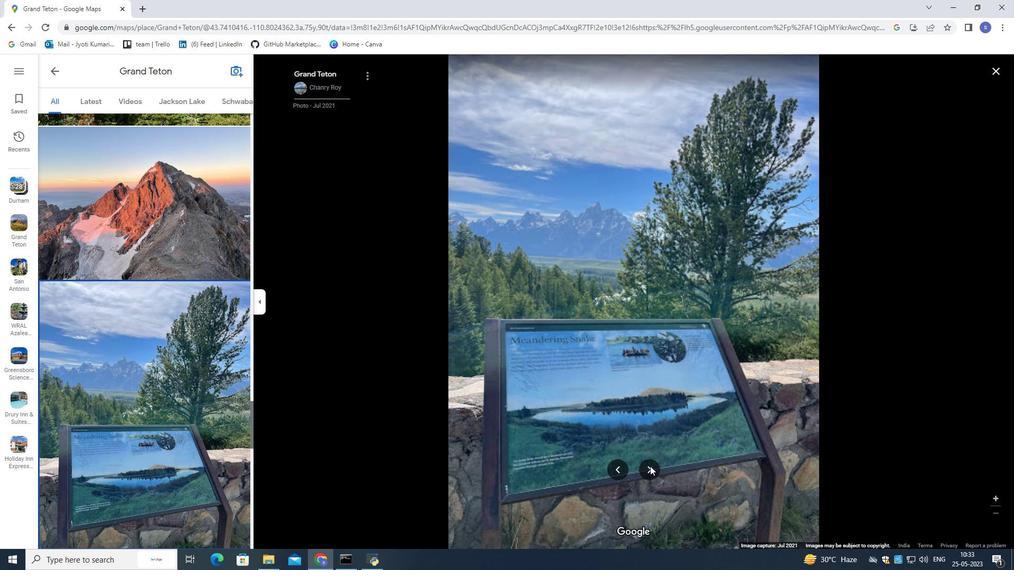 
Action: Mouse moved to (643, 468)
Screenshot: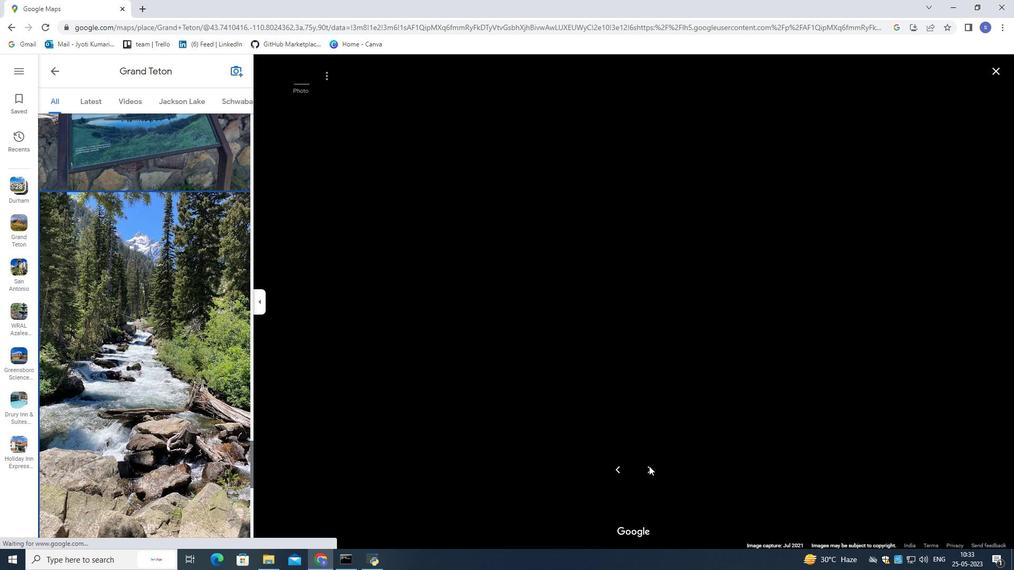 
Action: Mouse pressed left at (643, 468)
Screenshot: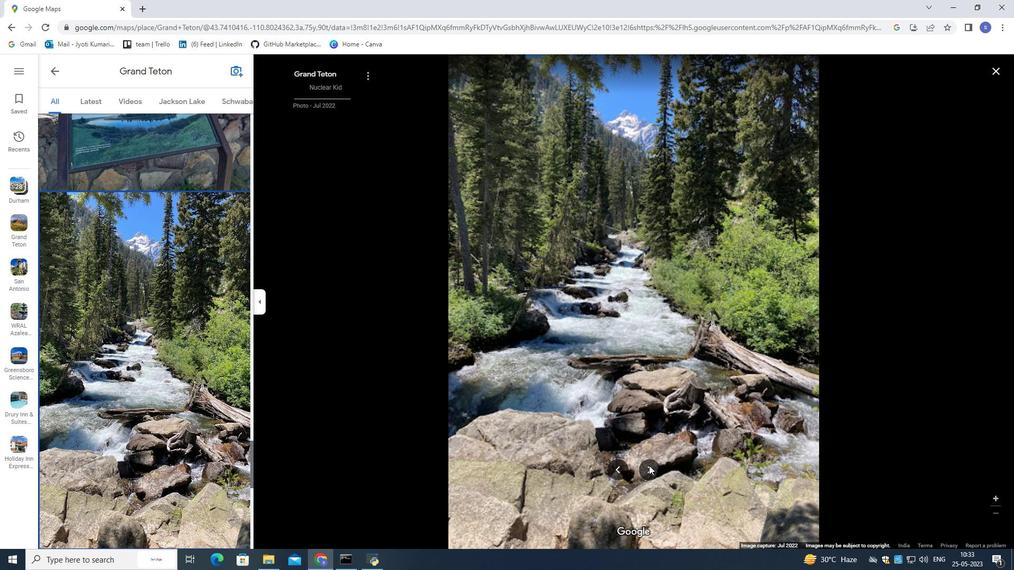 
Action: Mouse moved to (641, 466)
Screenshot: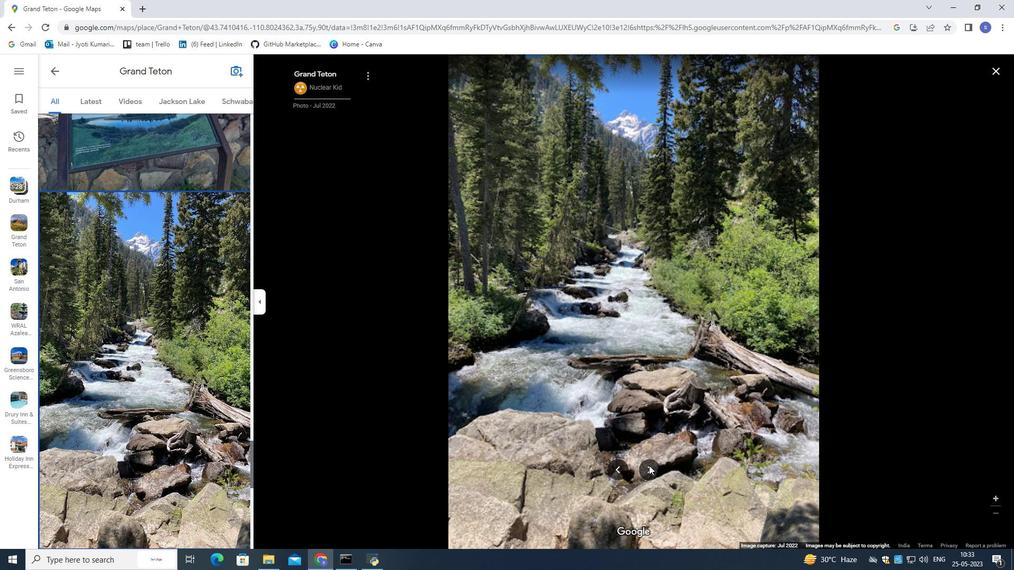 
Action: Mouse pressed left at (641, 466)
Screenshot: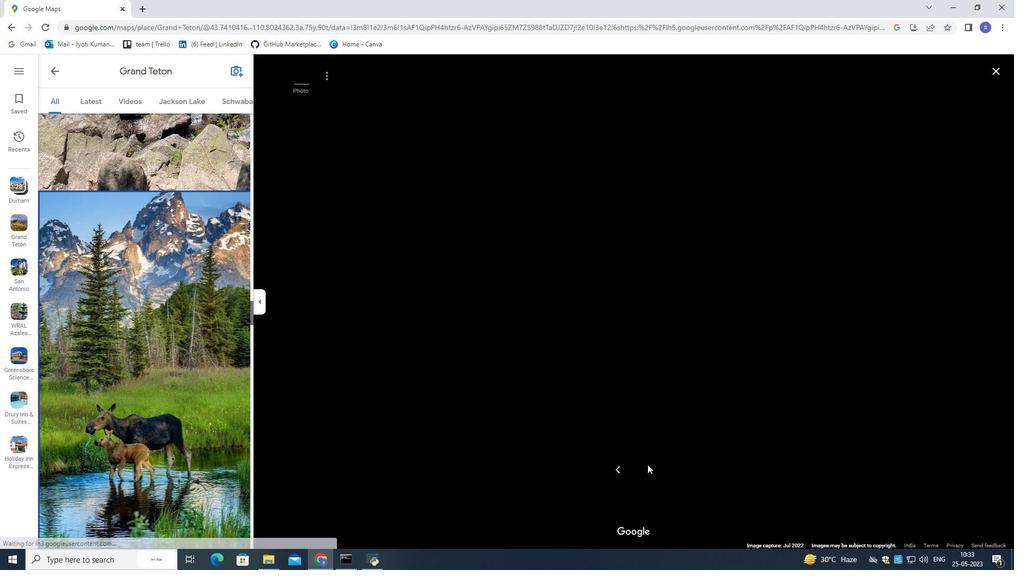 
Action: Mouse moved to (198, 350)
